 Task: Research Airbnb options in AgÃ­a ParaskevÃ­, Greece from 6th December, 2023 to 10th December, 2023 for 1 adult.1  bedroom having 1 bed and 1 bathroom. Property type can be hotel. Amenities needed are: washing machine. Look for 3 properties as per requirement.
Action: Mouse moved to (518, 112)
Screenshot: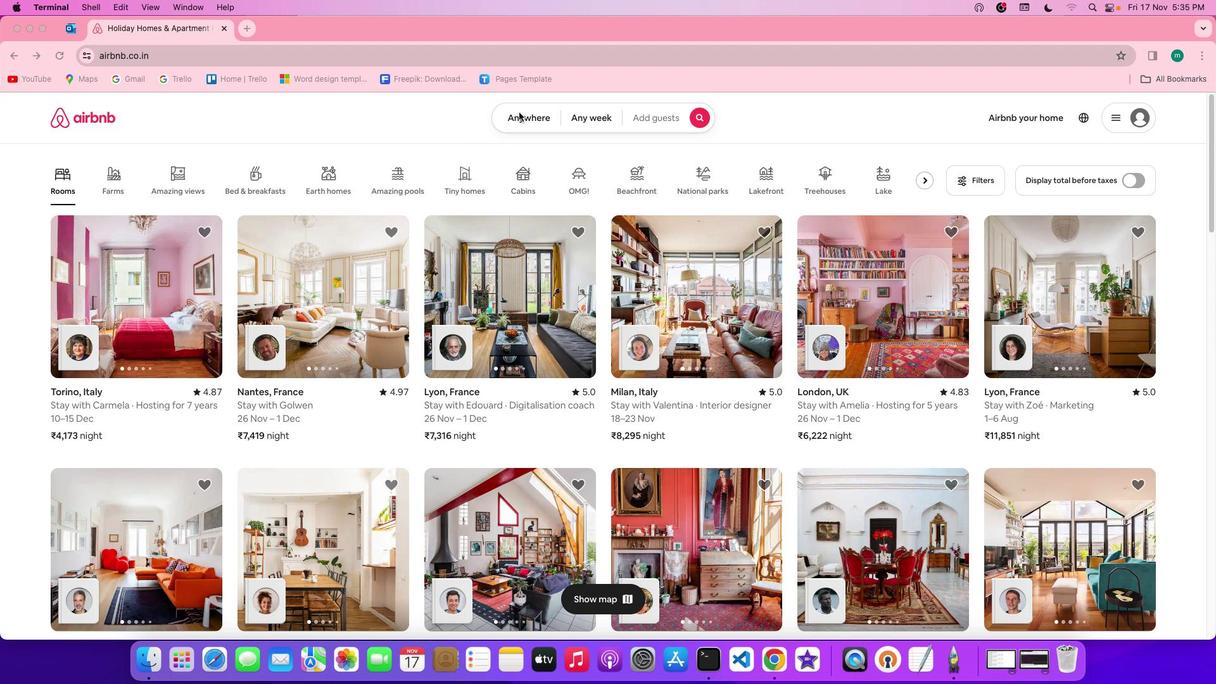 
Action: Mouse pressed left at (518, 112)
Screenshot: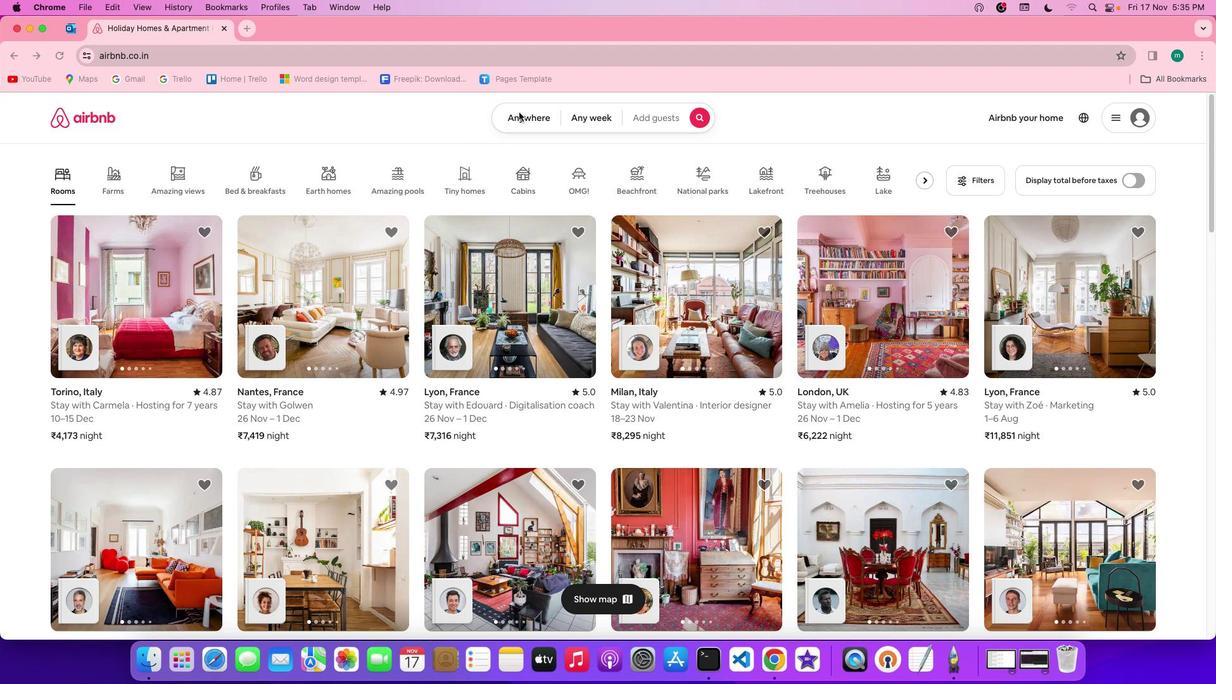 
Action: Mouse pressed left at (518, 112)
Screenshot: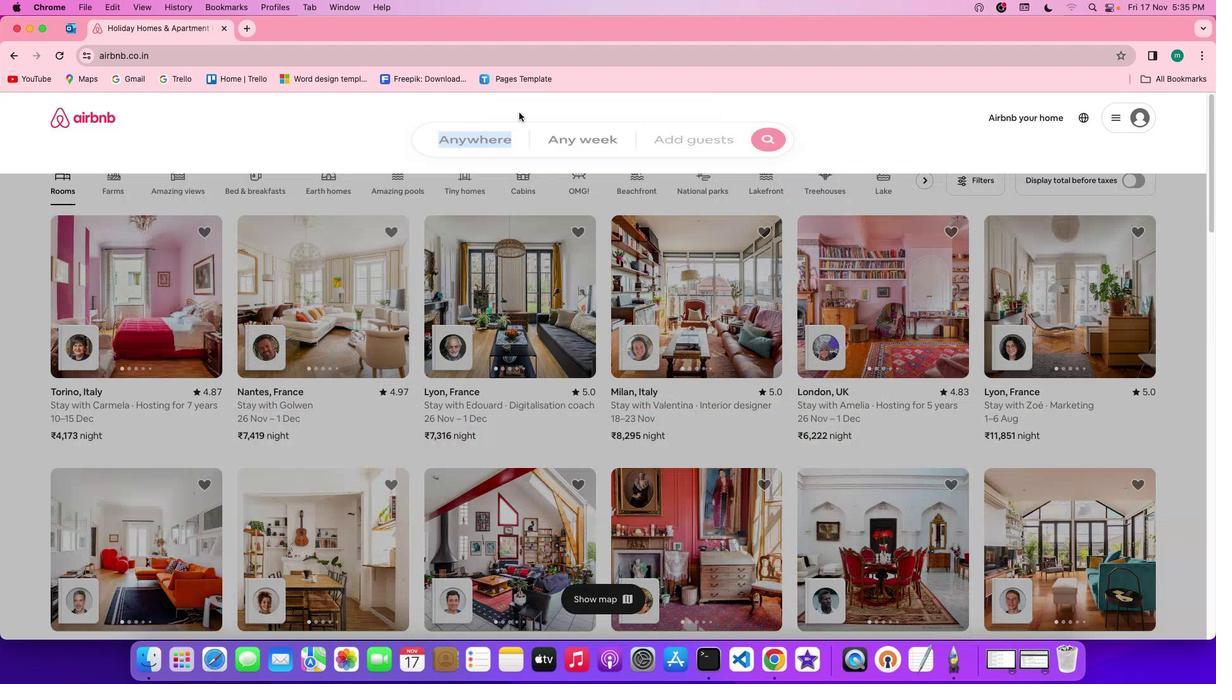 
Action: Mouse moved to (465, 167)
Screenshot: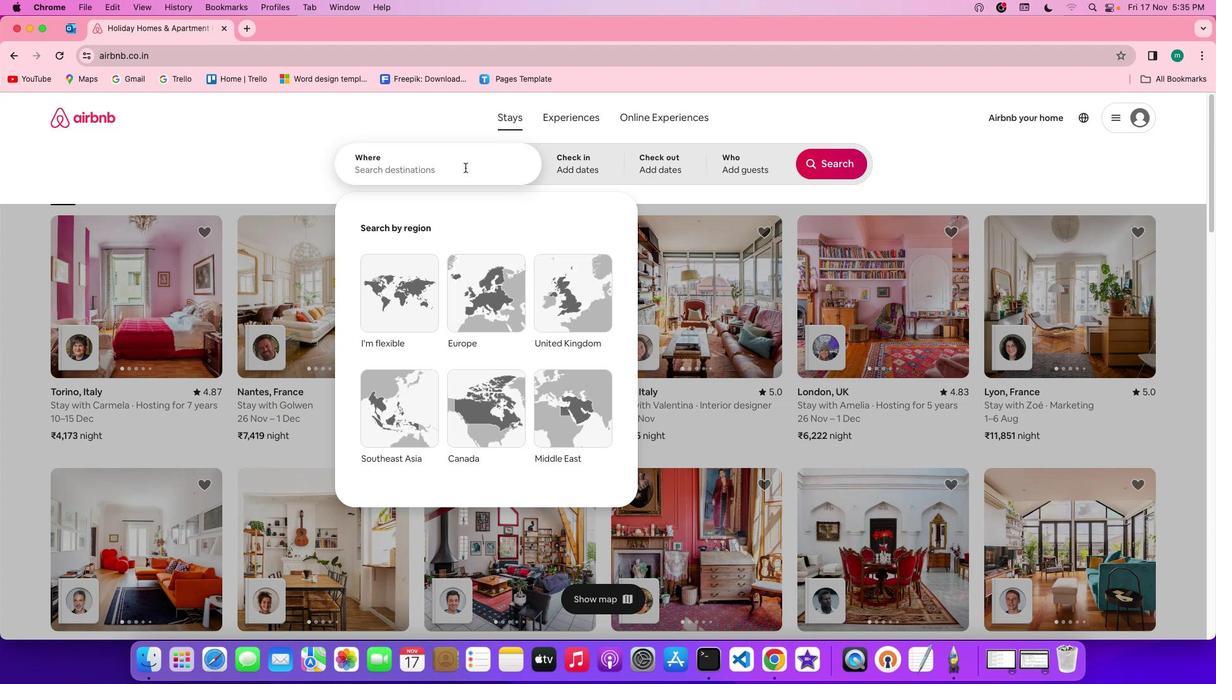 
Action: Mouse pressed left at (465, 167)
Screenshot: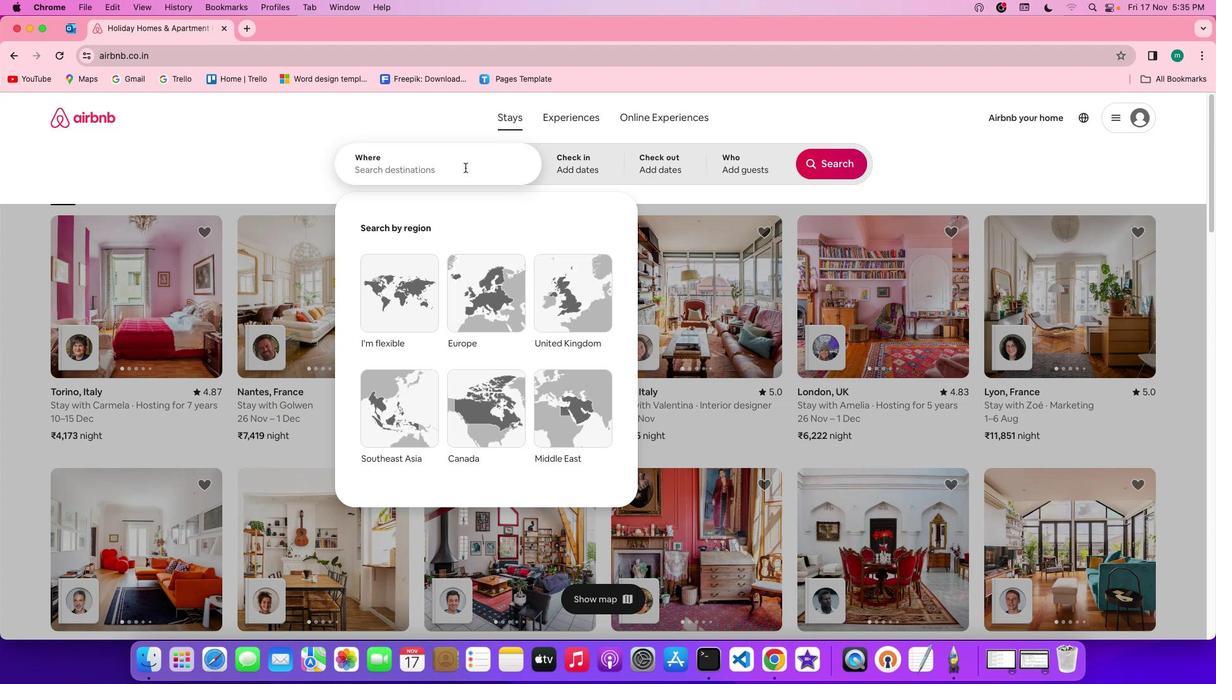 
Action: Key pressed Key.shift'A''g''i''a'Key.spaceKey.shift'p''a''r''a''s''k''e''v''i'','Key.shift'G''r''e''e''c''e'
Screenshot: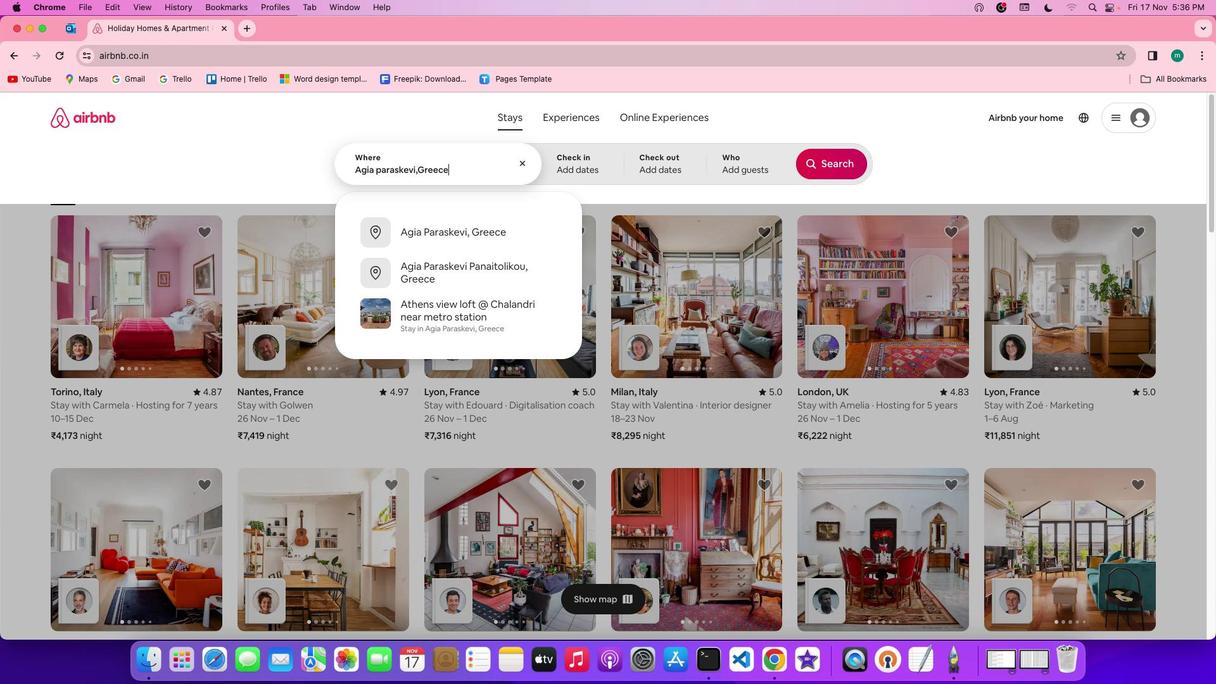 
Action: Mouse moved to (579, 164)
Screenshot: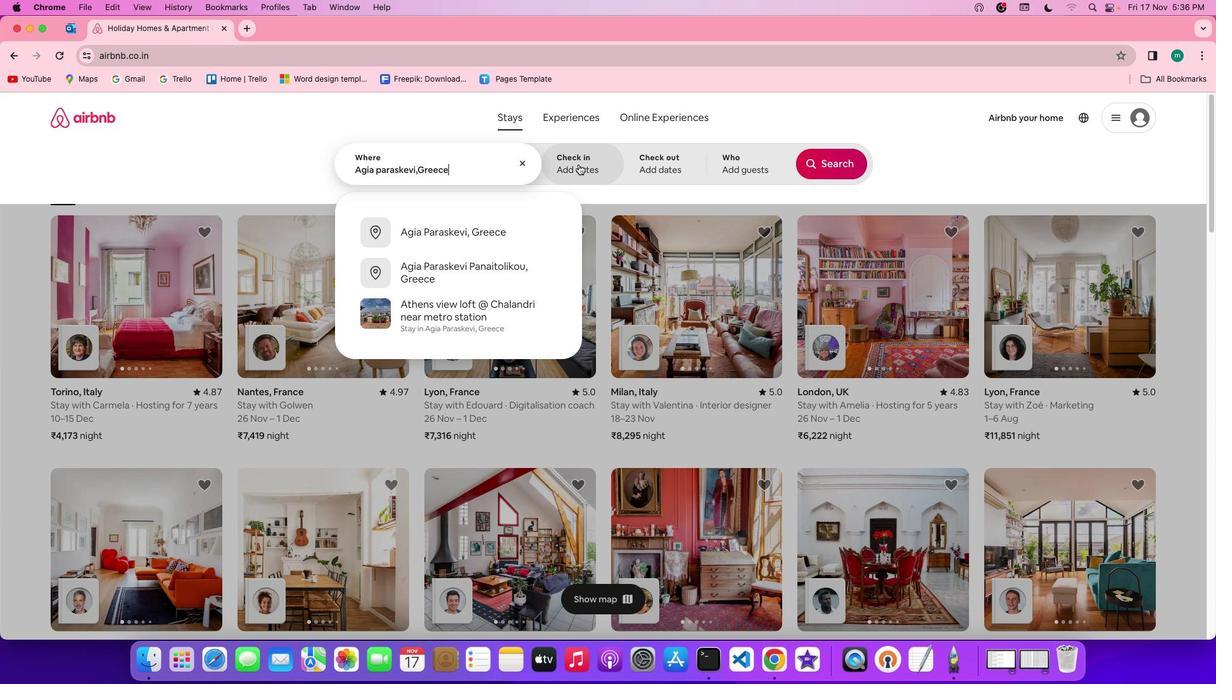 
Action: Mouse pressed left at (579, 164)
Screenshot: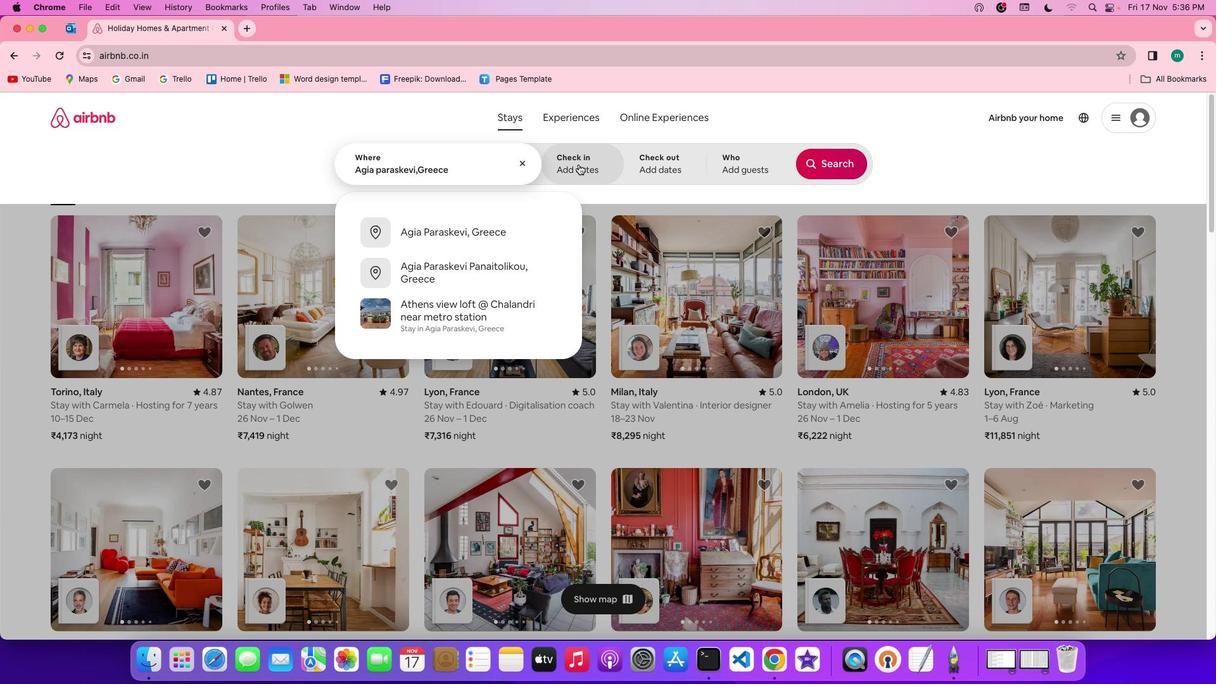 
Action: Mouse moved to (735, 346)
Screenshot: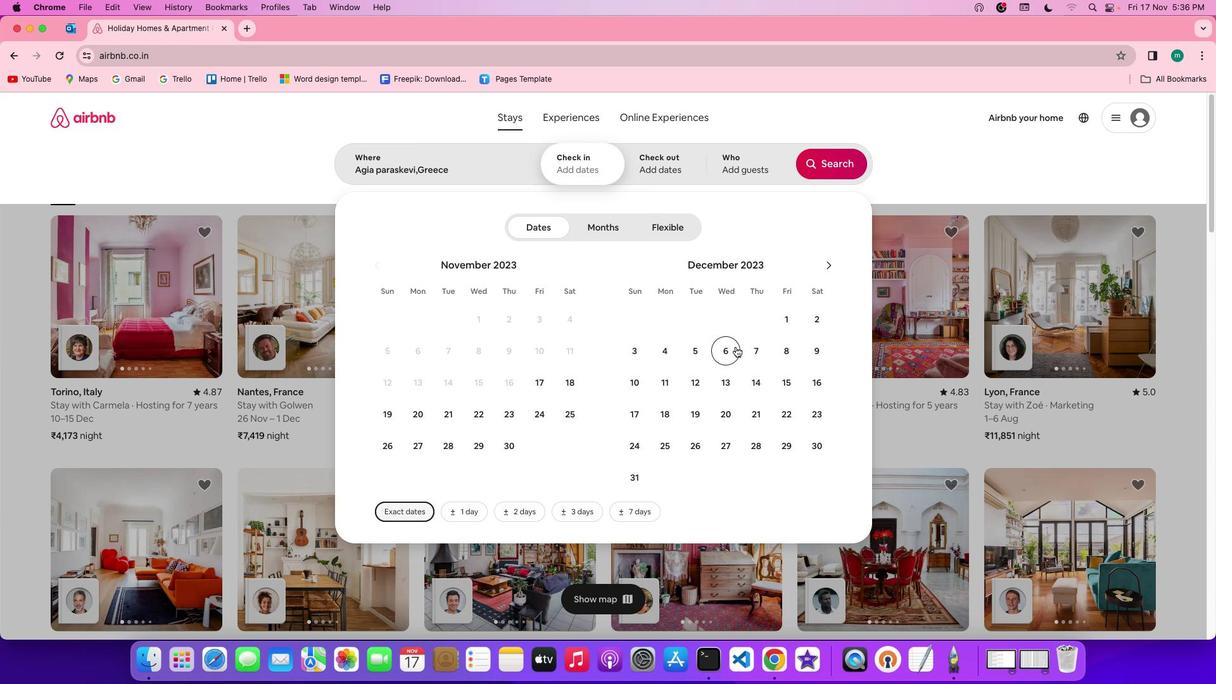 
Action: Mouse pressed left at (735, 346)
Screenshot: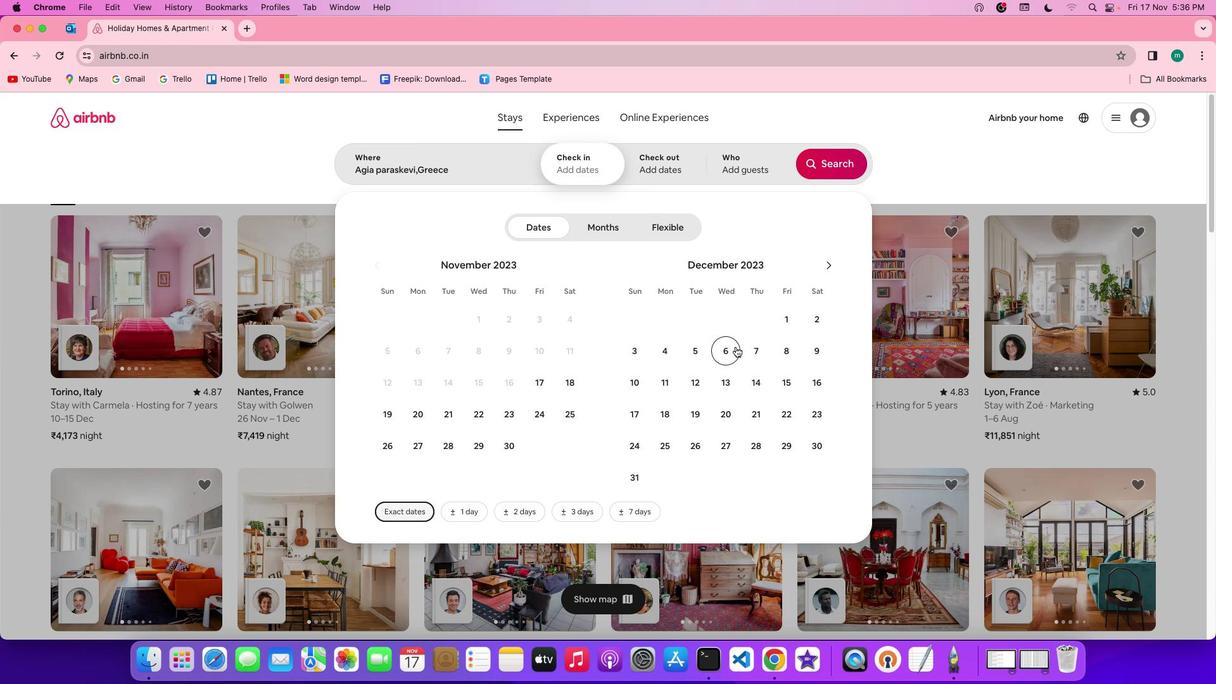 
Action: Mouse moved to (627, 392)
Screenshot: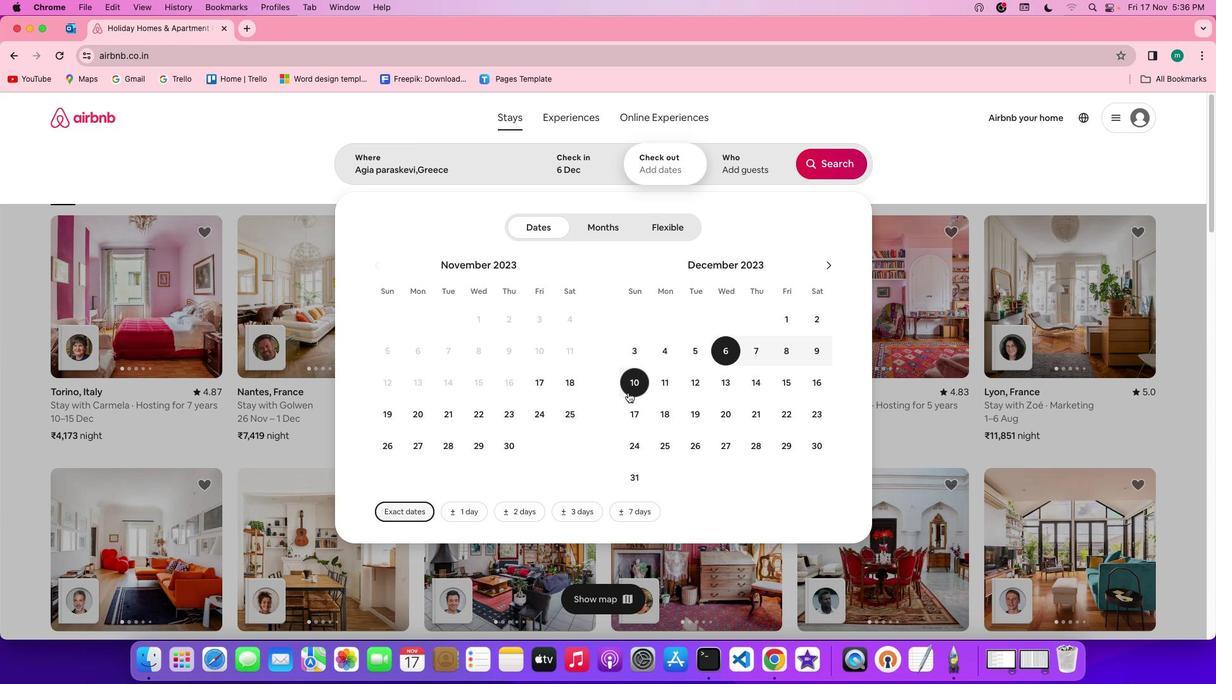 
Action: Mouse pressed left at (627, 392)
Screenshot: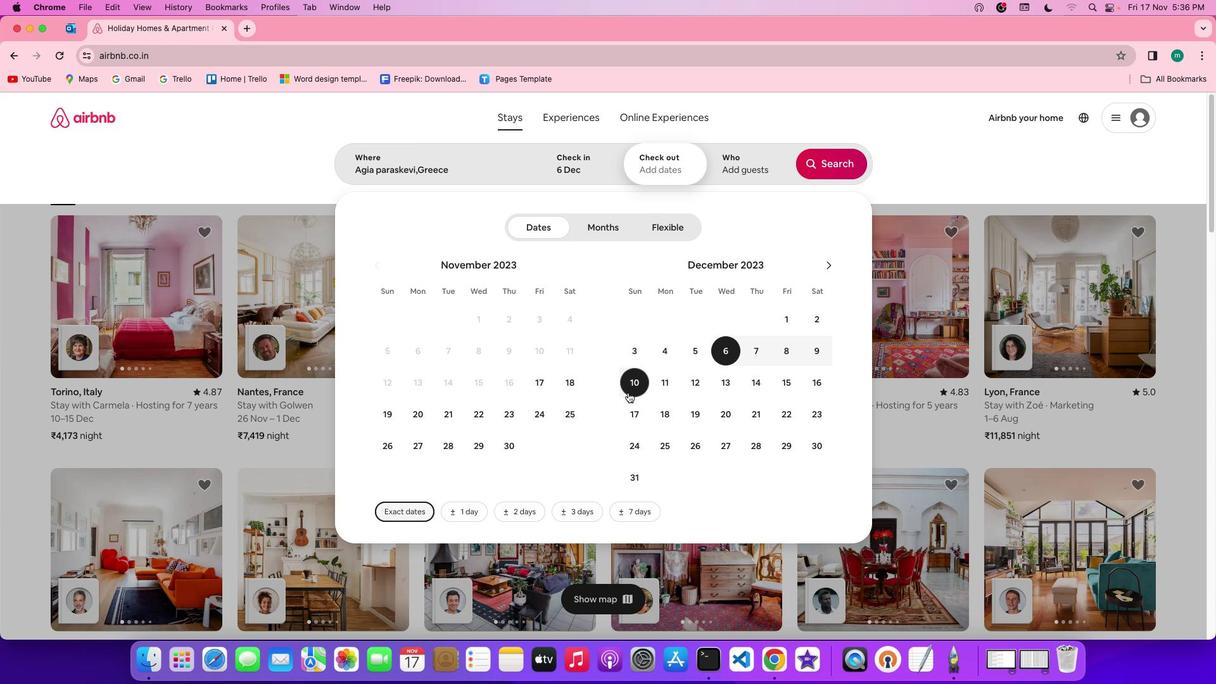 
Action: Mouse moved to (763, 152)
Screenshot: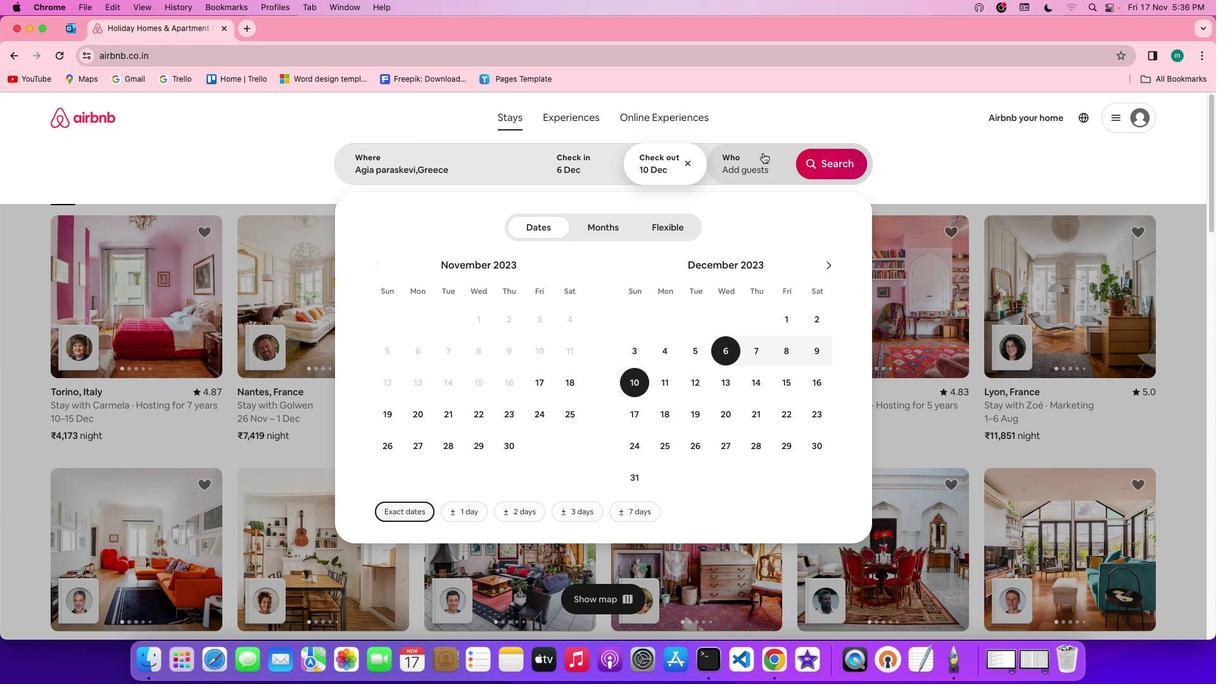 
Action: Mouse pressed left at (763, 152)
Screenshot: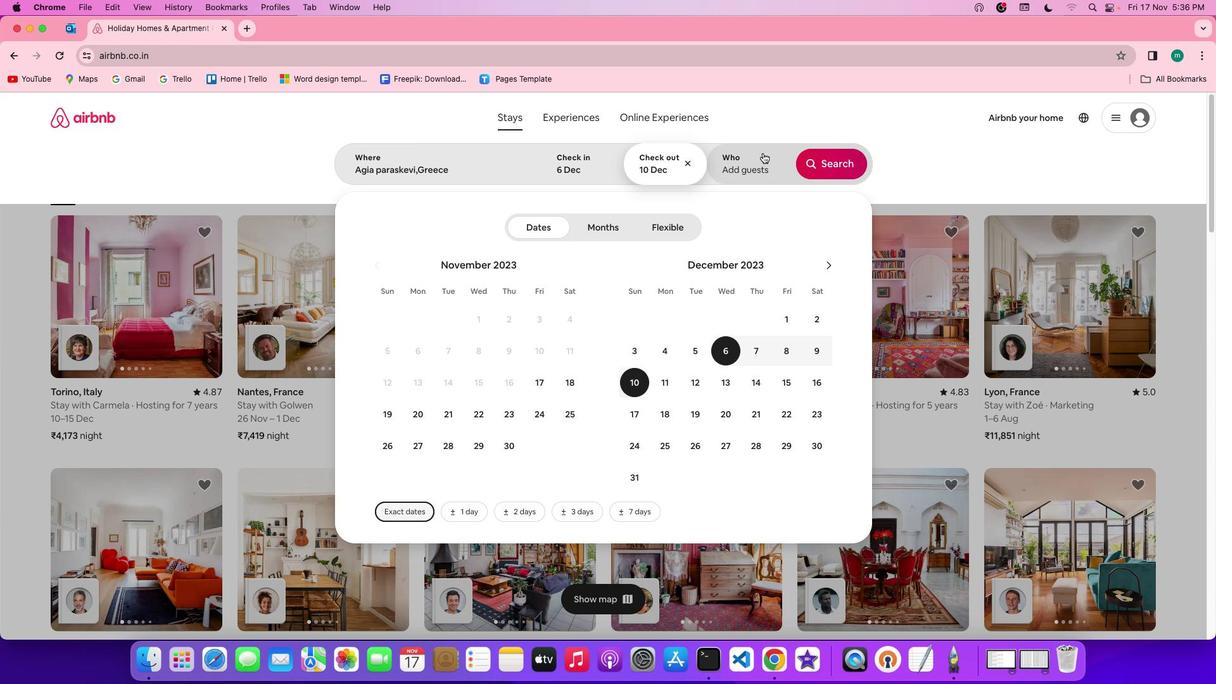 
Action: Mouse moved to (834, 235)
Screenshot: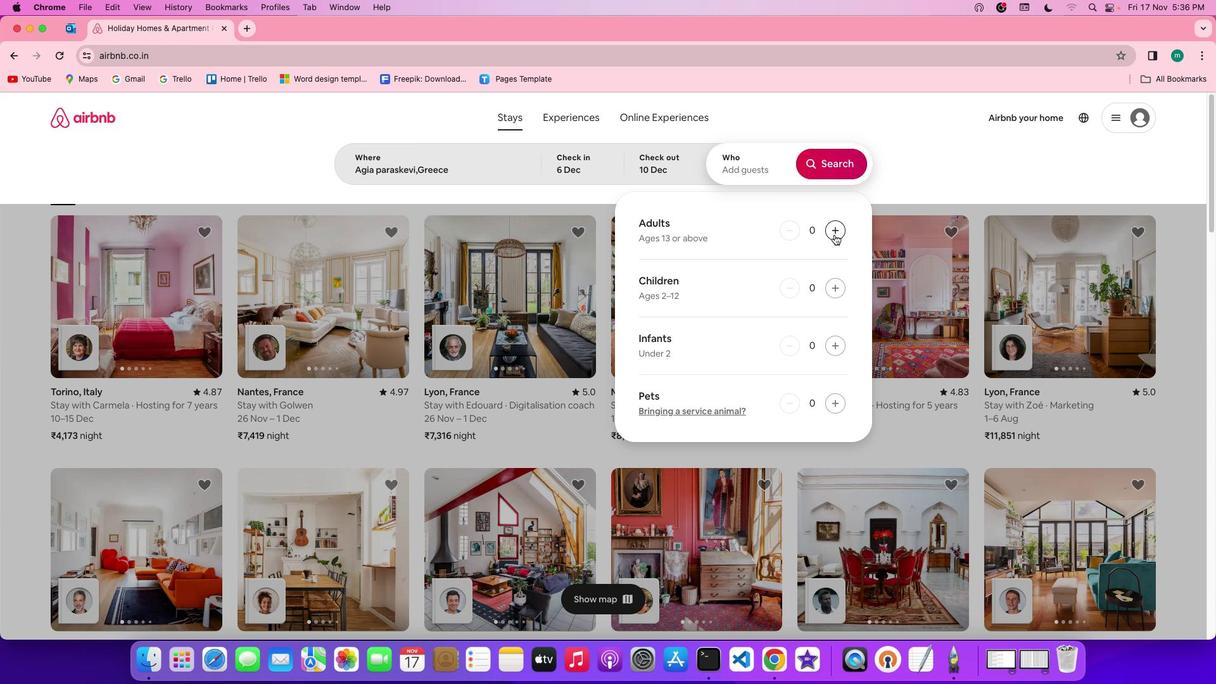 
Action: Mouse pressed left at (834, 235)
Screenshot: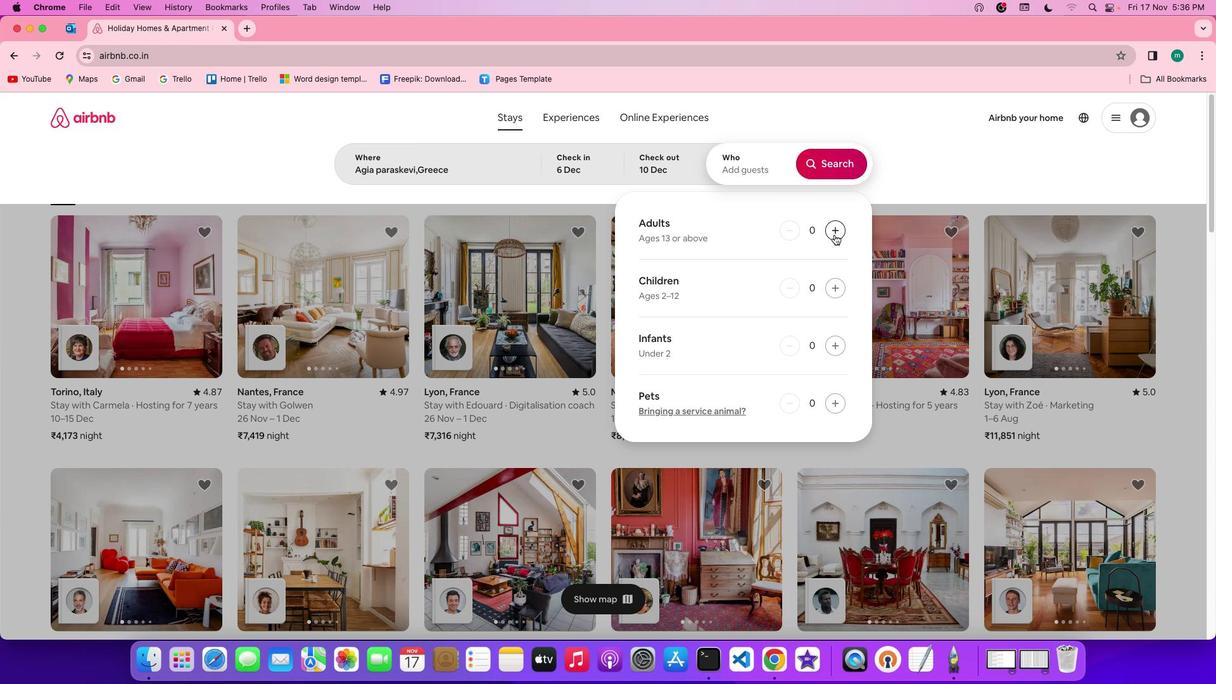 
Action: Mouse moved to (833, 153)
Screenshot: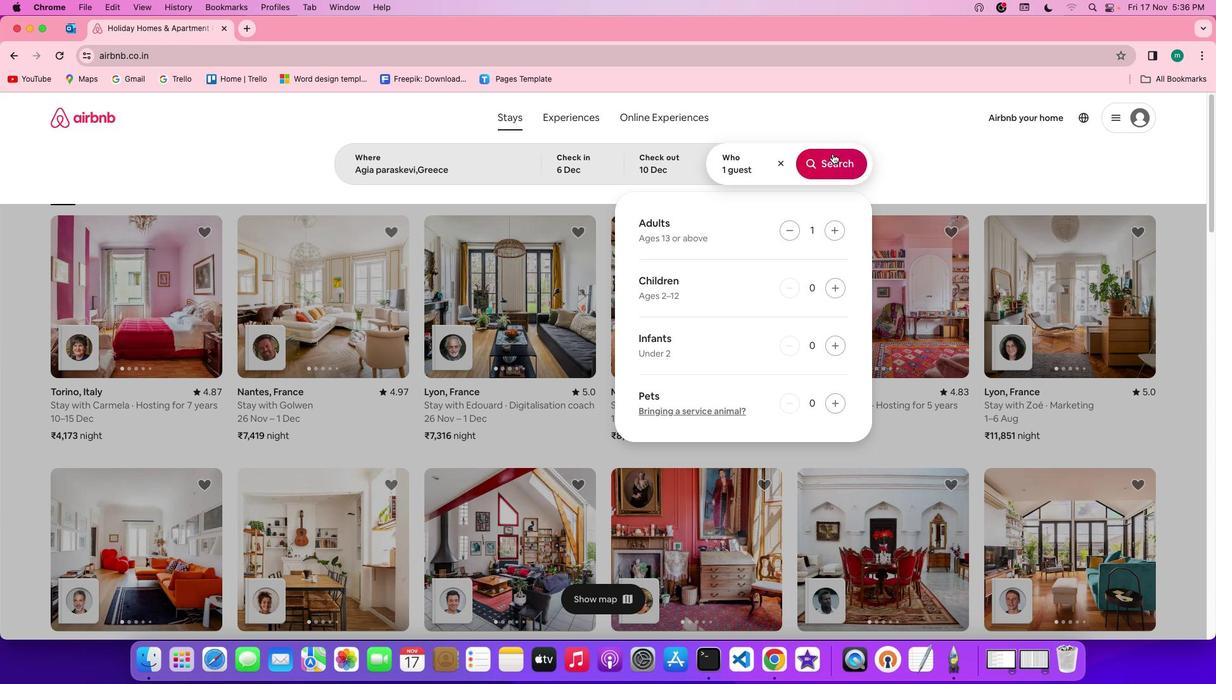 
Action: Mouse pressed left at (833, 153)
Screenshot: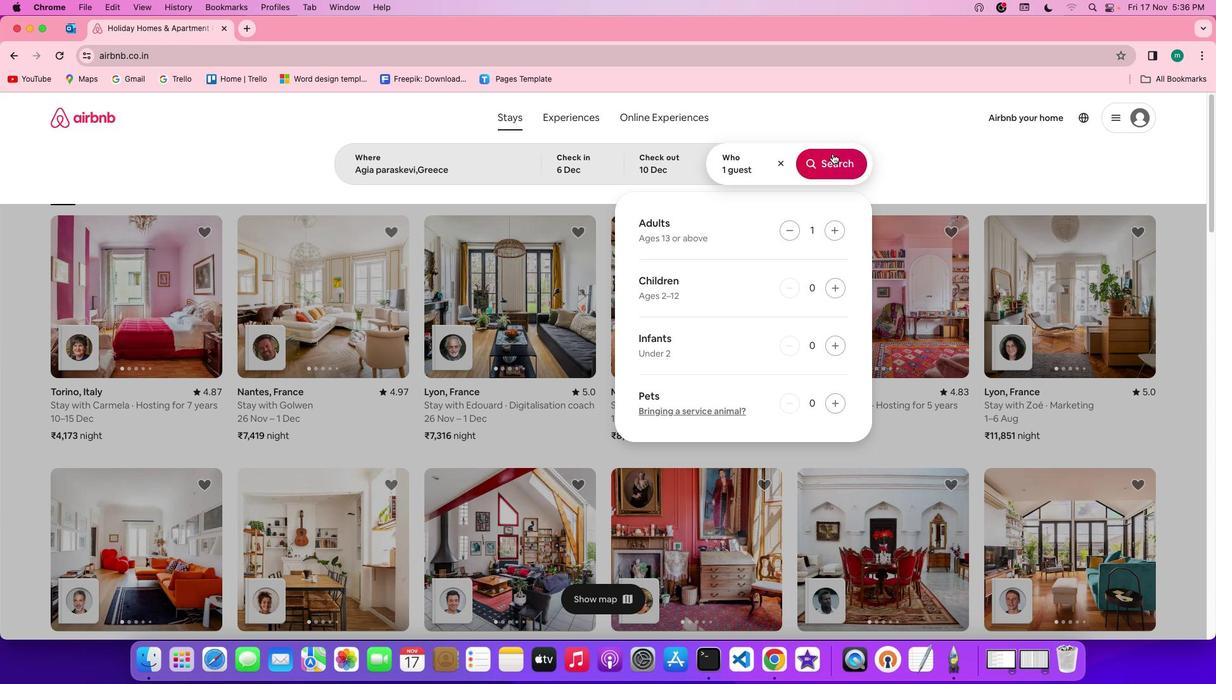 
Action: Mouse moved to (1007, 160)
Screenshot: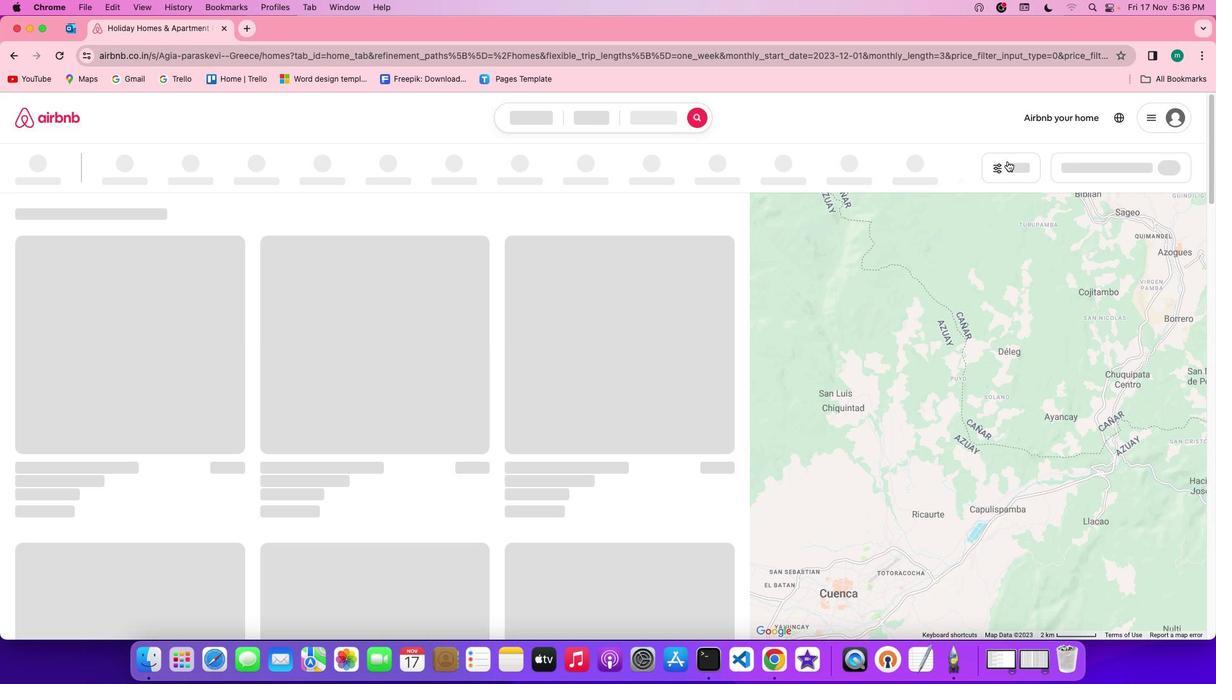 
Action: Mouse pressed left at (1007, 160)
Screenshot: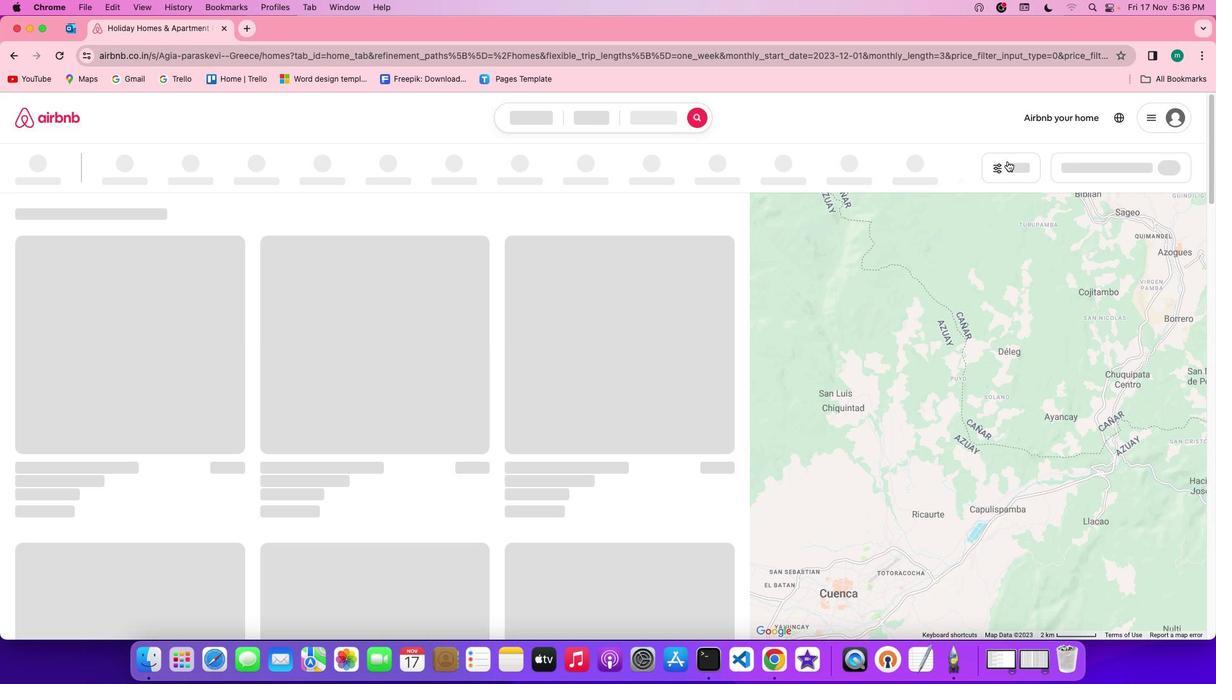 
Action: Mouse moved to (552, 369)
Screenshot: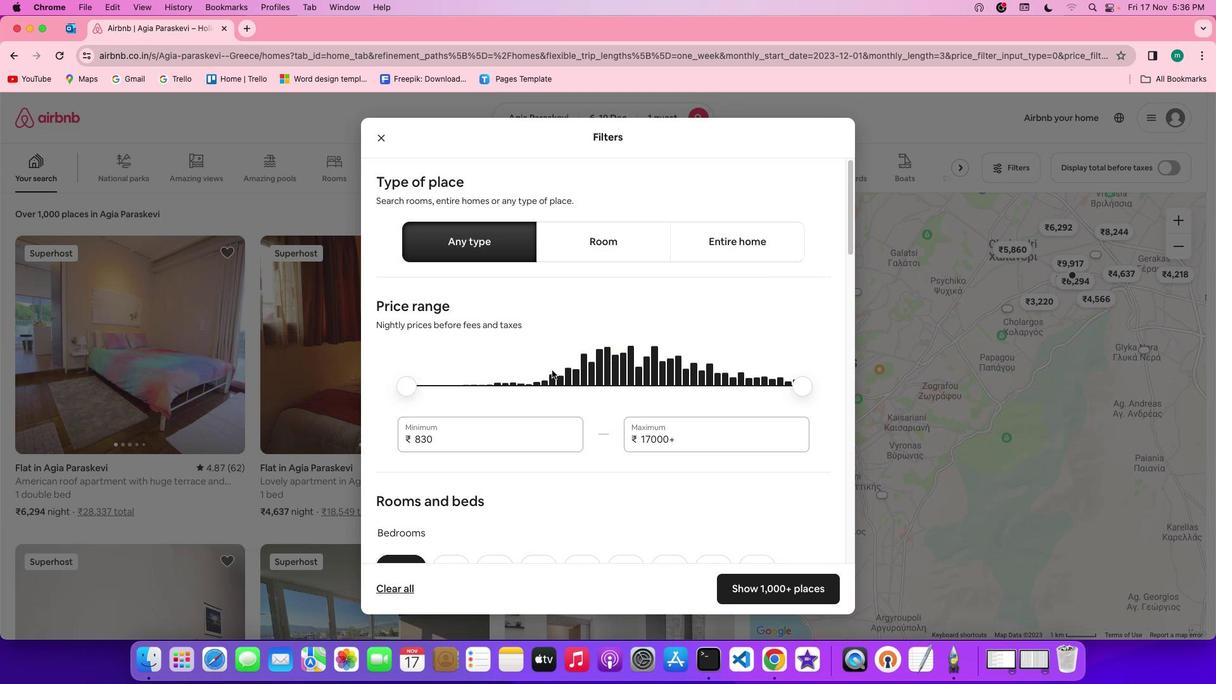 
Action: Mouse scrolled (552, 369) with delta (0, 0)
Screenshot: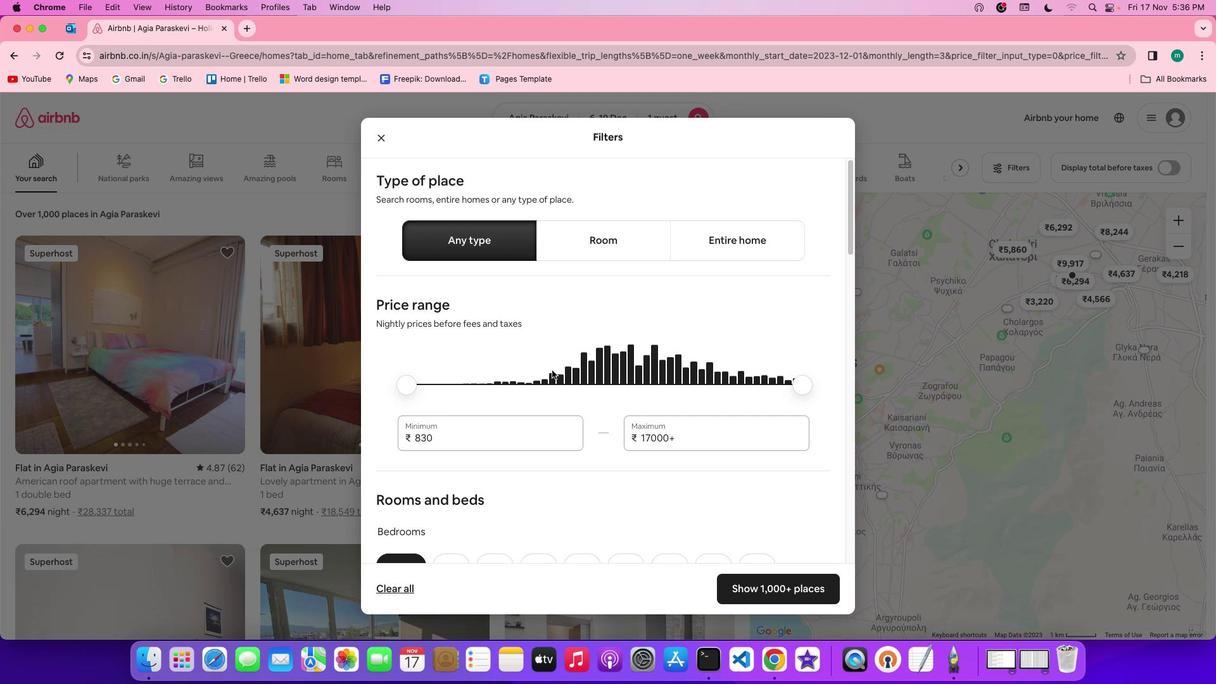 
Action: Mouse scrolled (552, 369) with delta (0, 0)
Screenshot: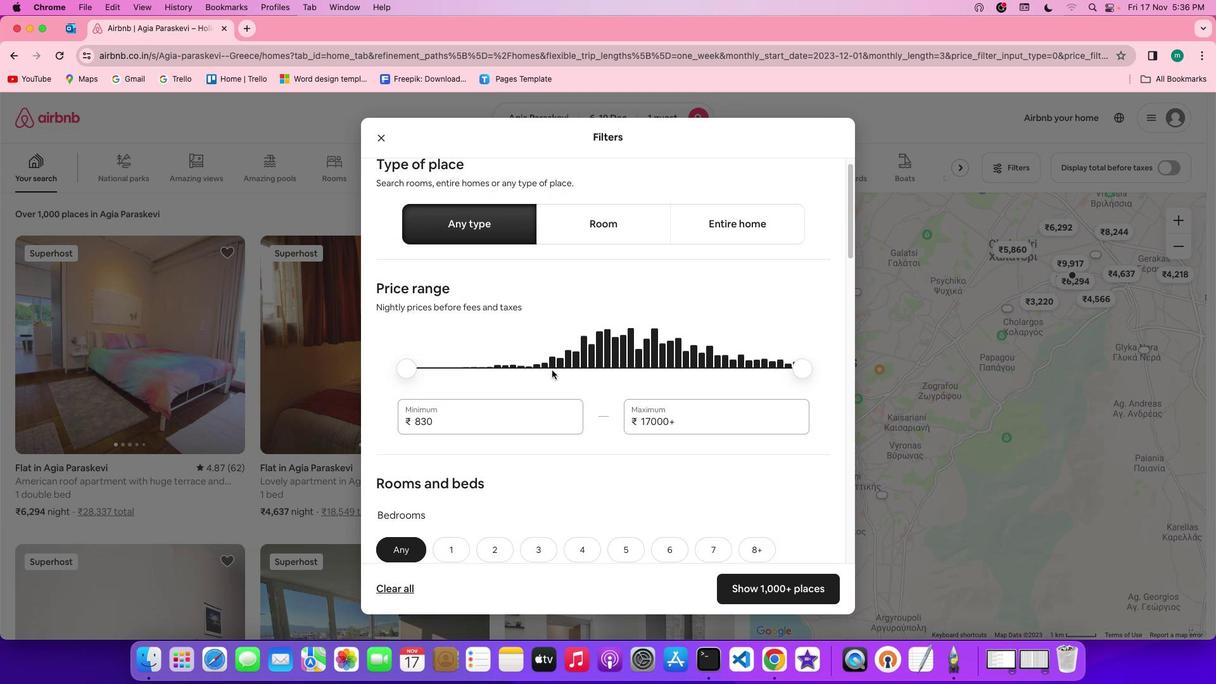 
Action: Mouse scrolled (552, 369) with delta (0, 0)
Screenshot: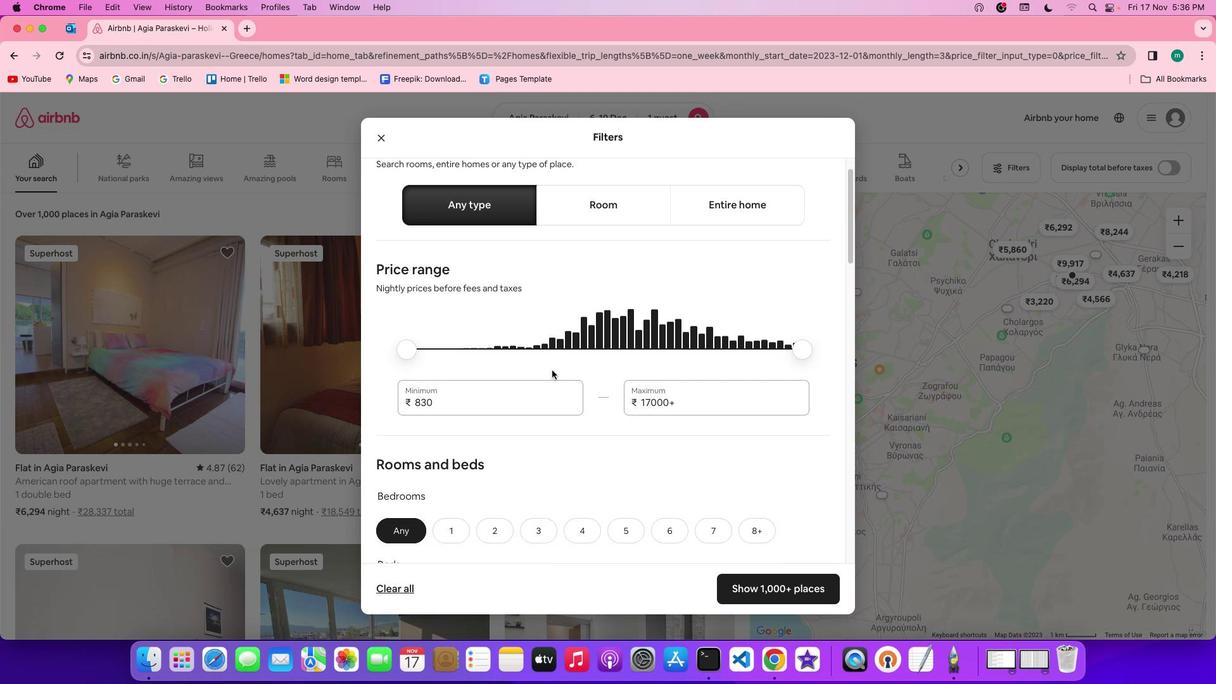 
Action: Mouse scrolled (552, 369) with delta (0, -1)
Screenshot: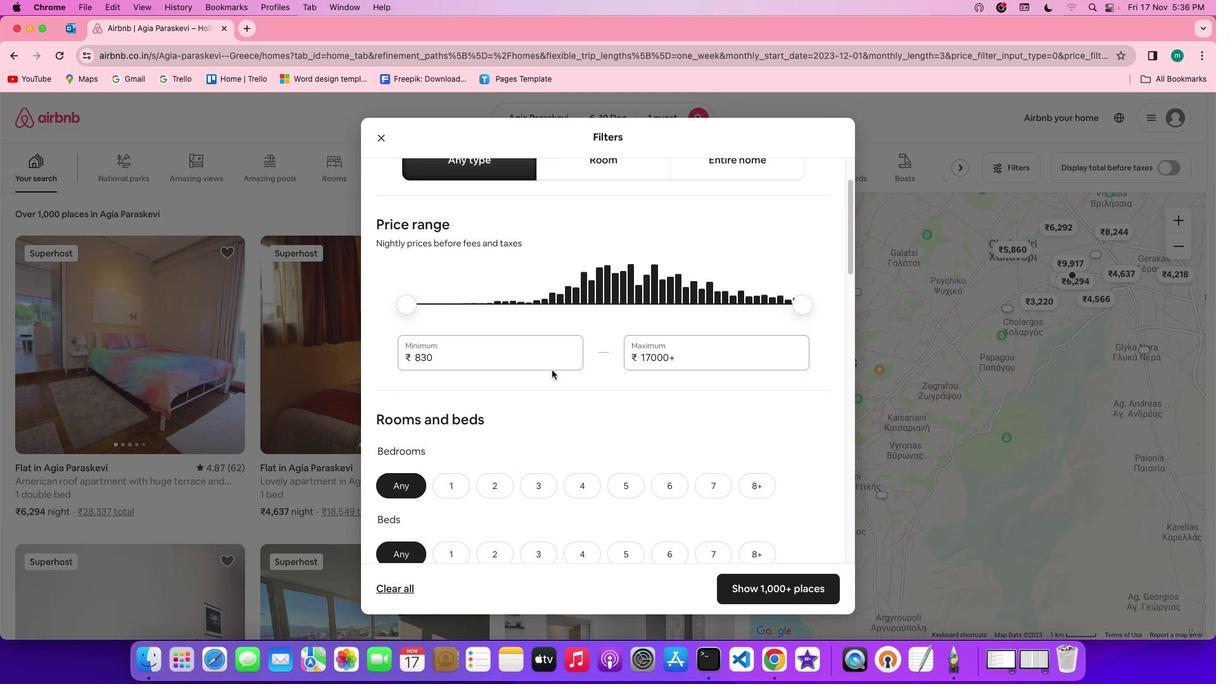 
Action: Mouse scrolled (552, 369) with delta (0, 0)
Screenshot: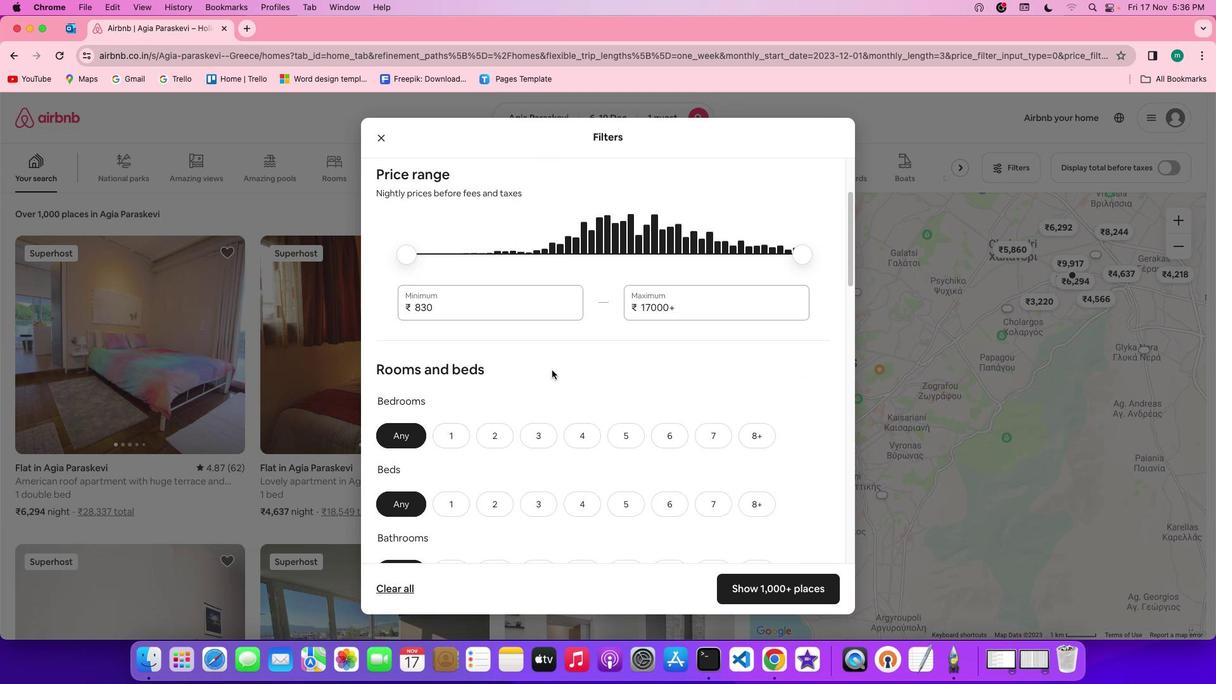 
Action: Mouse scrolled (552, 369) with delta (0, 0)
Screenshot: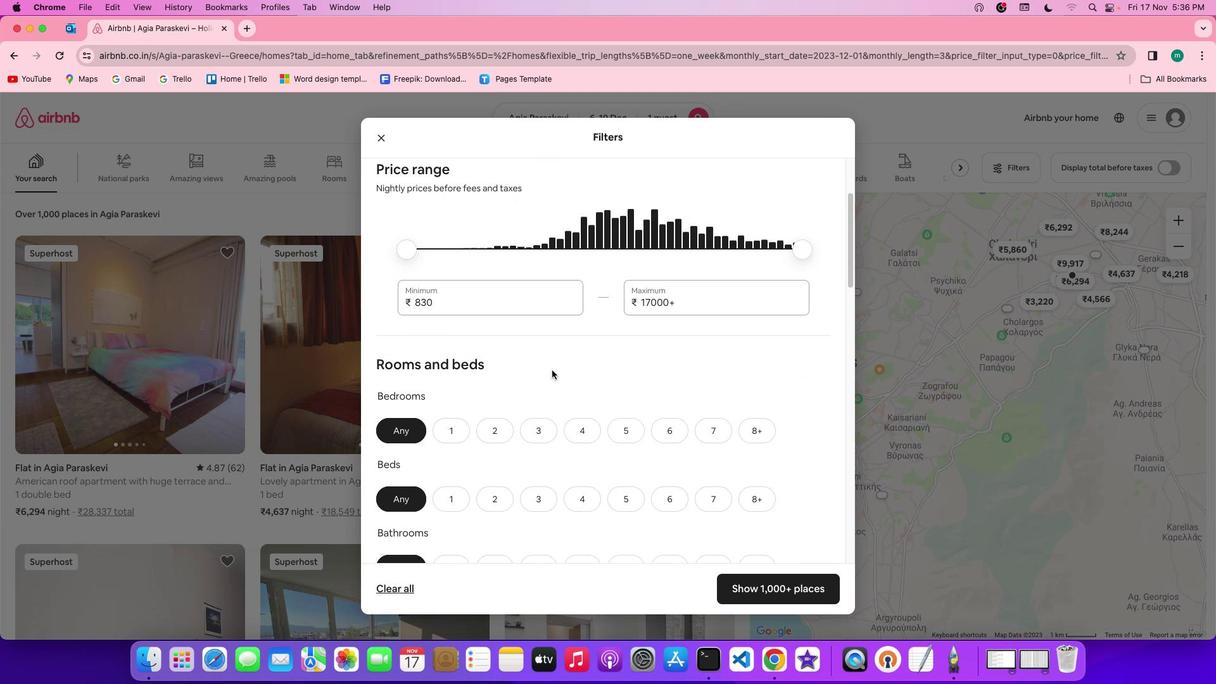 
Action: Mouse scrolled (552, 369) with delta (0, 0)
Screenshot: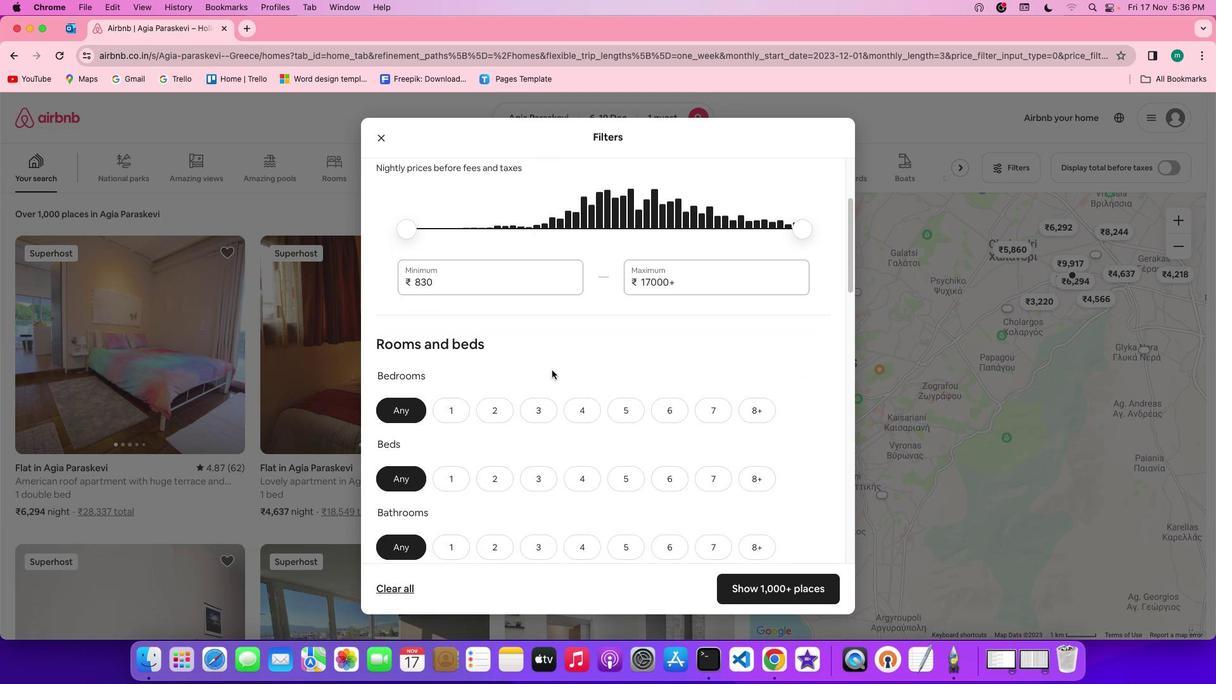 
Action: Mouse scrolled (552, 369) with delta (0, -1)
Screenshot: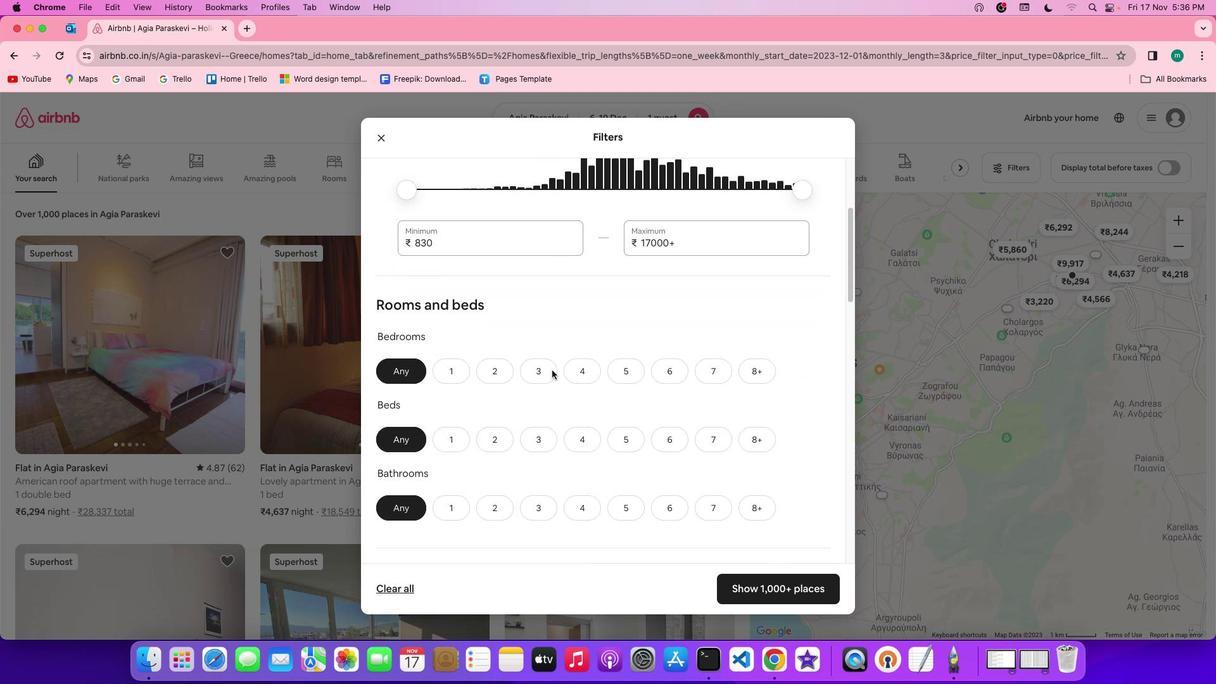 
Action: Mouse moved to (447, 329)
Screenshot: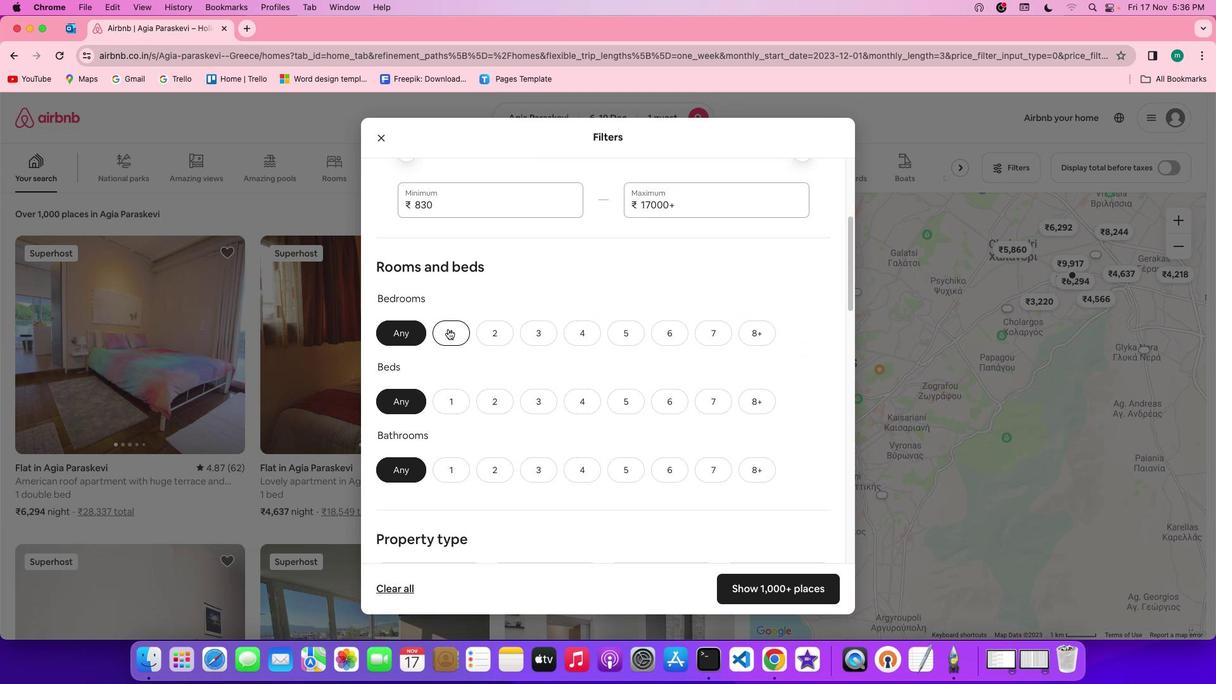 
Action: Mouse pressed left at (447, 329)
Screenshot: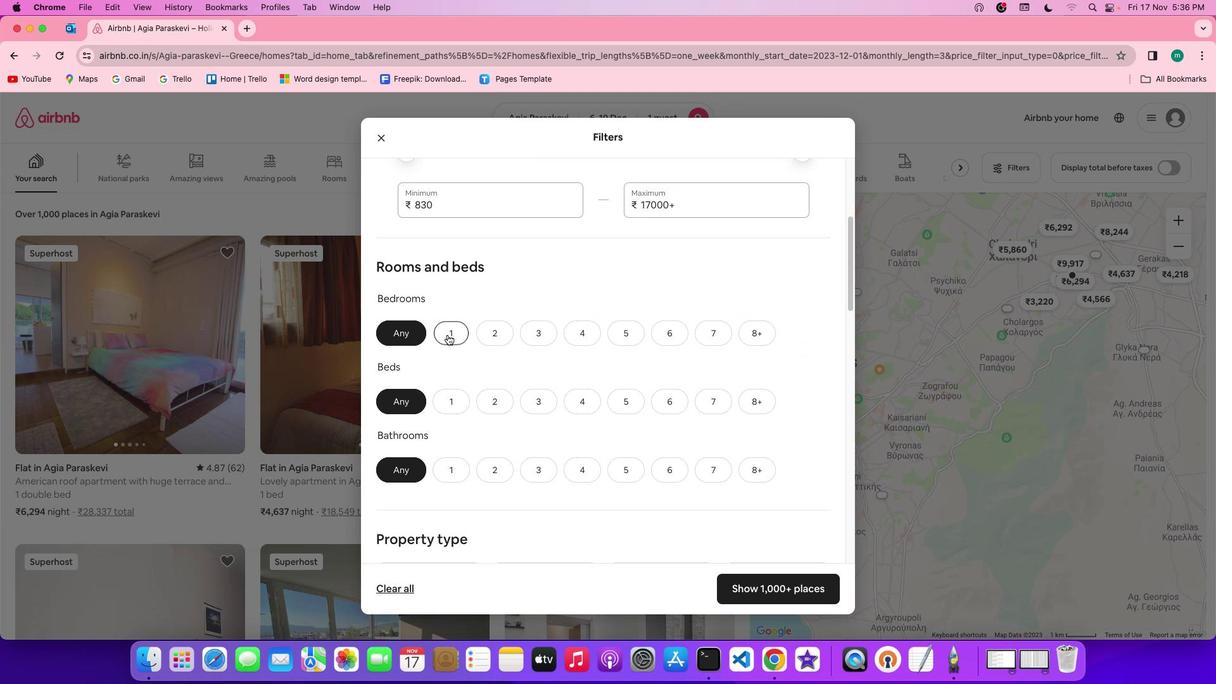 
Action: Mouse moved to (437, 405)
Screenshot: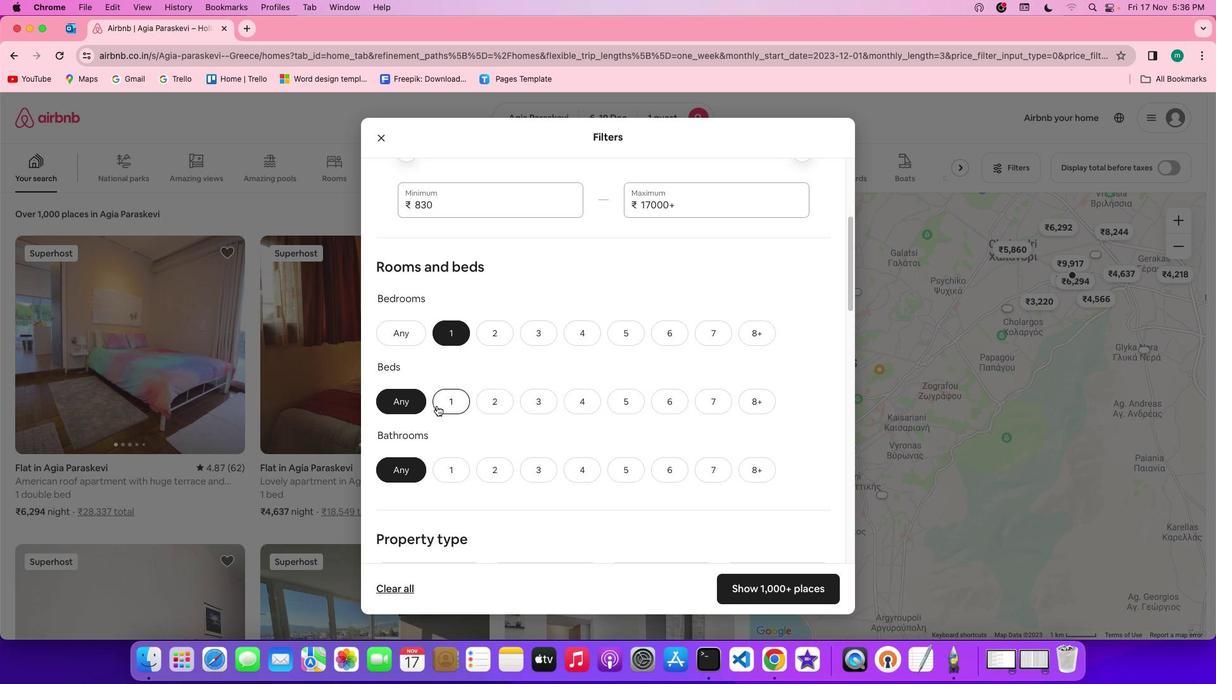 
Action: Mouse pressed left at (437, 405)
Screenshot: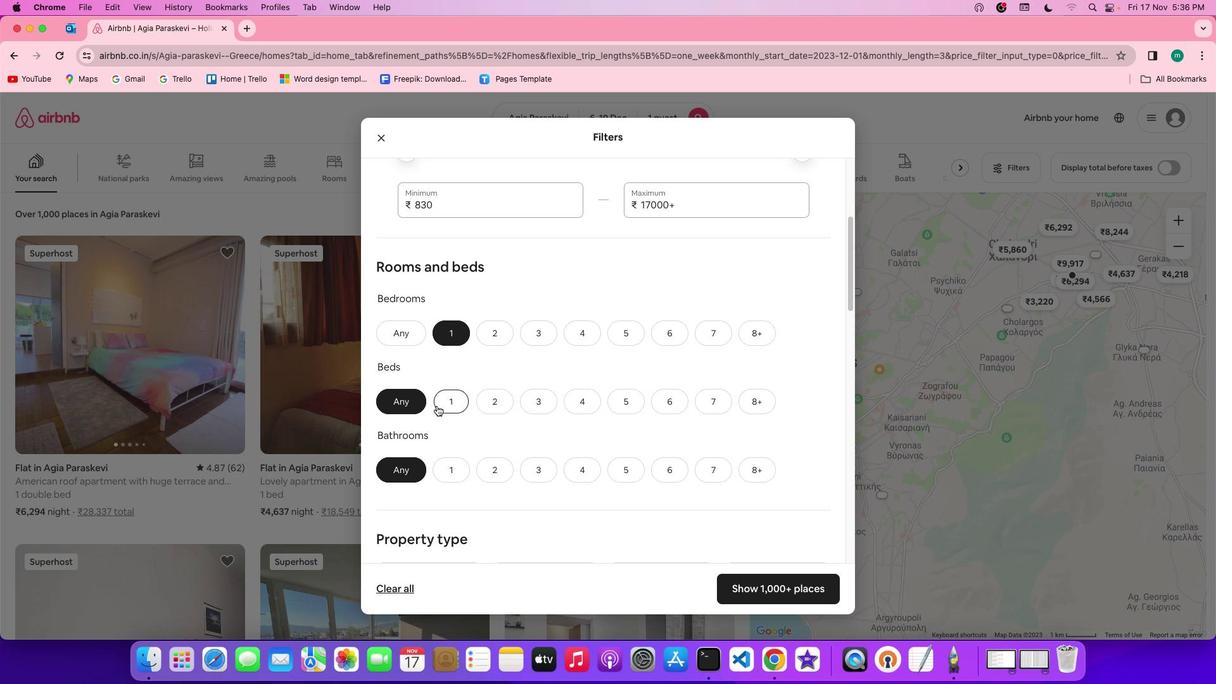 
Action: Mouse moved to (452, 475)
Screenshot: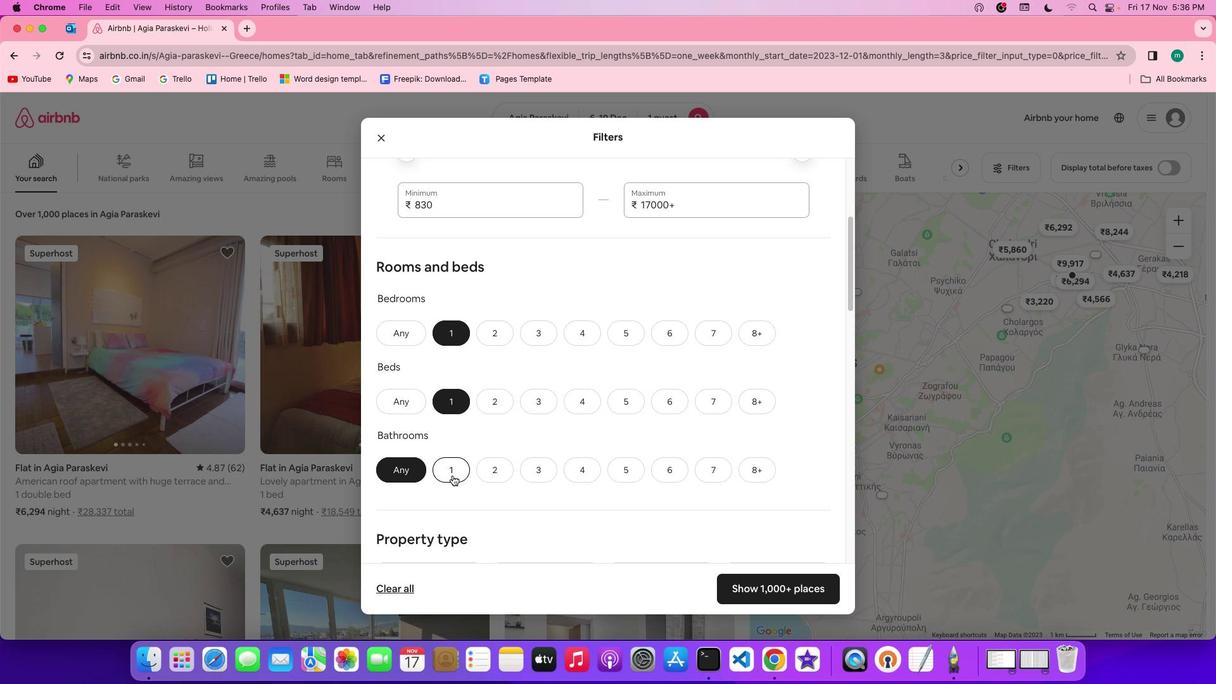 
Action: Mouse pressed left at (452, 475)
Screenshot: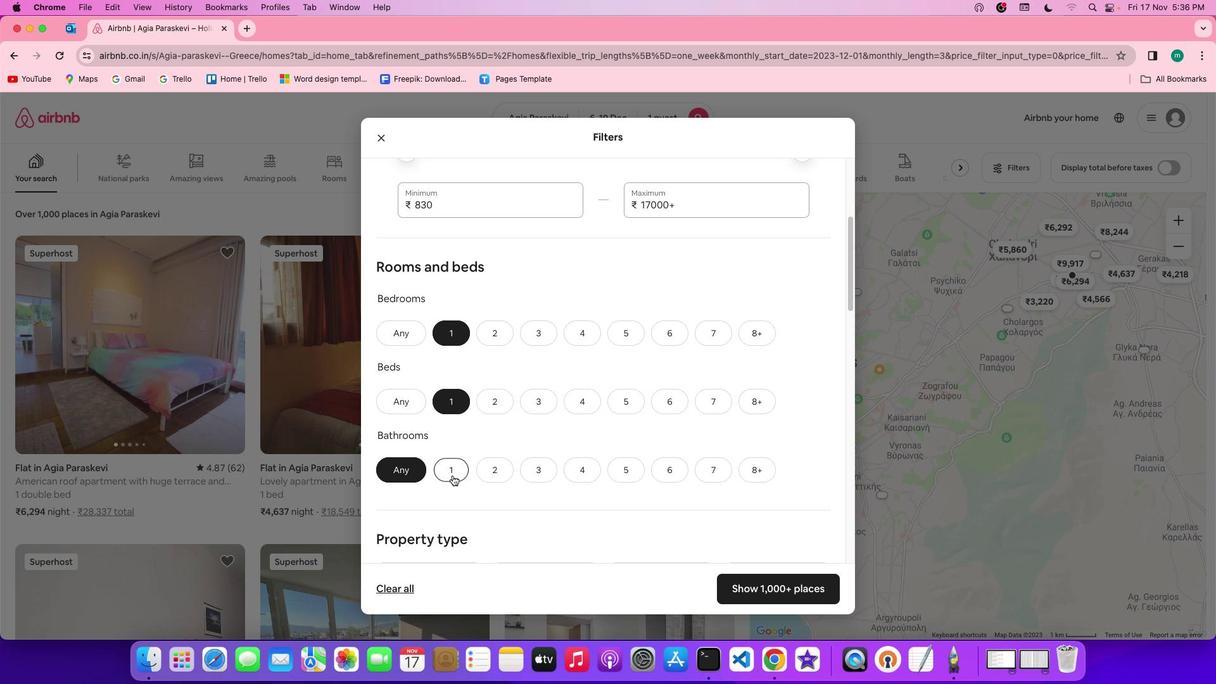 
Action: Mouse moved to (705, 467)
Screenshot: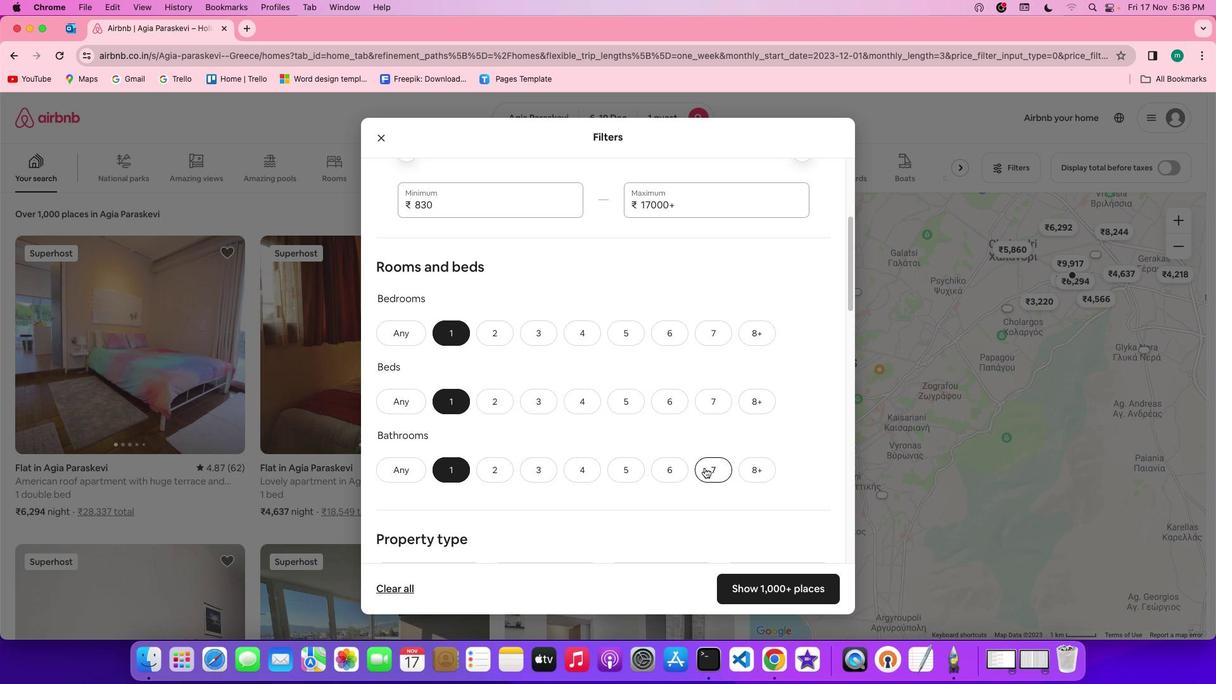 
Action: Mouse scrolled (705, 467) with delta (0, 0)
Screenshot: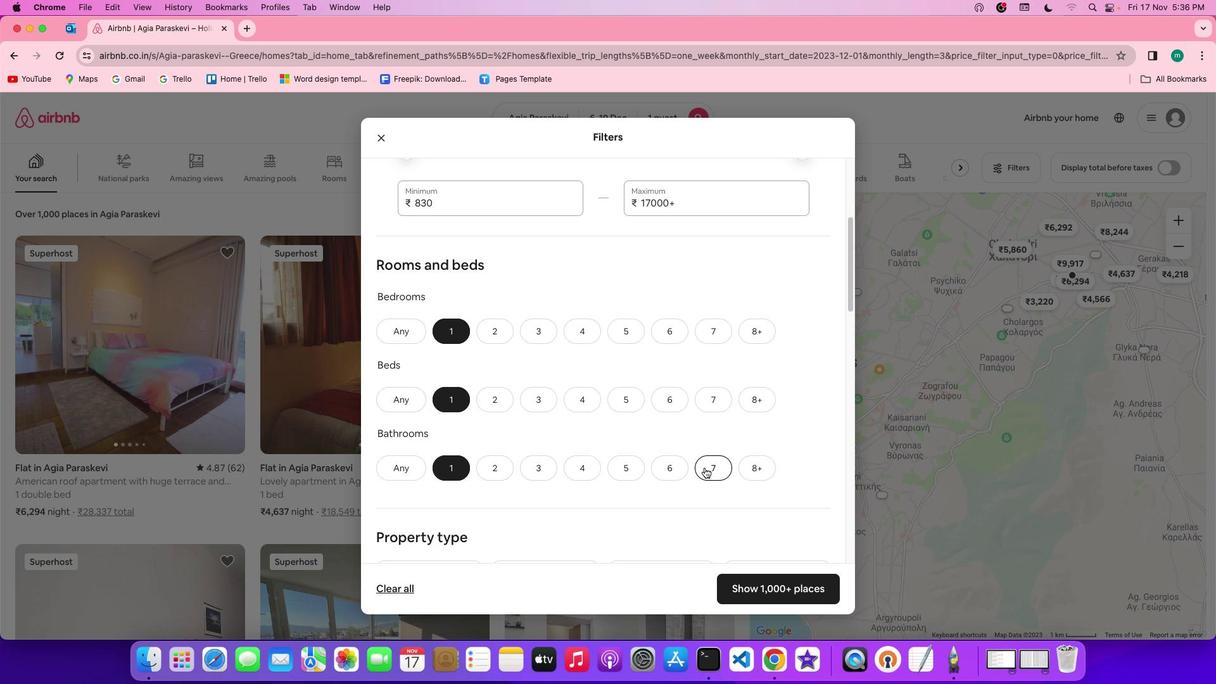 
Action: Mouse scrolled (705, 467) with delta (0, 0)
Screenshot: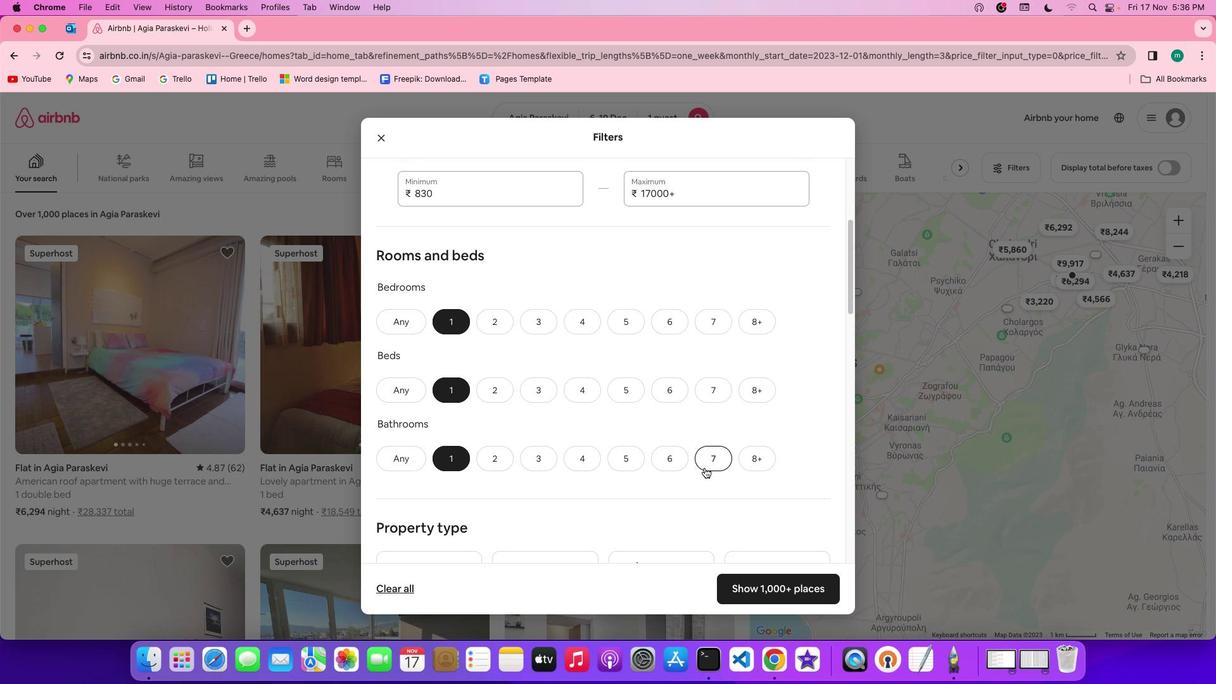 
Action: Mouse scrolled (705, 467) with delta (0, 0)
Screenshot: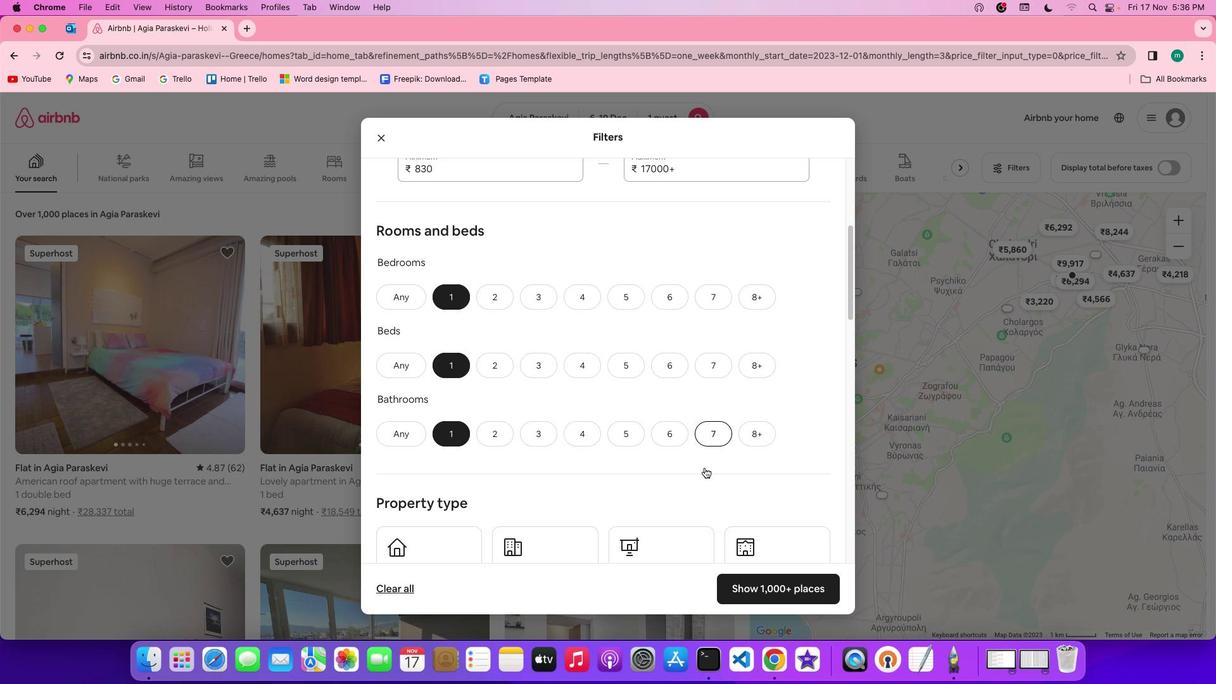 
Action: Mouse scrolled (705, 467) with delta (0, -1)
Screenshot: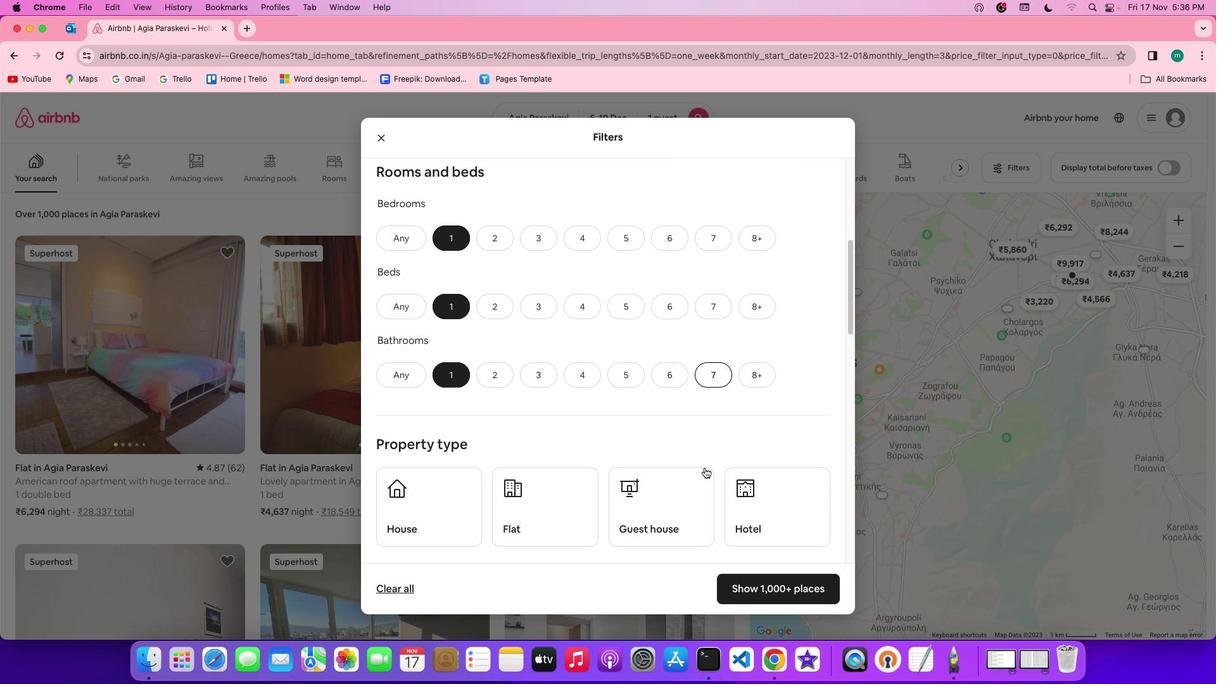
Action: Mouse scrolled (705, 467) with delta (0, 0)
Screenshot: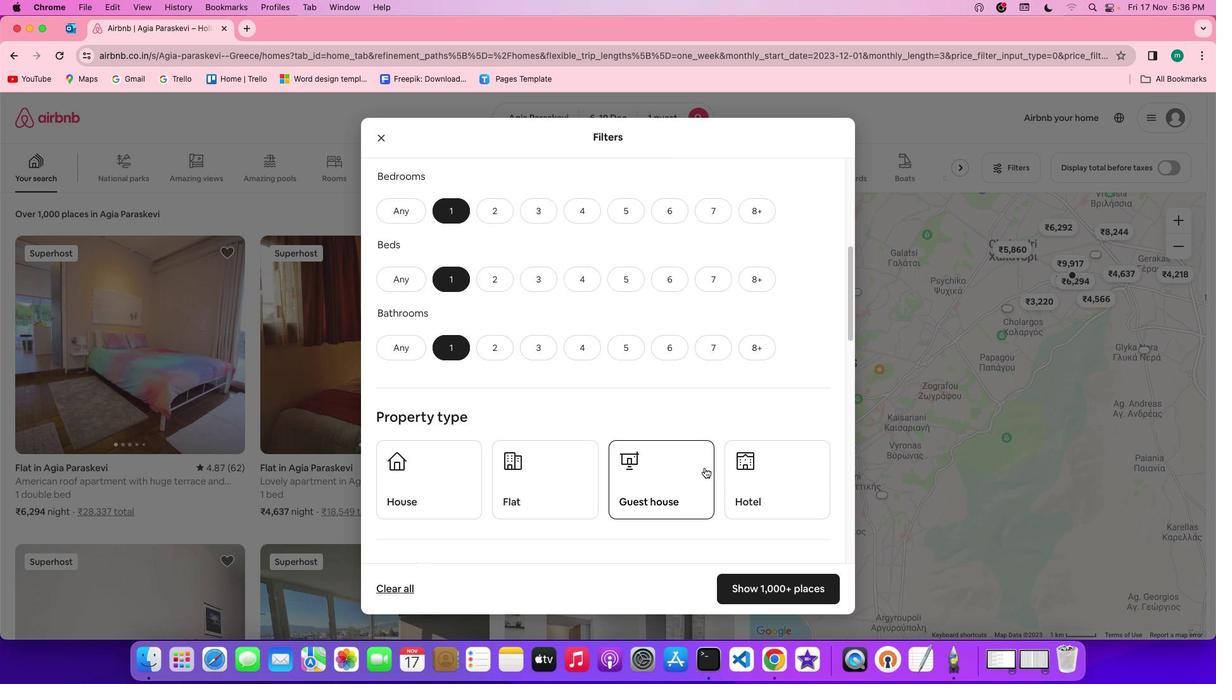 
Action: Mouse scrolled (705, 467) with delta (0, 0)
Screenshot: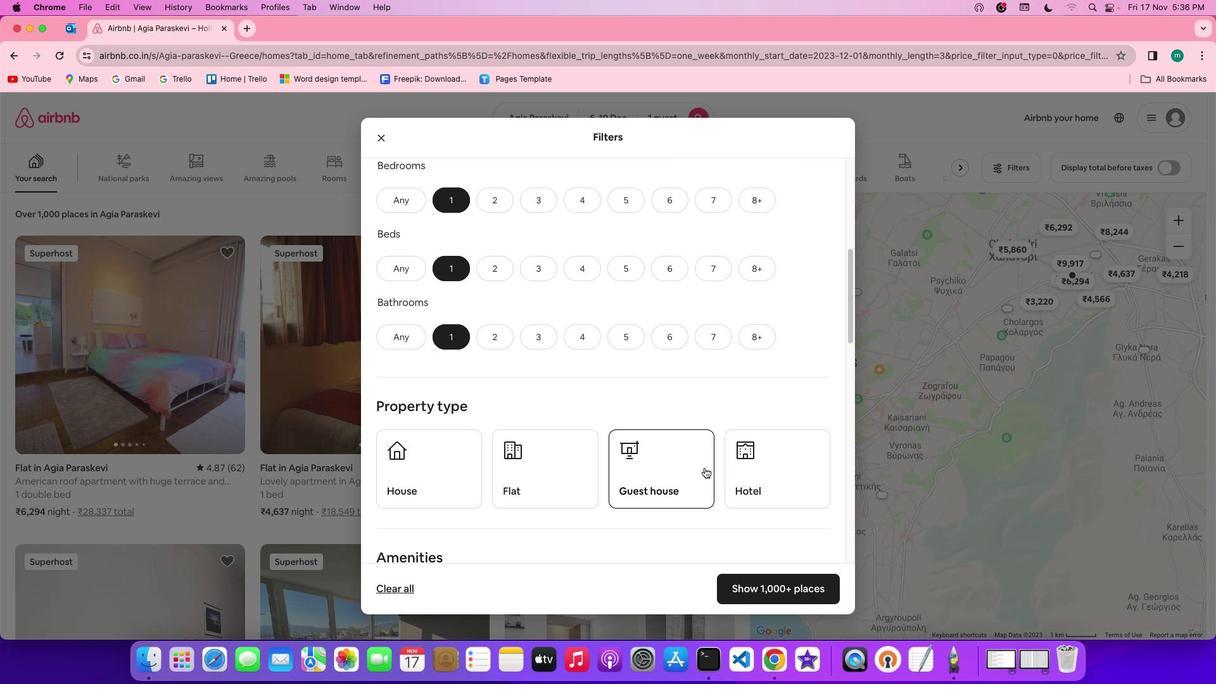 
Action: Mouse scrolled (705, 467) with delta (0, 0)
Screenshot: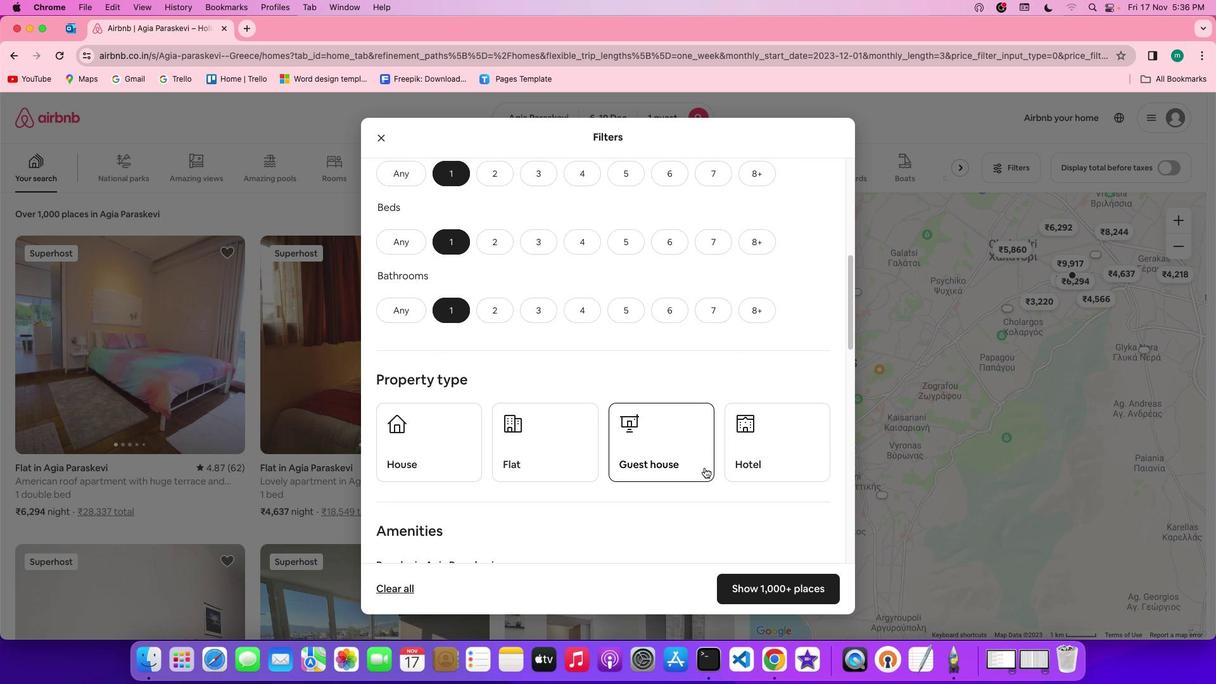
Action: Mouse scrolled (705, 467) with delta (0, 0)
Screenshot: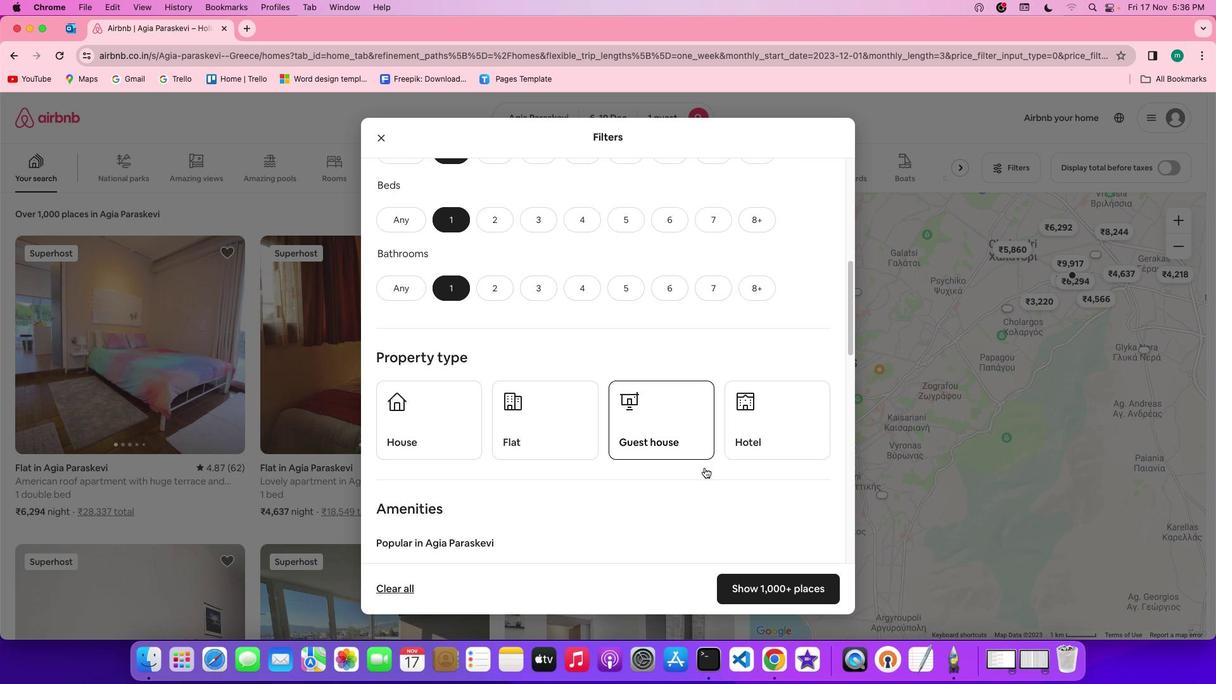 
Action: Mouse scrolled (705, 467) with delta (0, 0)
Screenshot: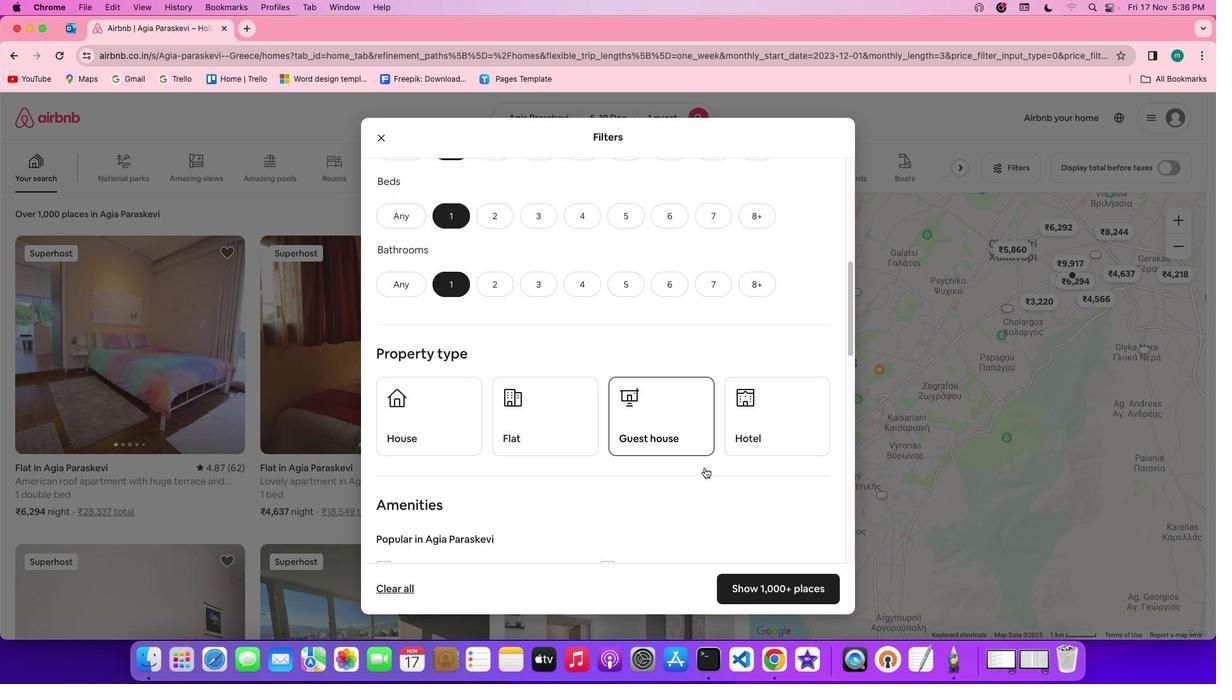 
Action: Mouse scrolled (705, 467) with delta (0, 0)
Screenshot: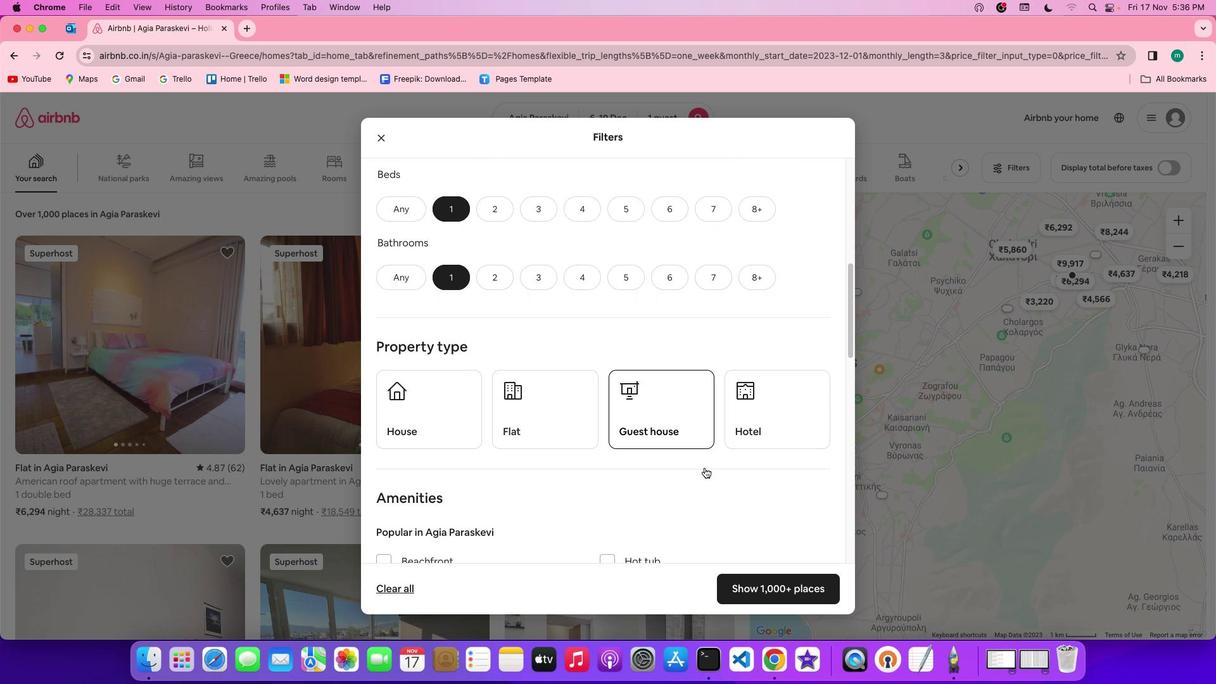 
Action: Mouse scrolled (705, 467) with delta (0, 0)
Screenshot: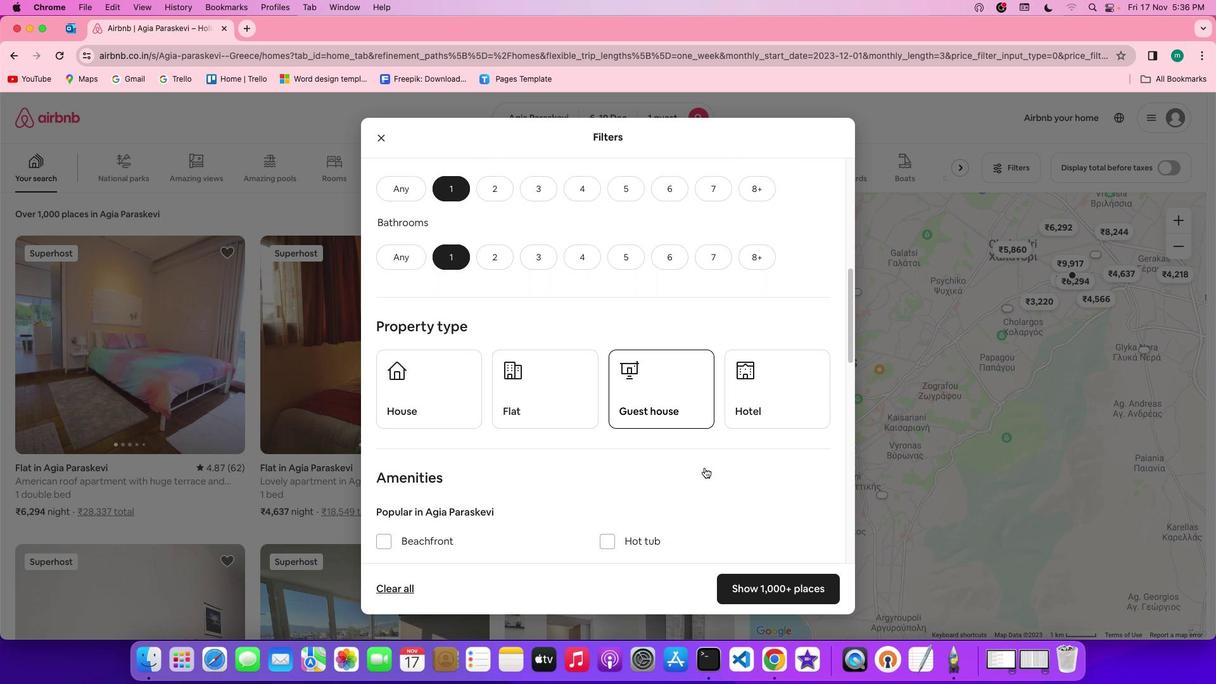 
Action: Mouse moved to (739, 373)
Screenshot: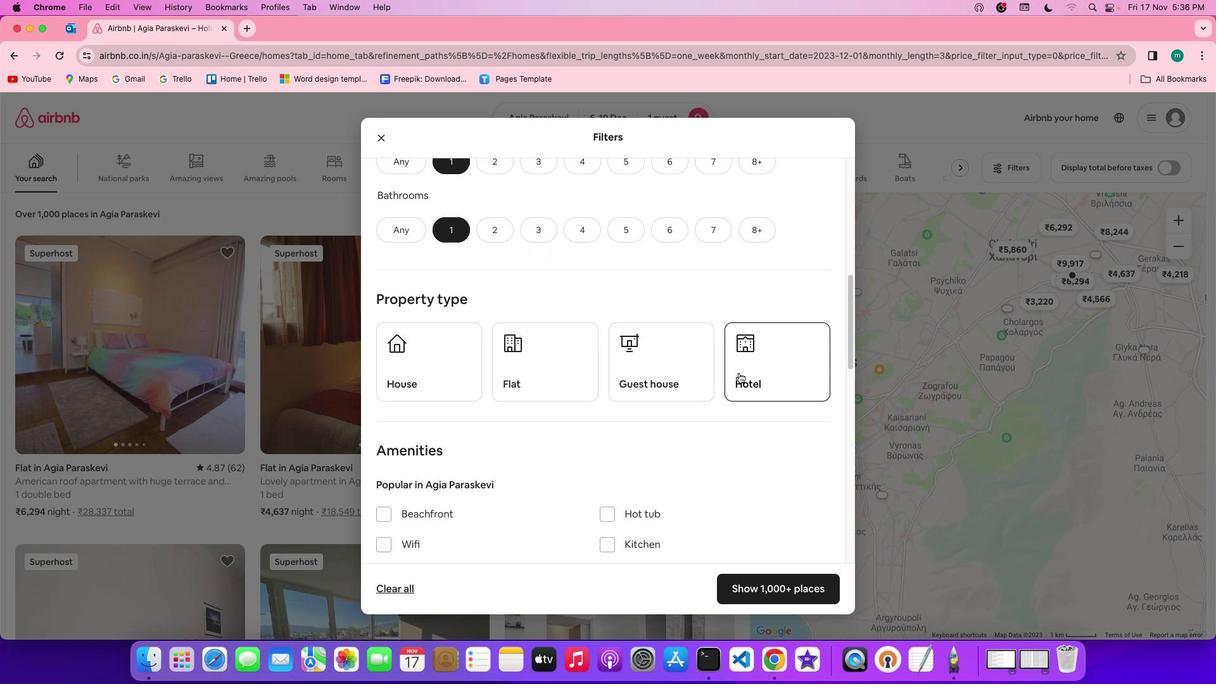 
Action: Mouse pressed left at (739, 373)
Screenshot: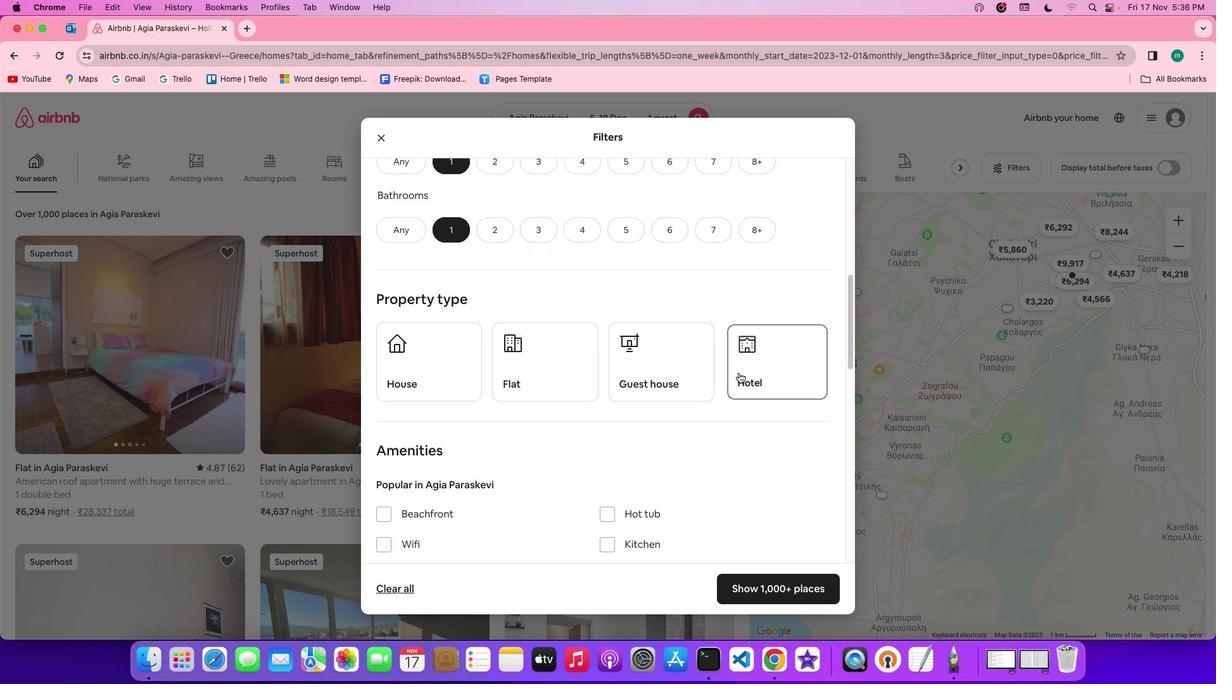 
Action: Mouse moved to (774, 473)
Screenshot: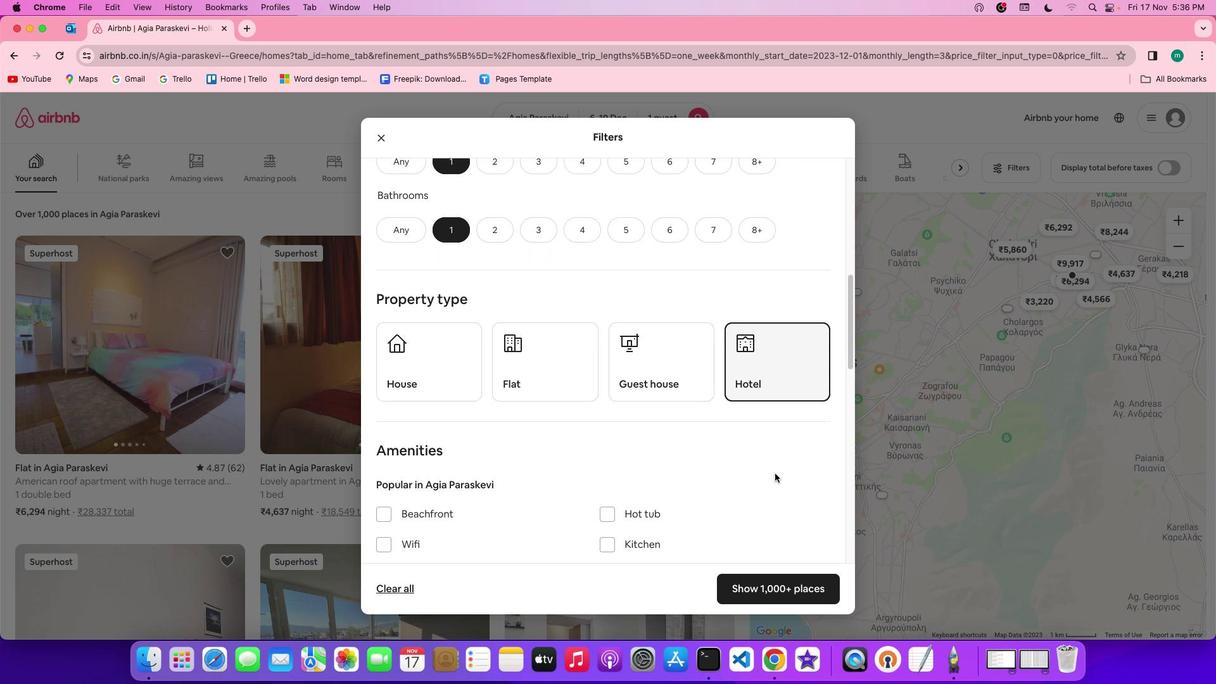 
Action: Mouse scrolled (774, 473) with delta (0, 0)
Screenshot: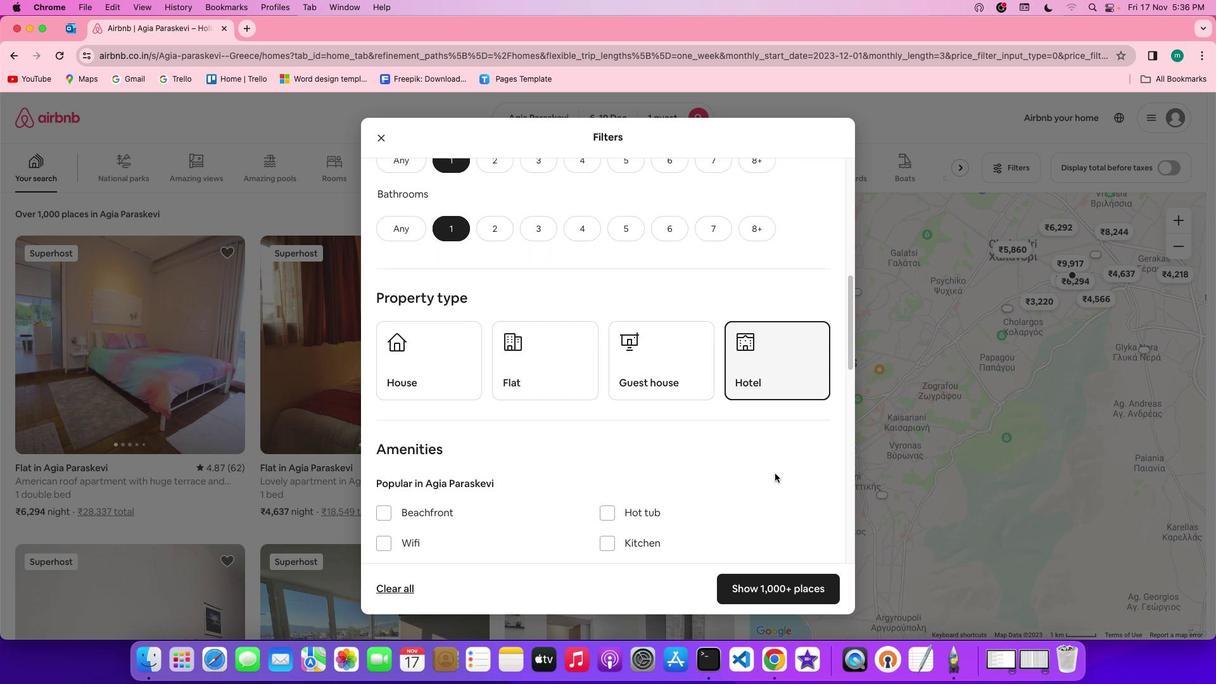 
Action: Mouse scrolled (774, 473) with delta (0, 0)
Screenshot: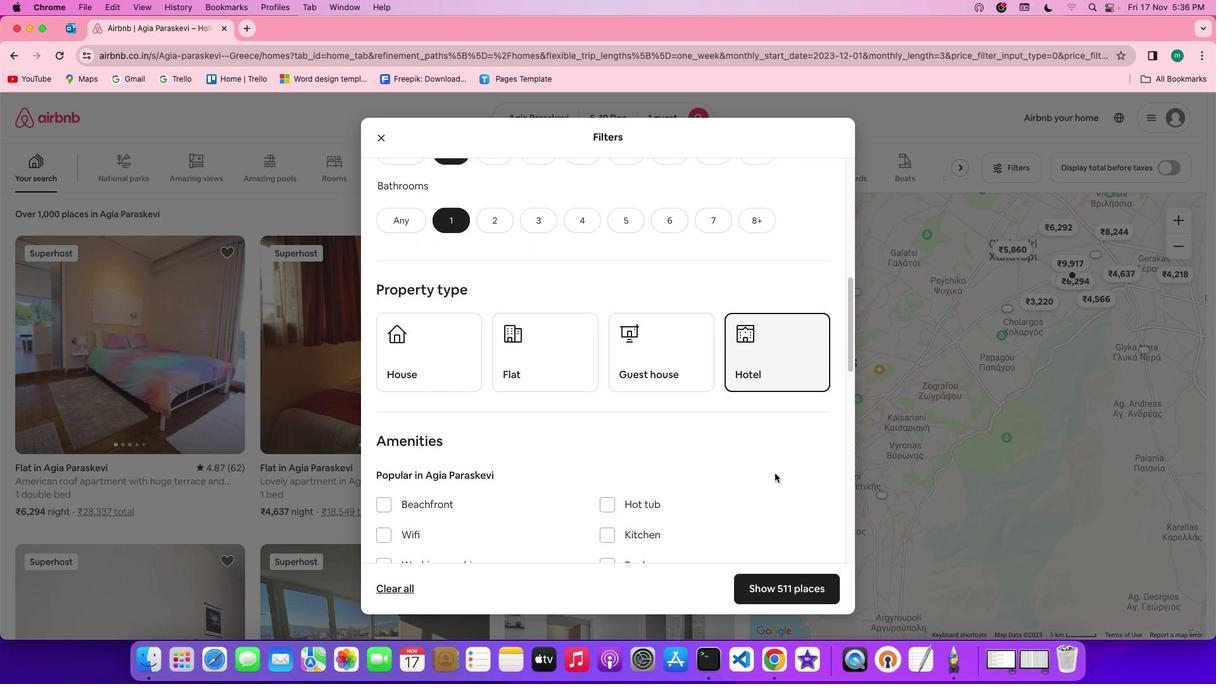 
Action: Mouse scrolled (774, 473) with delta (0, 0)
Screenshot: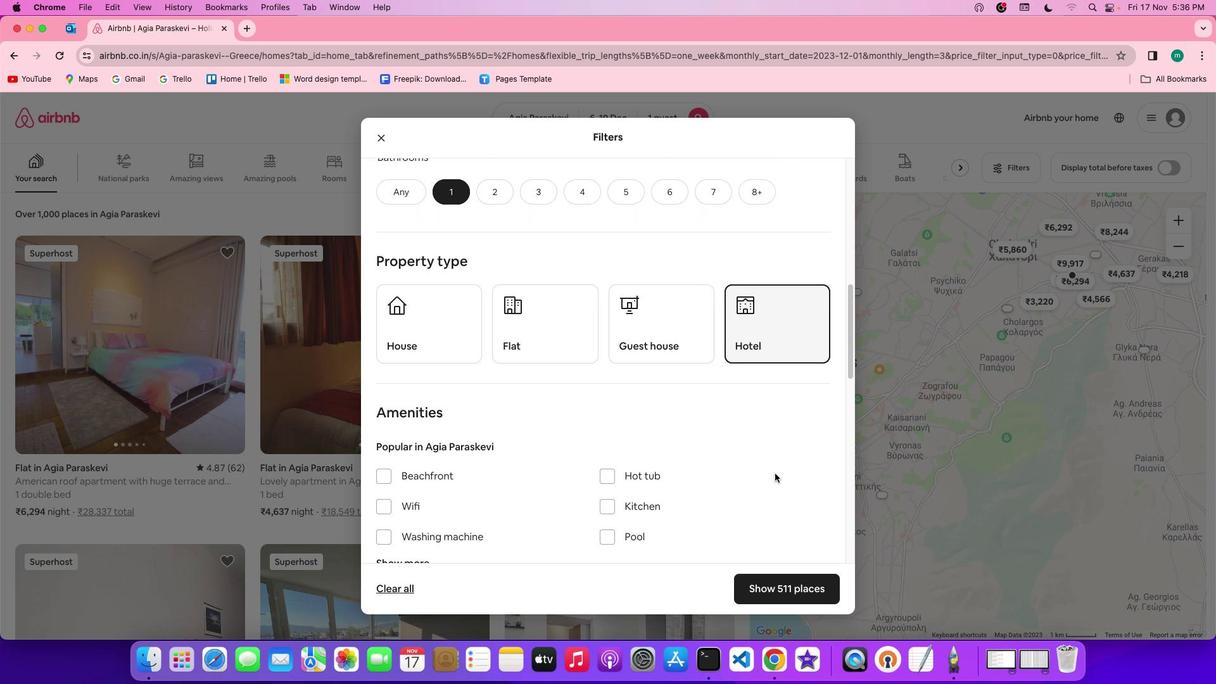 
Action: Mouse scrolled (774, 473) with delta (0, 0)
Screenshot: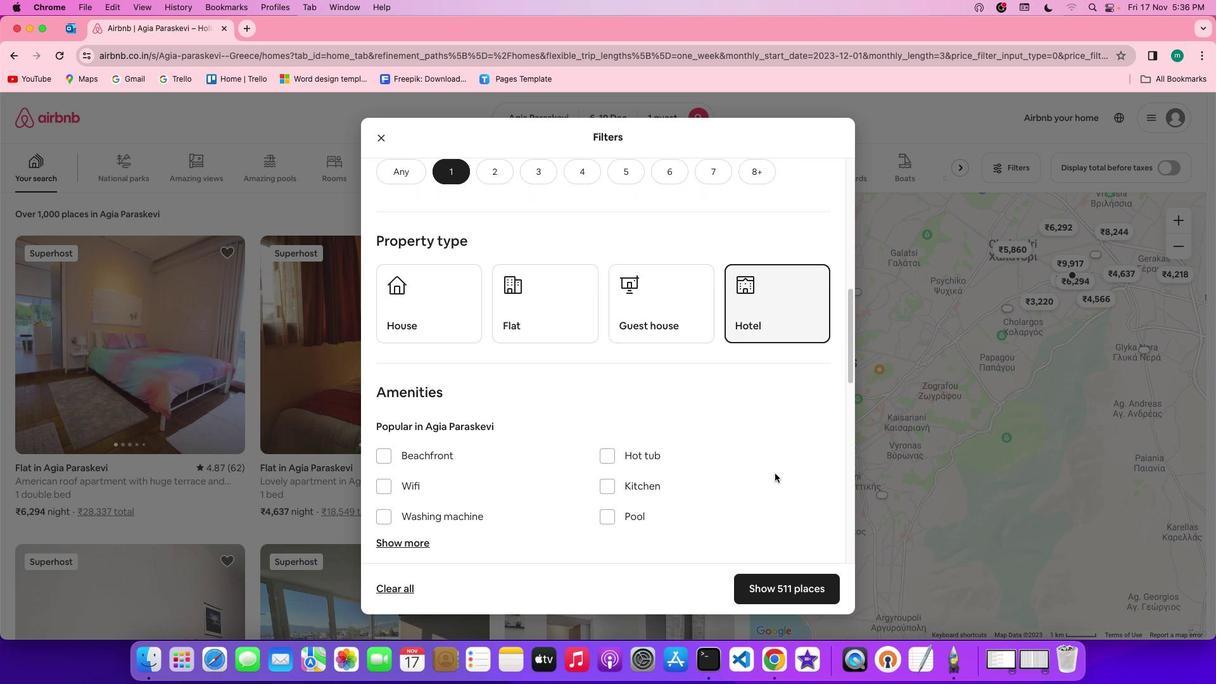 
Action: Mouse scrolled (774, 473) with delta (0, 0)
Screenshot: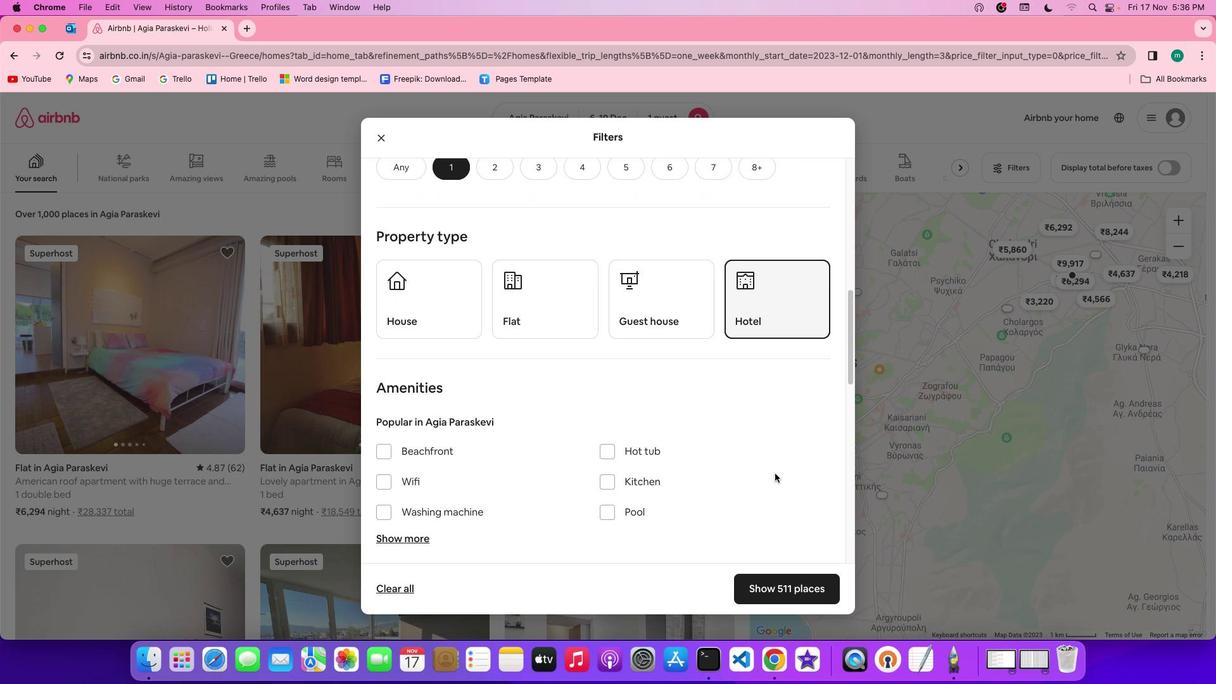 
Action: Mouse scrolled (774, 473) with delta (0, 0)
Screenshot: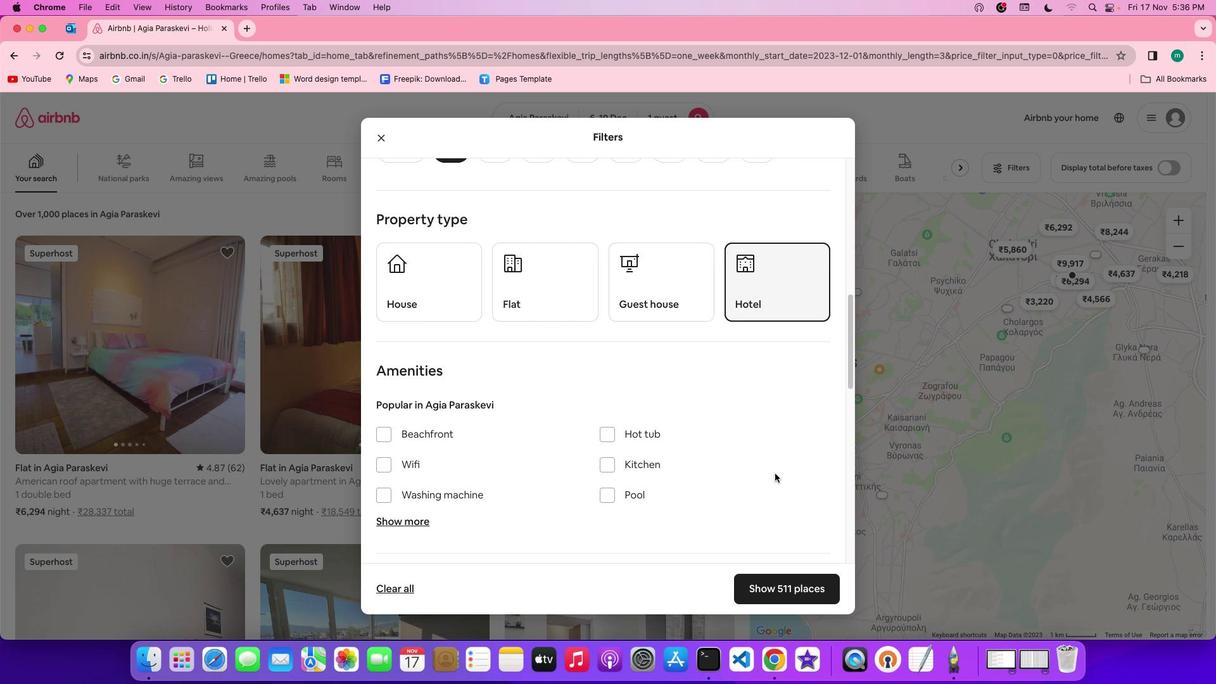 
Action: Mouse scrolled (774, 473) with delta (0, 0)
Screenshot: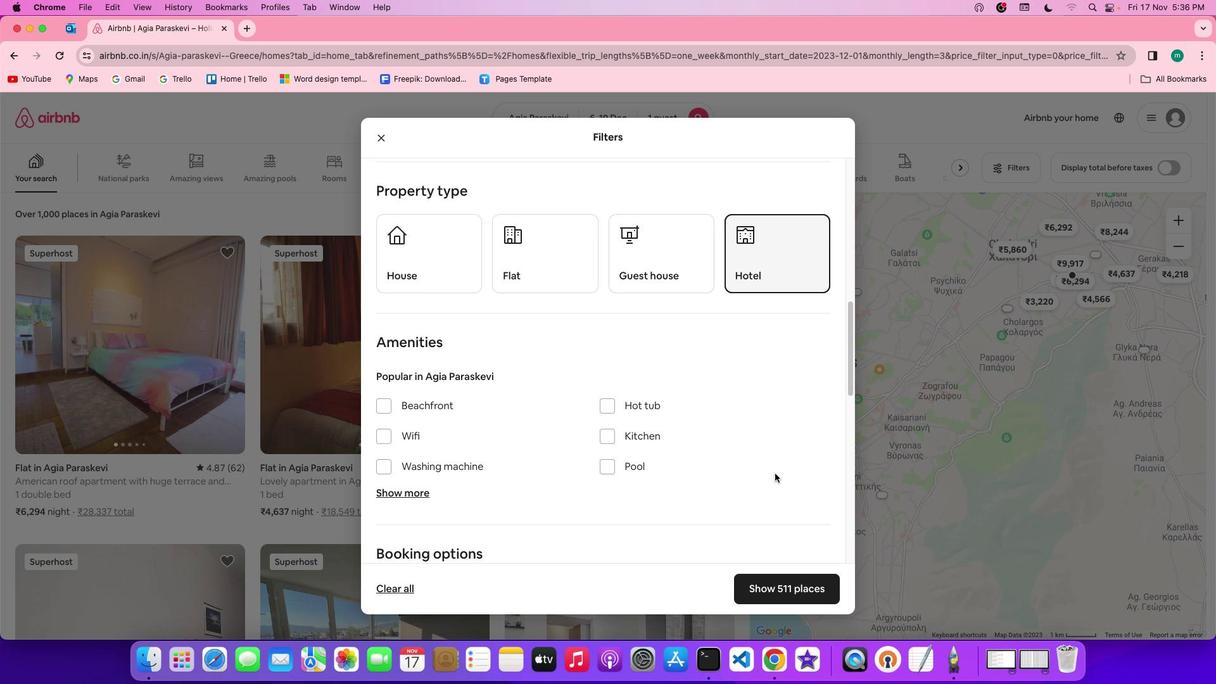 
Action: Mouse scrolled (774, 473) with delta (0, 0)
Screenshot: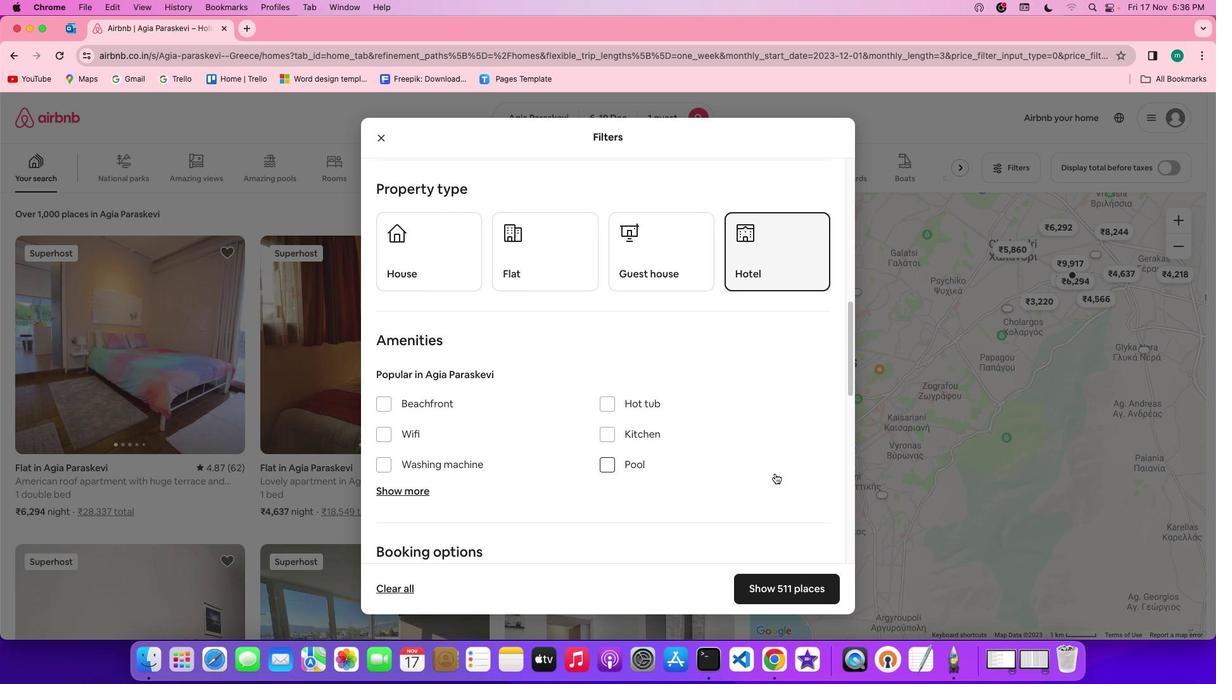 
Action: Mouse scrolled (774, 473) with delta (0, 0)
Screenshot: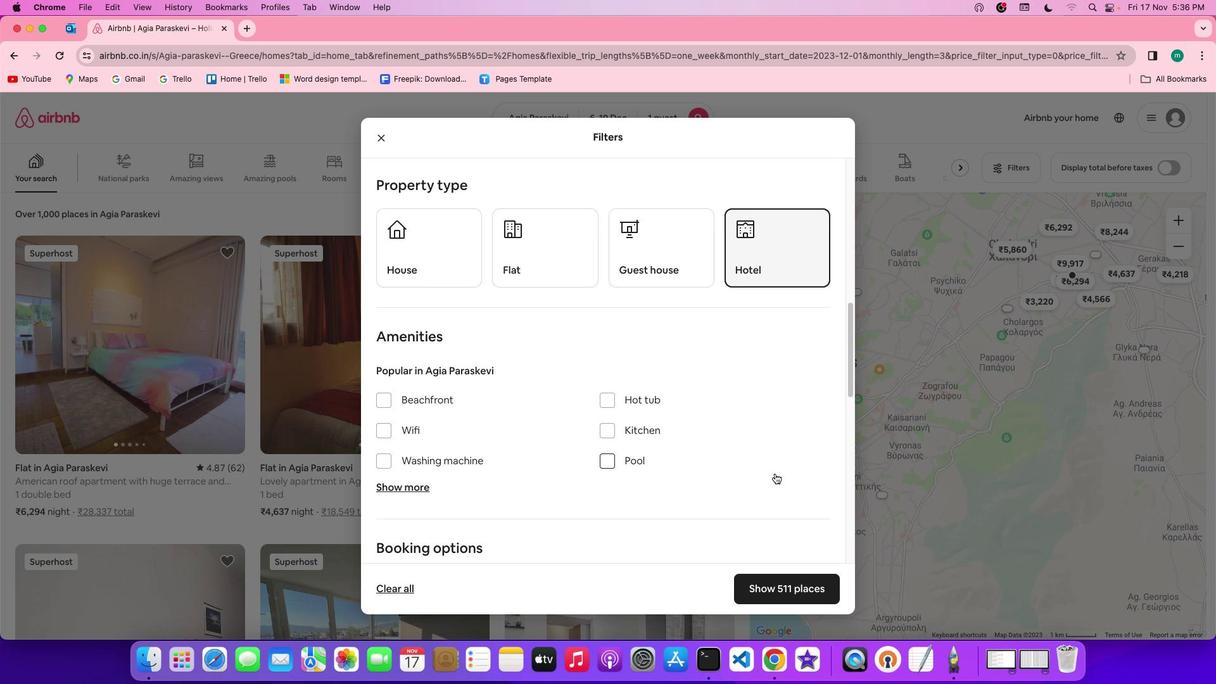 
Action: Mouse scrolled (774, 473) with delta (0, 0)
Screenshot: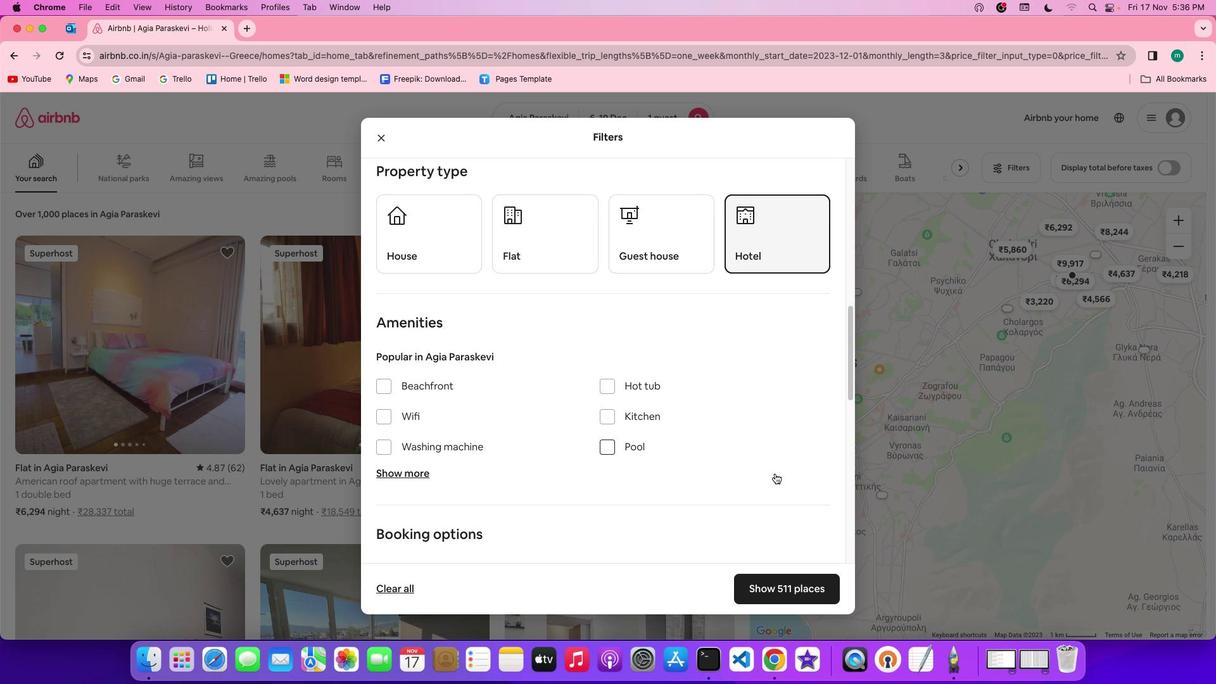 
Action: Mouse scrolled (774, 473) with delta (0, 0)
Screenshot: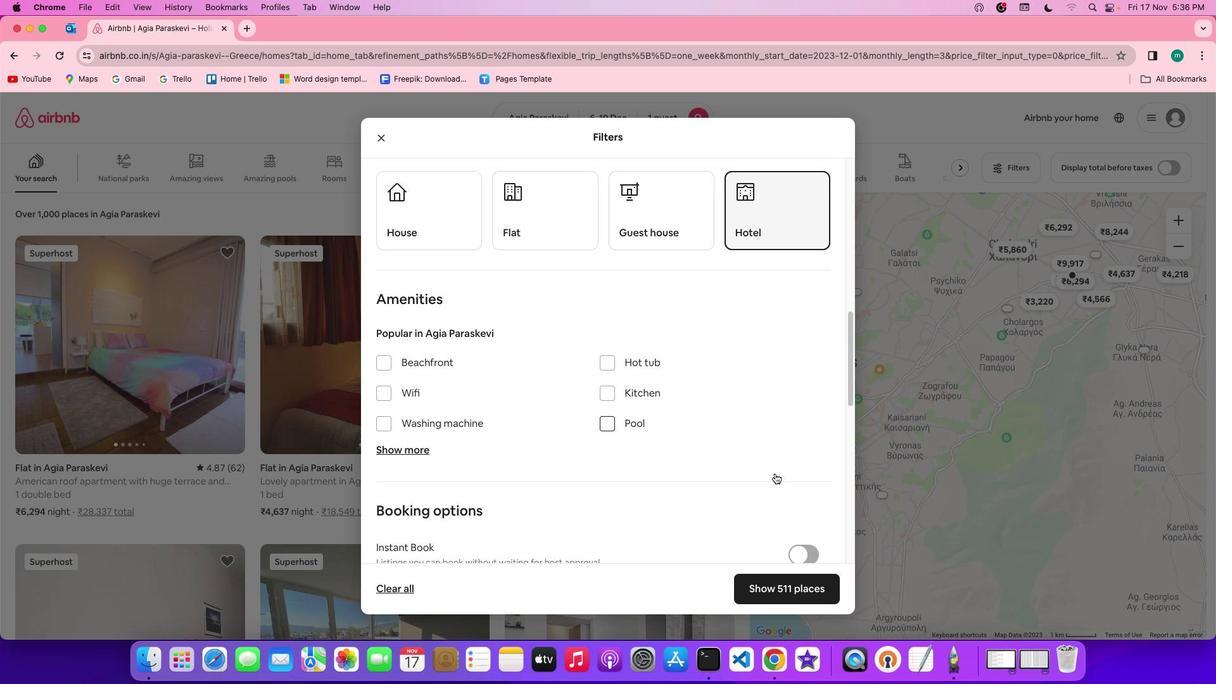 
Action: Mouse scrolled (774, 473) with delta (0, 0)
Screenshot: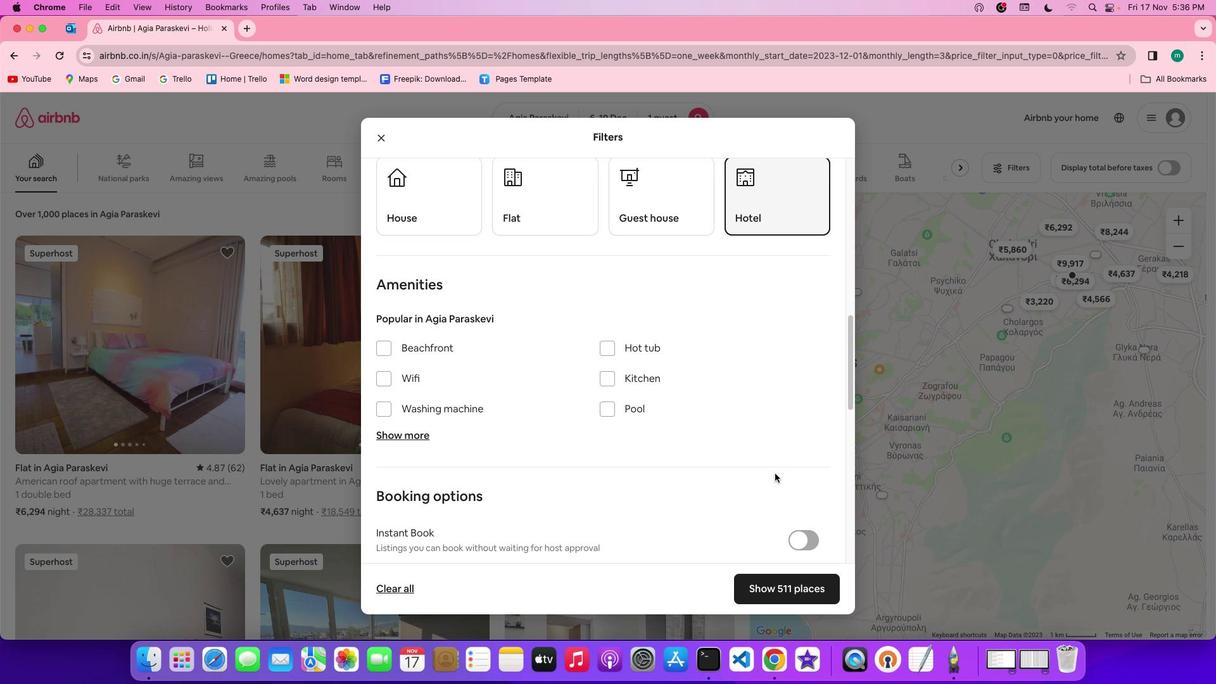 
Action: Mouse scrolled (774, 473) with delta (0, 0)
Screenshot: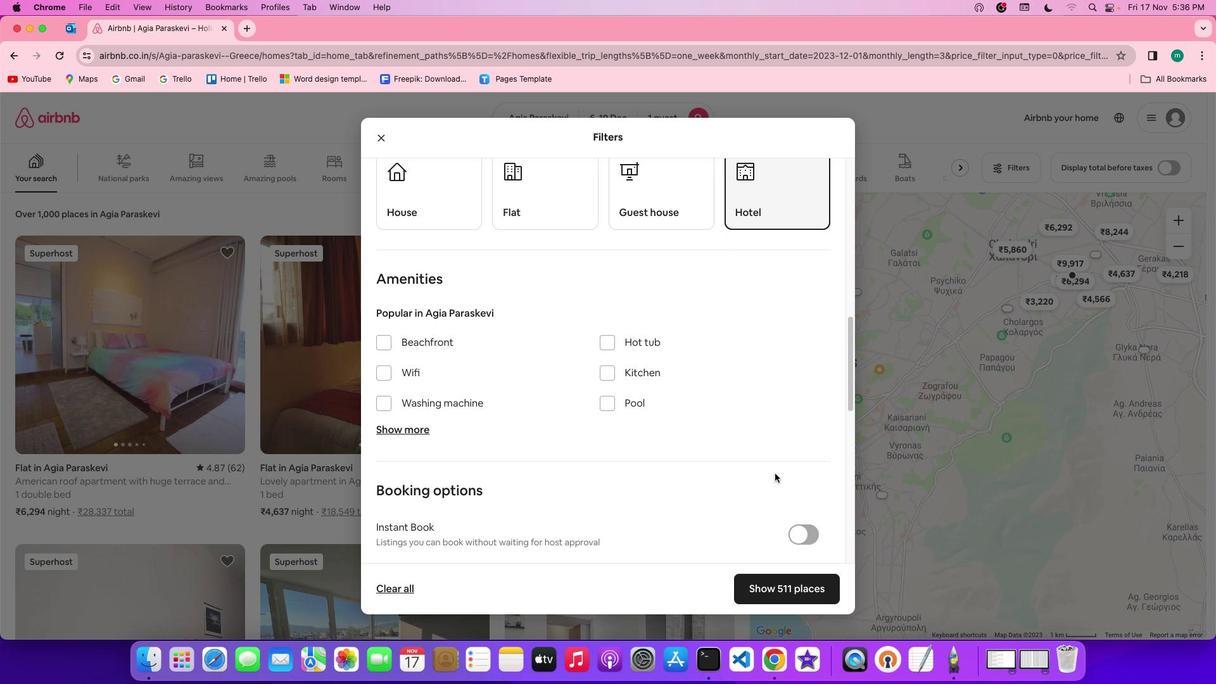 
Action: Mouse scrolled (774, 473) with delta (0, 0)
Screenshot: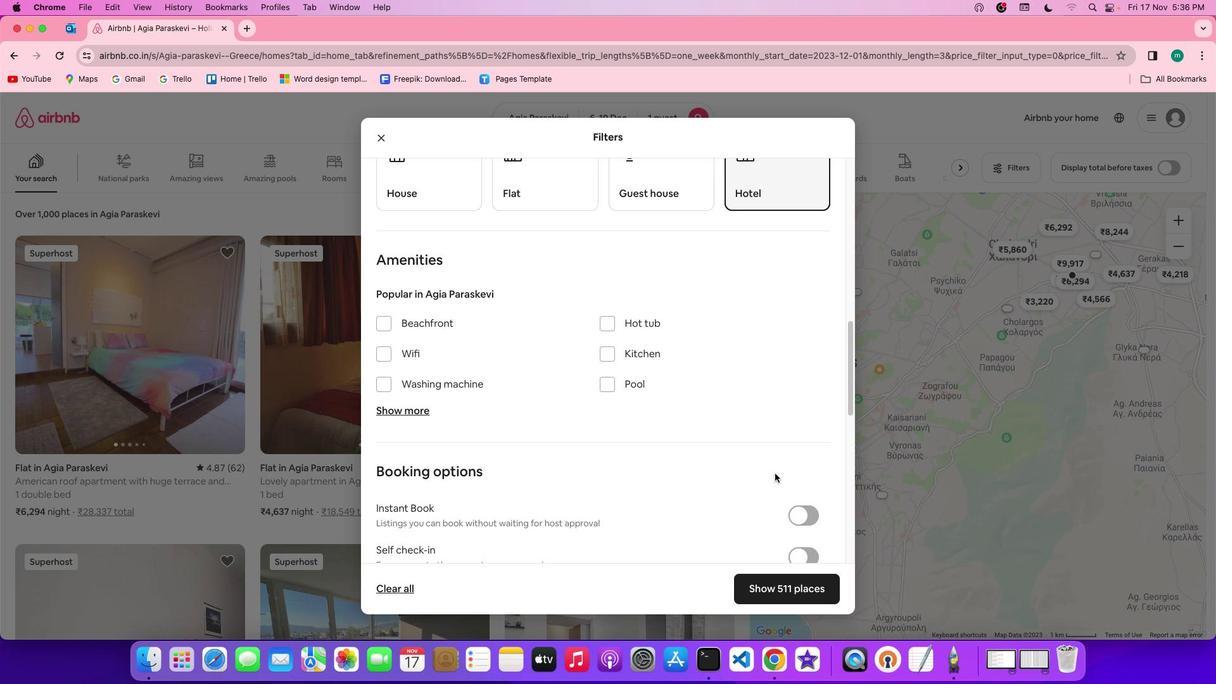 
Action: Mouse moved to (413, 363)
Screenshot: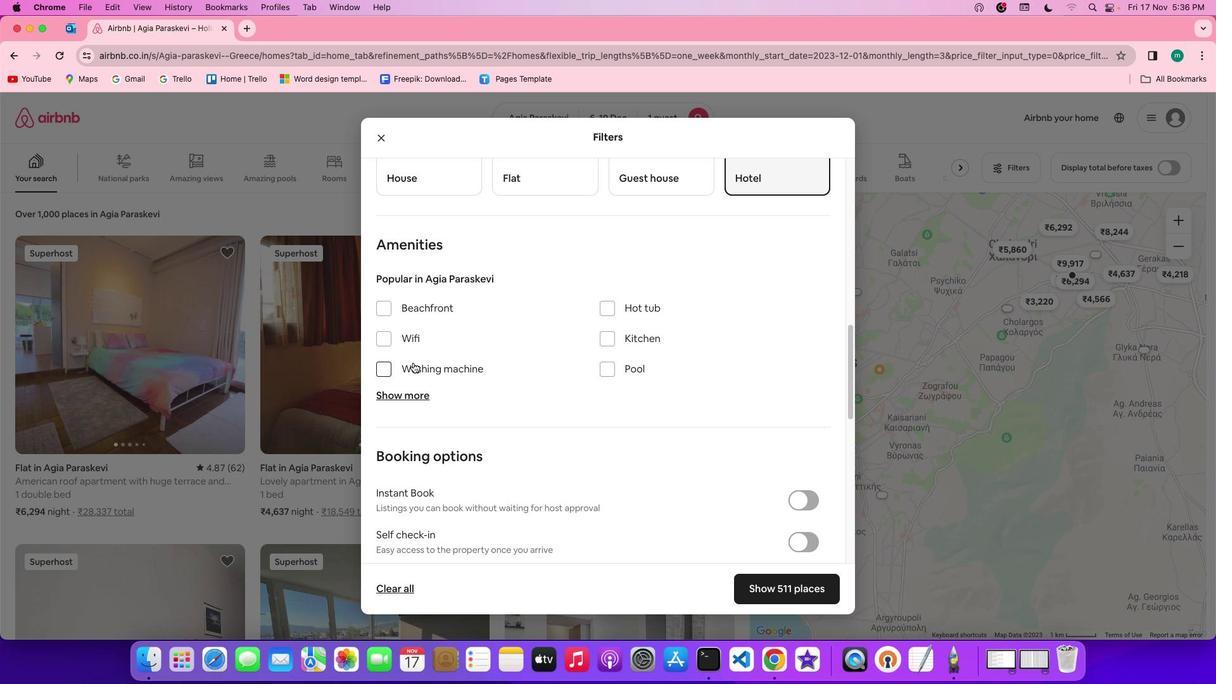 
Action: Mouse pressed left at (413, 363)
Screenshot: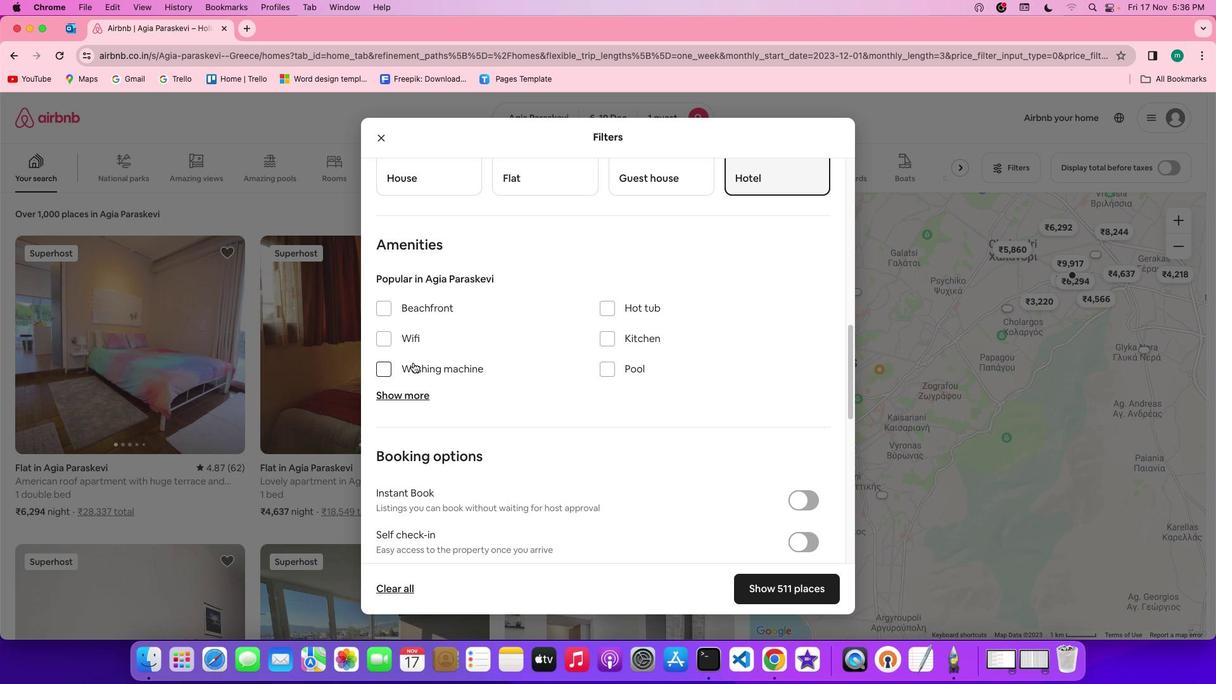
Action: Mouse moved to (575, 423)
Screenshot: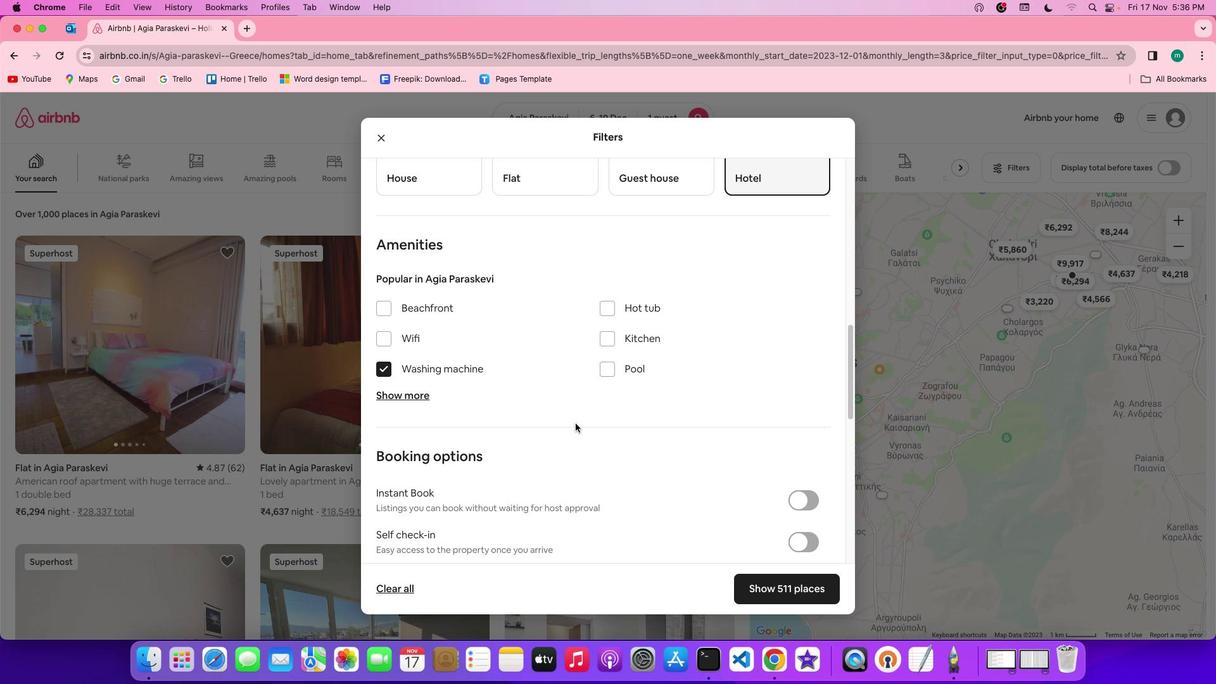
Action: Mouse scrolled (575, 423) with delta (0, 0)
Screenshot: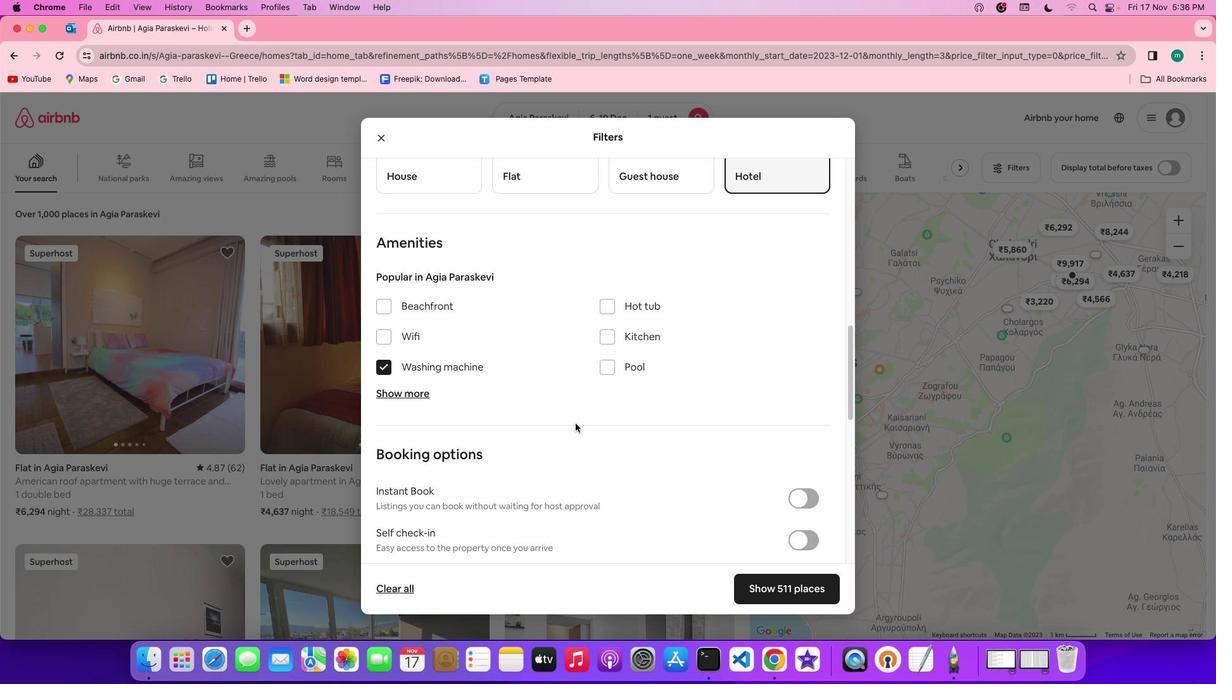 
Action: Mouse scrolled (575, 423) with delta (0, 0)
Screenshot: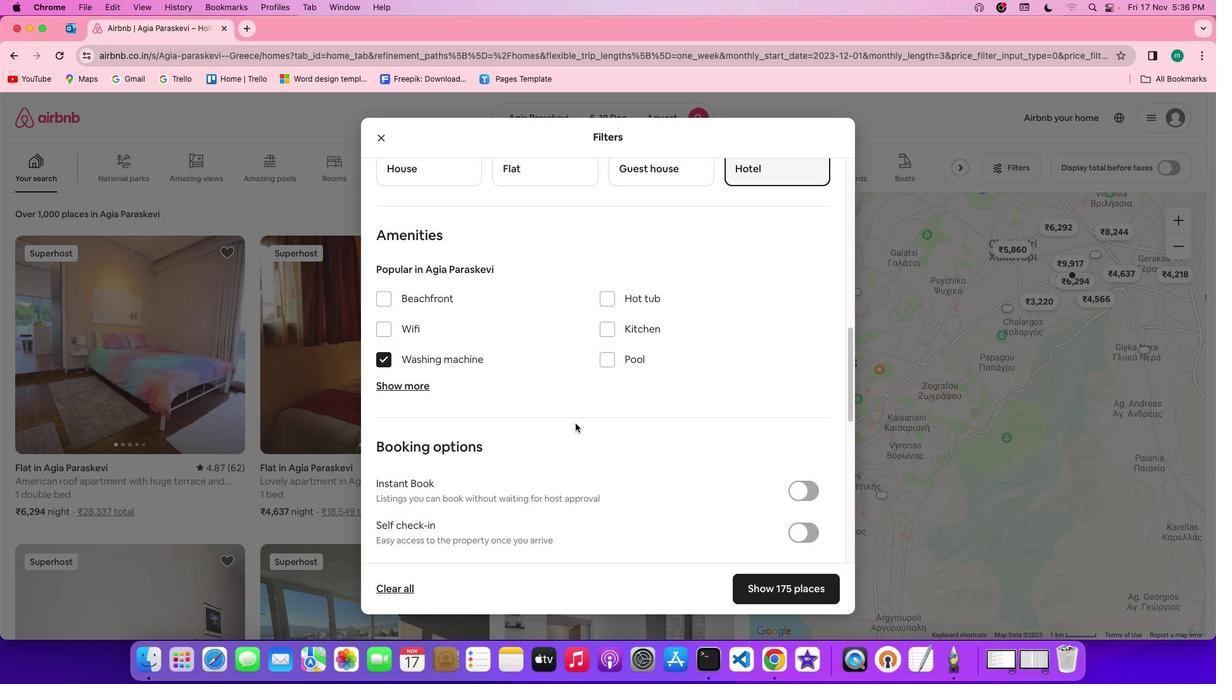 
Action: Mouse scrolled (575, 423) with delta (0, 0)
Screenshot: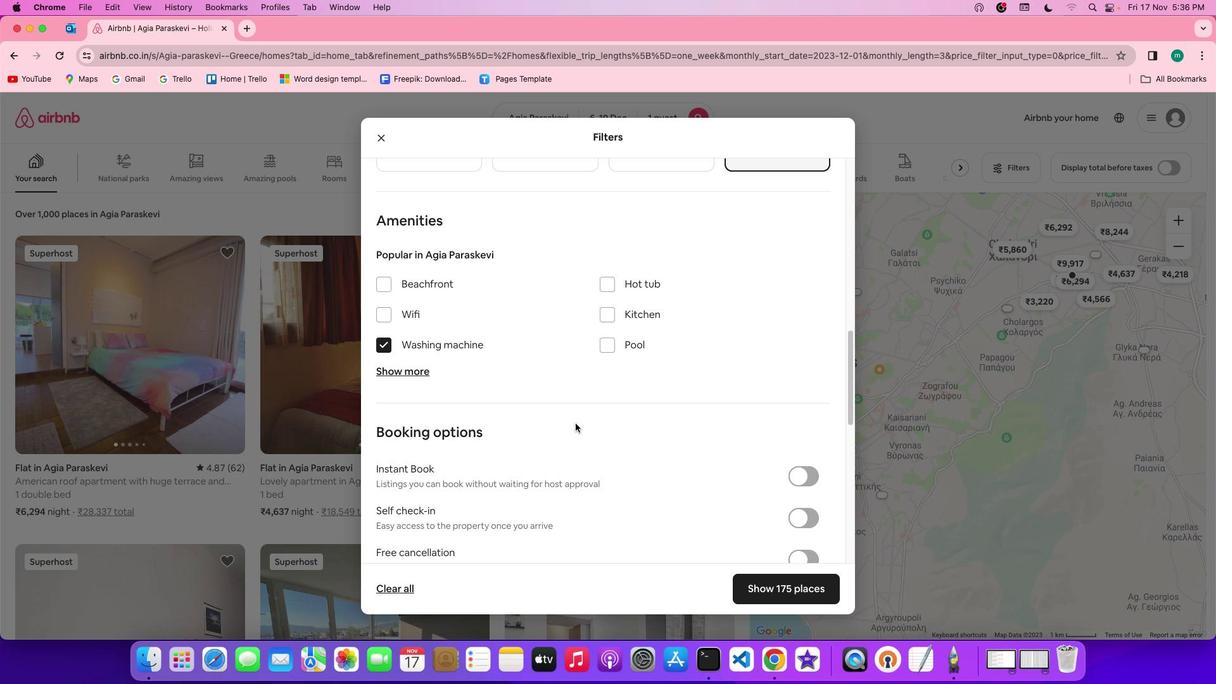 
Action: Mouse scrolled (575, 423) with delta (0, 0)
Screenshot: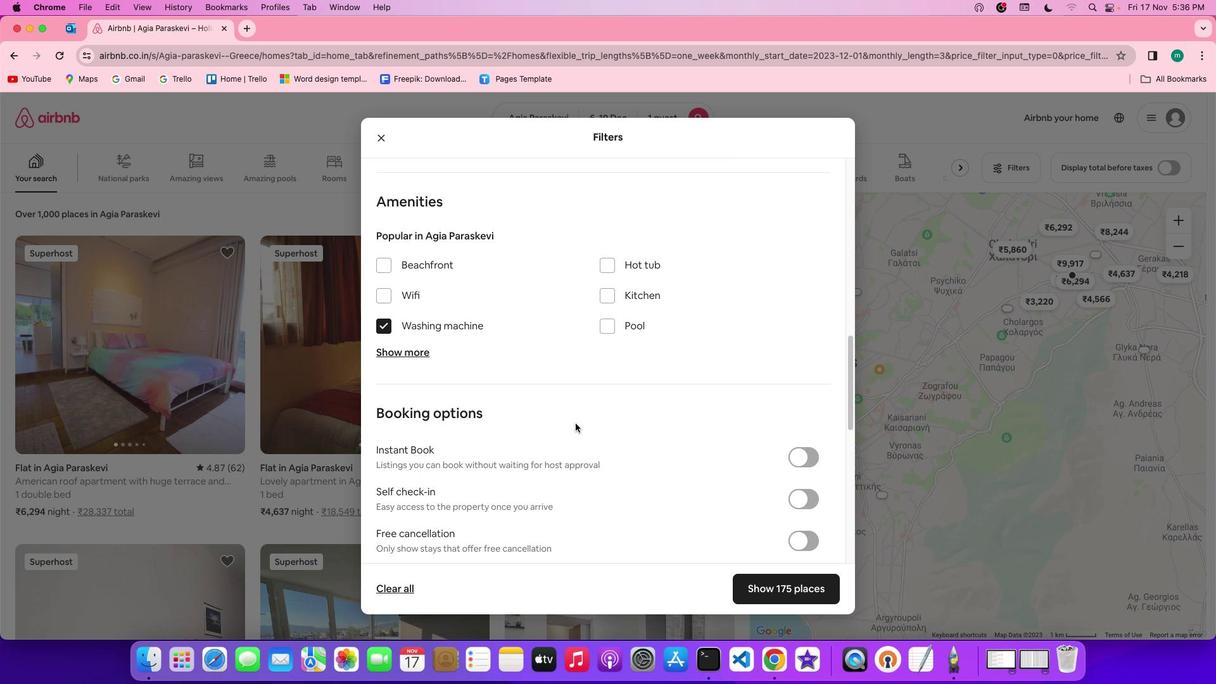 
Action: Mouse scrolled (575, 423) with delta (0, 0)
Screenshot: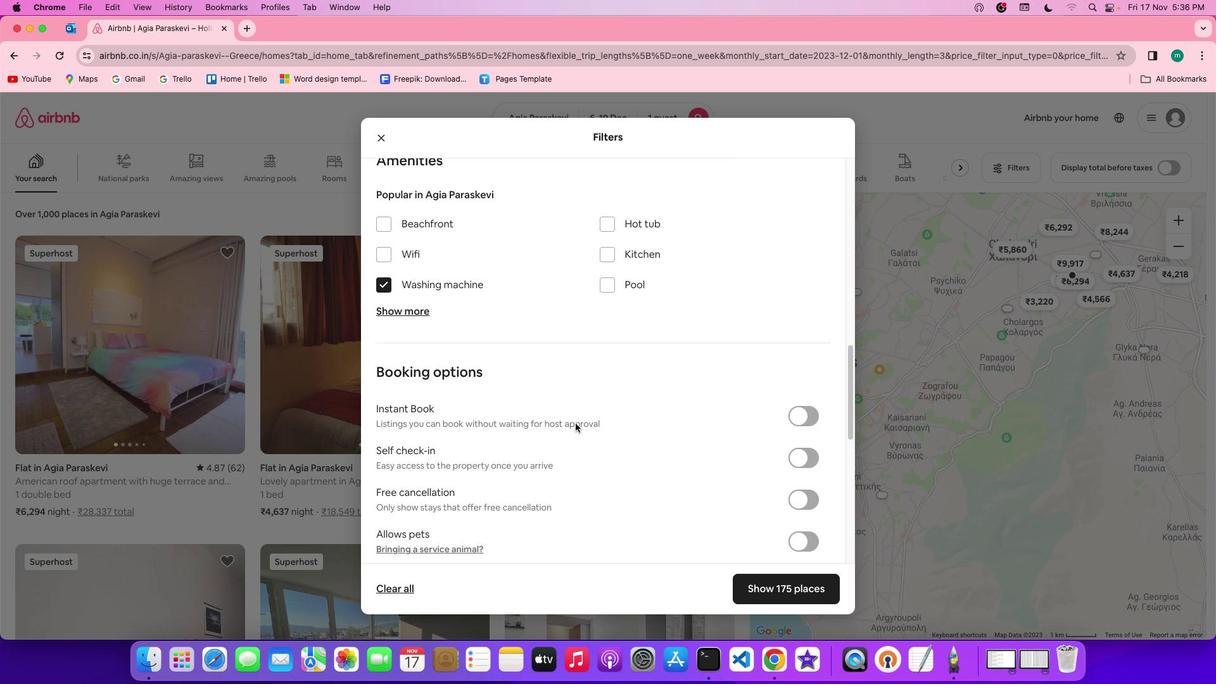 
Action: Mouse scrolled (575, 423) with delta (0, -1)
Screenshot: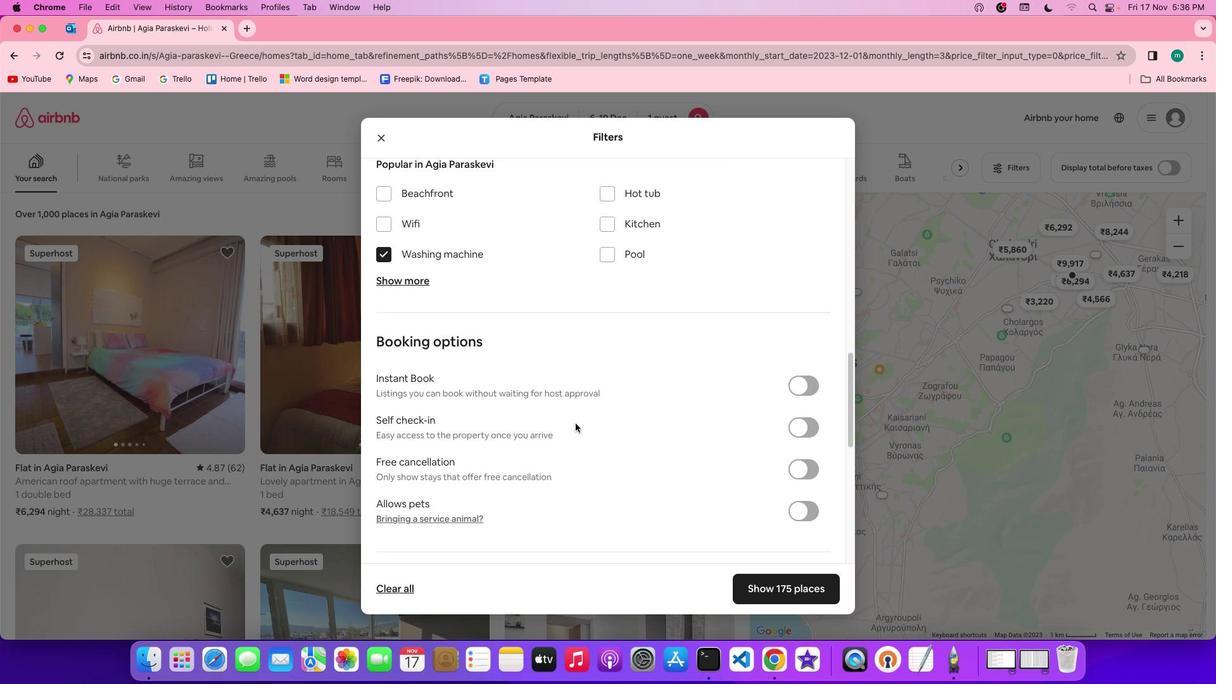 
Action: Mouse scrolled (575, 423) with delta (0, -1)
Screenshot: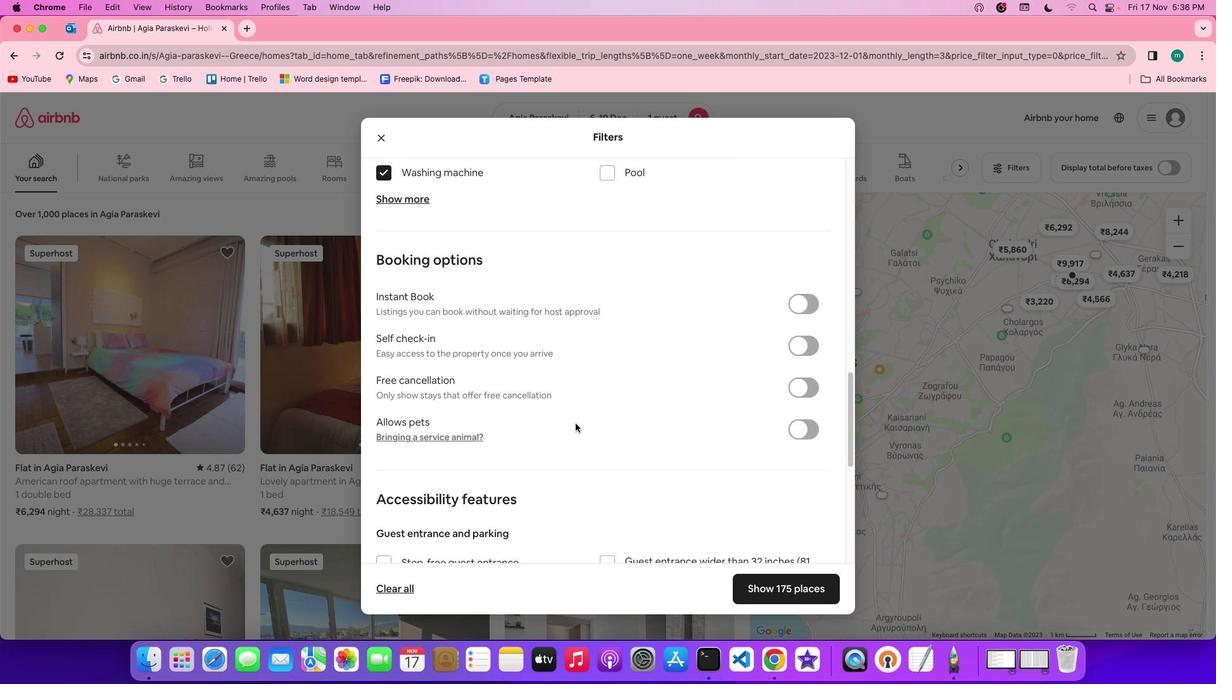 
Action: Mouse scrolled (575, 423) with delta (0, 0)
Screenshot: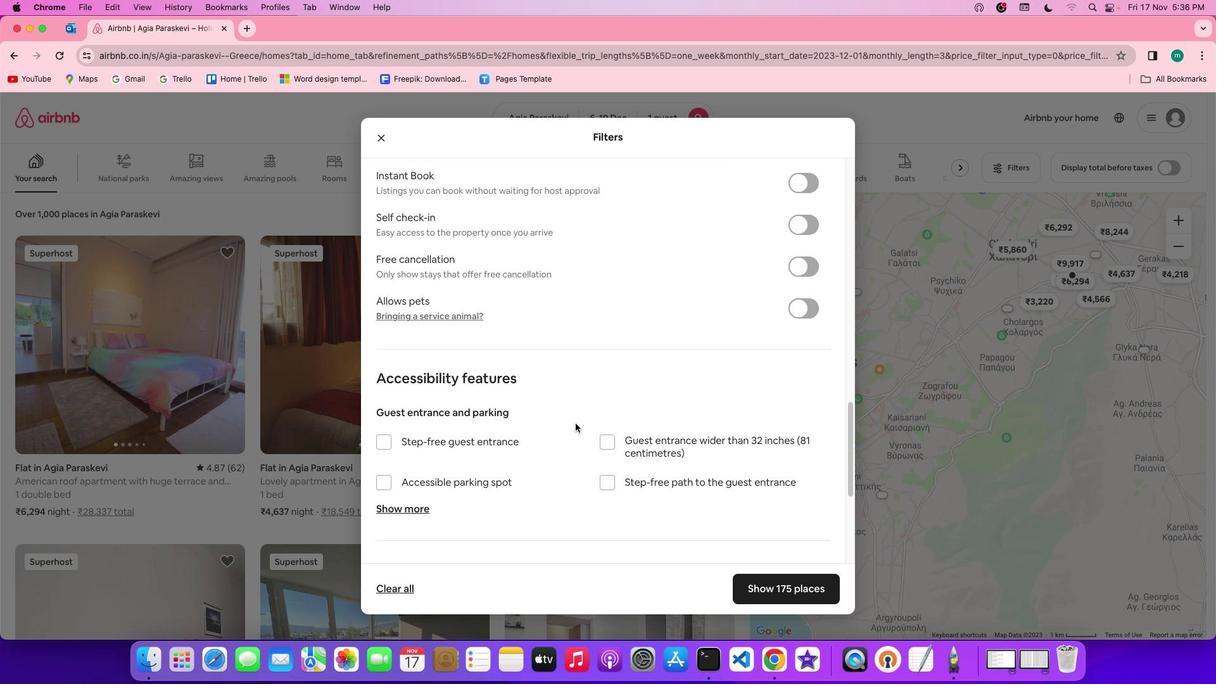 
Action: Mouse scrolled (575, 423) with delta (0, 0)
Screenshot: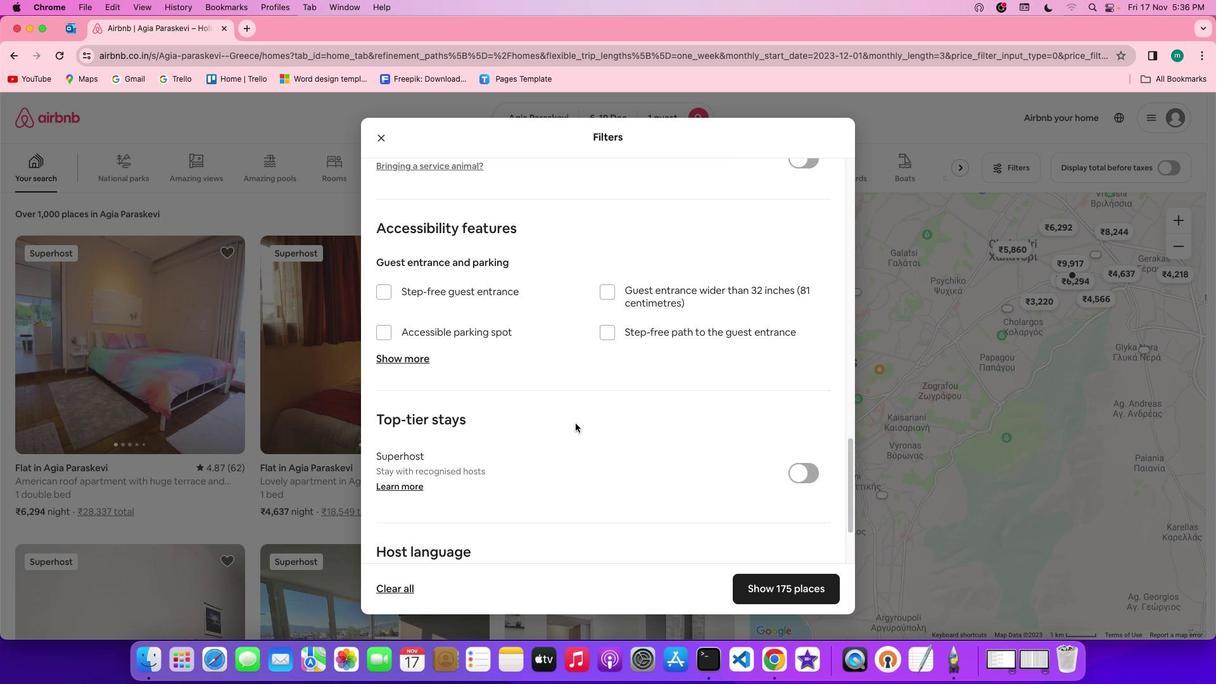 
Action: Mouse scrolled (575, 423) with delta (0, -1)
Screenshot: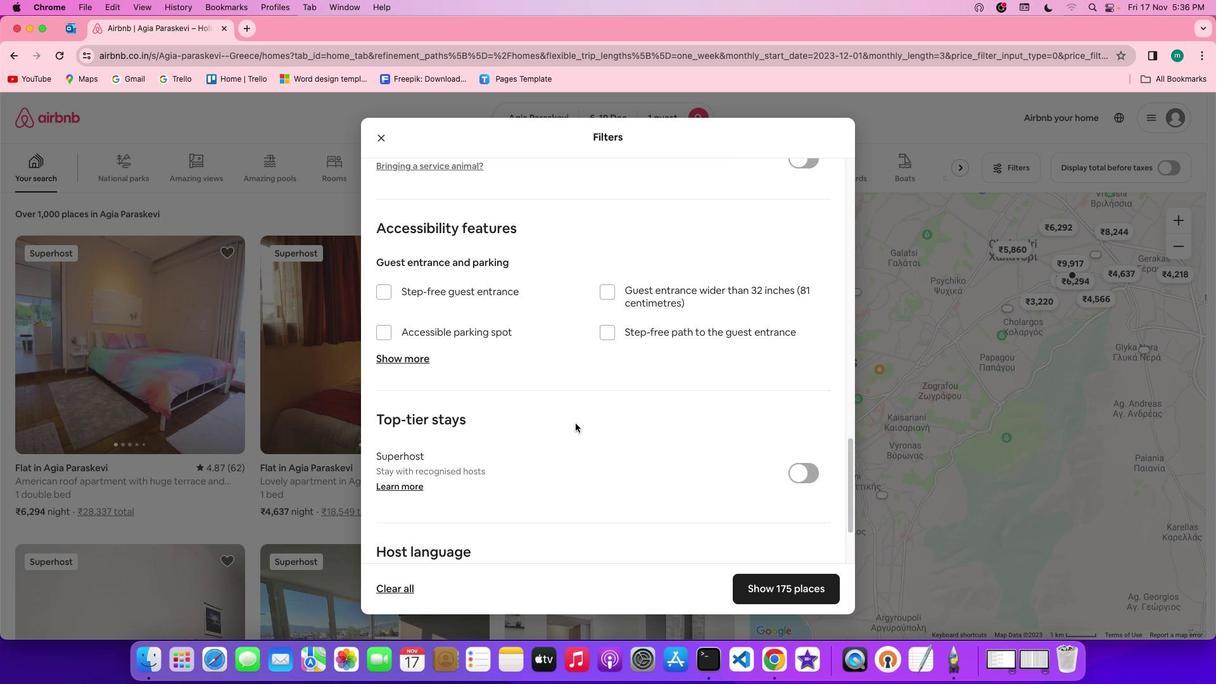 
Action: Mouse scrolled (575, 423) with delta (0, -3)
Screenshot: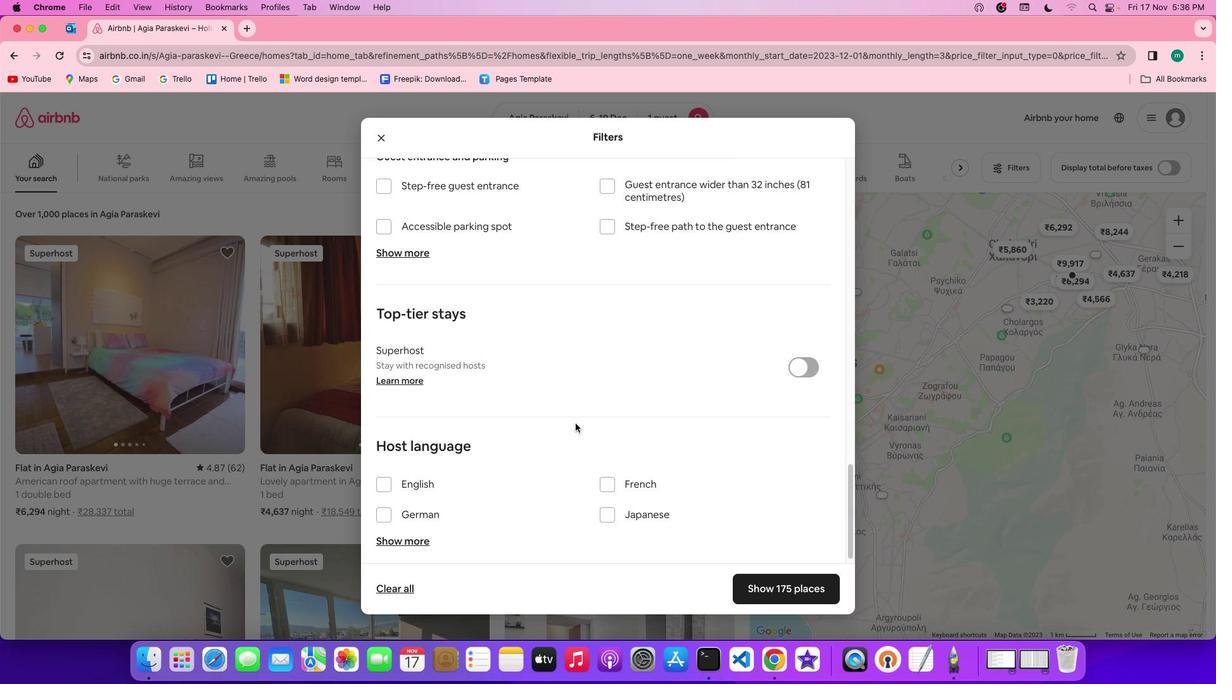 
Action: Mouse scrolled (575, 423) with delta (0, -3)
Screenshot: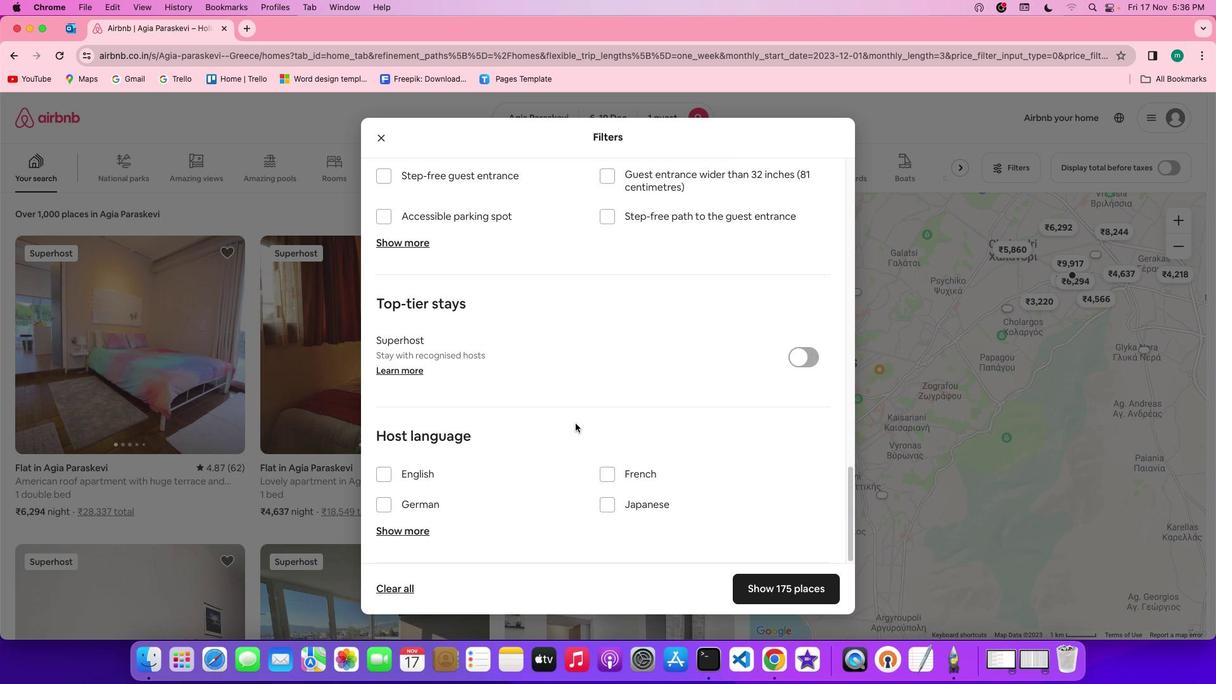 
Action: Mouse scrolled (575, 423) with delta (0, -3)
Screenshot: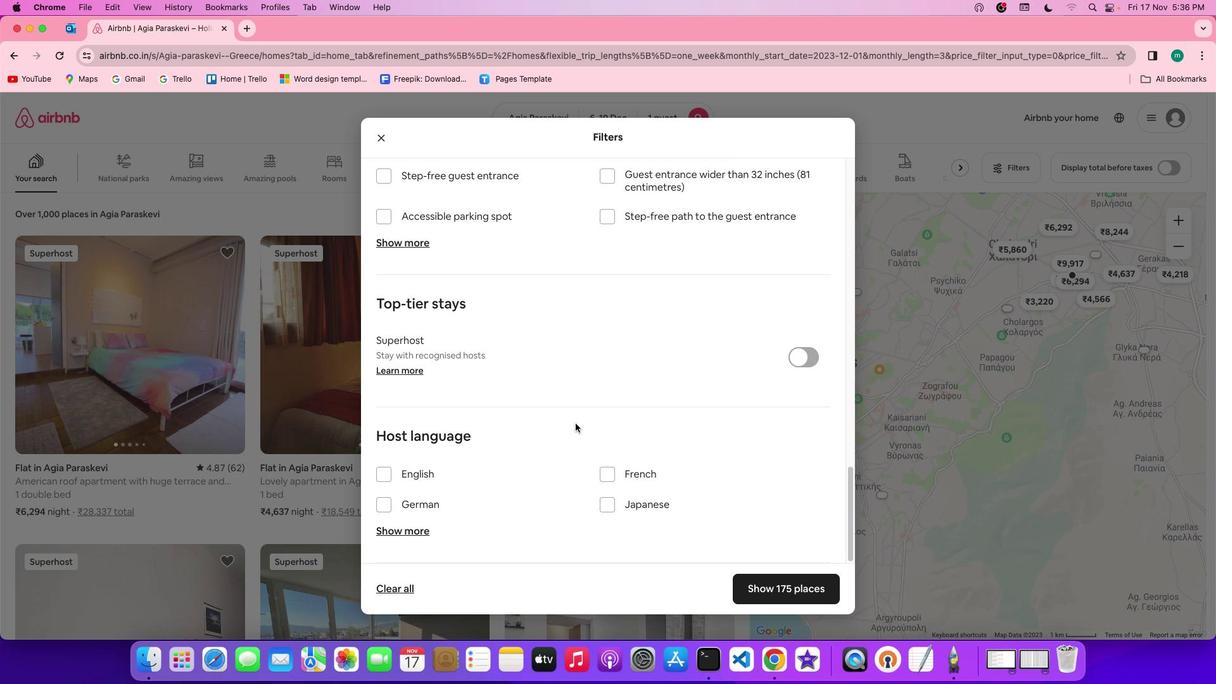 
Action: Mouse scrolled (575, 423) with delta (0, 0)
Screenshot: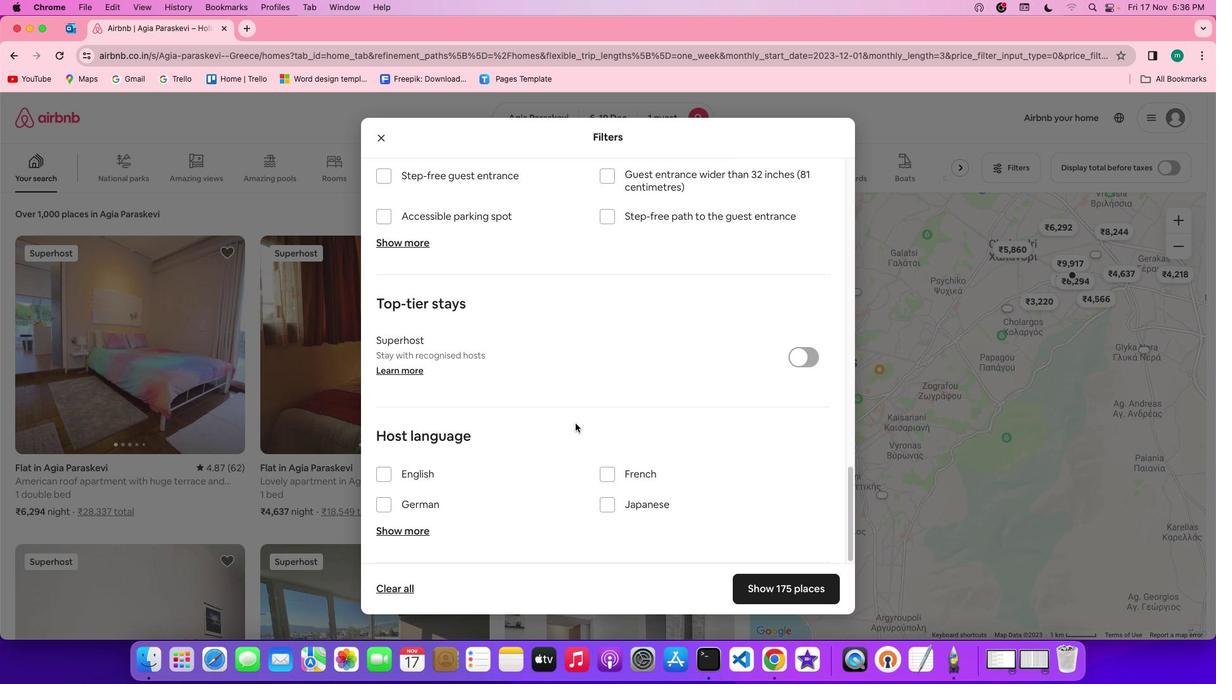 
Action: Mouse scrolled (575, 423) with delta (0, 0)
Screenshot: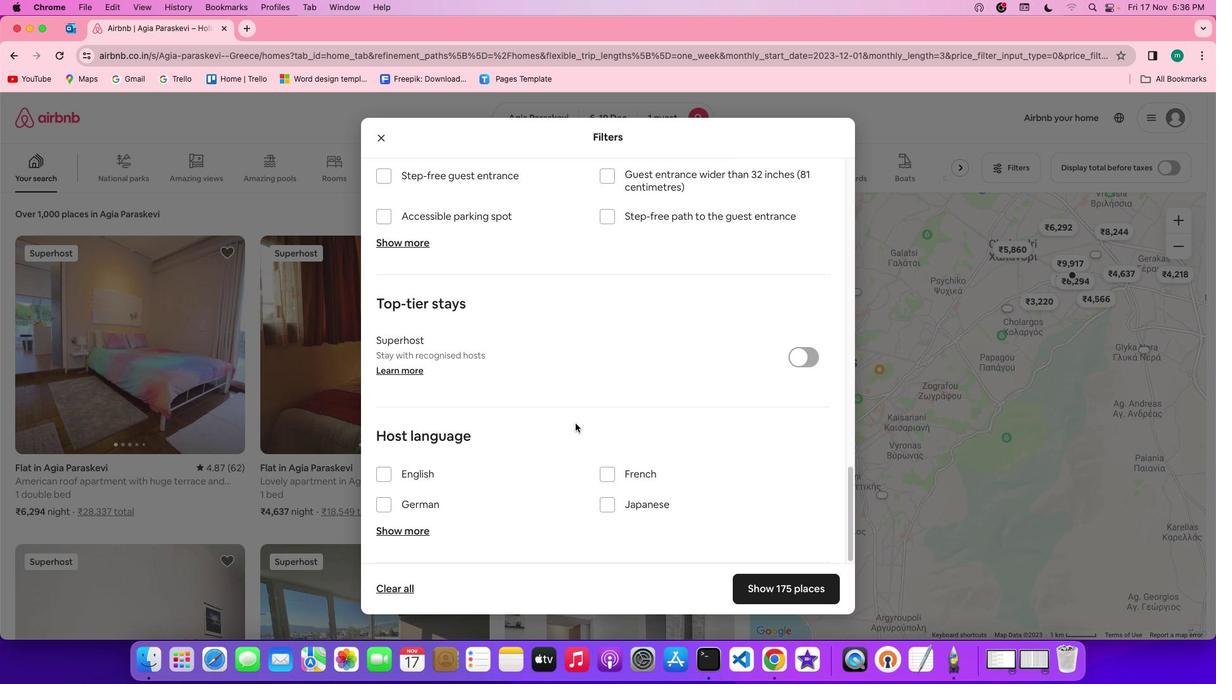
Action: Mouse scrolled (575, 423) with delta (0, -1)
Screenshot: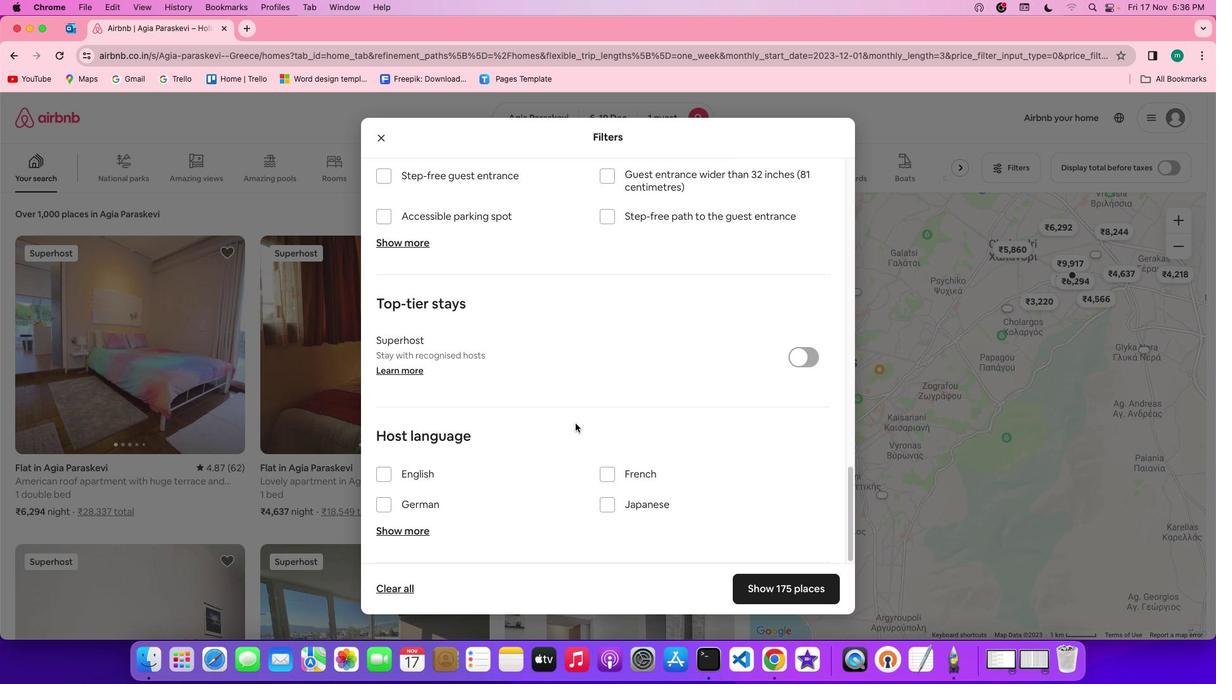 
Action: Mouse scrolled (575, 423) with delta (0, -3)
Screenshot: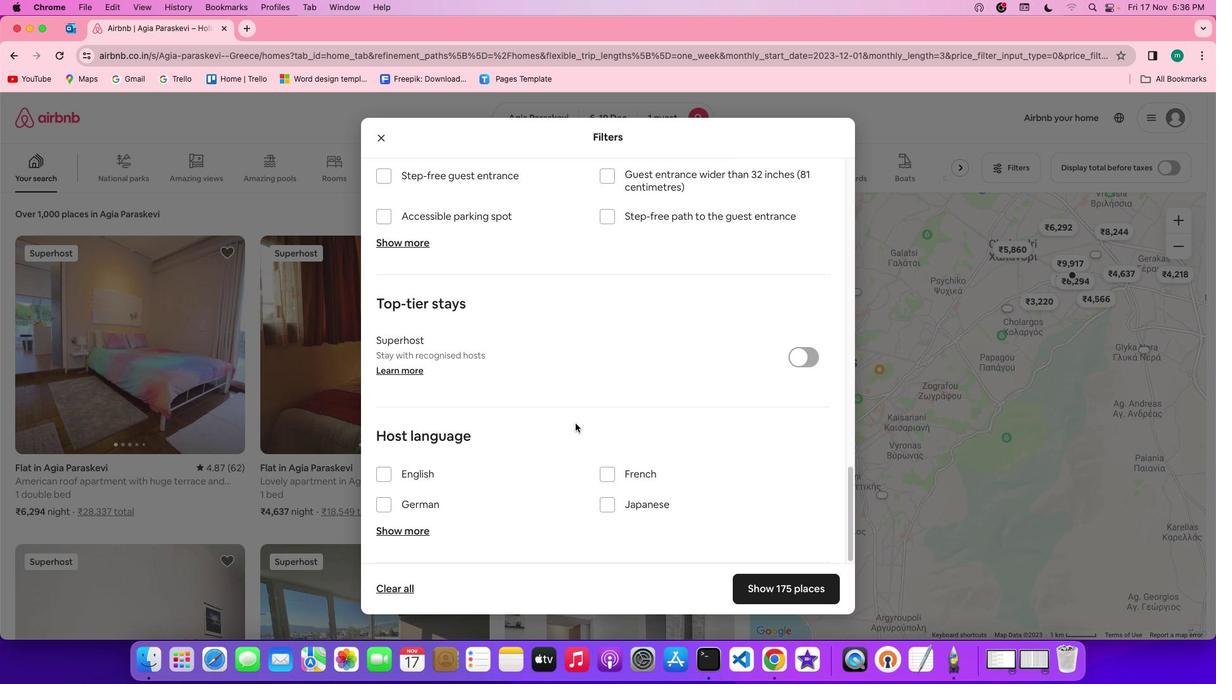 
Action: Mouse scrolled (575, 423) with delta (0, -3)
Screenshot: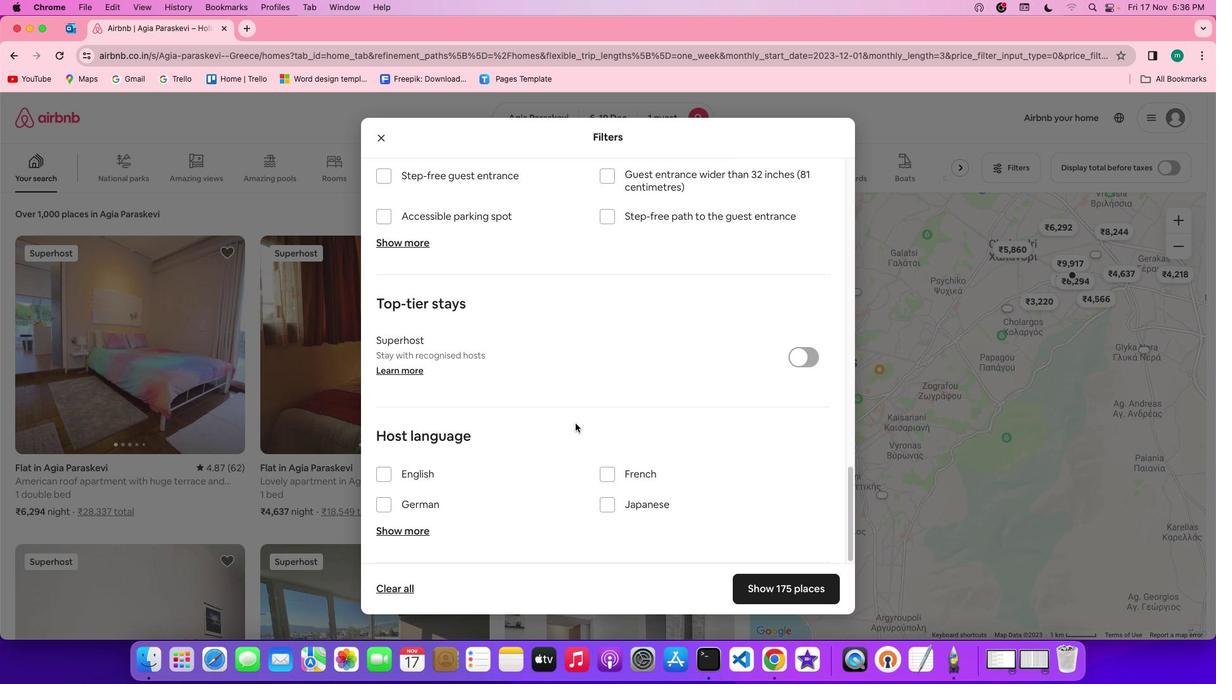 
Action: Mouse scrolled (575, 423) with delta (0, -3)
Screenshot: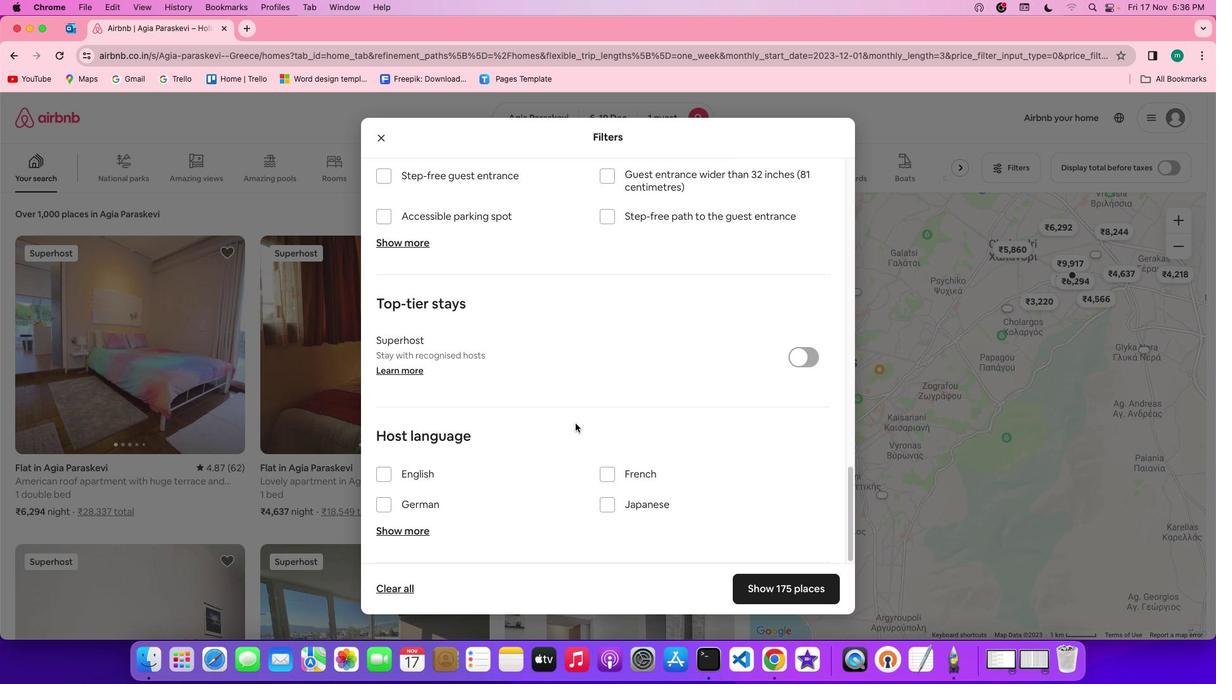 
Action: Mouse moved to (786, 587)
Screenshot: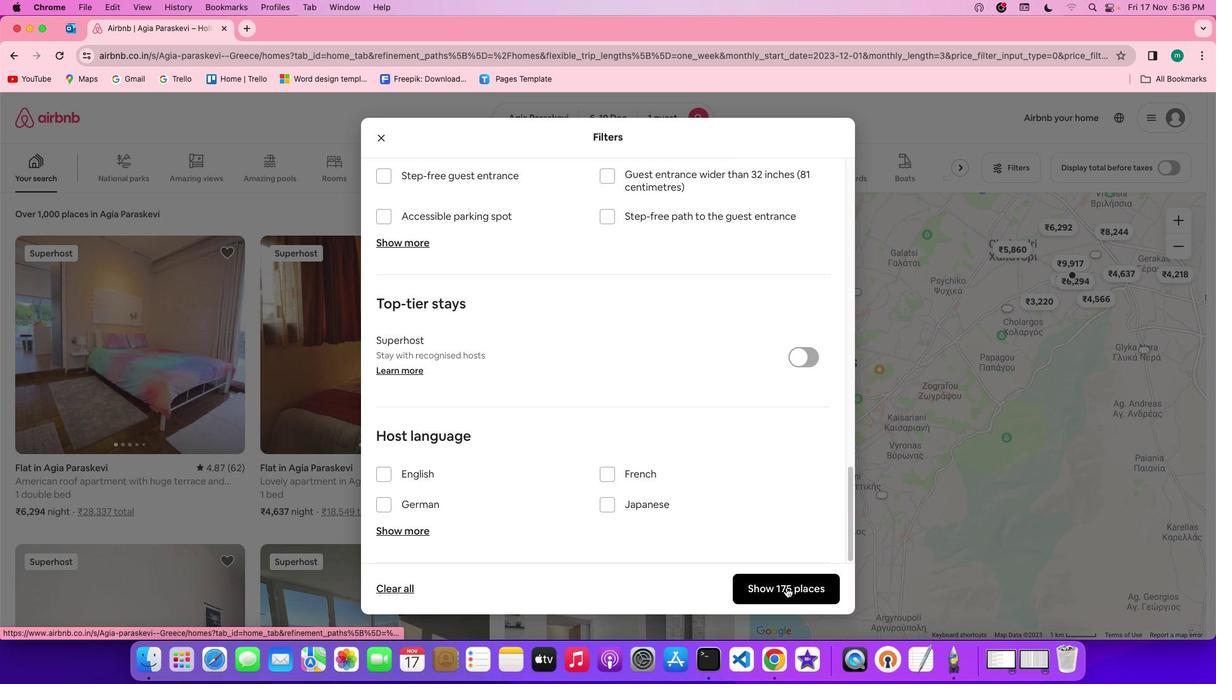 
Action: Mouse pressed left at (786, 587)
Screenshot: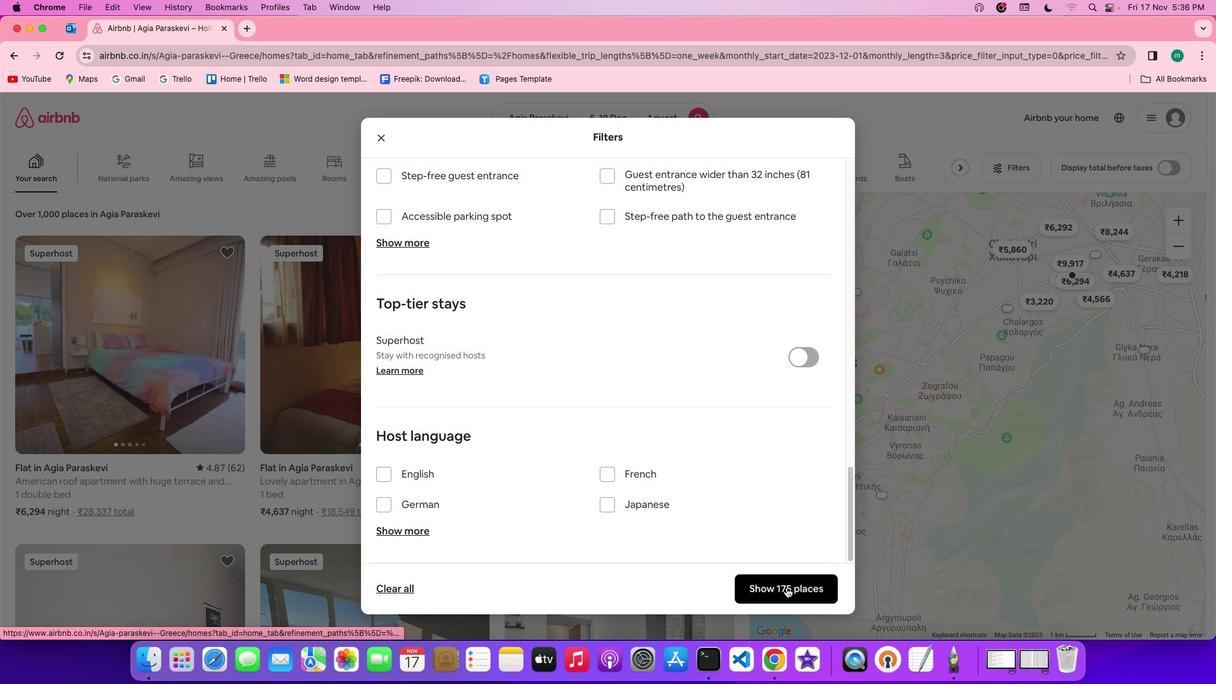 
Action: Mouse moved to (516, 440)
Screenshot: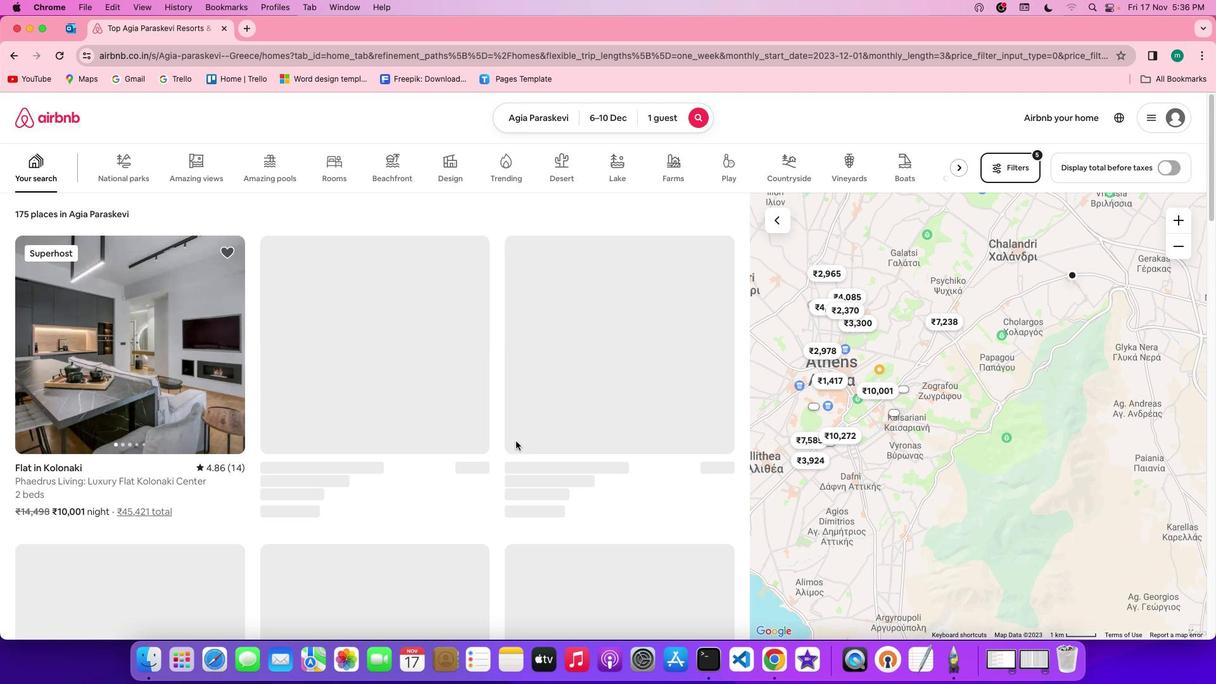 
Action: Mouse scrolled (516, 440) with delta (0, 0)
Screenshot: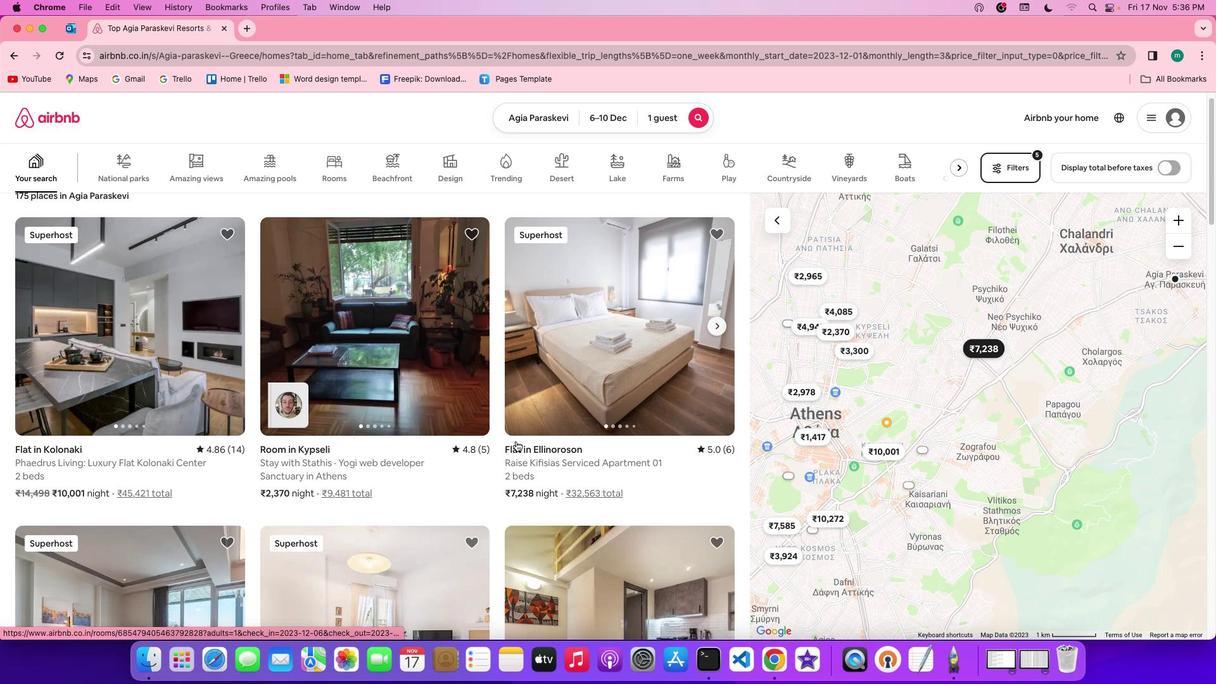 
Action: Mouse scrolled (516, 440) with delta (0, 0)
Screenshot: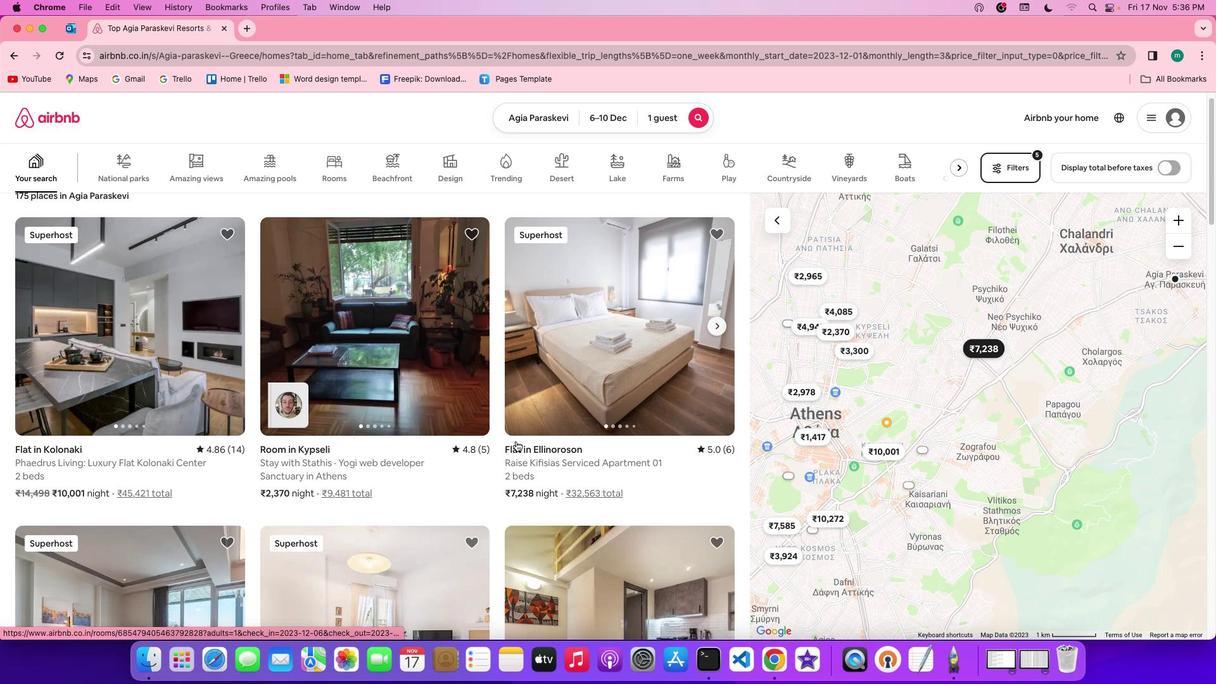 
Action: Mouse scrolled (516, 440) with delta (0, -1)
Screenshot: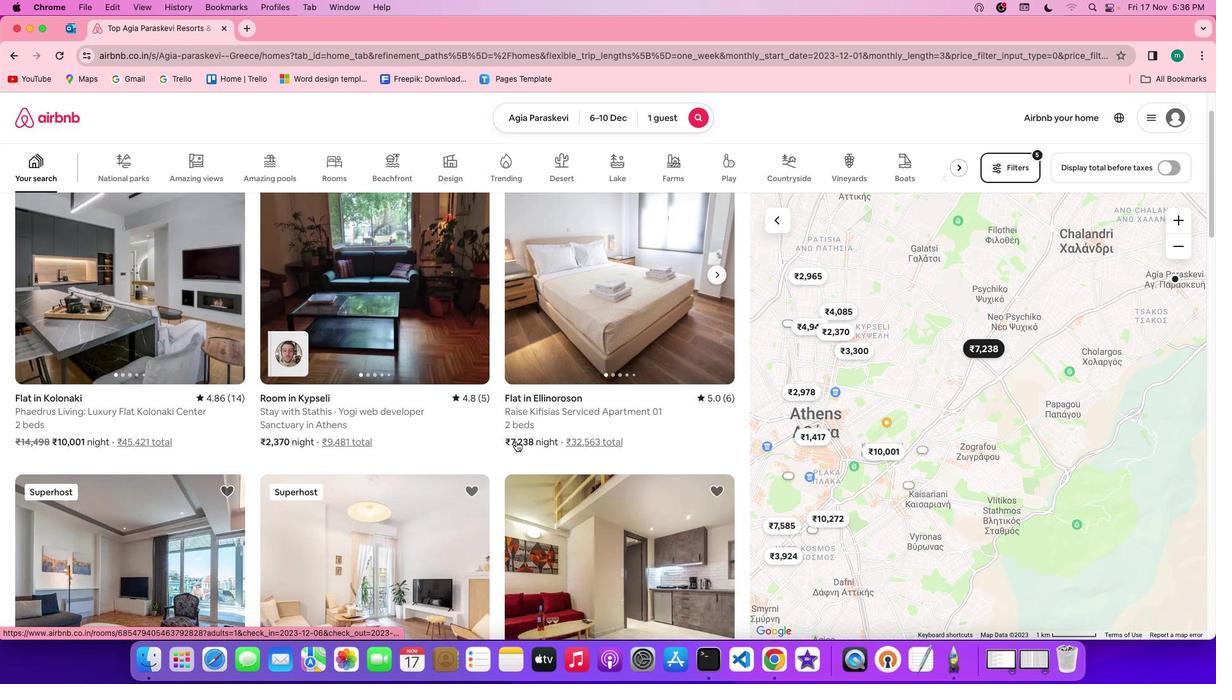 
Action: Mouse scrolled (516, 440) with delta (0, 0)
Screenshot: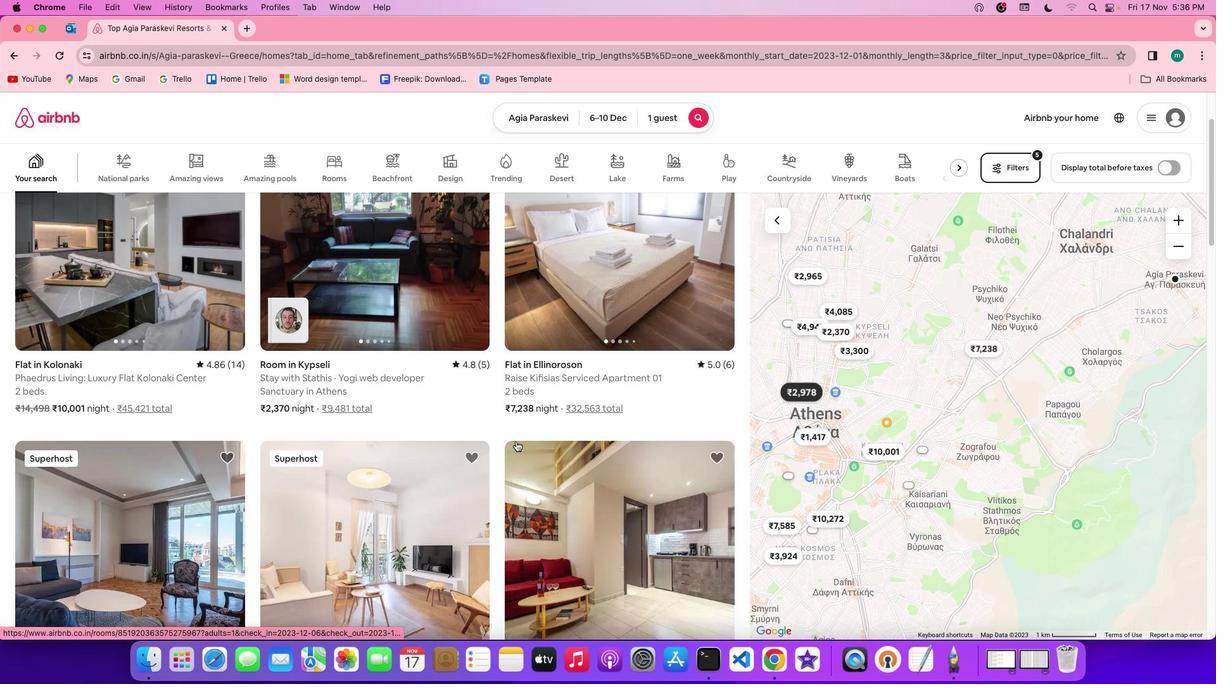 
Action: Mouse scrolled (516, 440) with delta (0, 0)
Screenshot: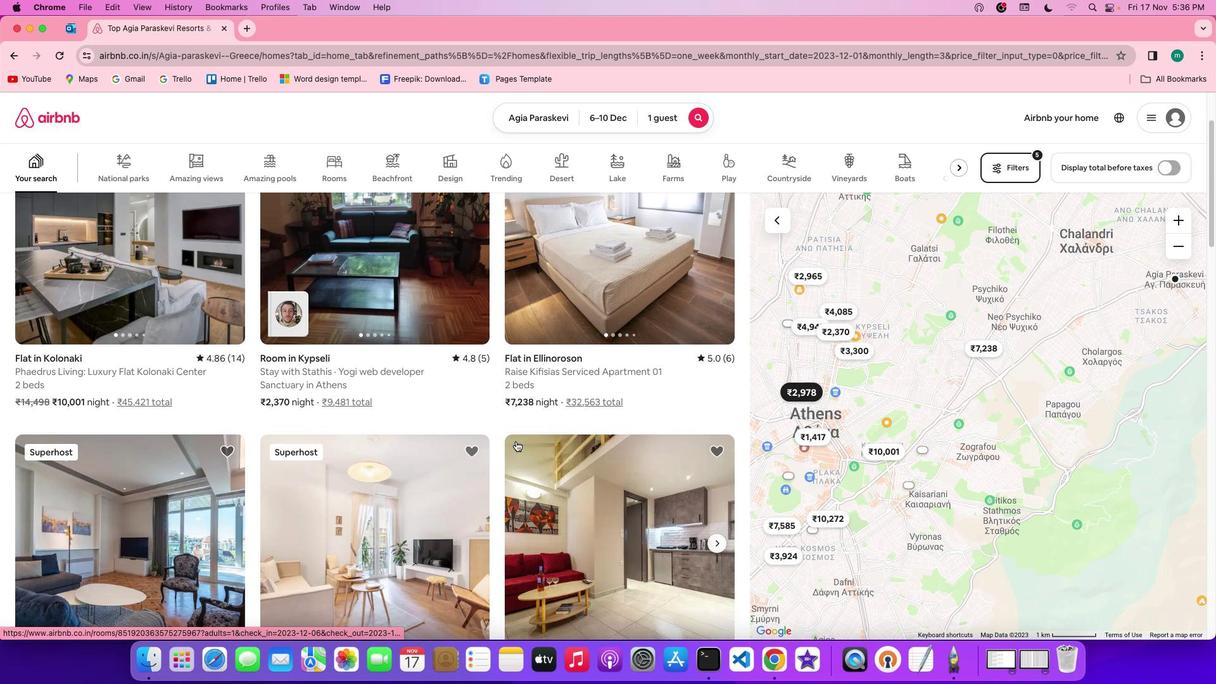
Action: Mouse scrolled (516, 440) with delta (0, 0)
Screenshot: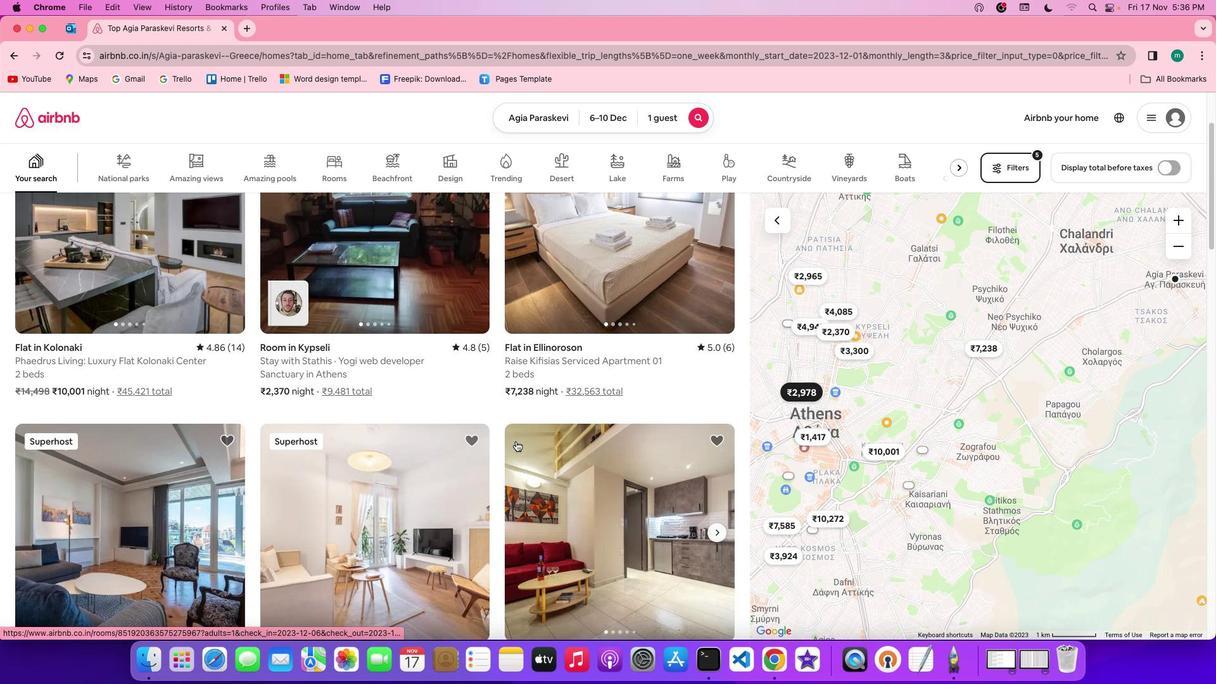 
Action: Mouse scrolled (516, 440) with delta (0, -1)
Screenshot: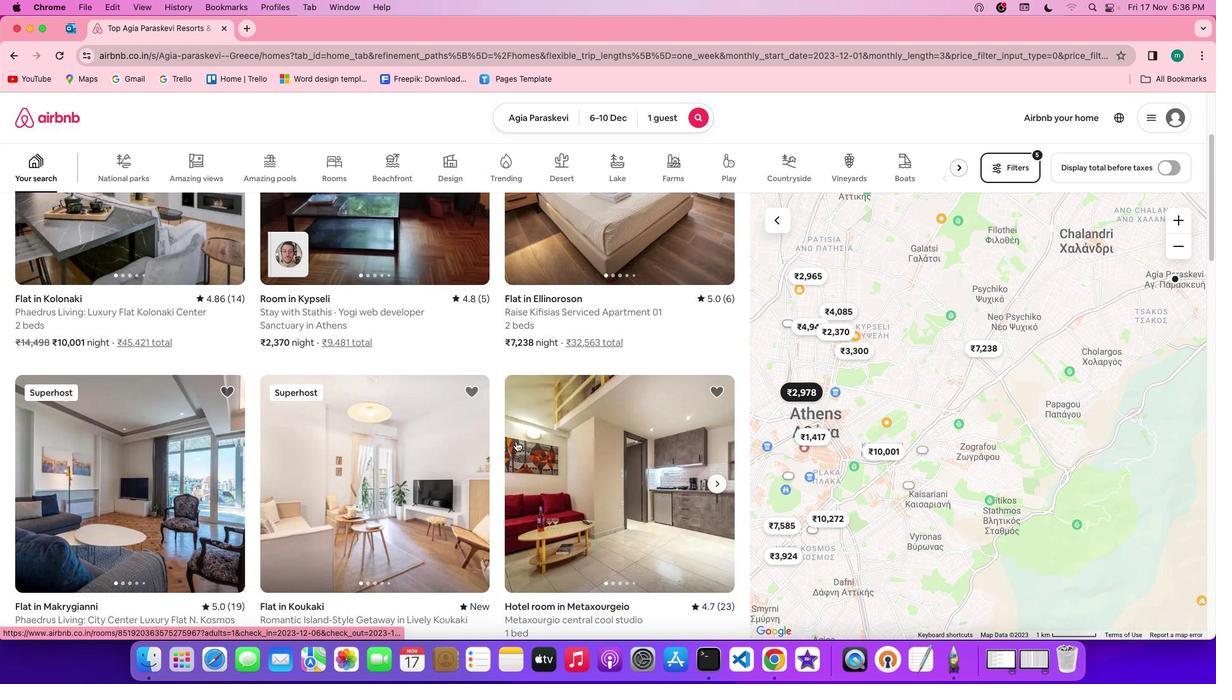 
Action: Mouse scrolled (516, 440) with delta (0, 0)
Screenshot: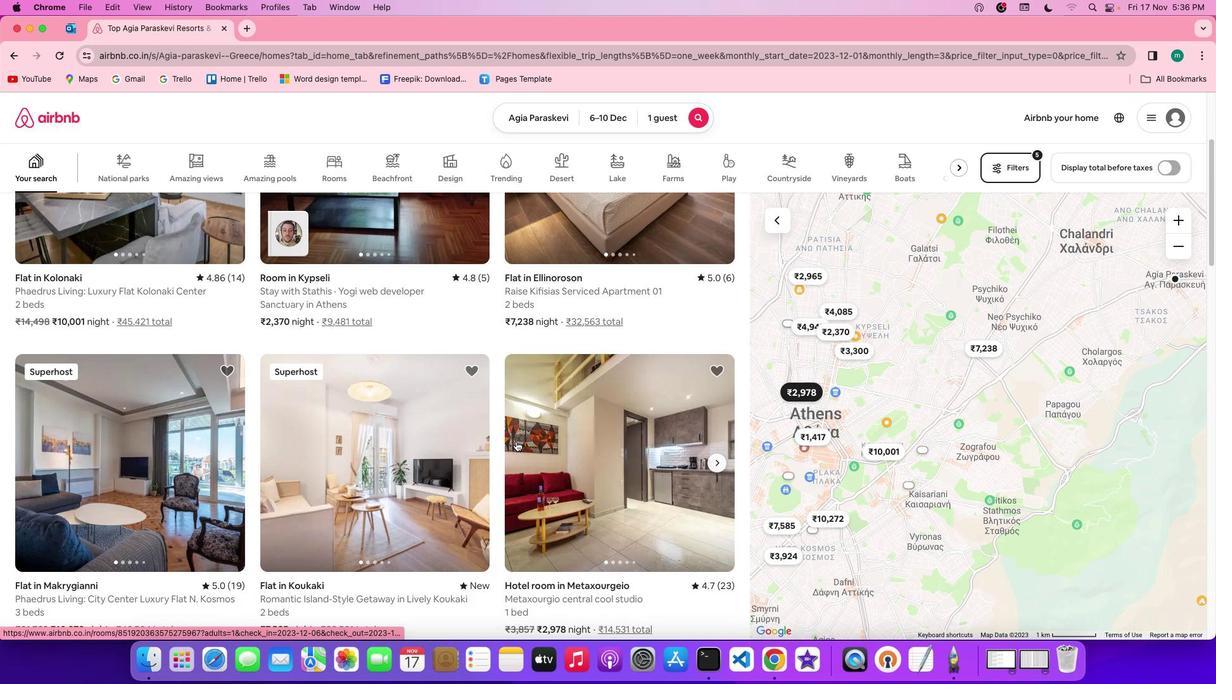 
Action: Mouse scrolled (516, 440) with delta (0, 0)
Screenshot: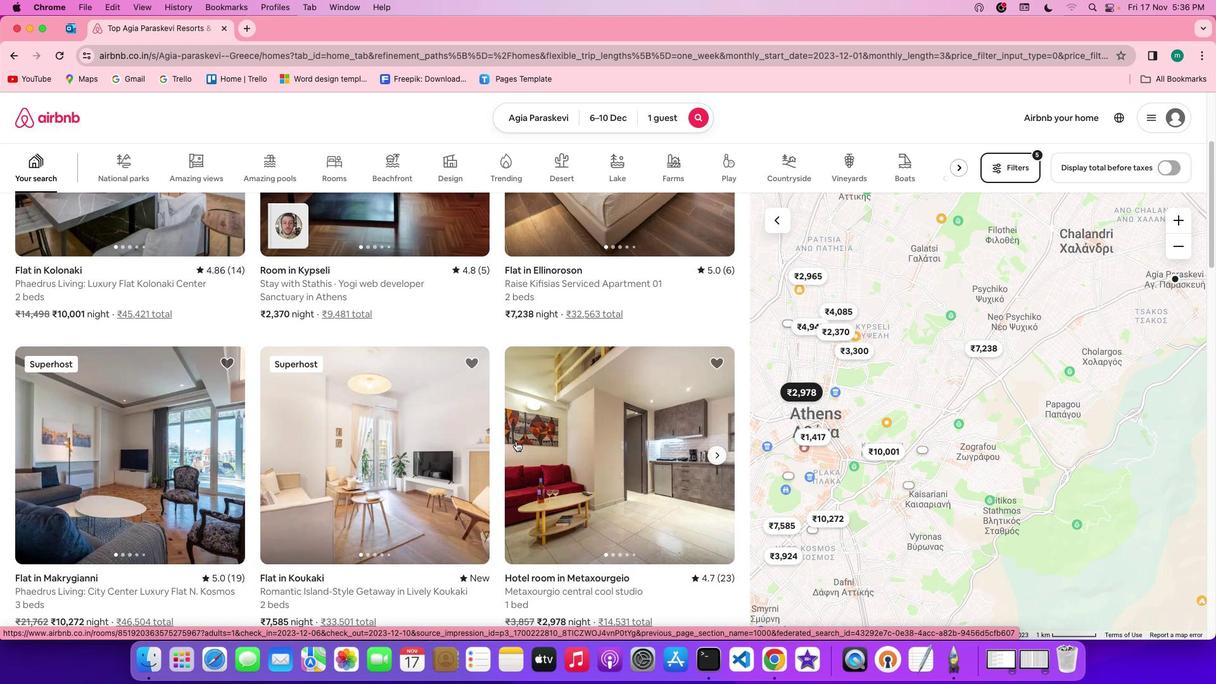 
Action: Mouse scrolled (516, 440) with delta (0, 0)
Screenshot: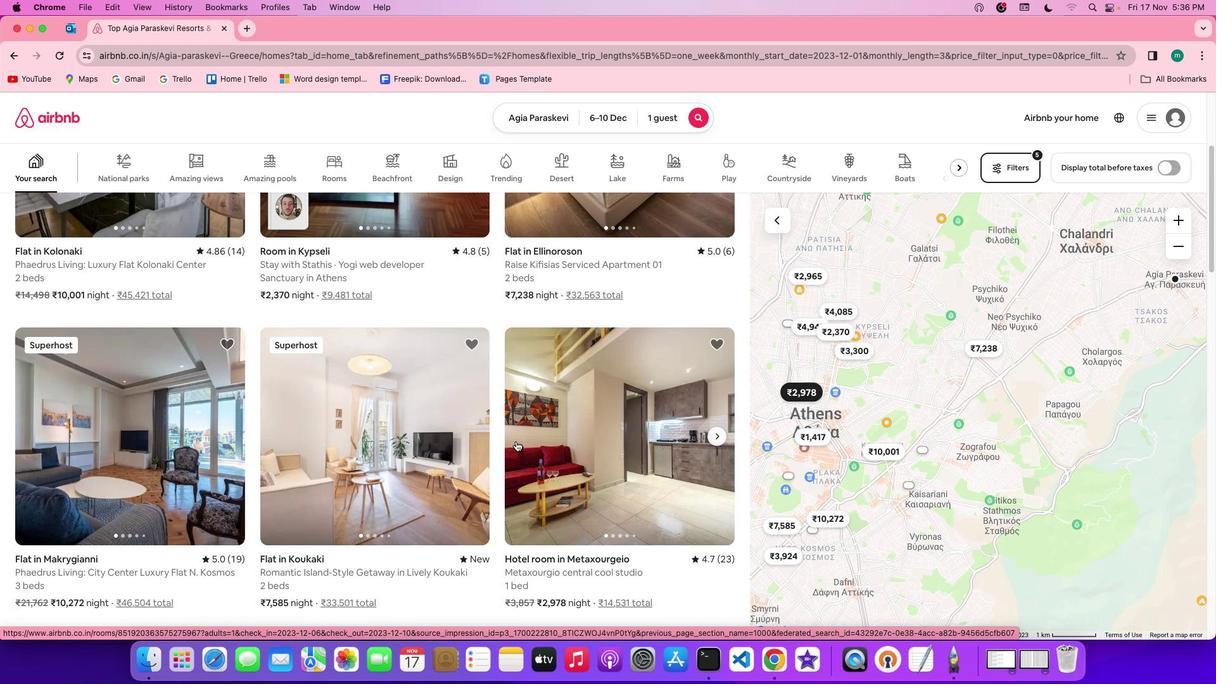 
Action: Mouse scrolled (516, 440) with delta (0, -1)
Screenshot: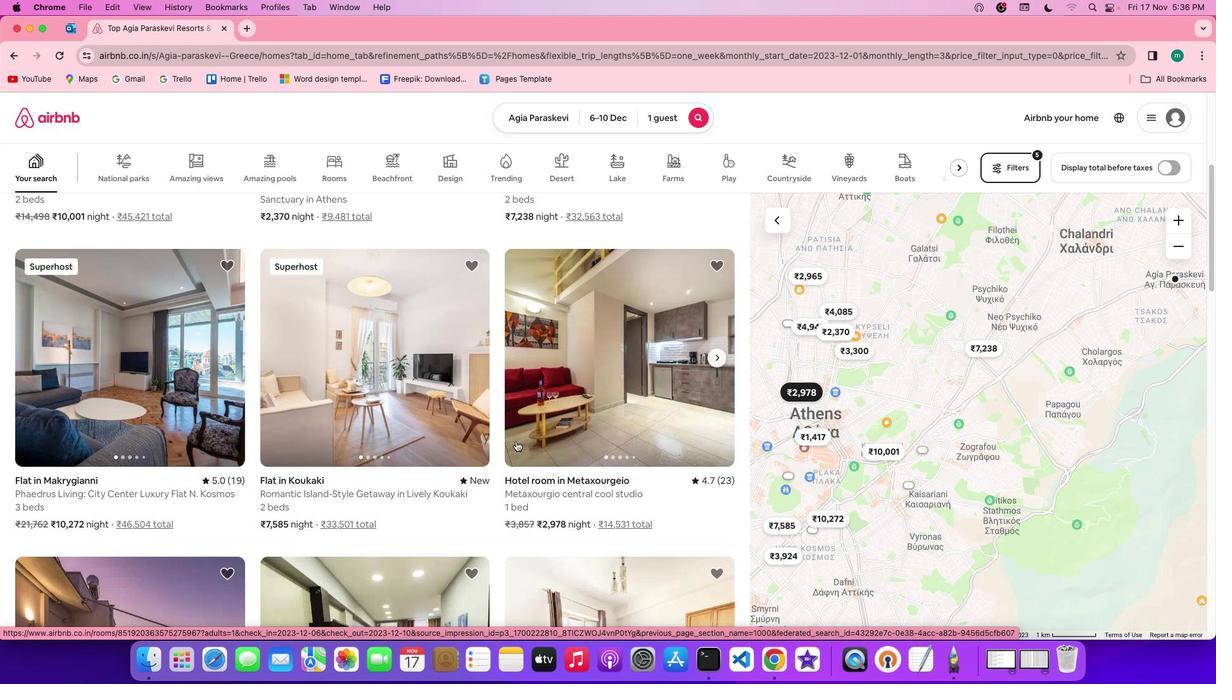 
Action: Mouse scrolled (516, 440) with delta (0, -2)
Screenshot: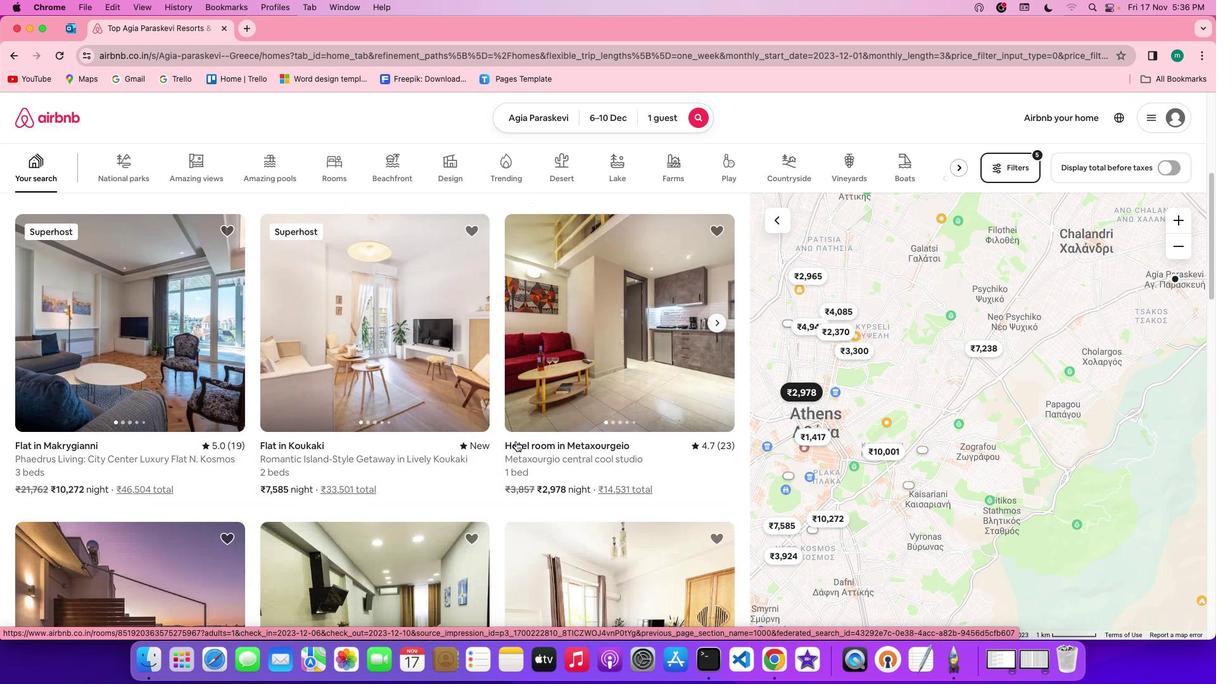 
Action: Mouse scrolled (516, 440) with delta (0, -2)
Screenshot: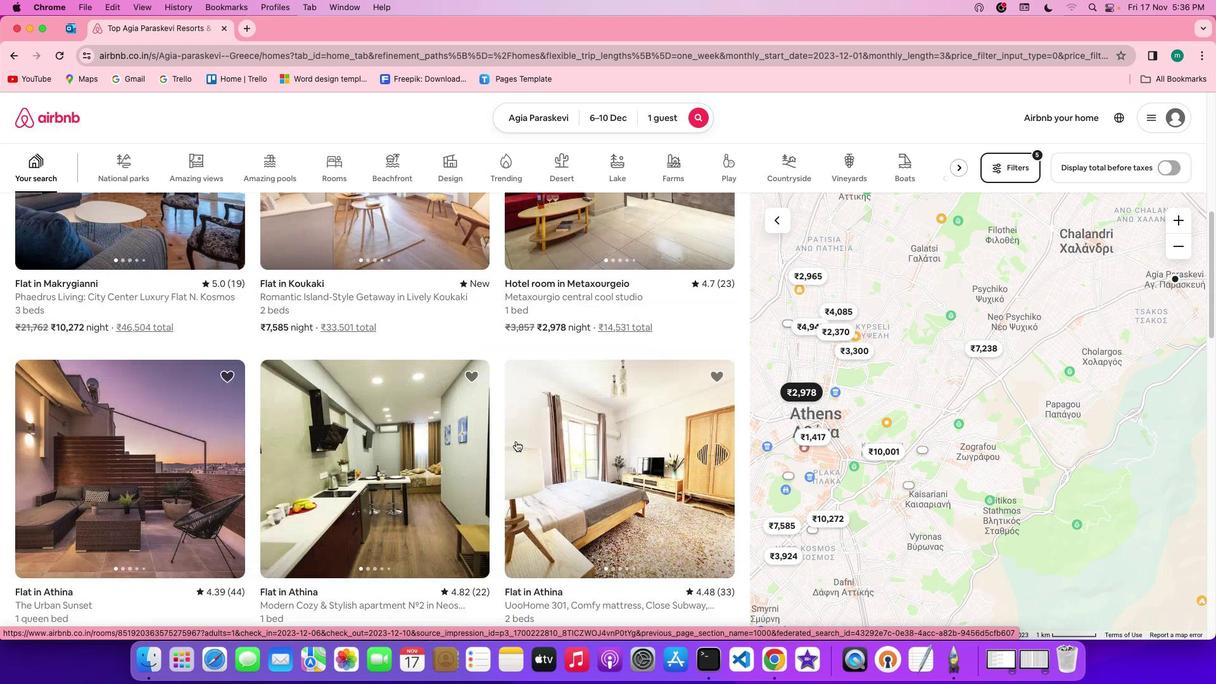 
Action: Mouse scrolled (516, 440) with delta (0, 0)
Screenshot: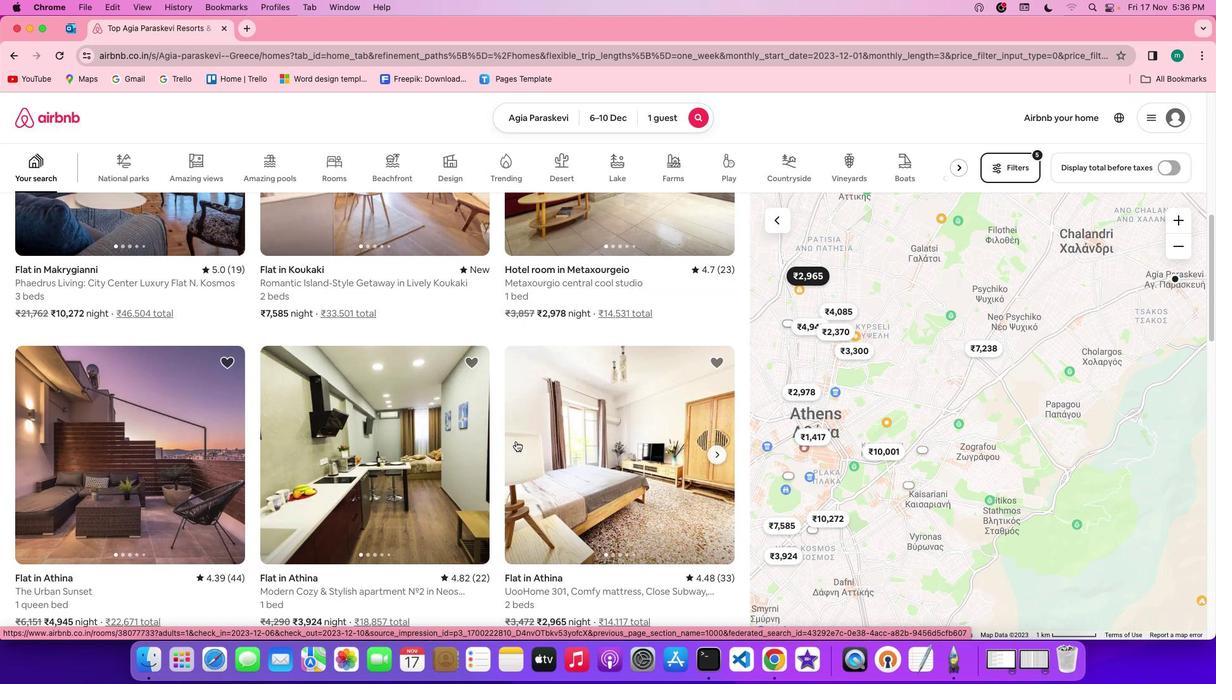 
Action: Mouse scrolled (516, 440) with delta (0, 0)
Screenshot: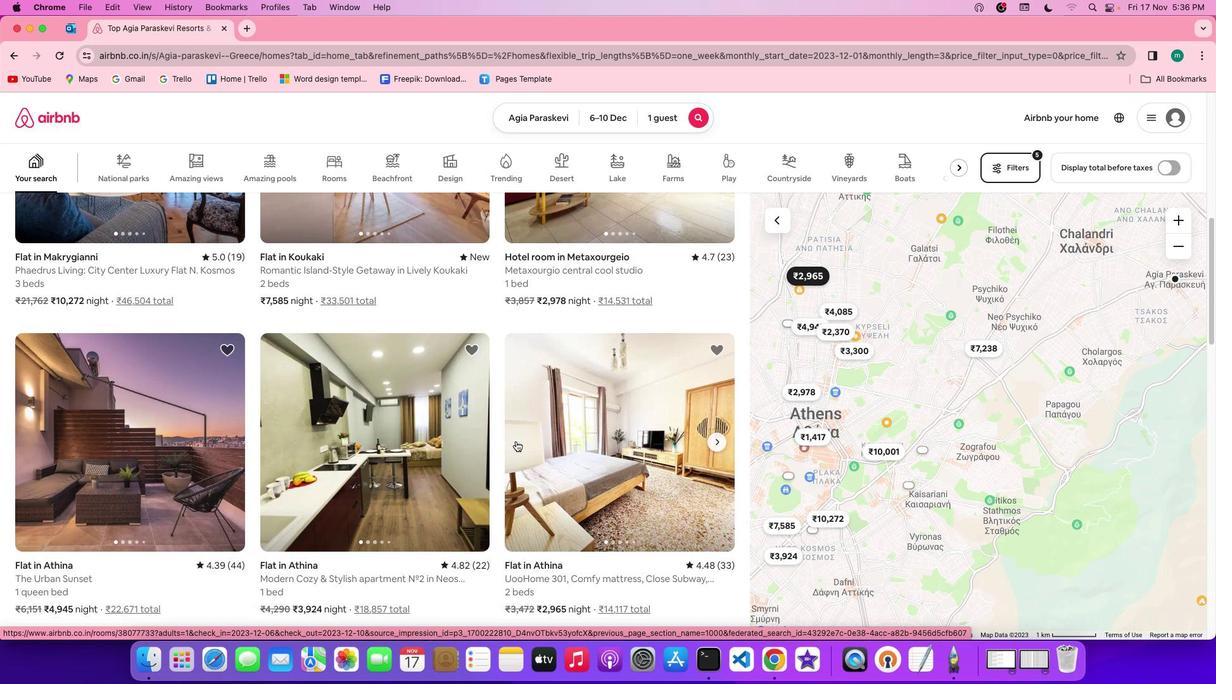 
Action: Mouse scrolled (516, 440) with delta (0, -1)
Screenshot: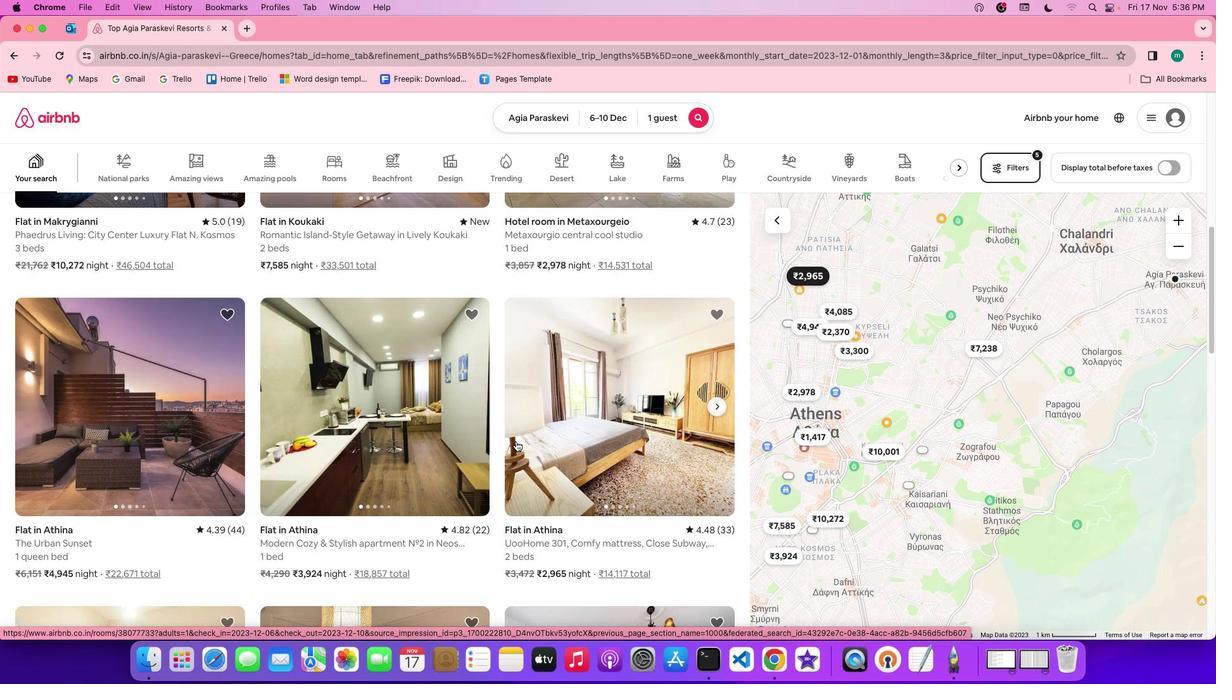 
Action: Mouse scrolled (516, 440) with delta (0, -1)
Screenshot: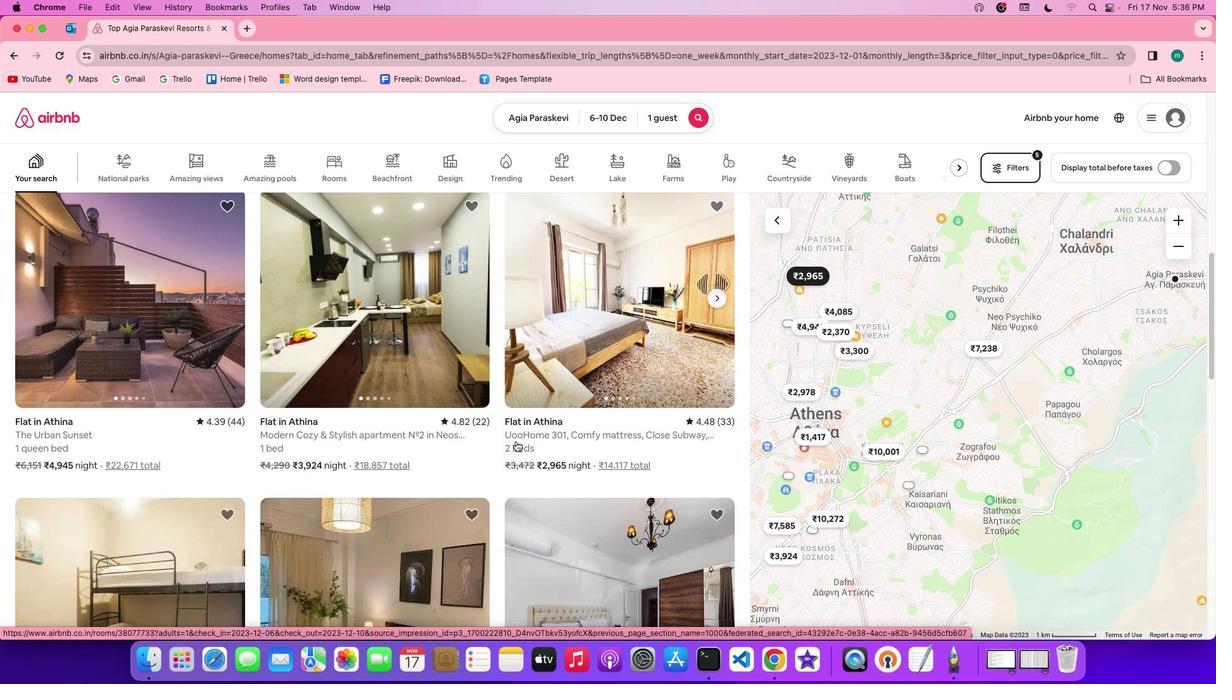 
Action: Mouse scrolled (516, 440) with delta (0, 0)
Screenshot: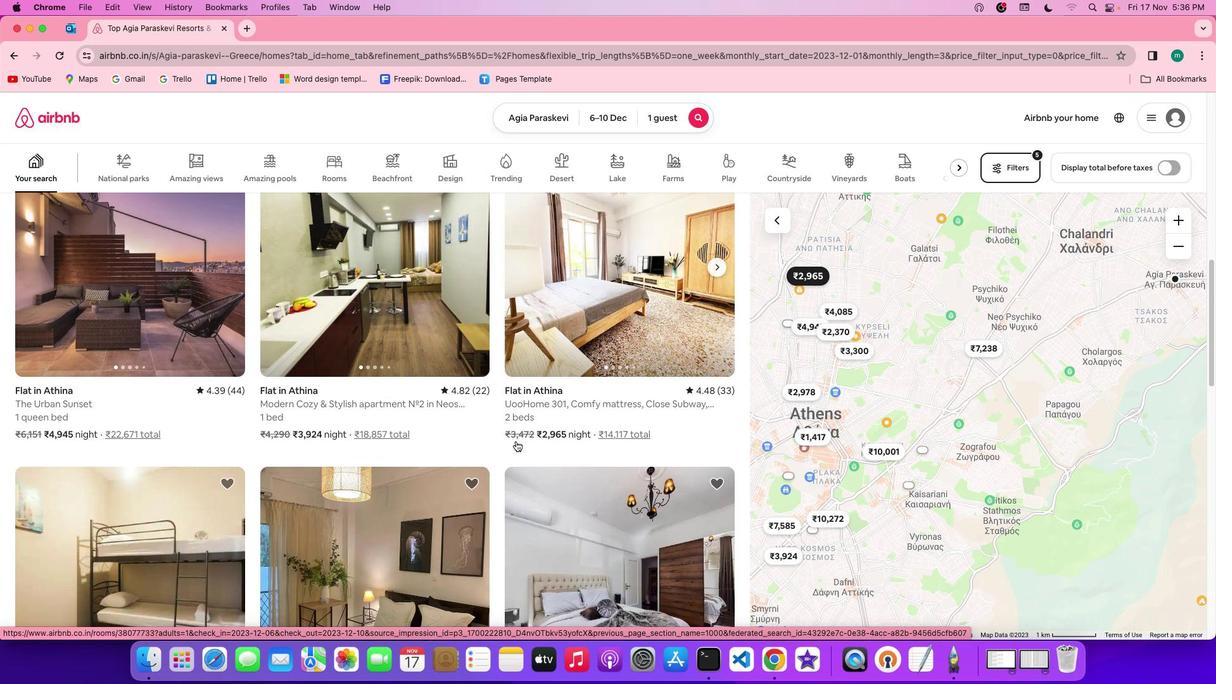 
Action: Mouse scrolled (516, 440) with delta (0, 0)
Screenshot: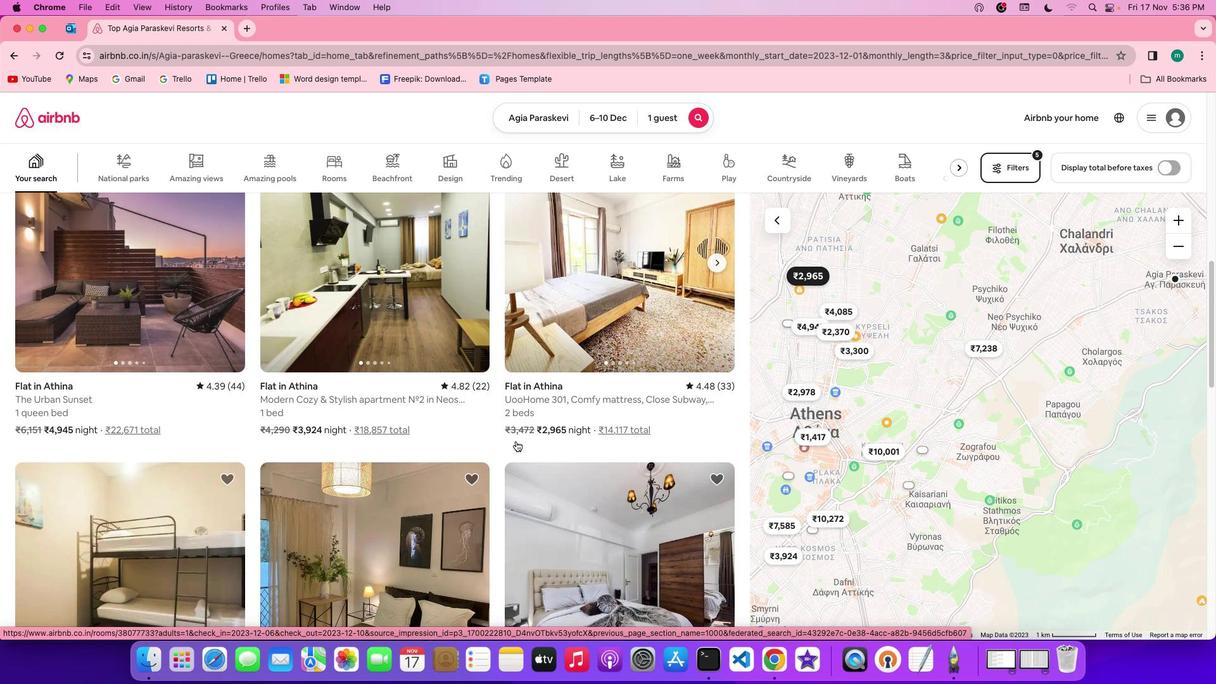 
Action: Mouse scrolled (516, 440) with delta (0, 0)
Screenshot: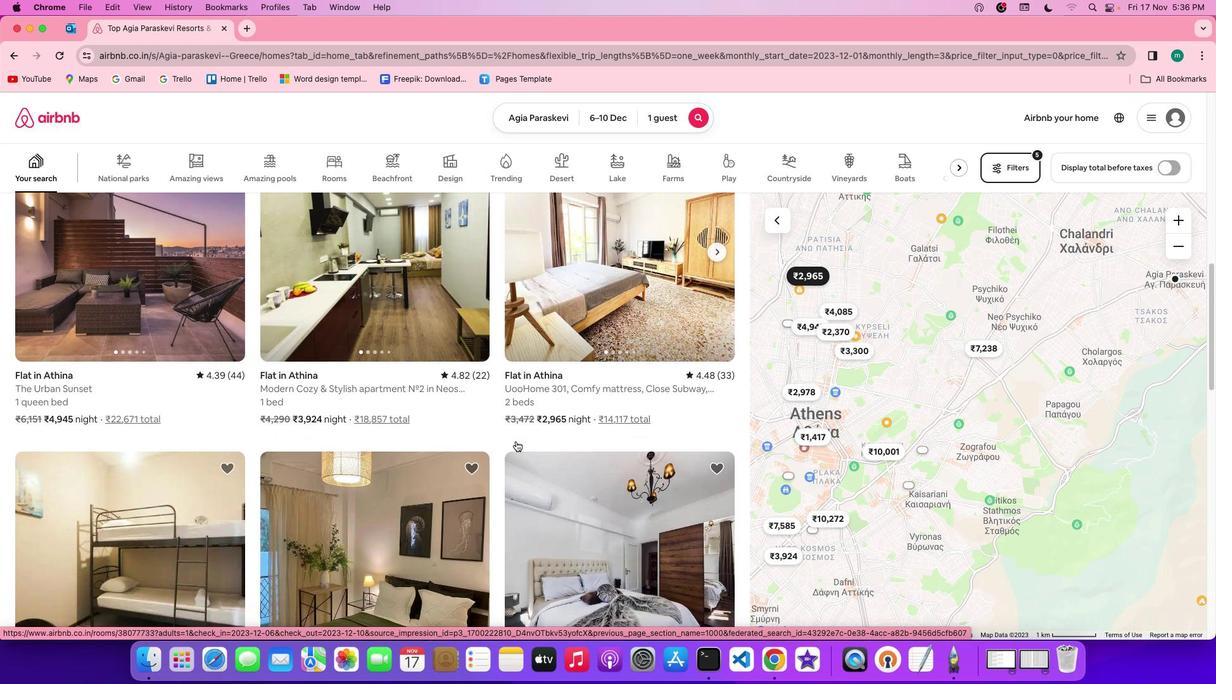 
Action: Mouse scrolled (516, 440) with delta (0, -1)
Screenshot: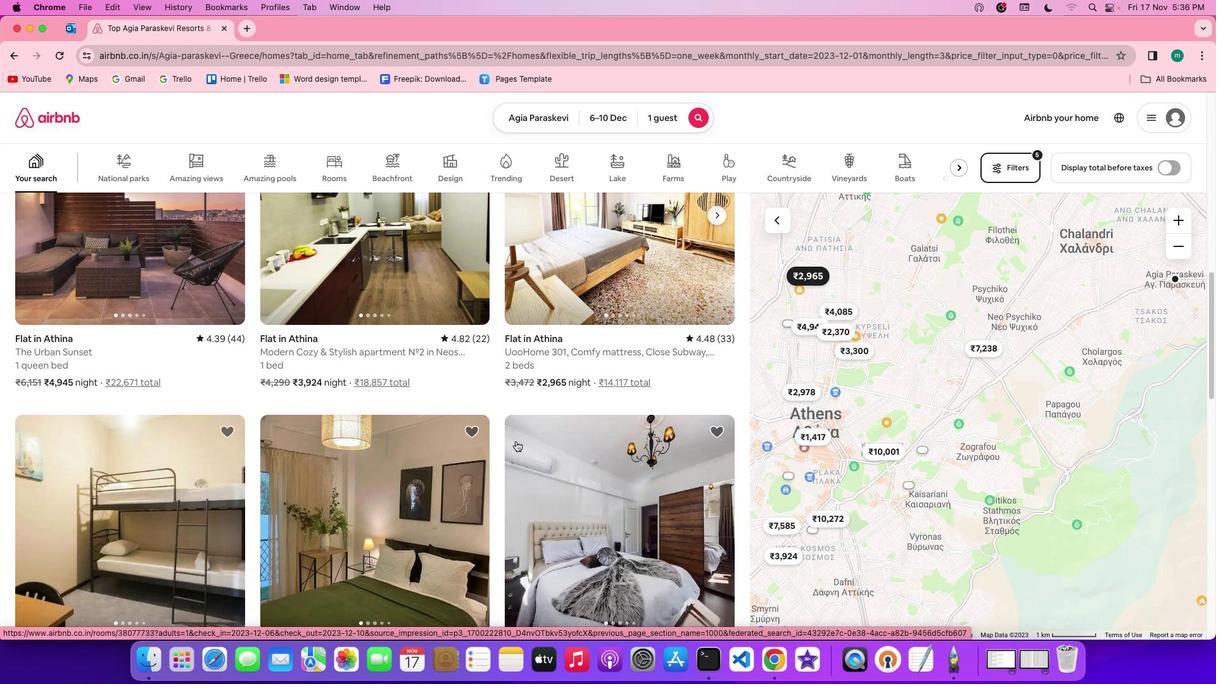 
Action: Mouse scrolled (516, 440) with delta (0, -1)
Screenshot: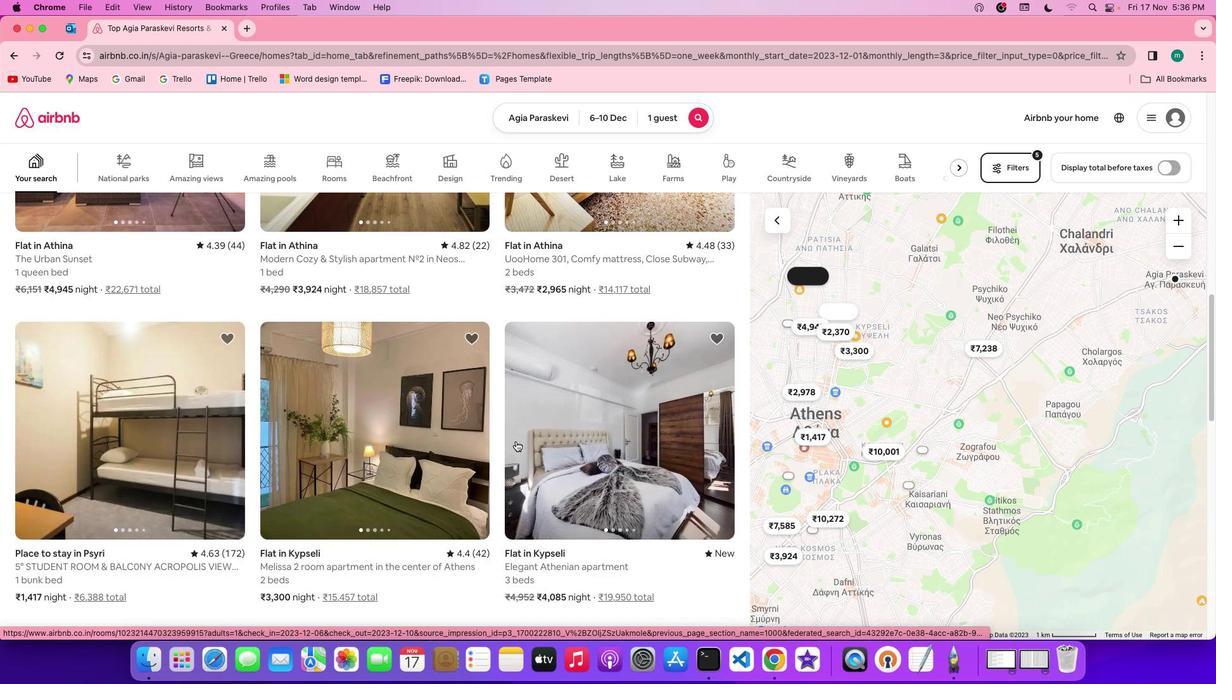 
Action: Mouse scrolled (516, 440) with delta (0, 0)
Screenshot: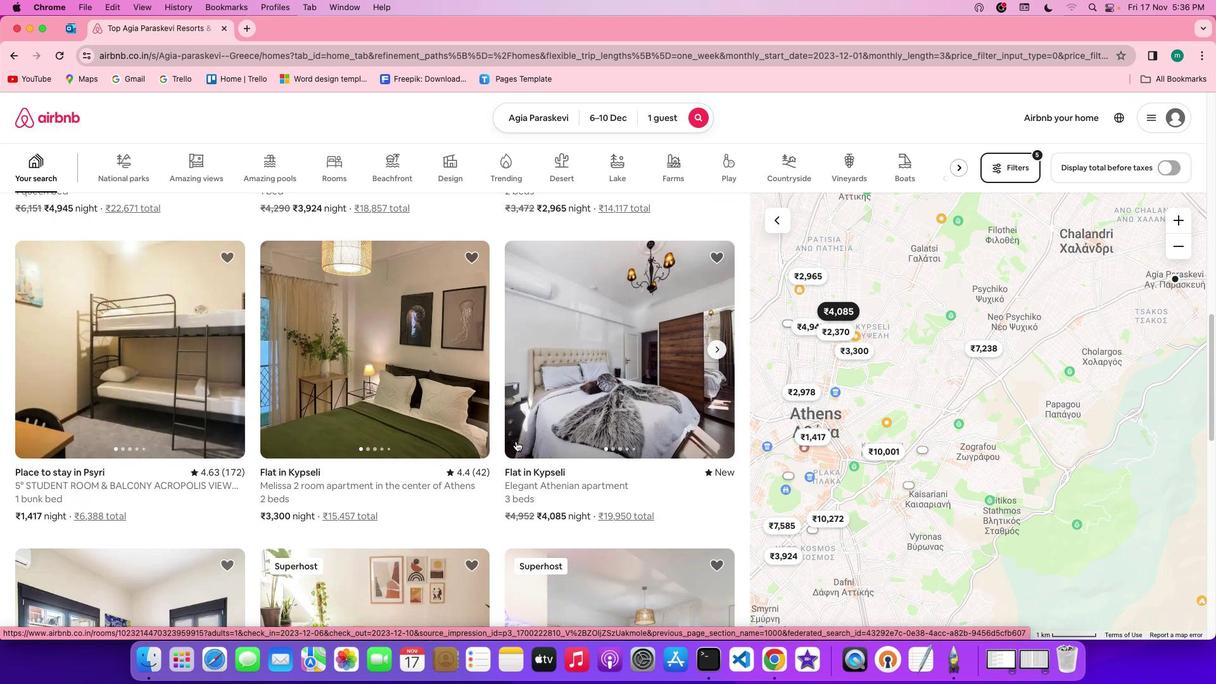 
Action: Mouse scrolled (516, 440) with delta (0, 0)
Screenshot: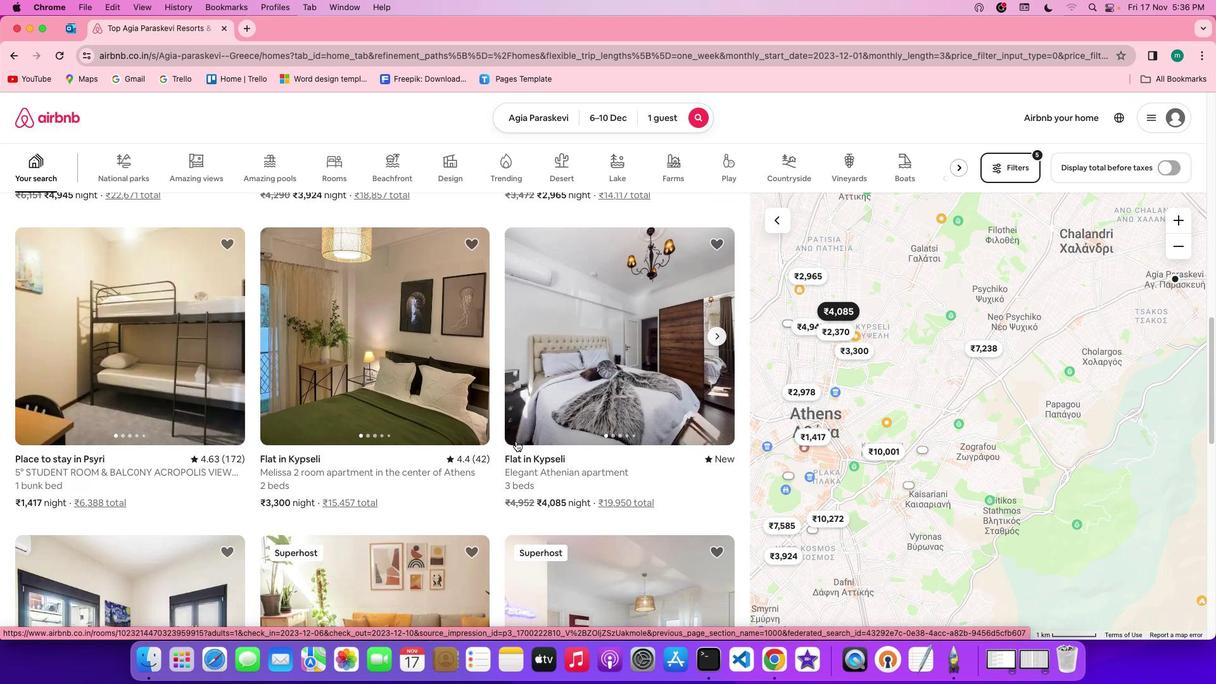 
Action: Mouse scrolled (516, 440) with delta (0, -1)
Screenshot: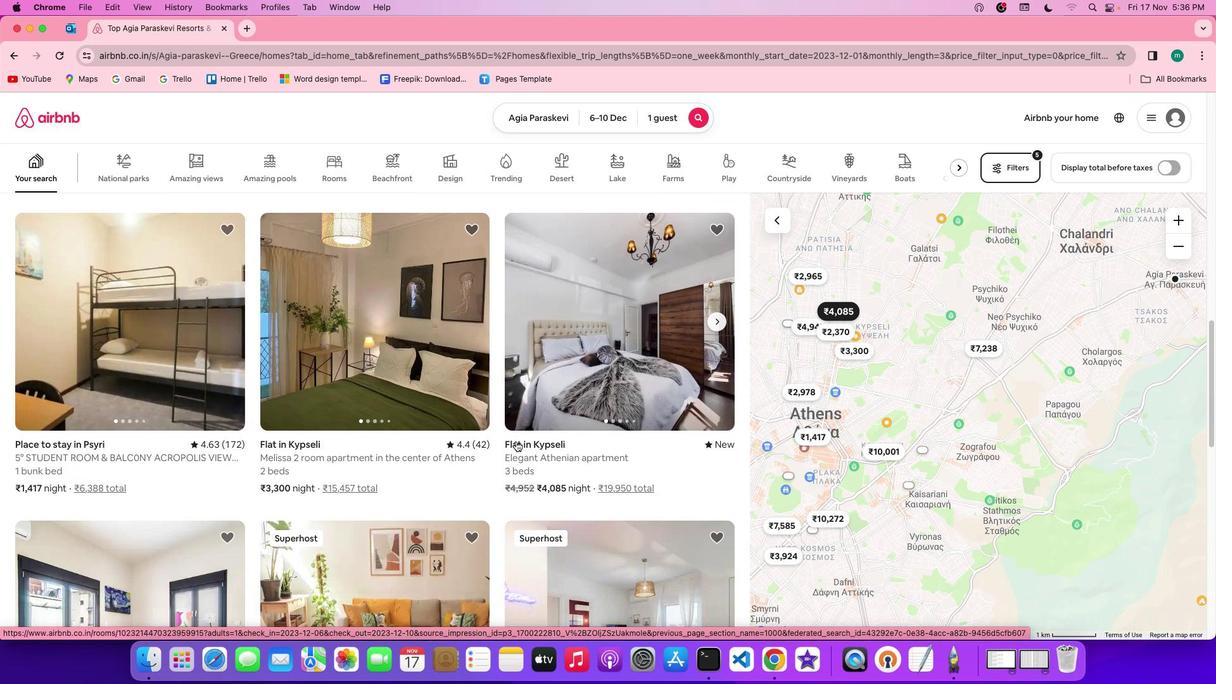 
Action: Mouse scrolled (516, 440) with delta (0, -2)
Screenshot: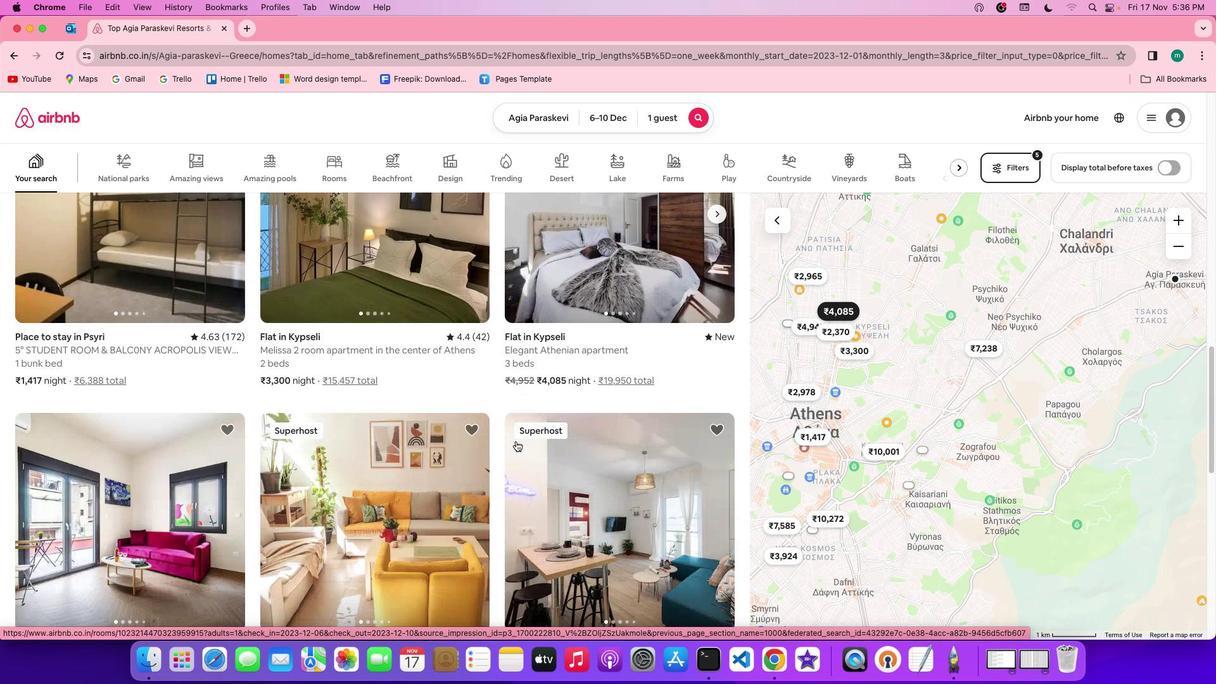 
Action: Mouse scrolled (516, 440) with delta (0, 0)
Screenshot: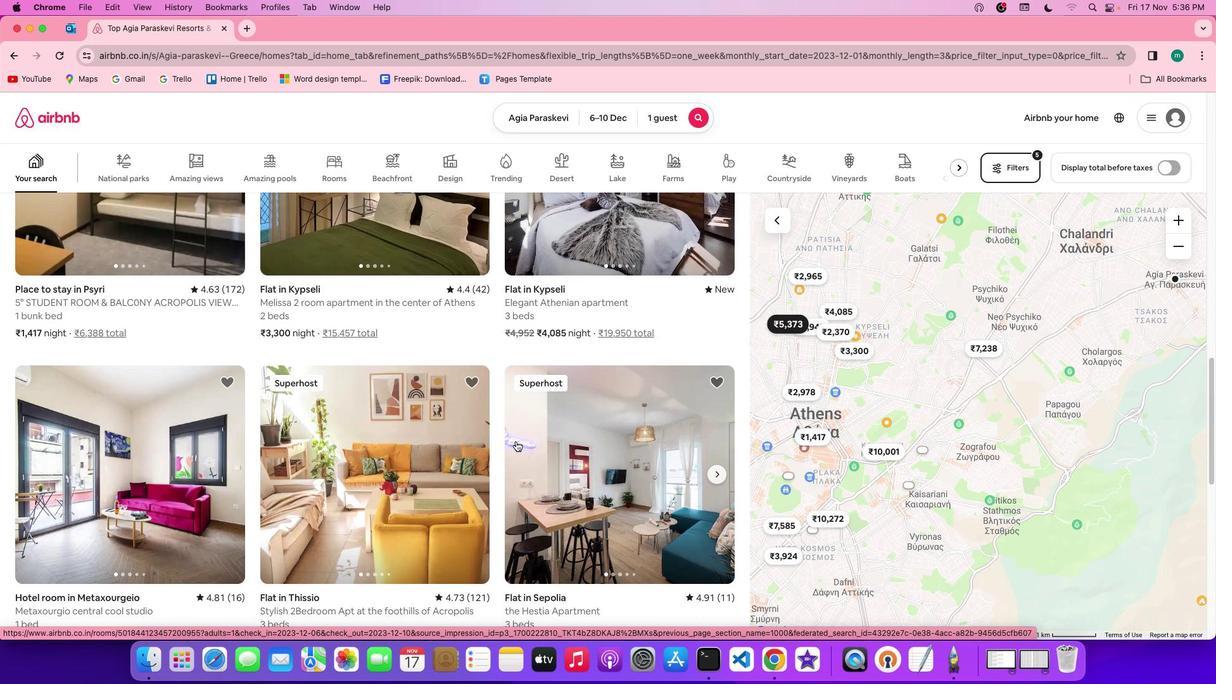 
Action: Mouse scrolled (516, 440) with delta (0, 0)
Screenshot: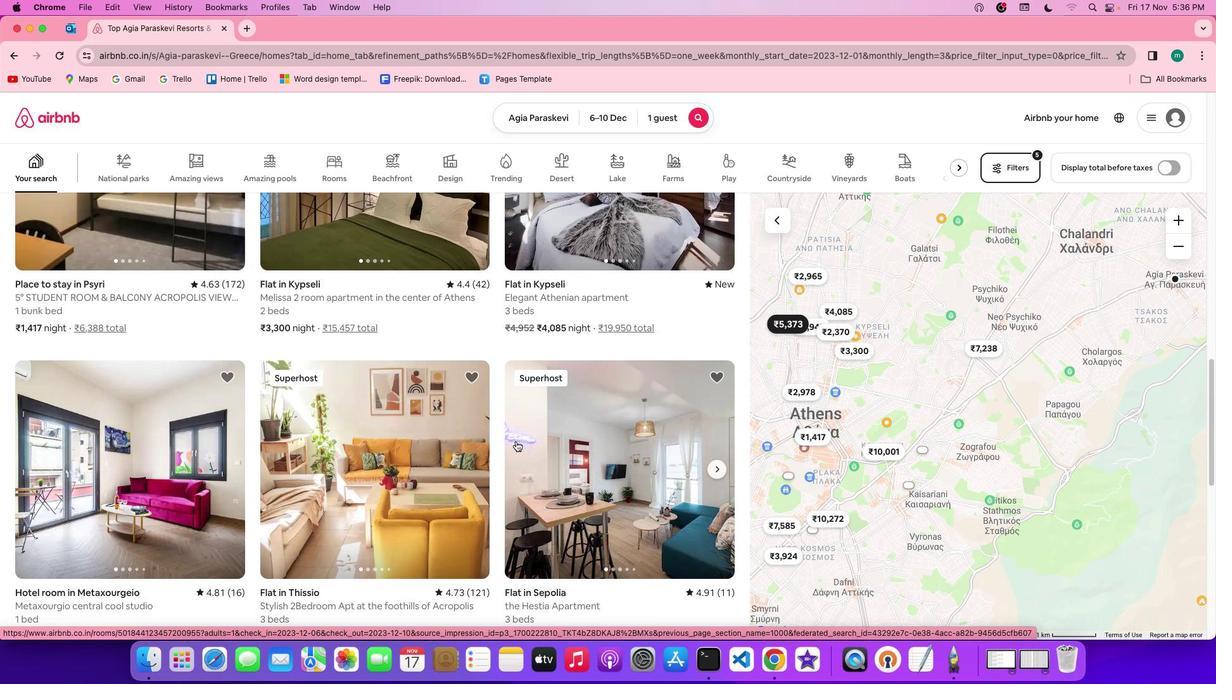 
Action: Mouse scrolled (516, 440) with delta (0, -1)
Screenshot: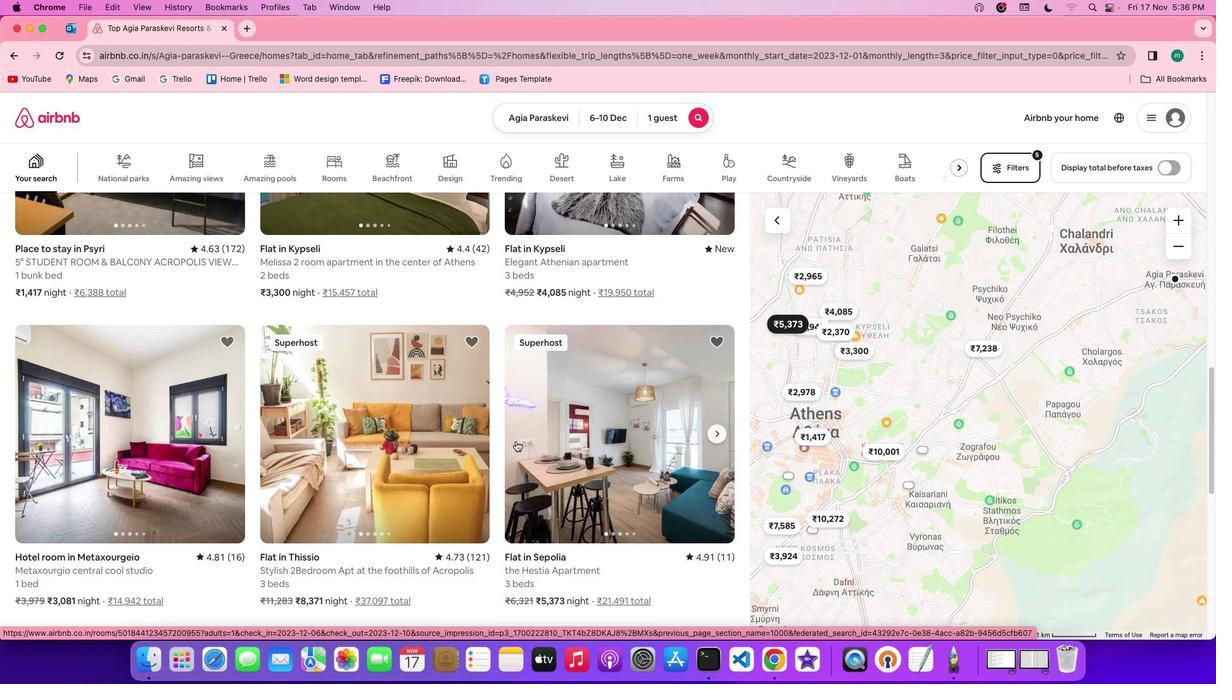 
Action: Mouse scrolled (516, 440) with delta (0, -1)
Screenshot: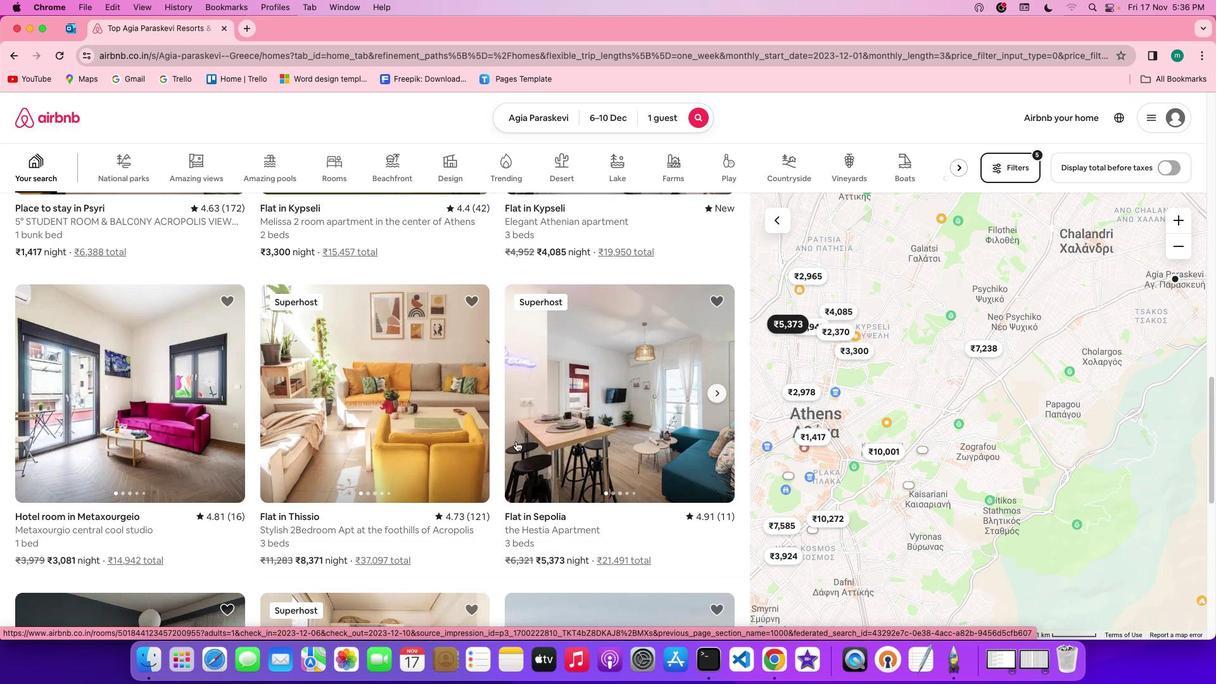 
Action: Mouse scrolled (516, 440) with delta (0, -1)
Screenshot: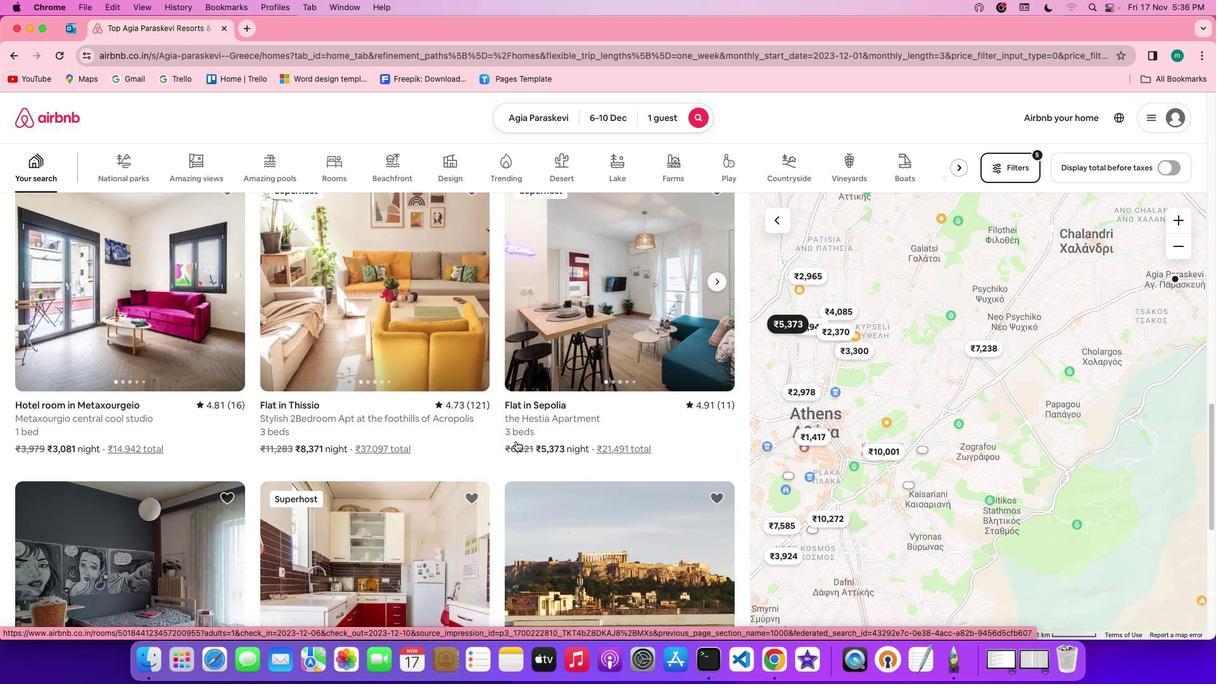 
Action: Mouse scrolled (516, 440) with delta (0, 0)
Screenshot: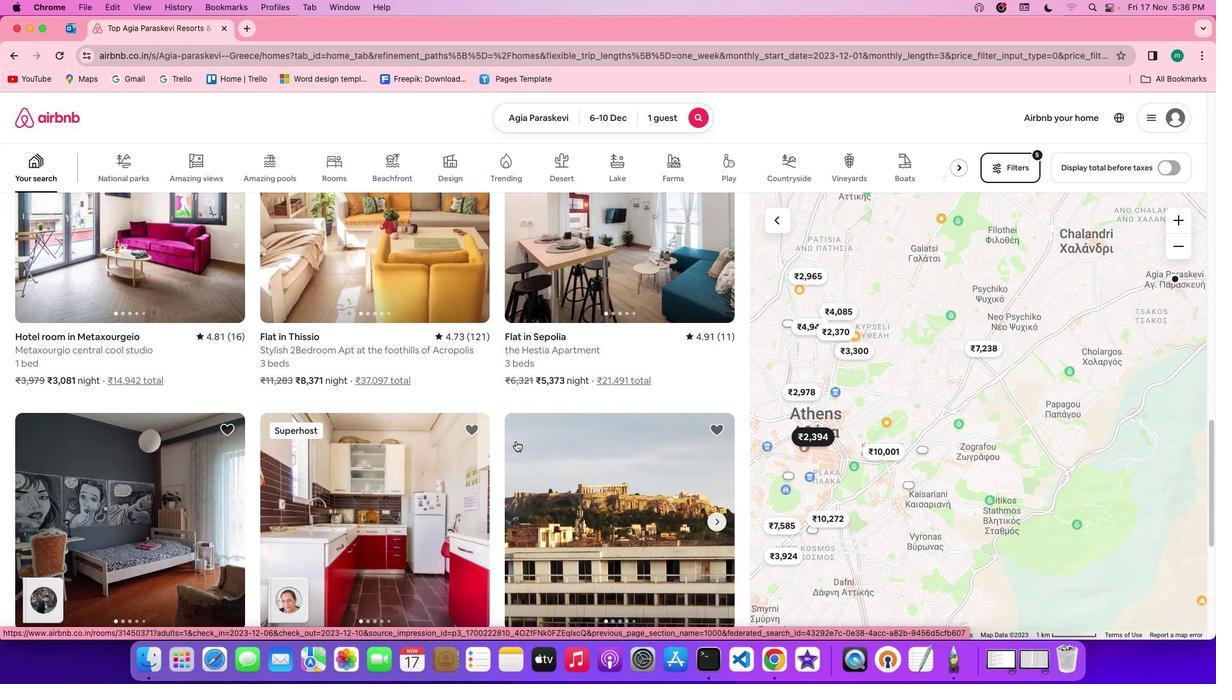
Action: Mouse scrolled (516, 440) with delta (0, 0)
Screenshot: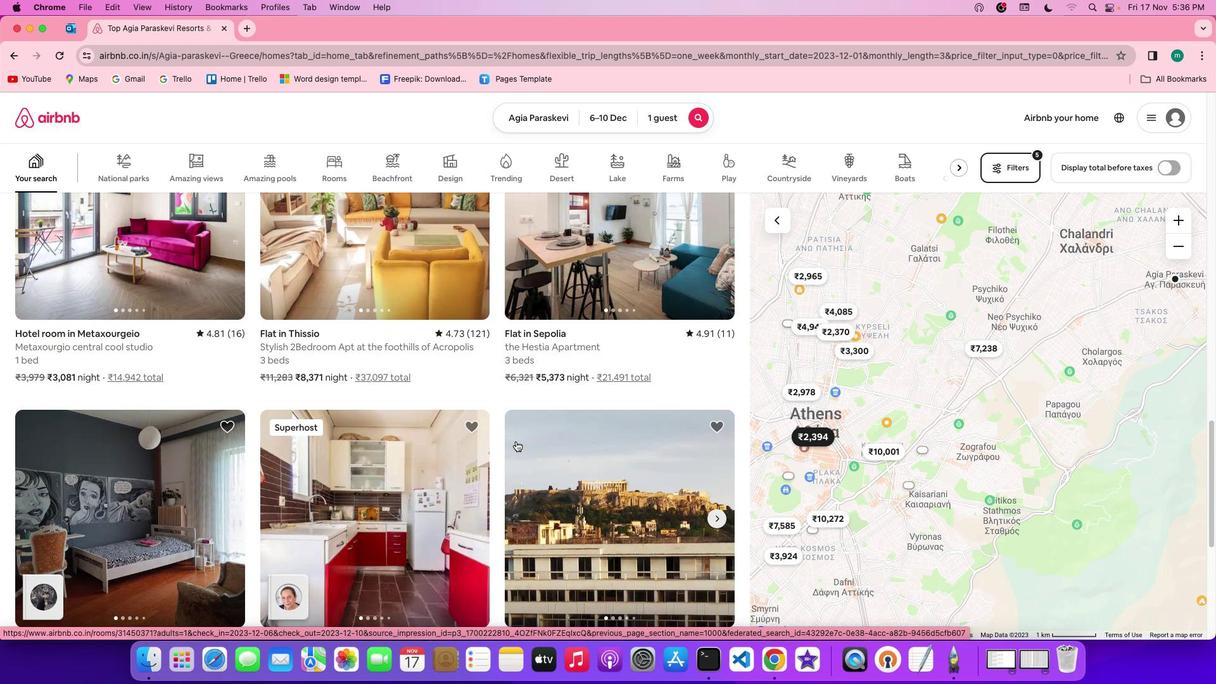 
Action: Mouse scrolled (516, 440) with delta (0, -1)
Screenshot: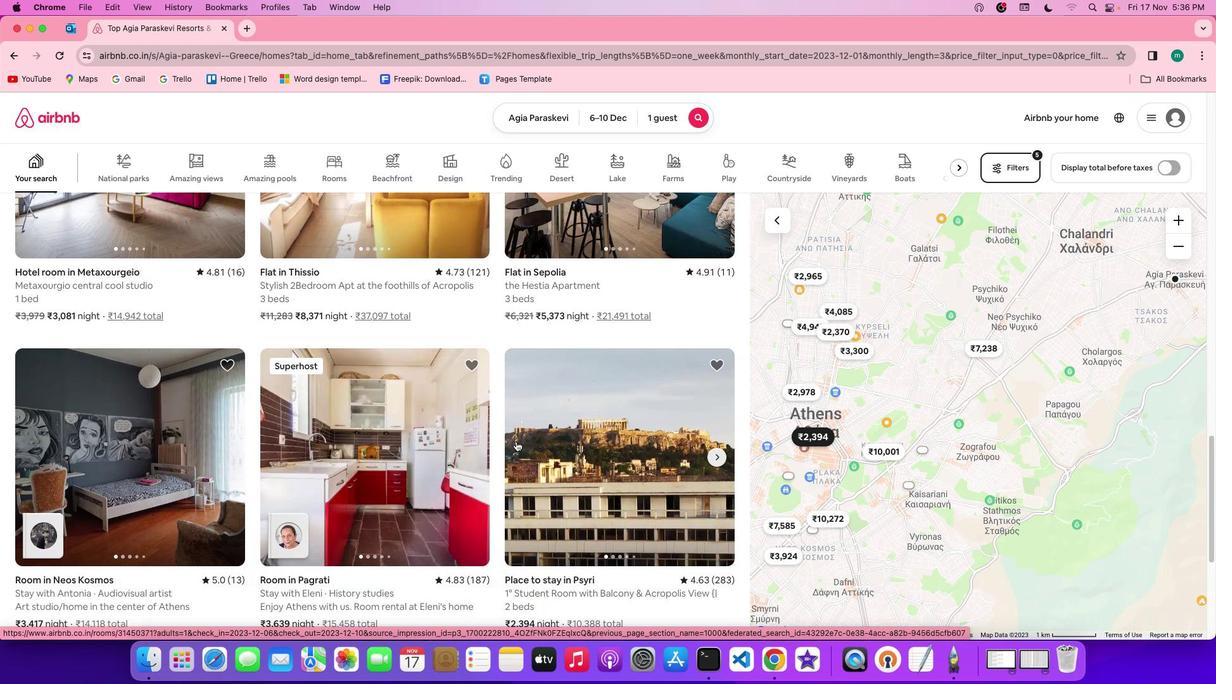 
Action: Mouse scrolled (516, 440) with delta (0, -1)
Screenshot: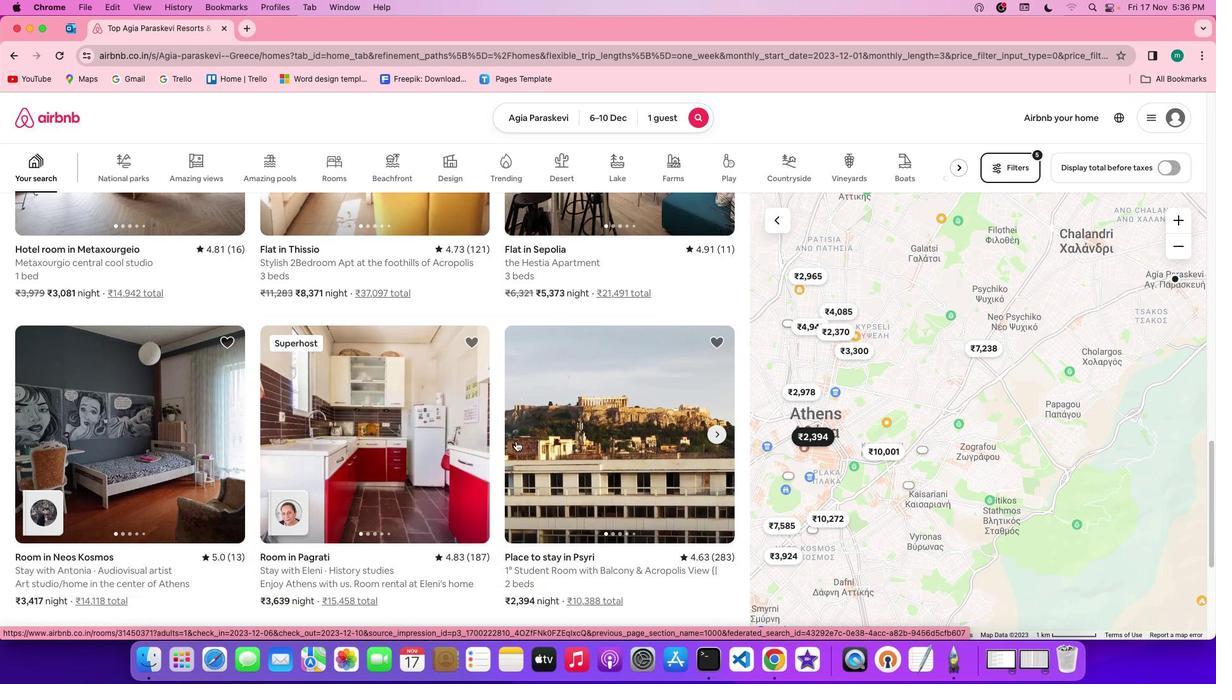 
Action: Mouse scrolled (516, 440) with delta (0, -1)
Screenshot: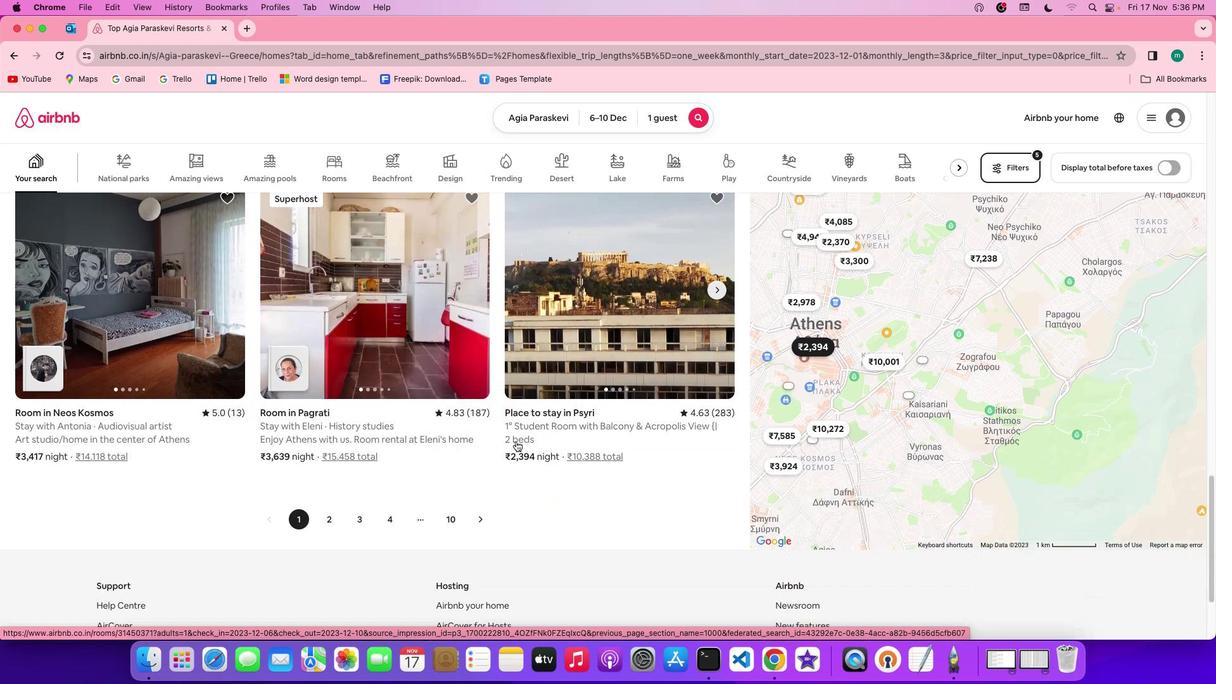 
Action: Mouse moved to (325, 490)
Screenshot: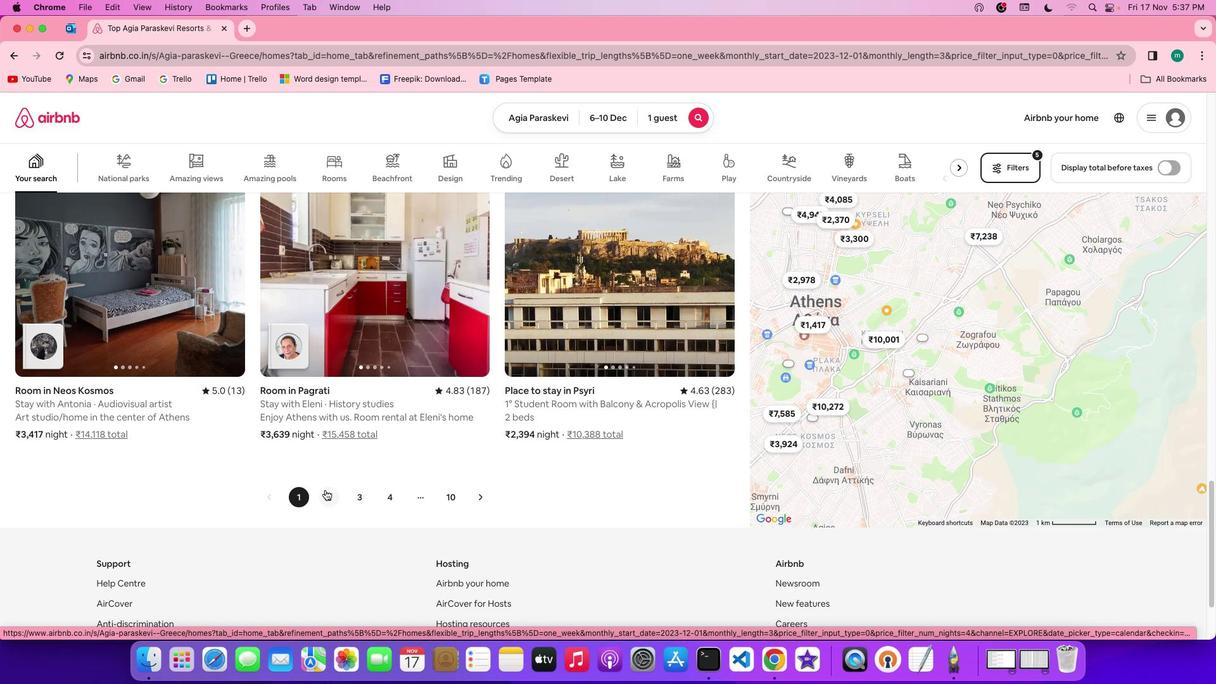 
Action: Mouse pressed left at (325, 490)
Screenshot: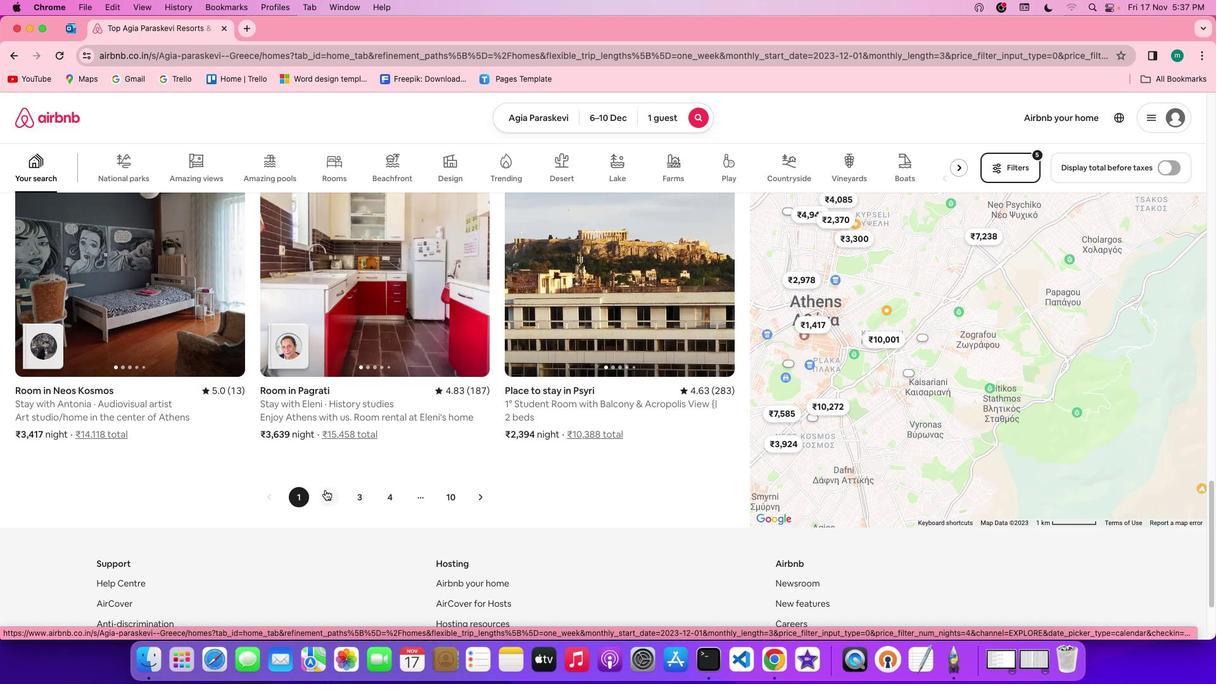 
Action: Mouse moved to (503, 473)
Screenshot: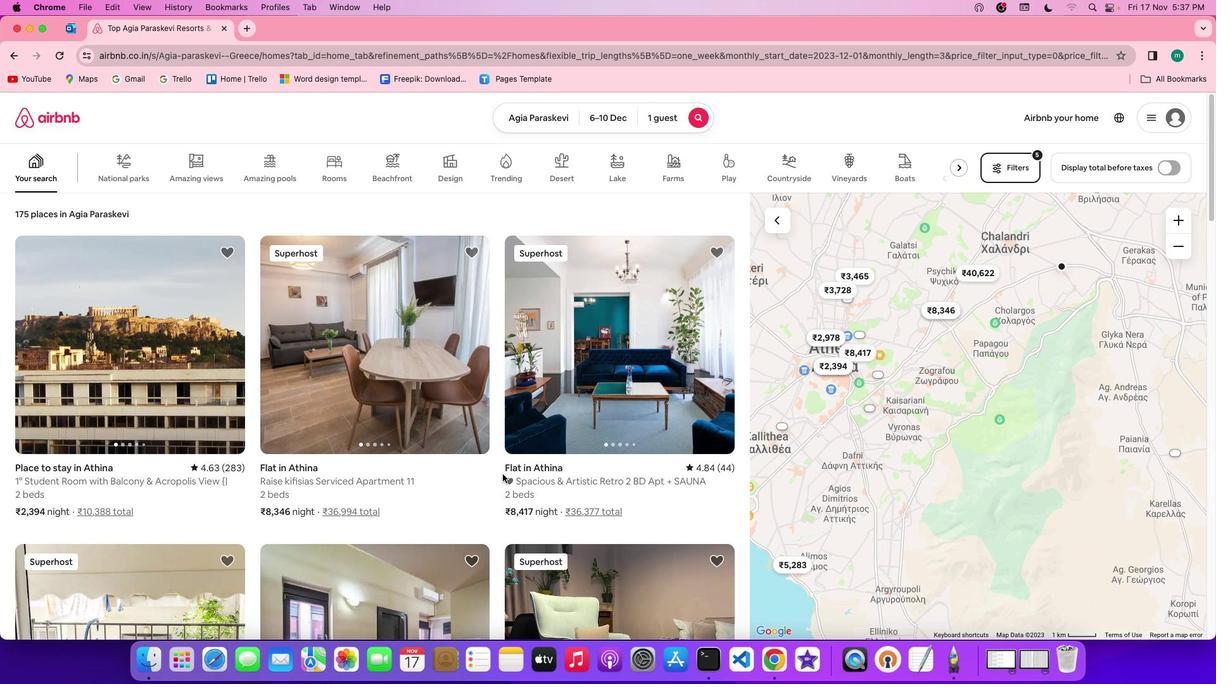 
Action: Mouse scrolled (503, 473) with delta (0, 0)
Screenshot: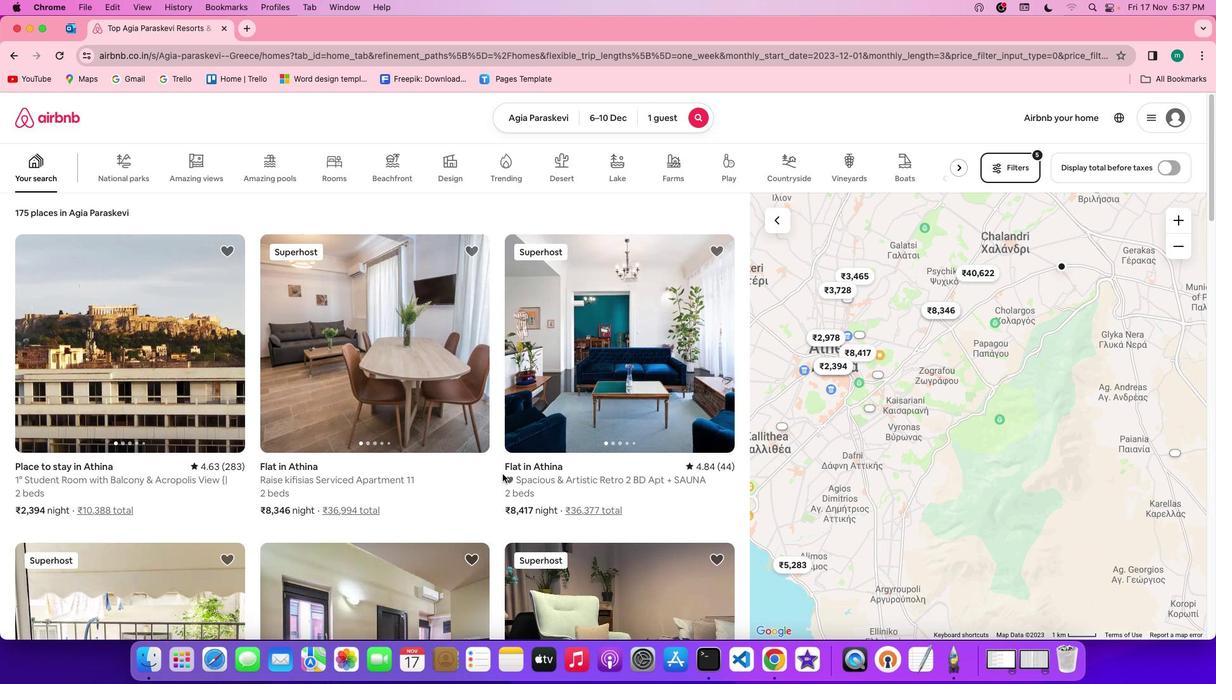 
Action: Mouse scrolled (503, 473) with delta (0, 0)
Screenshot: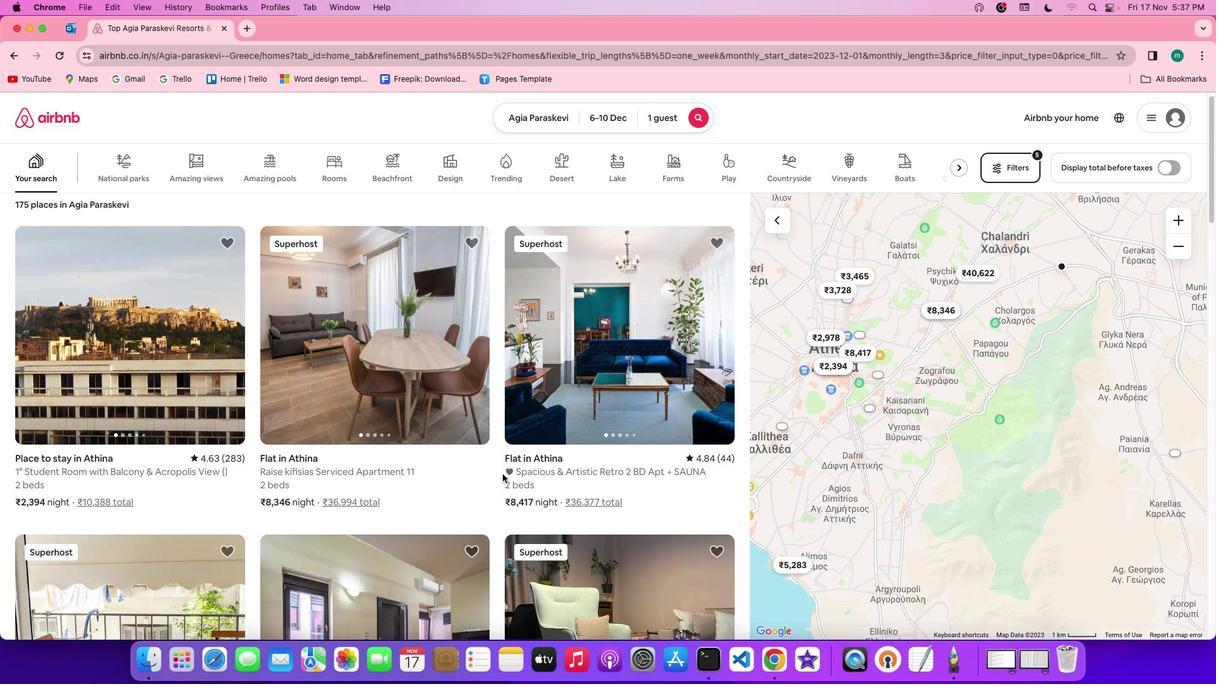 
Action: Mouse scrolled (503, 473) with delta (0, 0)
Screenshot: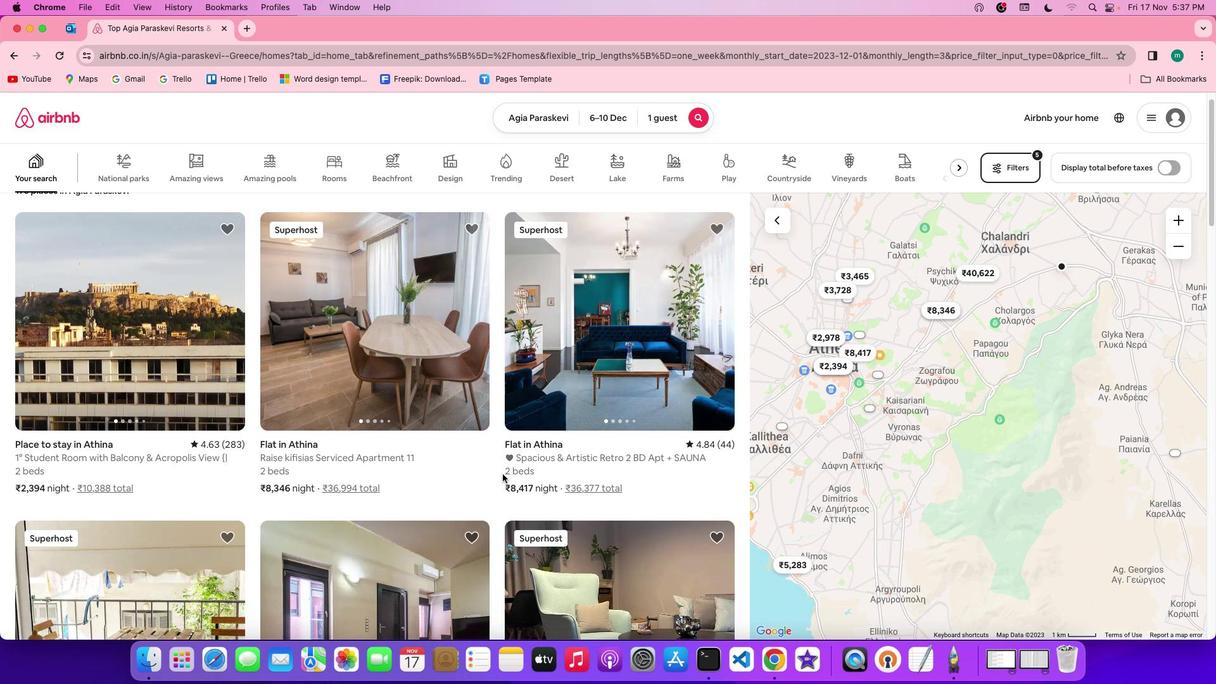 
Action: Mouse scrolled (503, 473) with delta (0, 0)
Screenshot: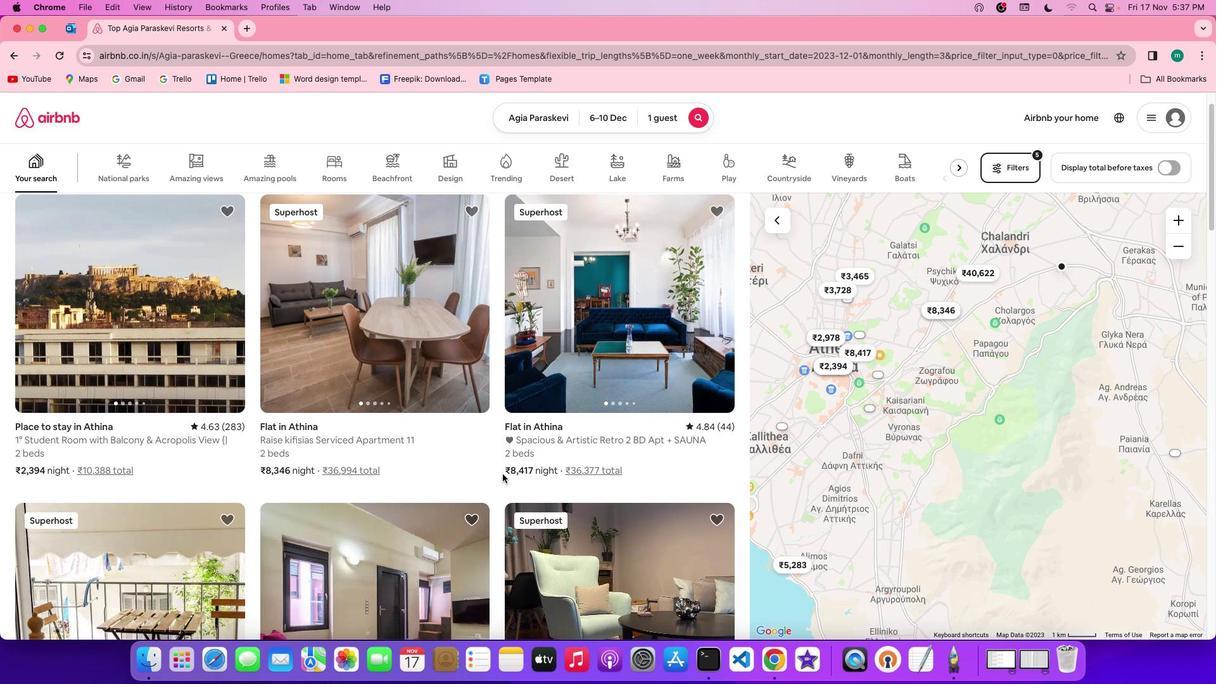 
Action: Mouse scrolled (503, 473) with delta (0, 0)
Screenshot: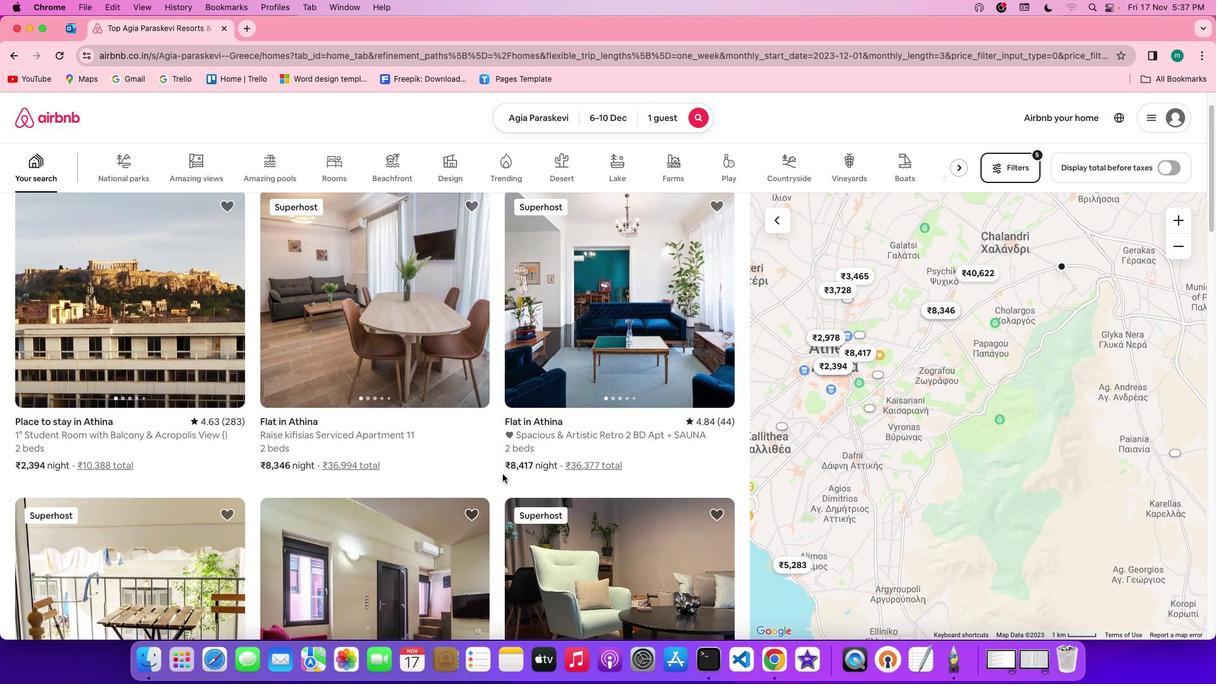 
Action: Mouse scrolled (503, 473) with delta (0, 0)
Screenshot: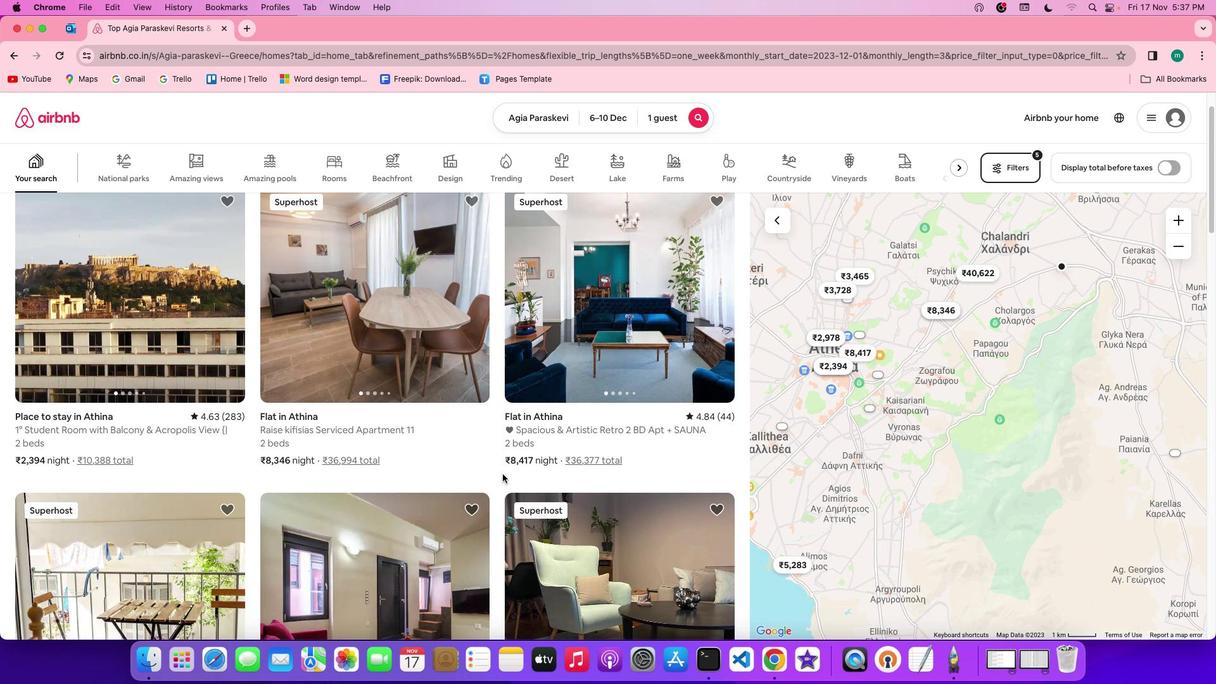 
Action: Mouse scrolled (503, 473) with delta (0, 0)
Screenshot: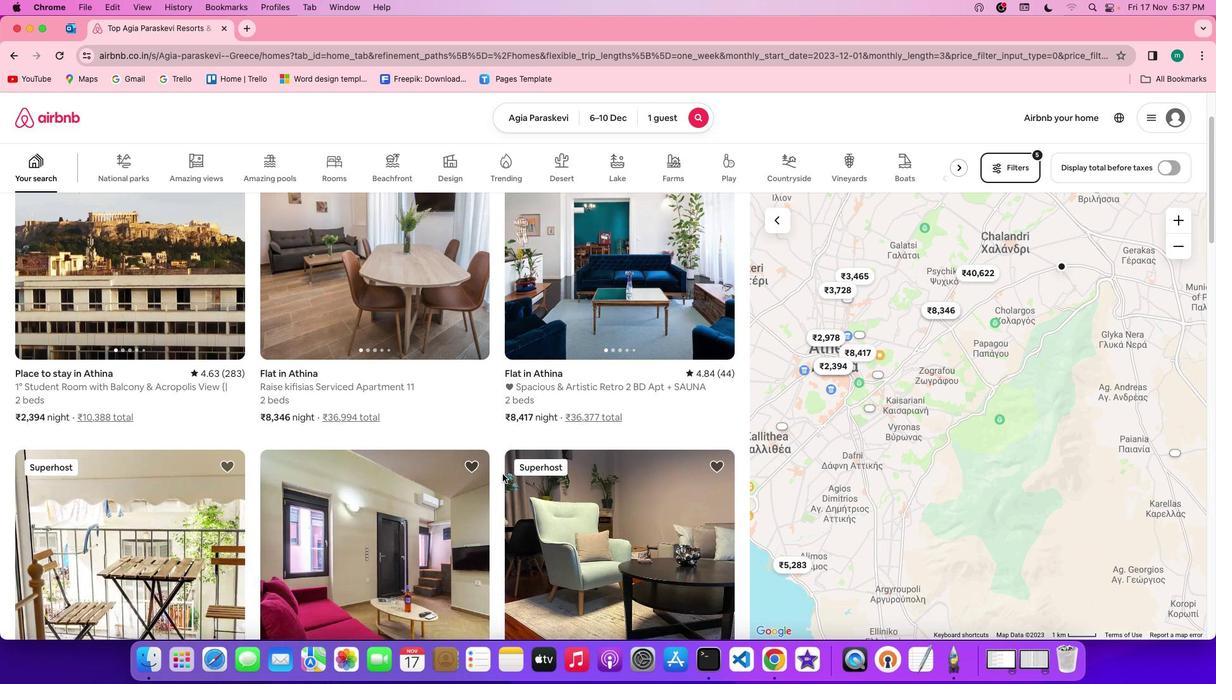 
Action: Mouse scrolled (503, 473) with delta (0, -1)
Screenshot: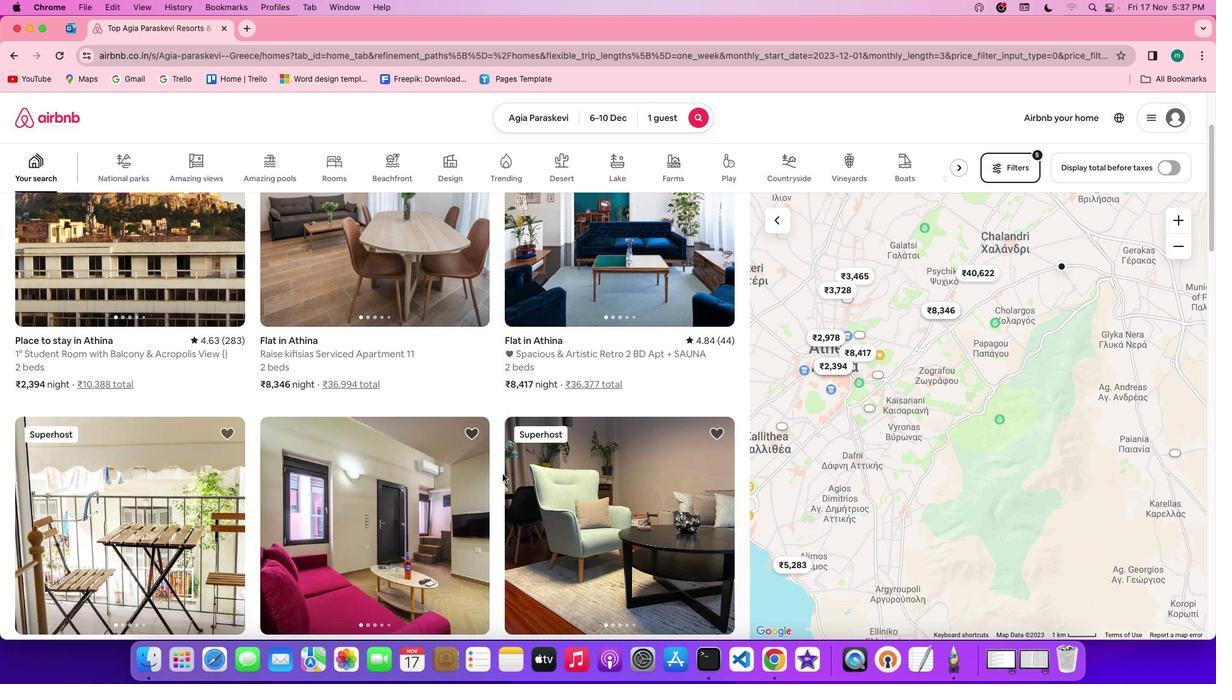 
Action: Mouse scrolled (503, 473) with delta (0, -1)
Screenshot: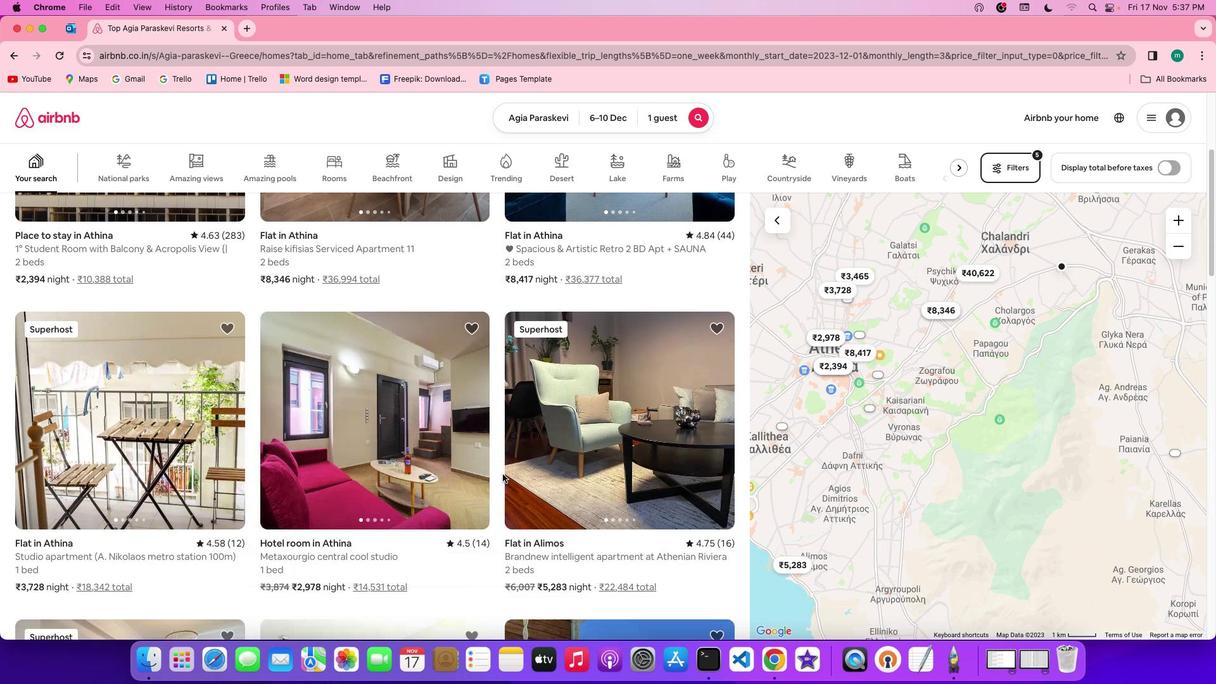 
Action: Mouse scrolled (503, 473) with delta (0, 0)
Screenshot: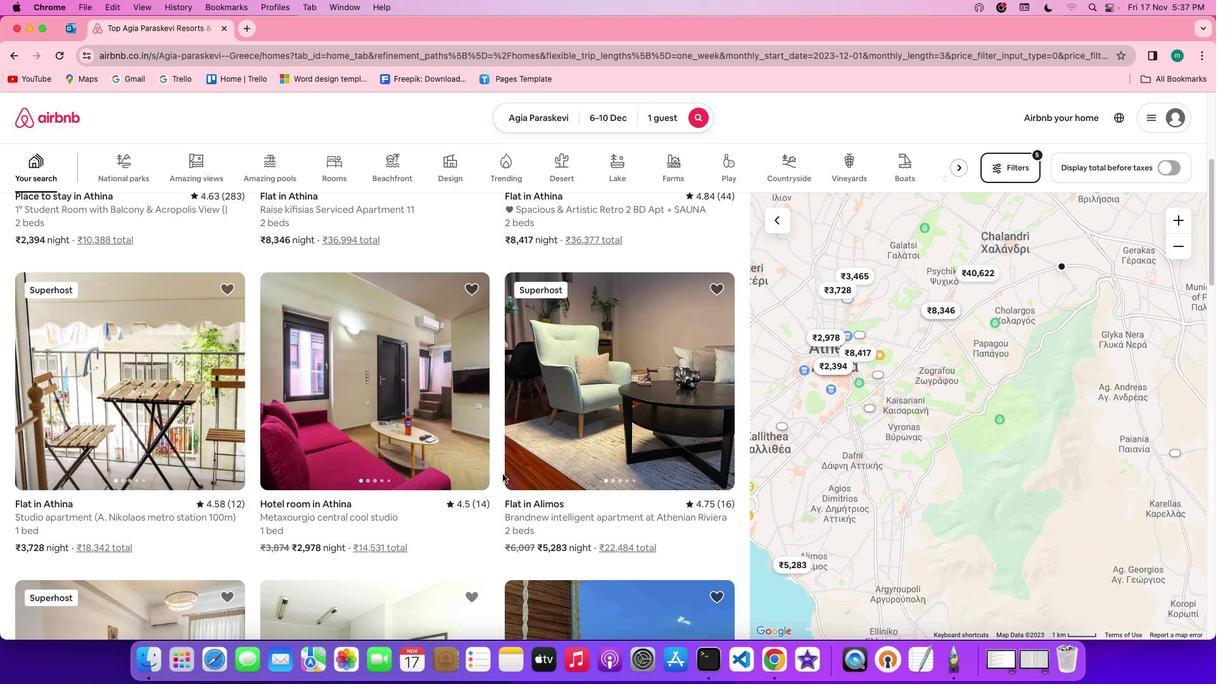
Action: Mouse scrolled (503, 473) with delta (0, 0)
Screenshot: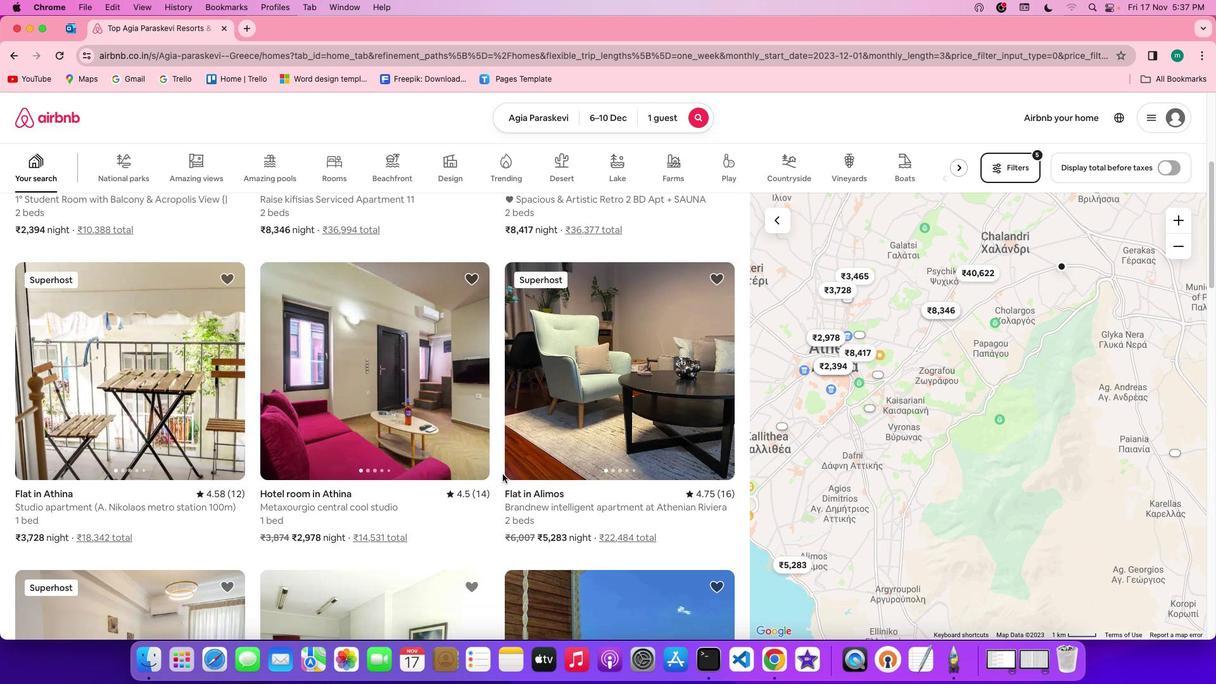 
Action: Mouse scrolled (503, 473) with delta (0, -1)
Screenshot: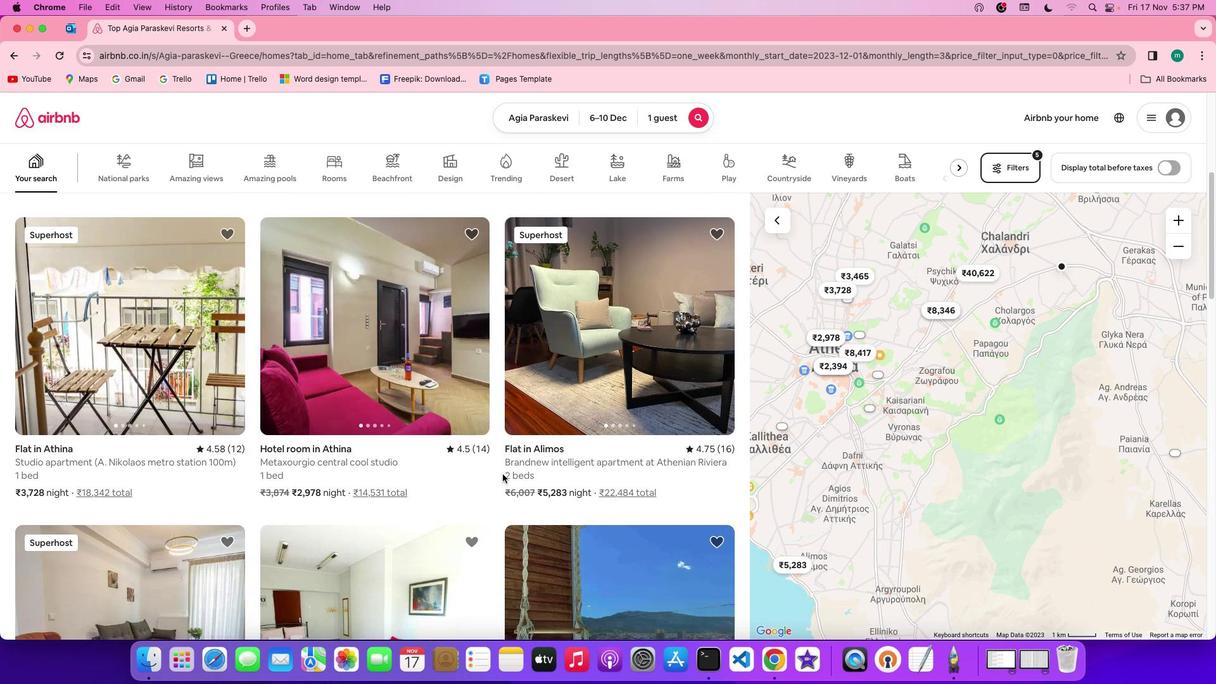 
Action: Mouse scrolled (503, 473) with delta (0, 0)
Screenshot: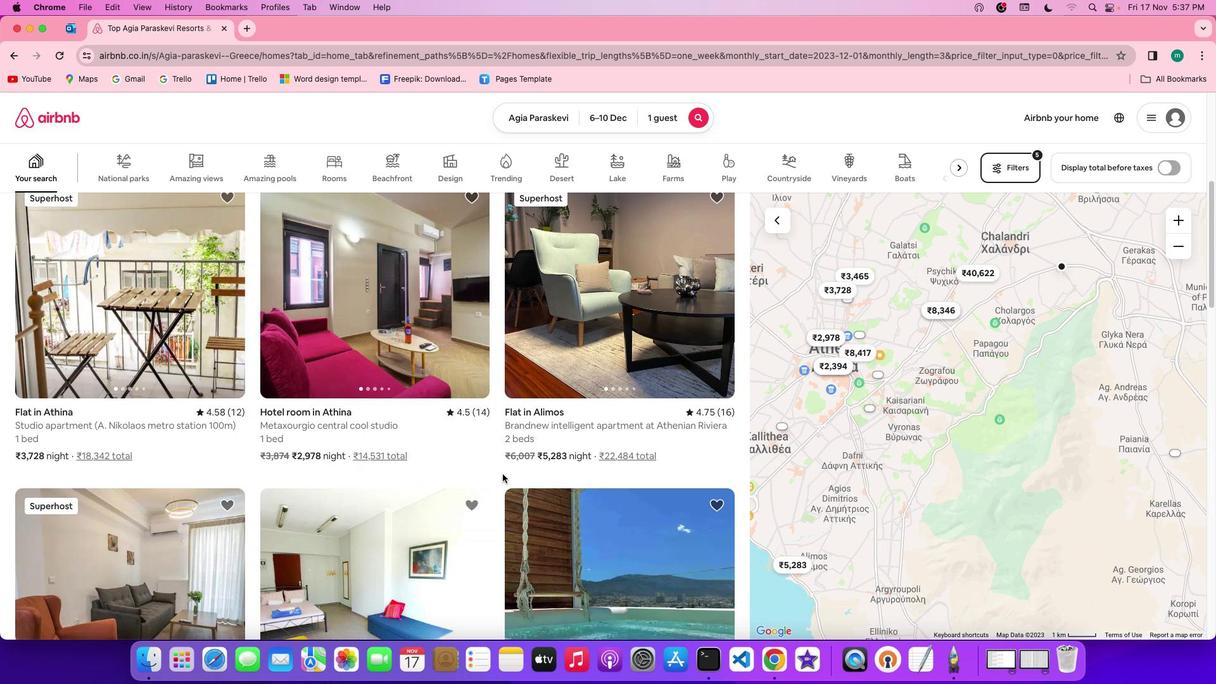 
Action: Mouse scrolled (503, 473) with delta (0, 0)
Screenshot: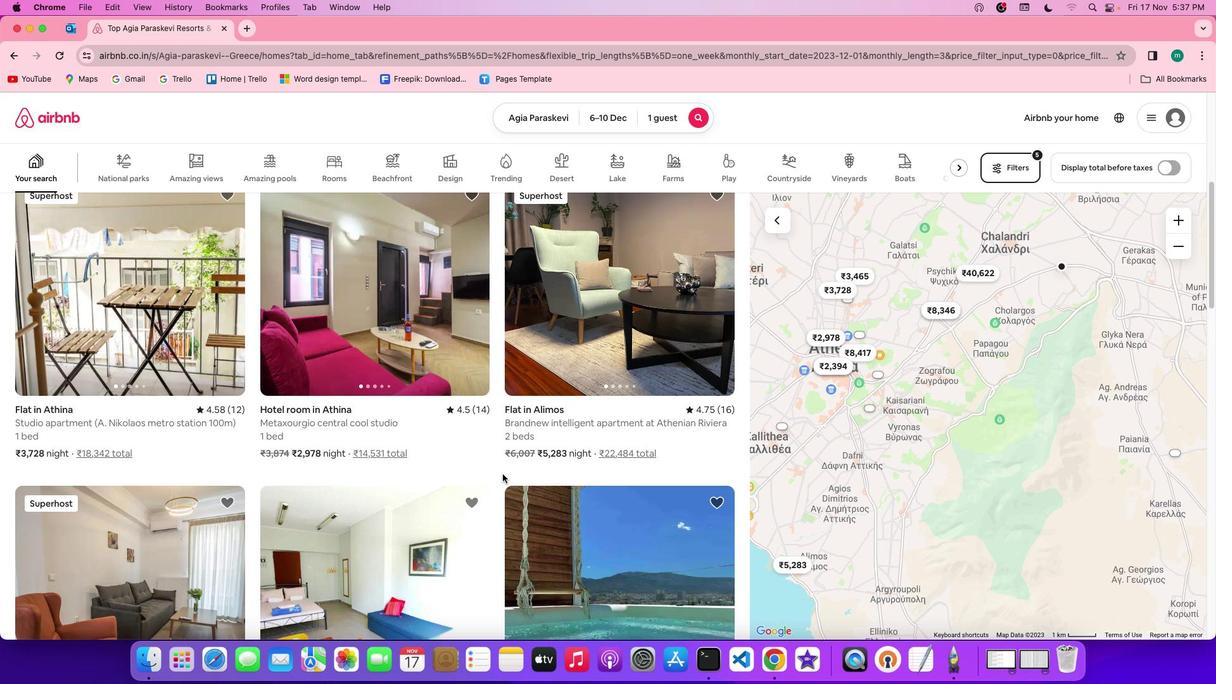 
Action: Mouse scrolled (503, 473) with delta (0, 0)
Screenshot: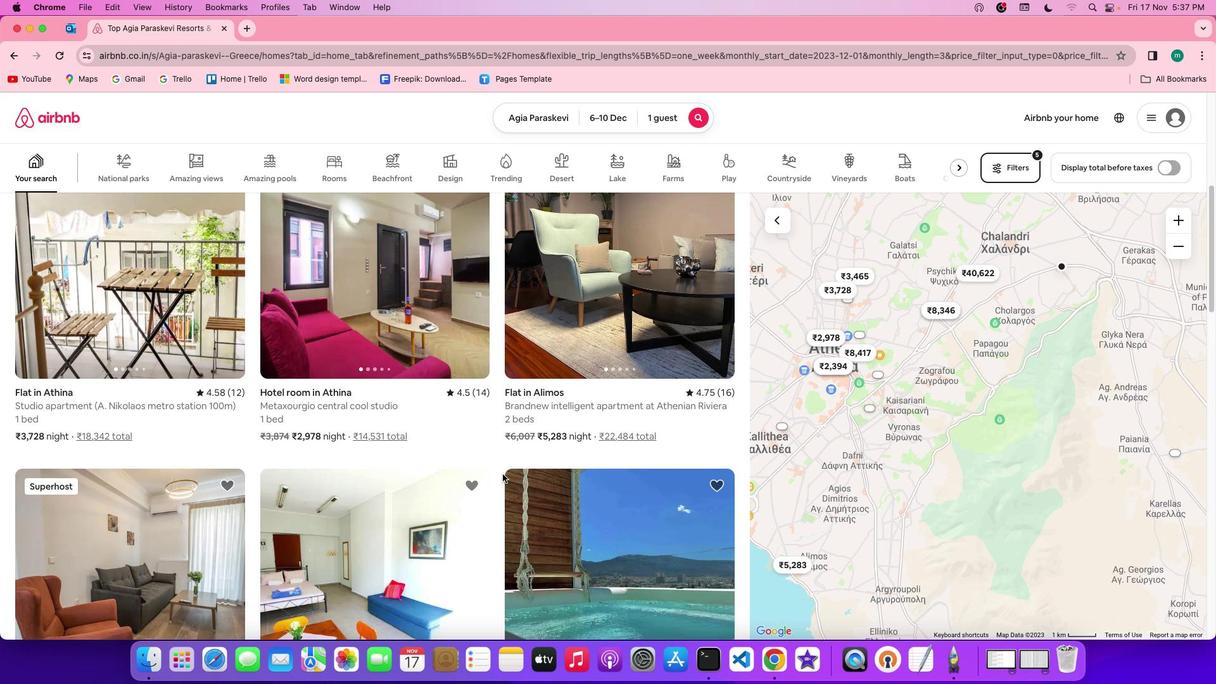 
Action: Mouse scrolled (503, 473) with delta (0, -1)
Screenshot: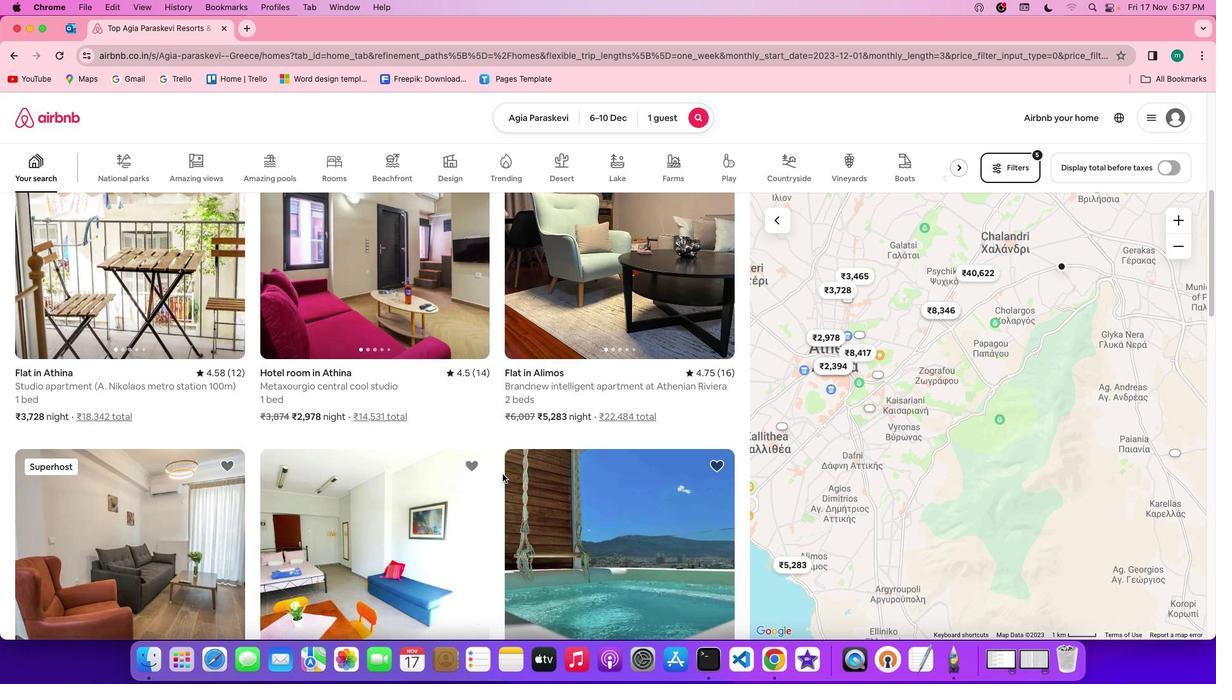 
Action: Mouse scrolled (503, 473) with delta (0, 0)
Screenshot: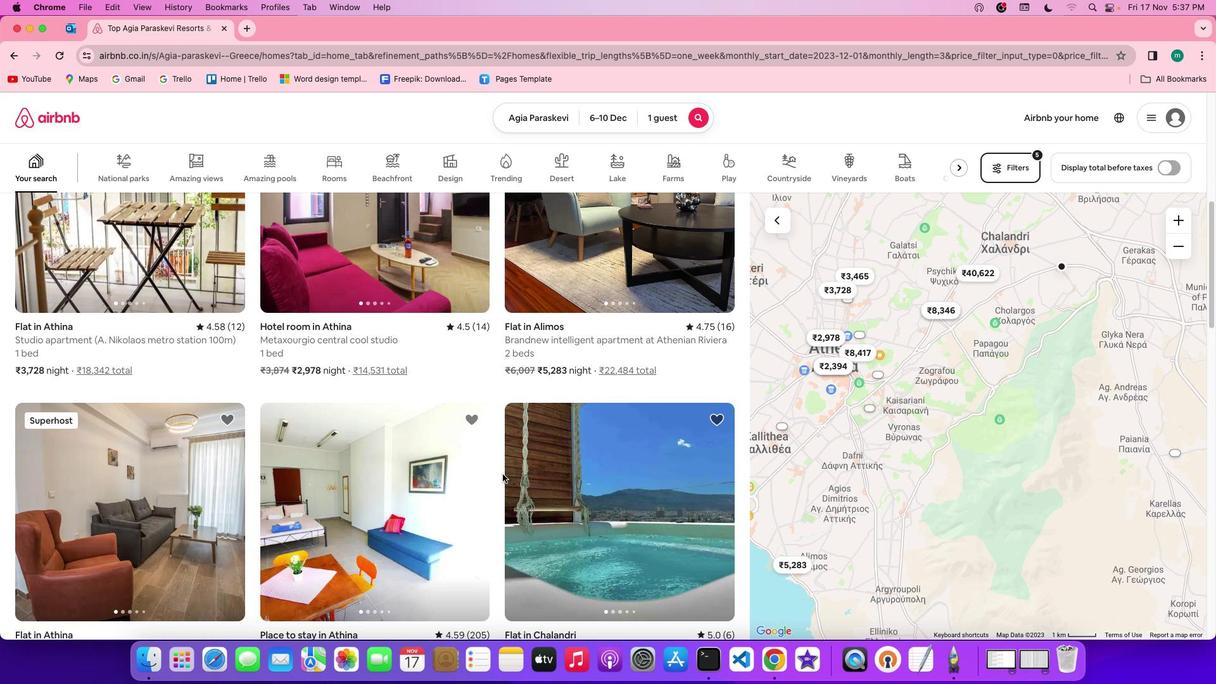 
Action: Mouse scrolled (503, 473) with delta (0, 0)
Screenshot: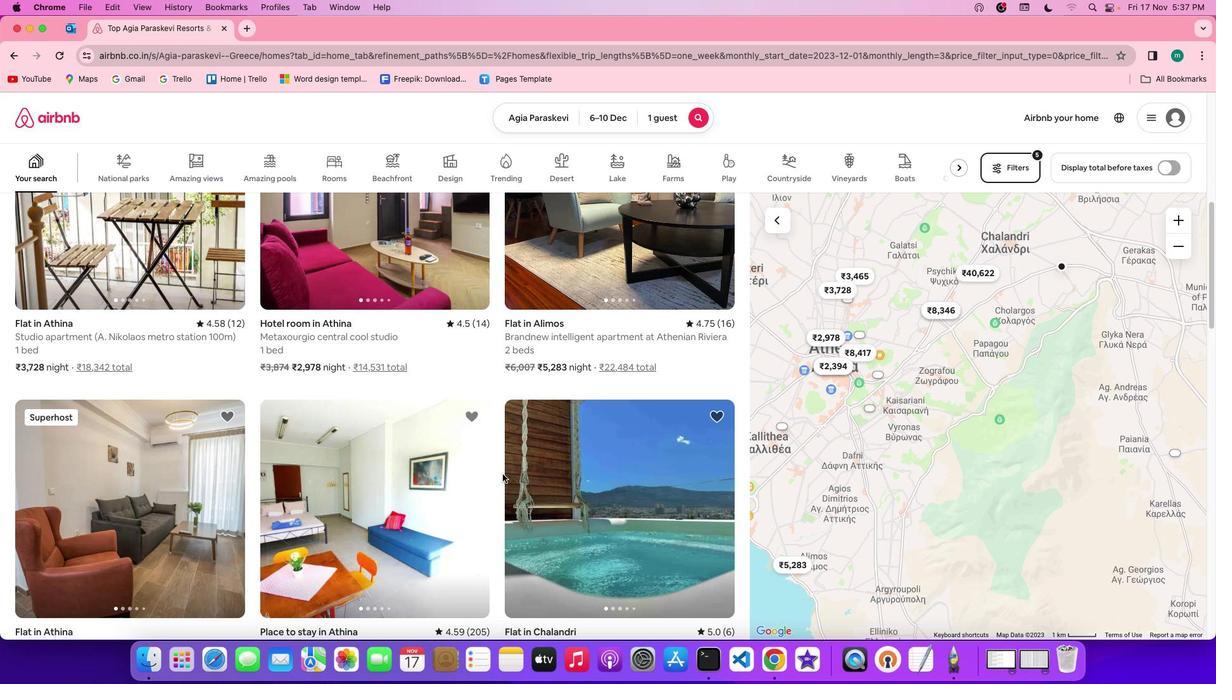 
Action: Mouse scrolled (503, 473) with delta (0, 0)
Screenshot: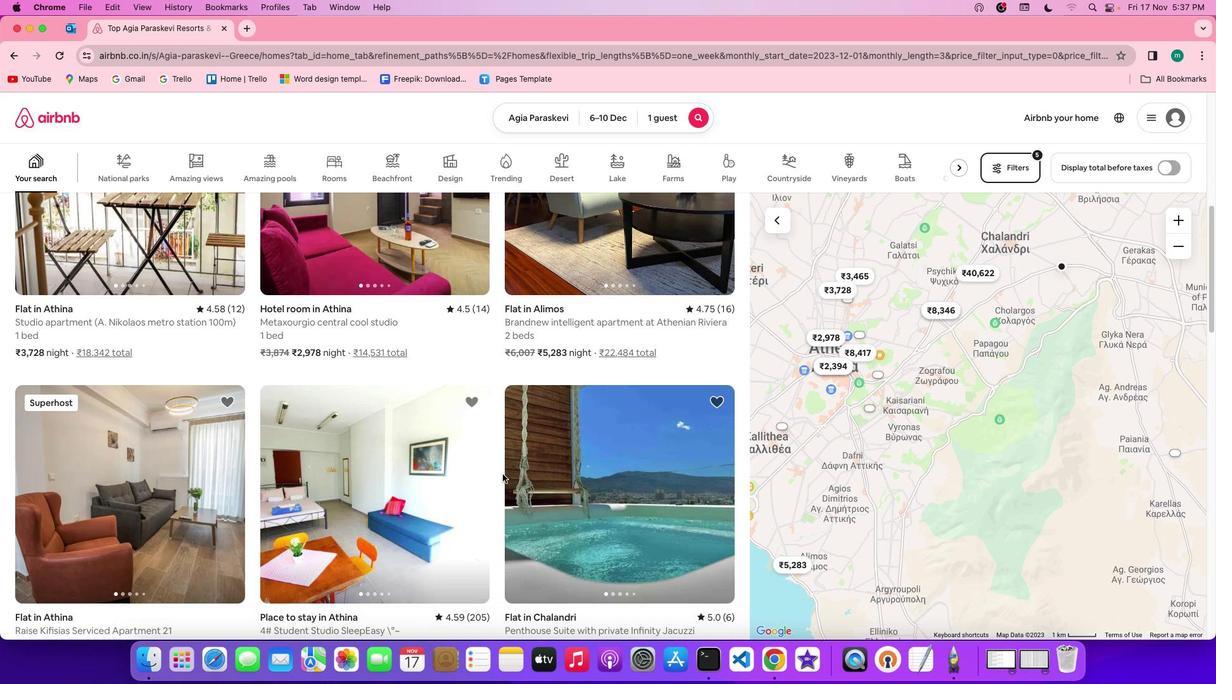 
Action: Mouse scrolled (503, 473) with delta (0, -1)
Screenshot: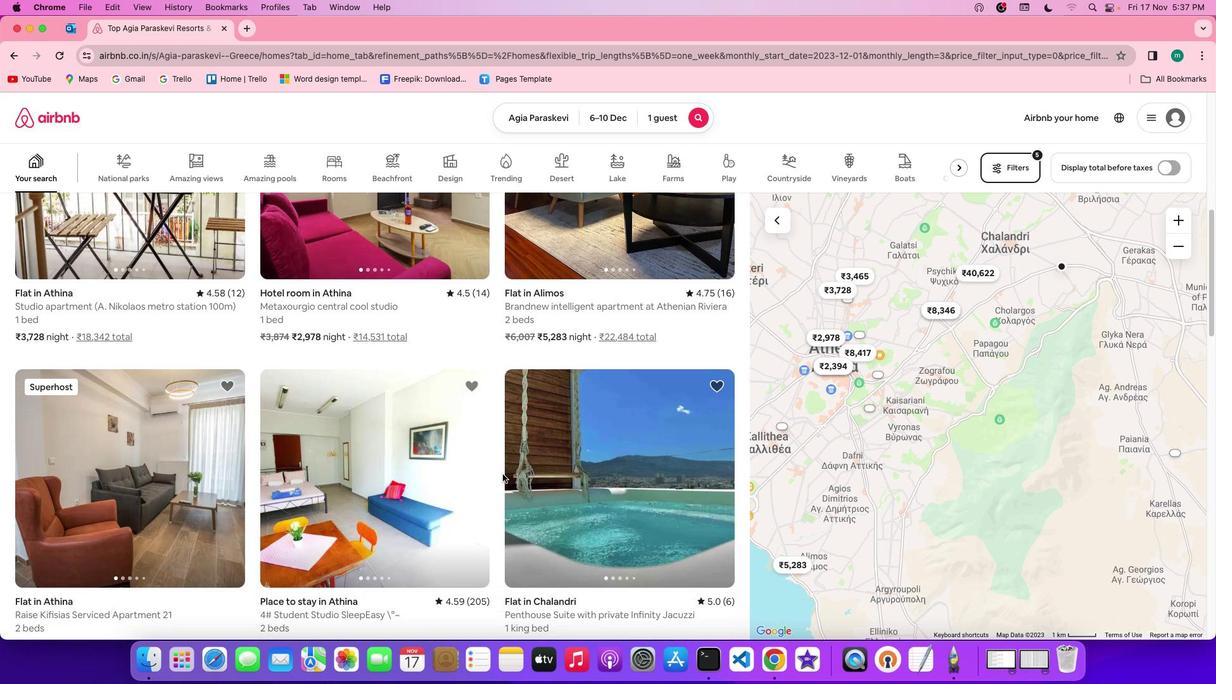 
Action: Mouse moved to (531, 471)
Screenshot: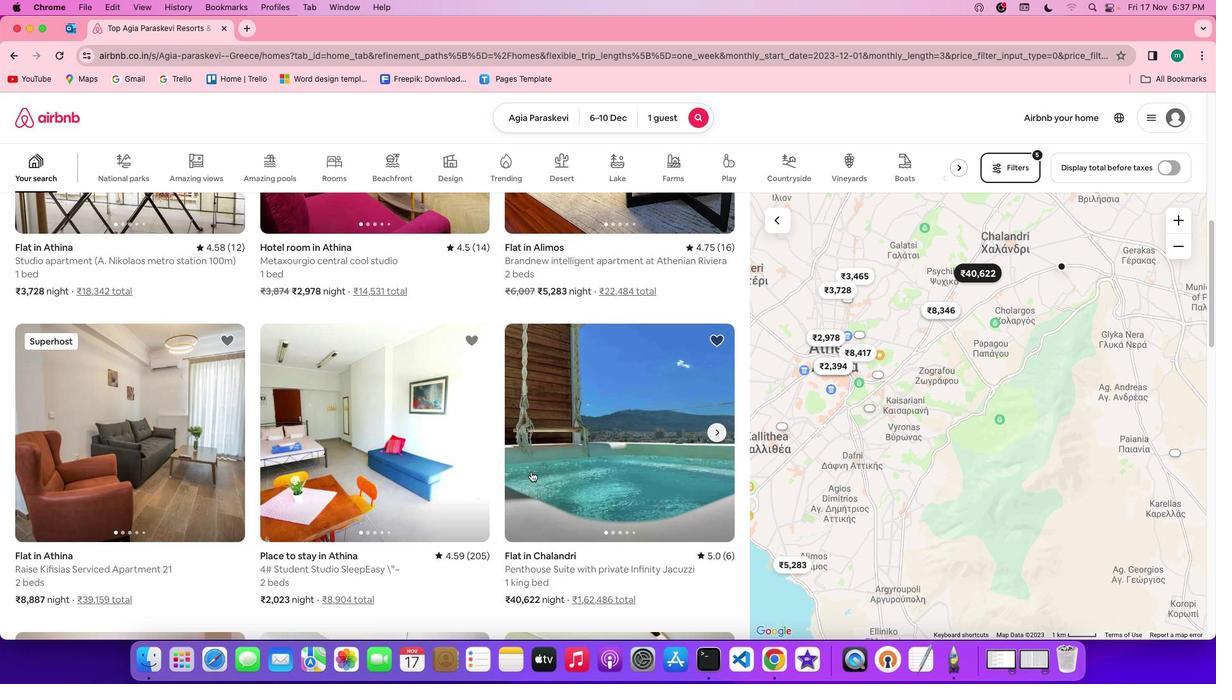 
Action: Mouse pressed left at (531, 471)
Screenshot: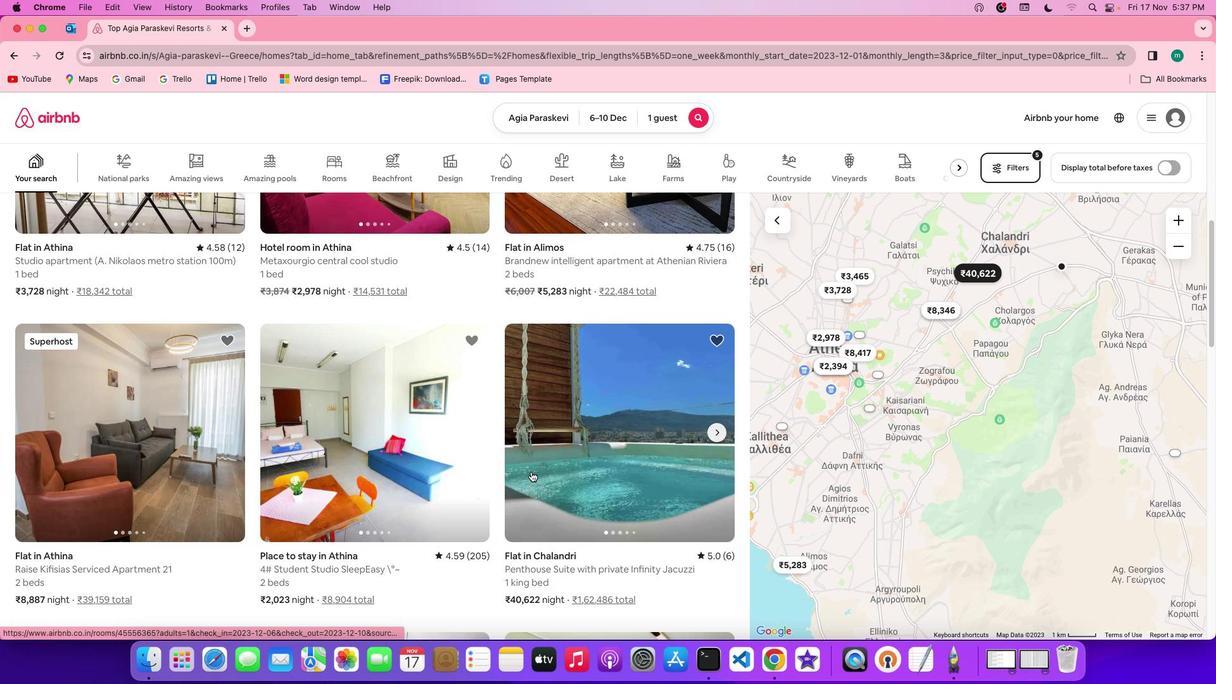
Action: Mouse moved to (890, 476)
Screenshot: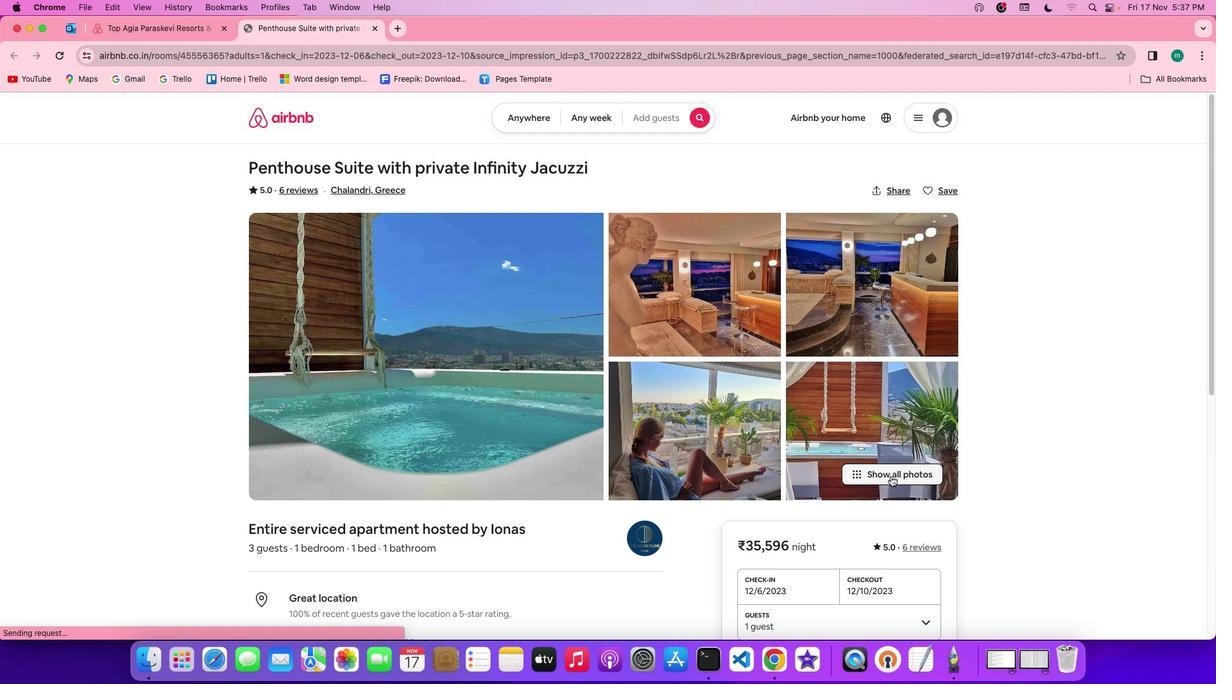 
Action: Mouse pressed left at (890, 476)
Screenshot: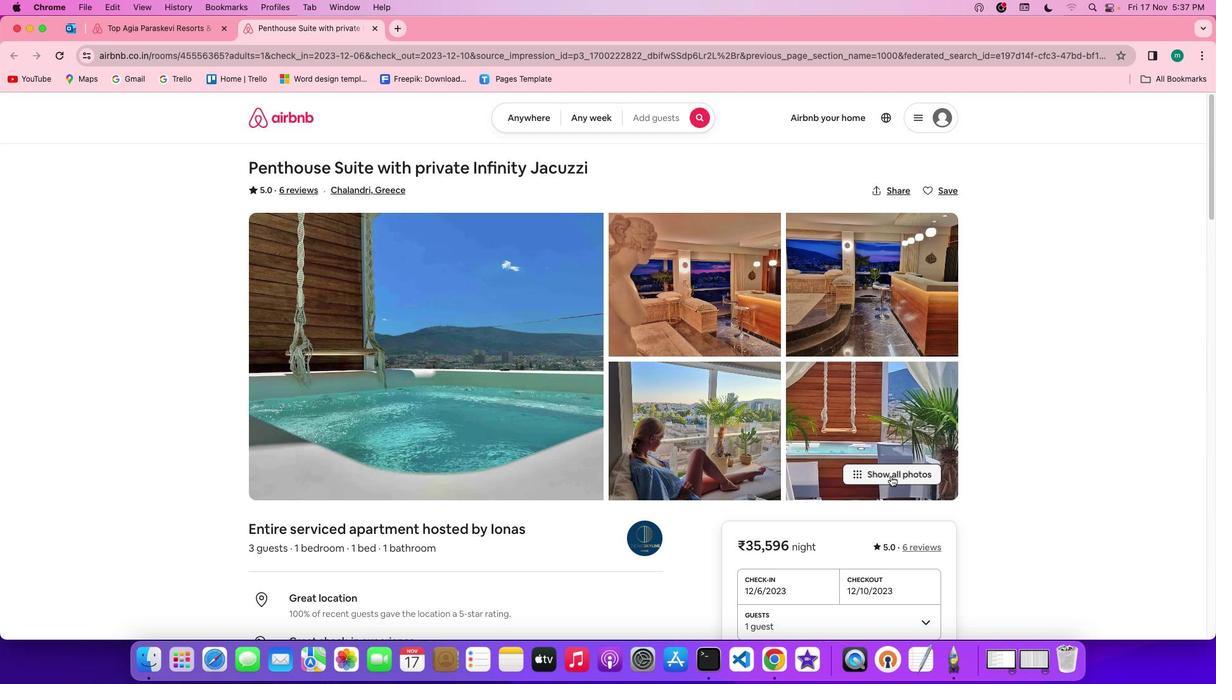 
Action: Mouse moved to (615, 533)
Screenshot: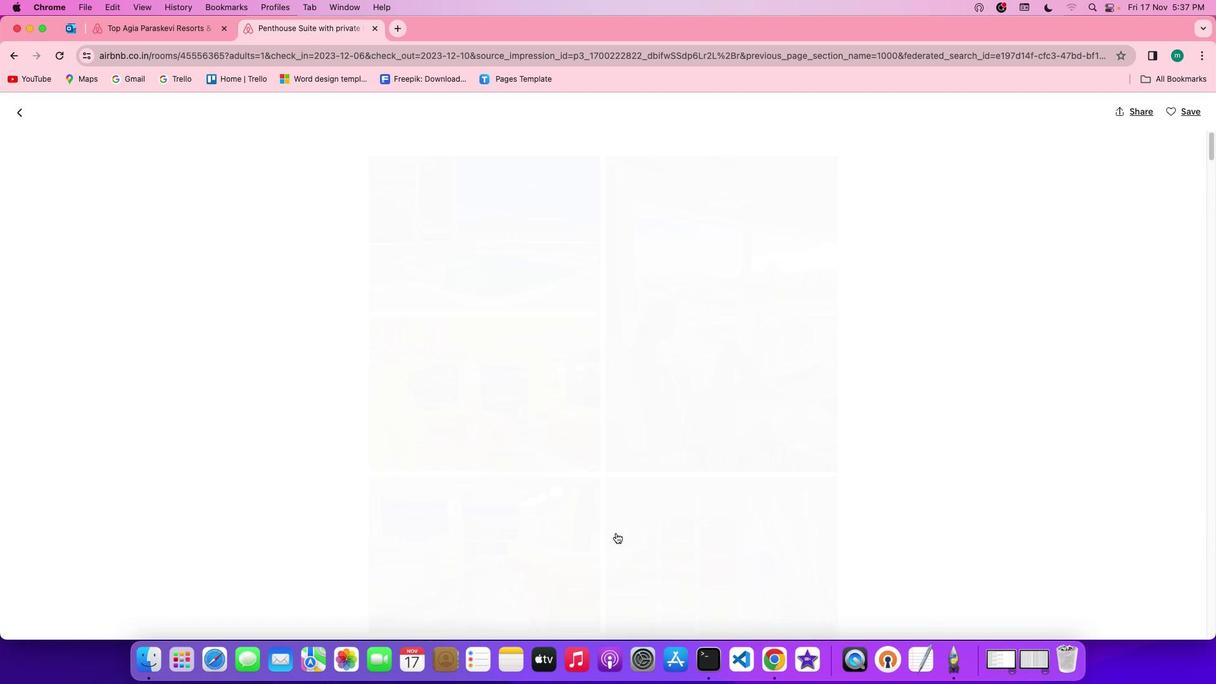 
Action: Mouse scrolled (615, 533) with delta (0, 0)
Screenshot: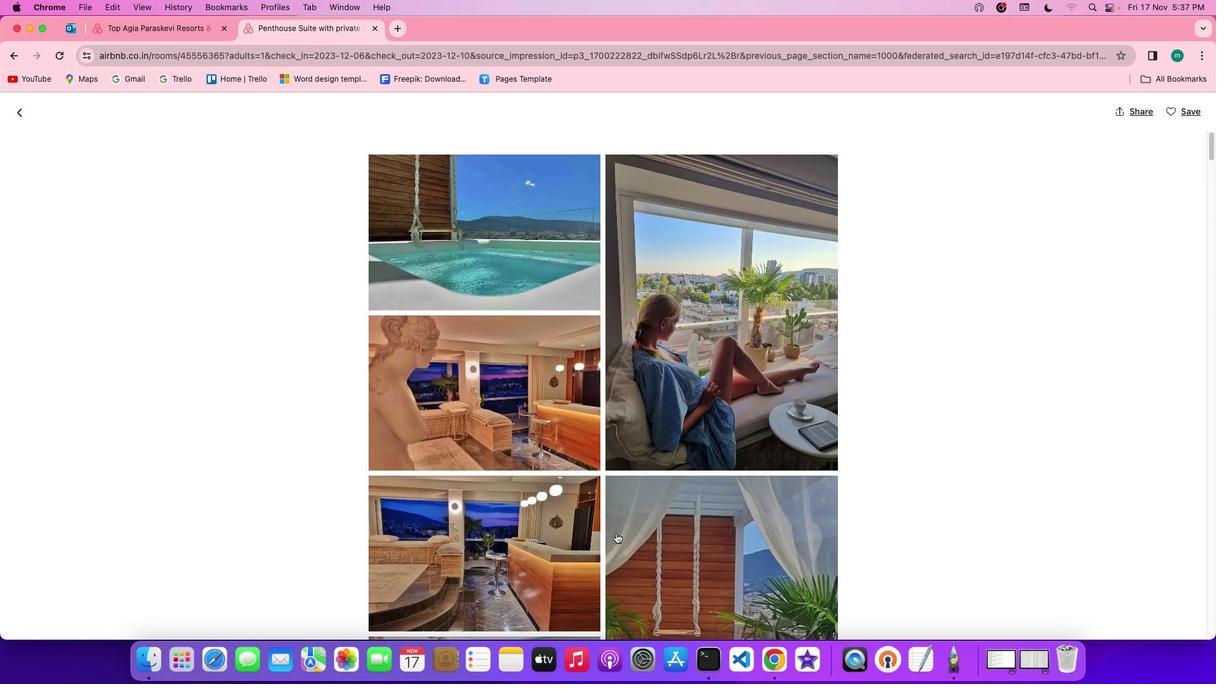 
Action: Mouse scrolled (615, 533) with delta (0, 0)
Screenshot: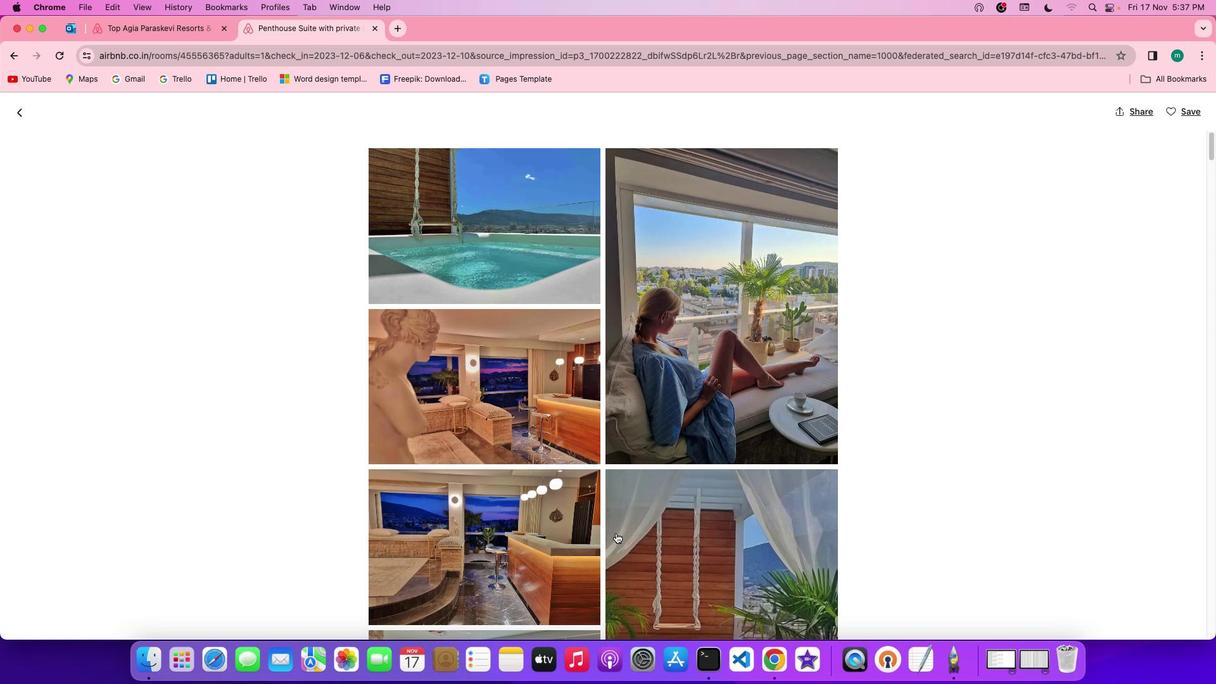 
Action: Mouse scrolled (615, 533) with delta (0, 0)
Screenshot: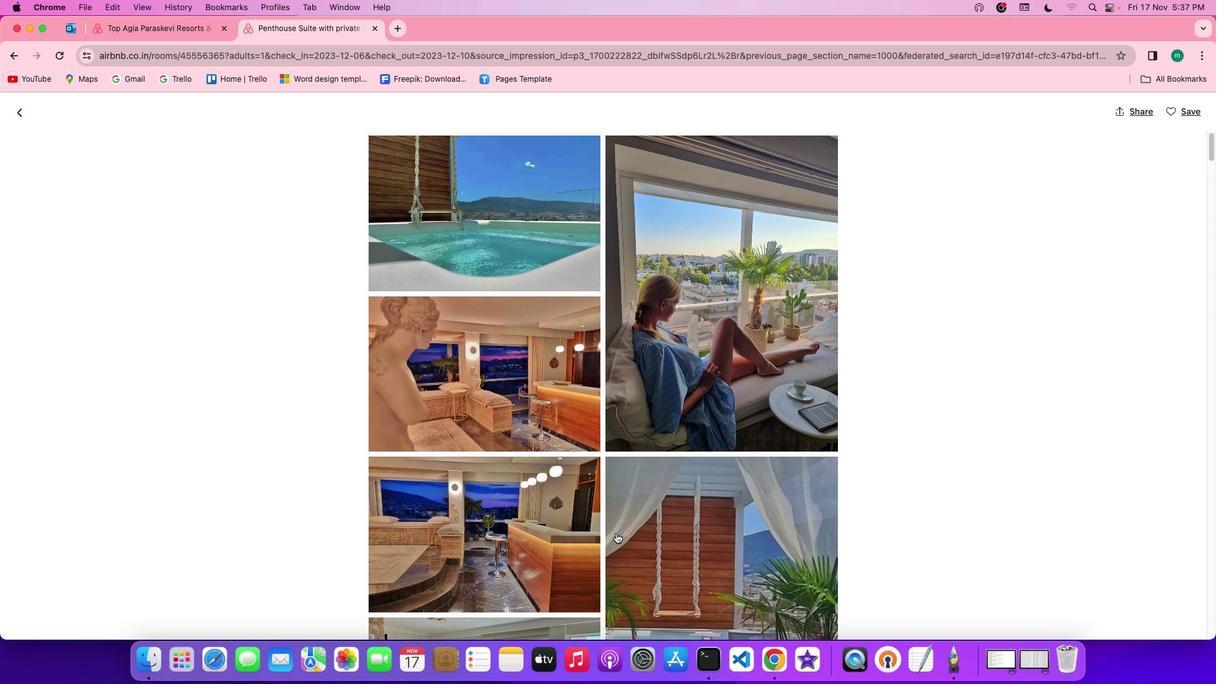 
Action: Mouse scrolled (615, 533) with delta (0, 0)
Screenshot: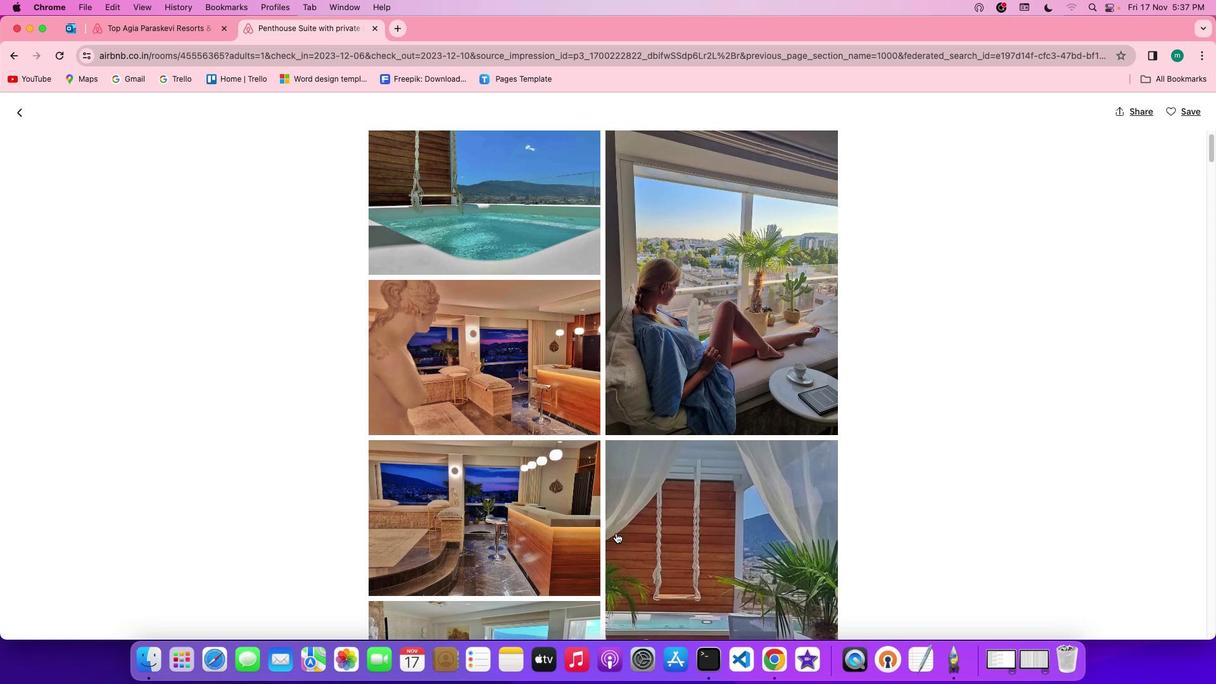 
Action: Mouse scrolled (615, 533) with delta (0, 0)
Screenshot: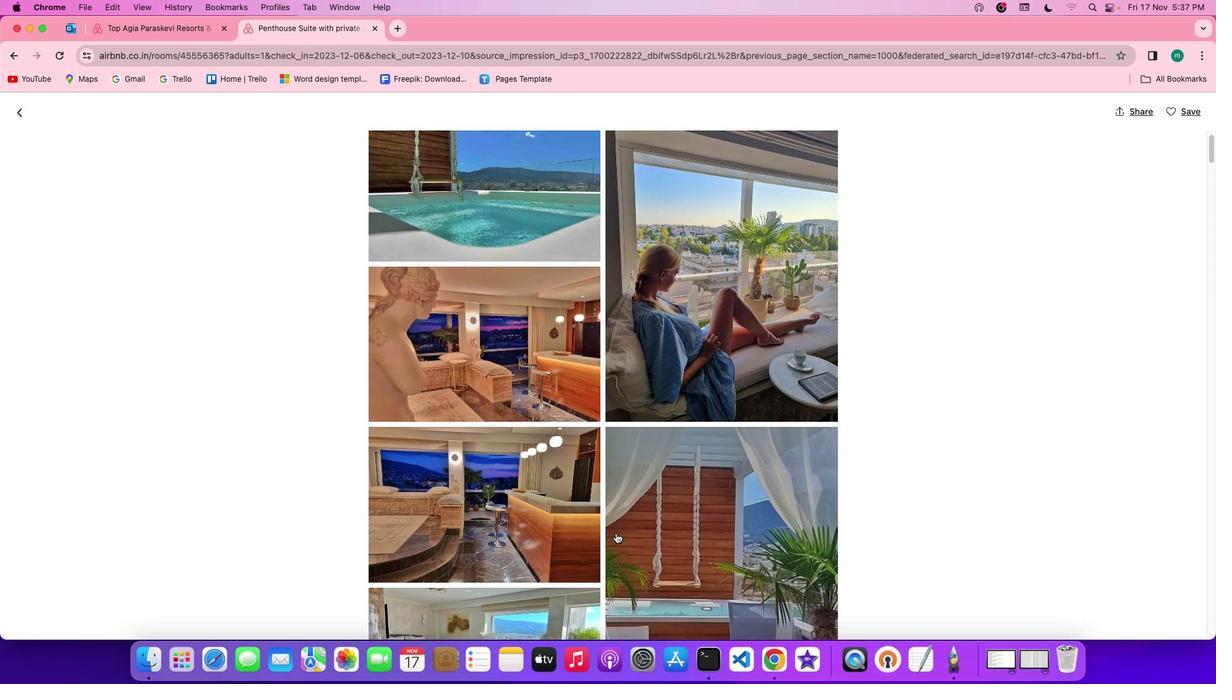 
Action: Mouse scrolled (615, 533) with delta (0, 0)
Screenshot: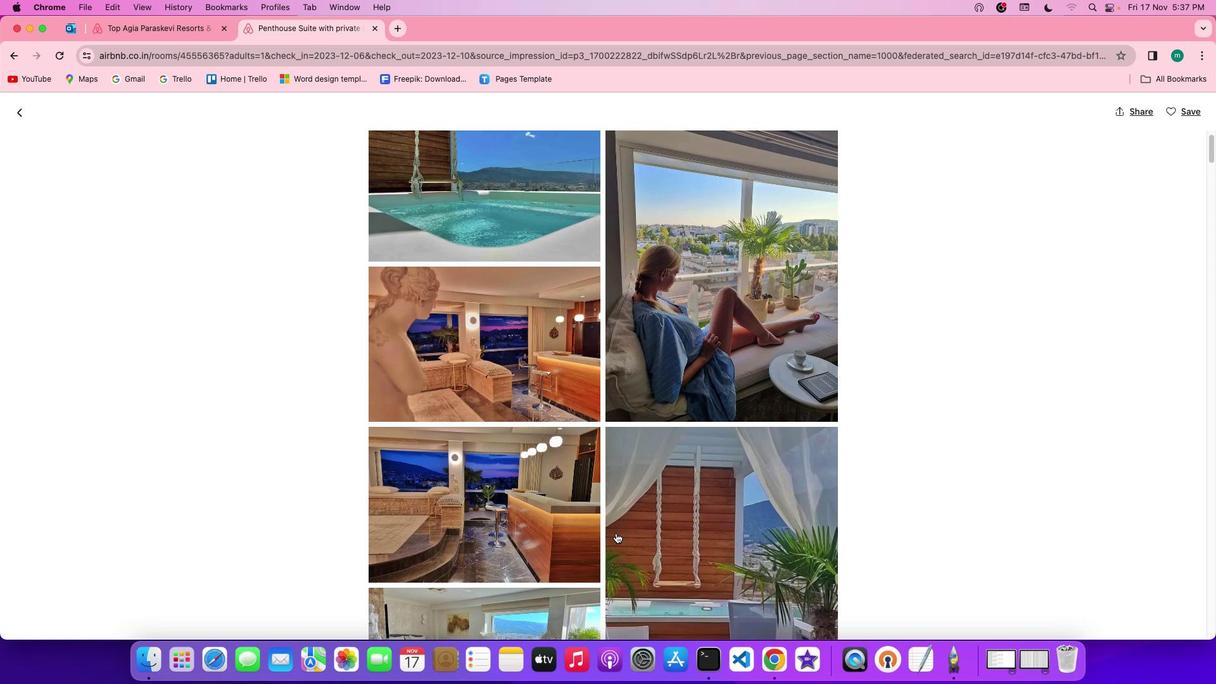 
Action: Mouse scrolled (615, 533) with delta (0, 0)
Screenshot: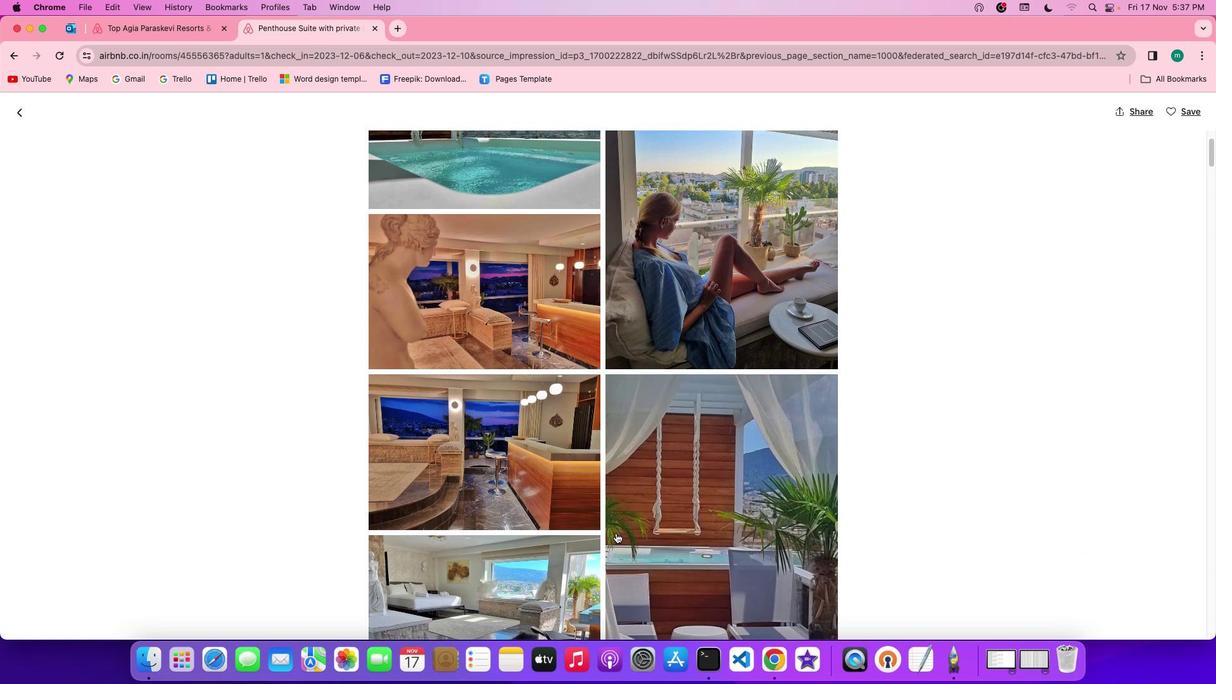 
Action: Mouse scrolled (615, 533) with delta (0, 0)
Screenshot: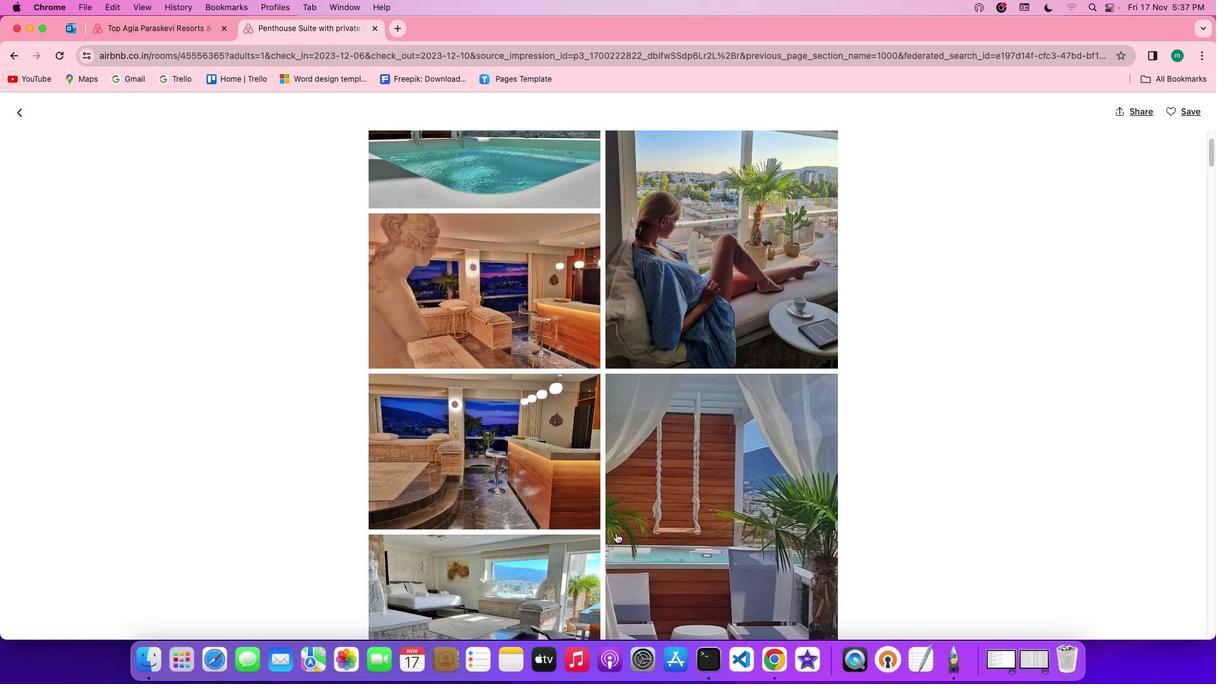 
Action: Mouse scrolled (615, 533) with delta (0, 0)
Screenshot: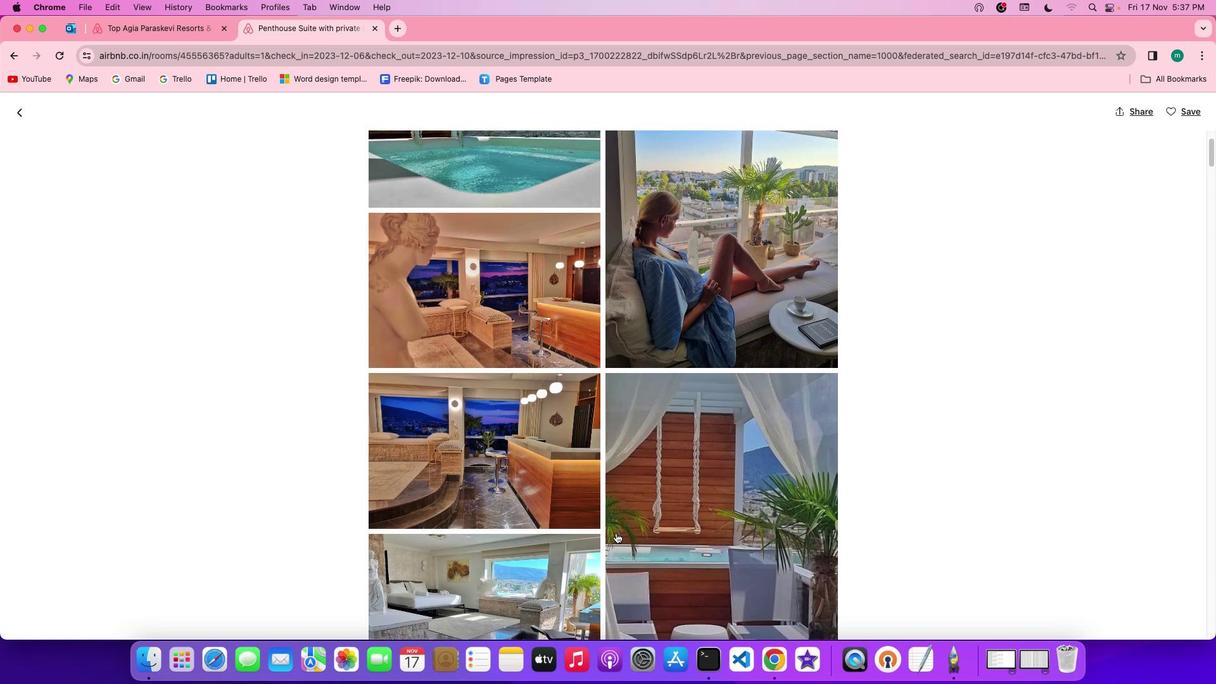 
Action: Mouse scrolled (615, 533) with delta (0, 0)
Screenshot: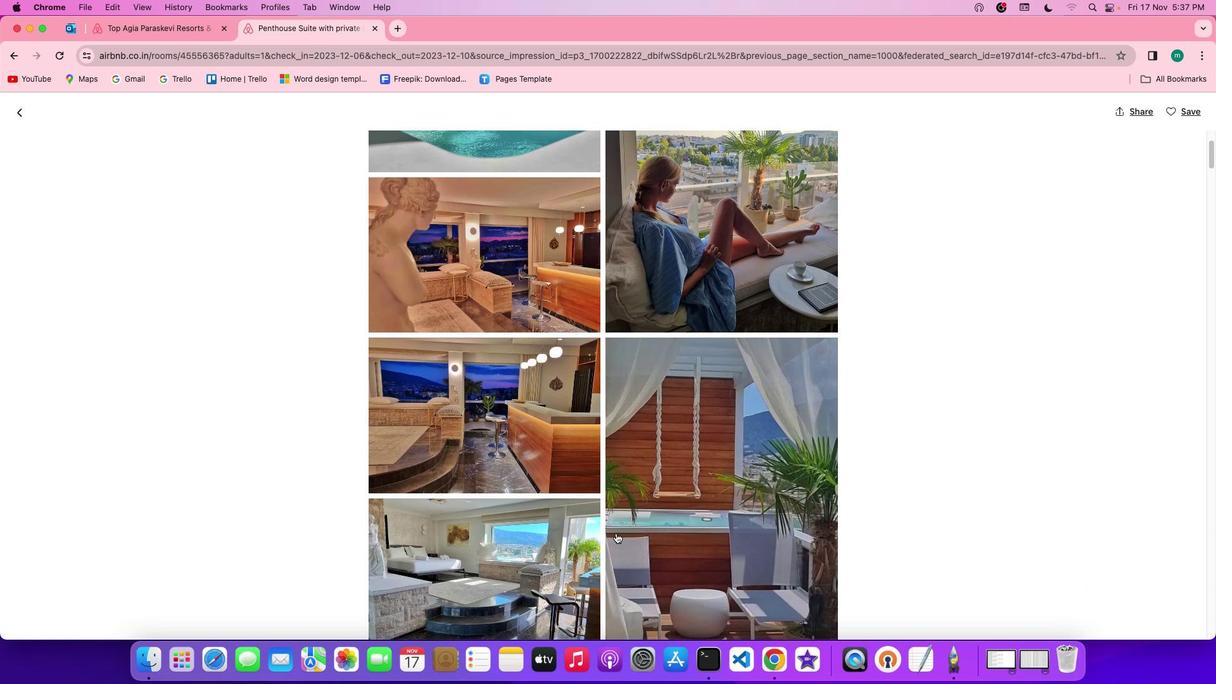 
Action: Mouse scrolled (615, 533) with delta (0, 0)
Screenshot: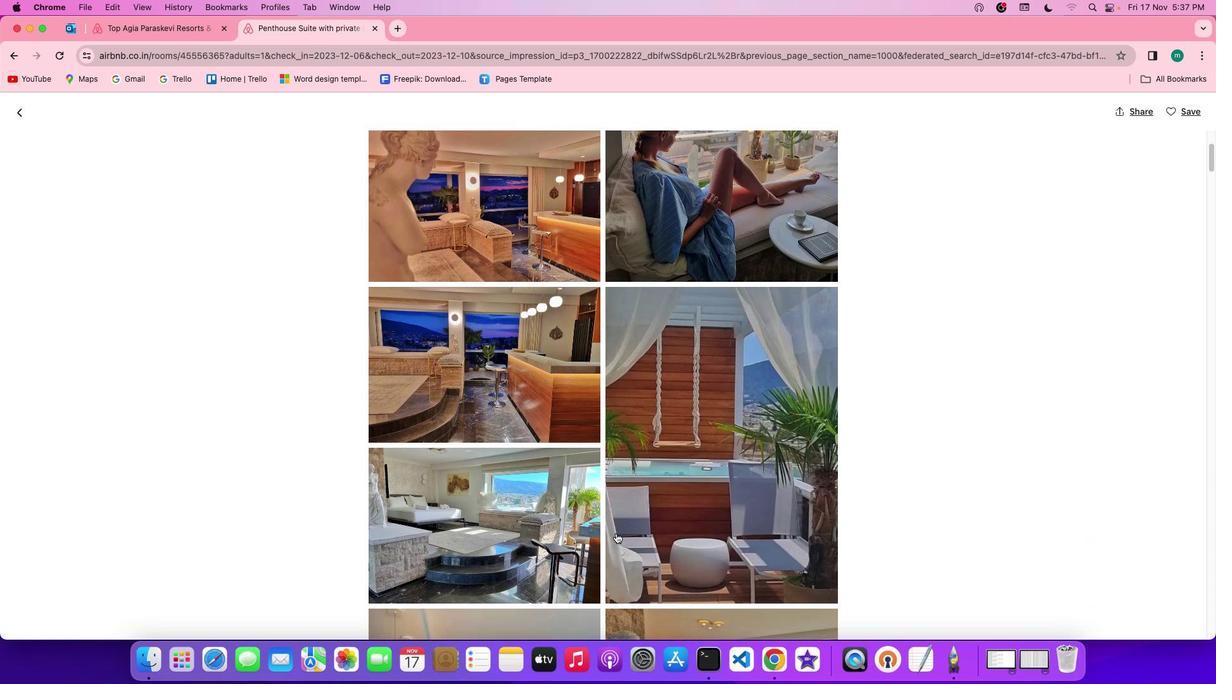 
Action: Mouse scrolled (615, 533) with delta (0, 0)
Screenshot: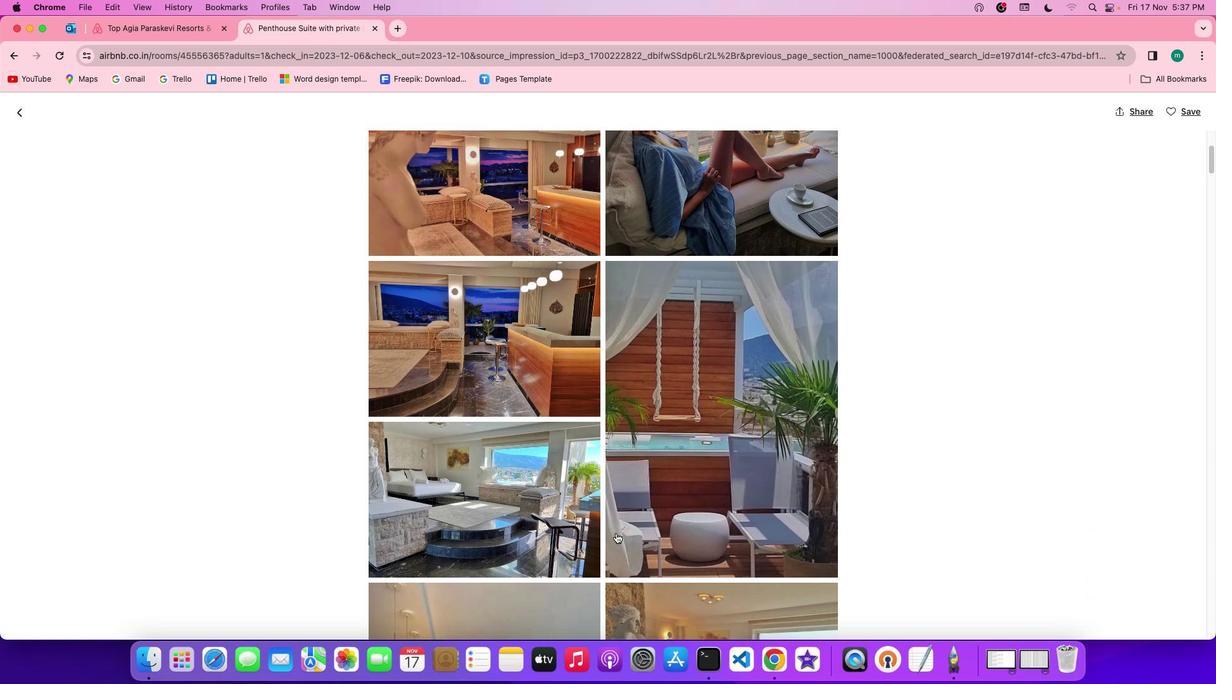 
Action: Mouse scrolled (615, 533) with delta (0, 0)
Screenshot: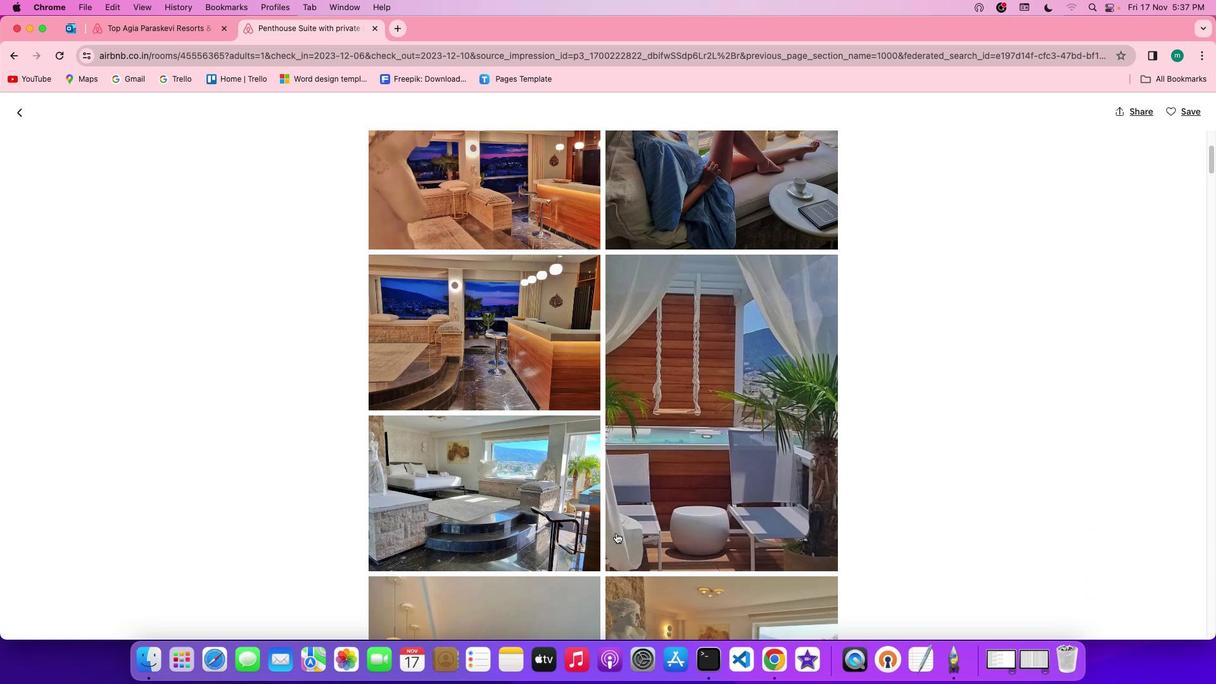 
Action: Mouse scrolled (615, 533) with delta (0, 0)
Screenshot: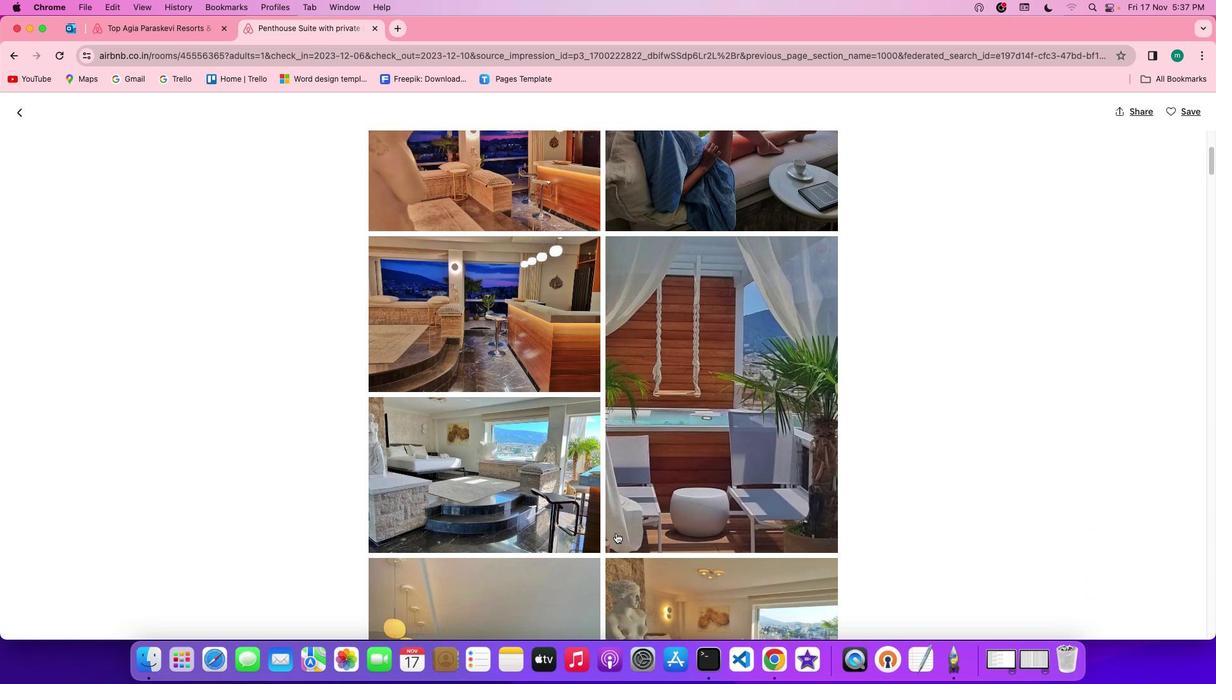 
Action: Mouse scrolled (615, 533) with delta (0, 0)
Screenshot: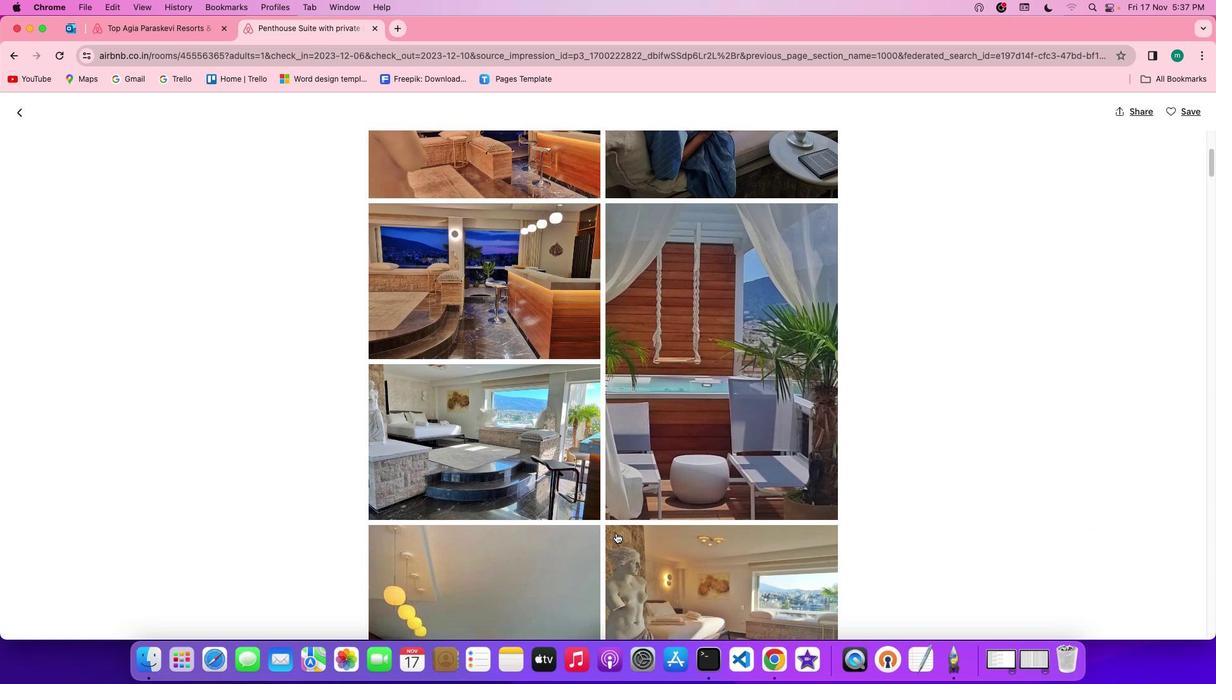 
Action: Mouse scrolled (615, 533) with delta (0, 0)
Screenshot: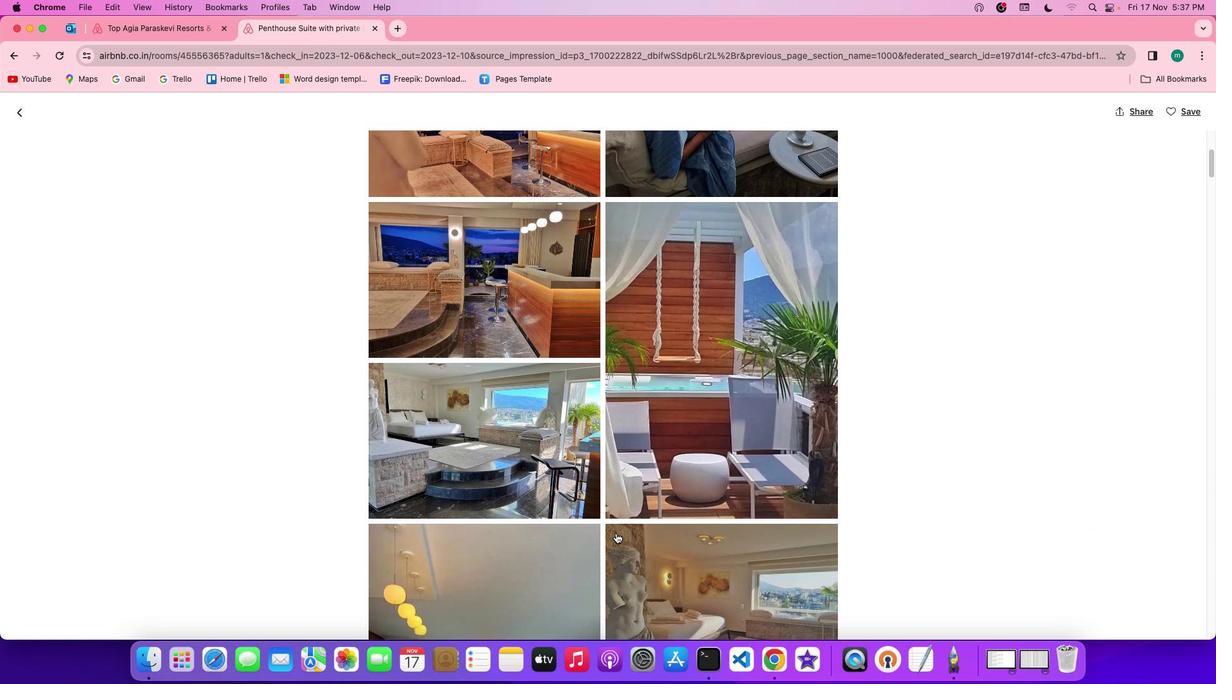 
Action: Mouse scrolled (615, 533) with delta (0, 0)
Screenshot: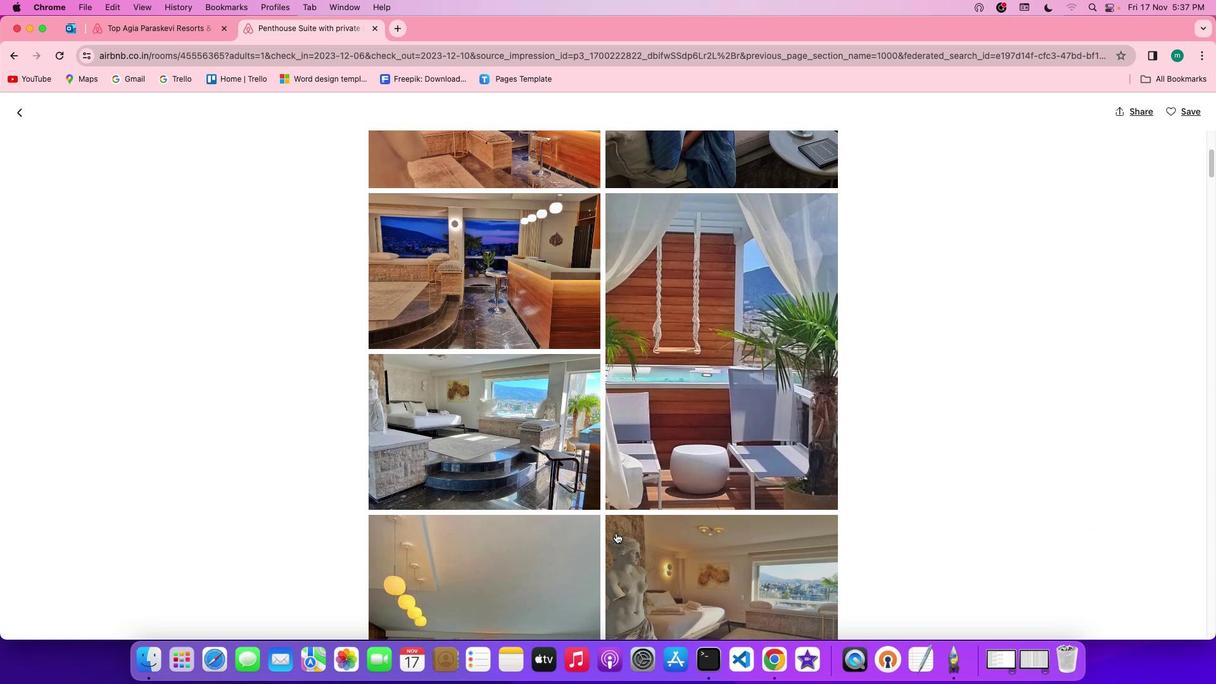 
Action: Mouse scrolled (615, 533) with delta (0, -1)
Screenshot: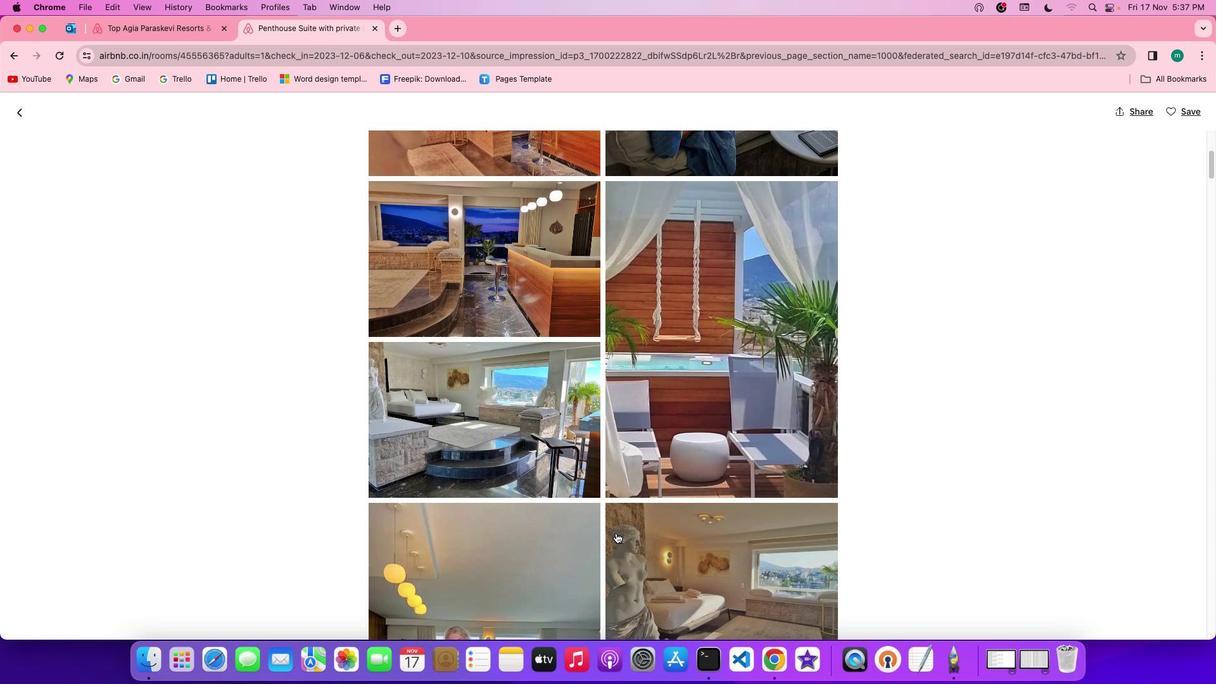 
Action: Mouse scrolled (615, 533) with delta (0, 0)
Screenshot: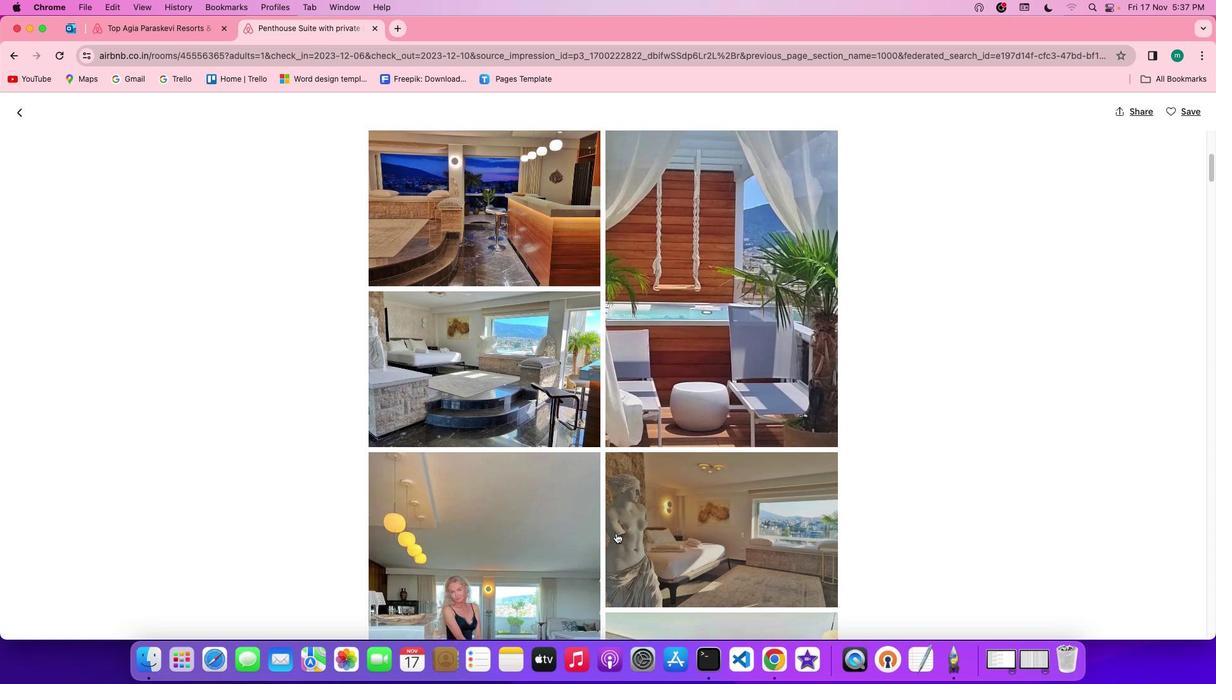 
Action: Mouse scrolled (615, 533) with delta (0, 0)
Screenshot: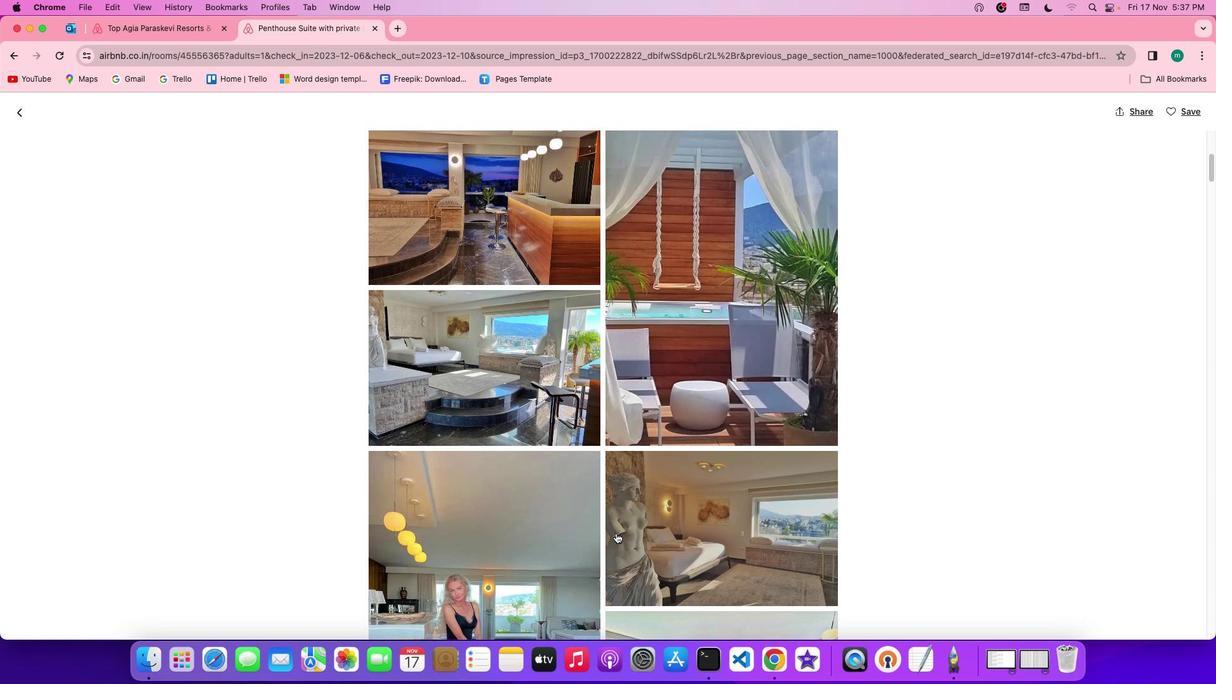 
Action: Mouse scrolled (615, 533) with delta (0, 0)
Screenshot: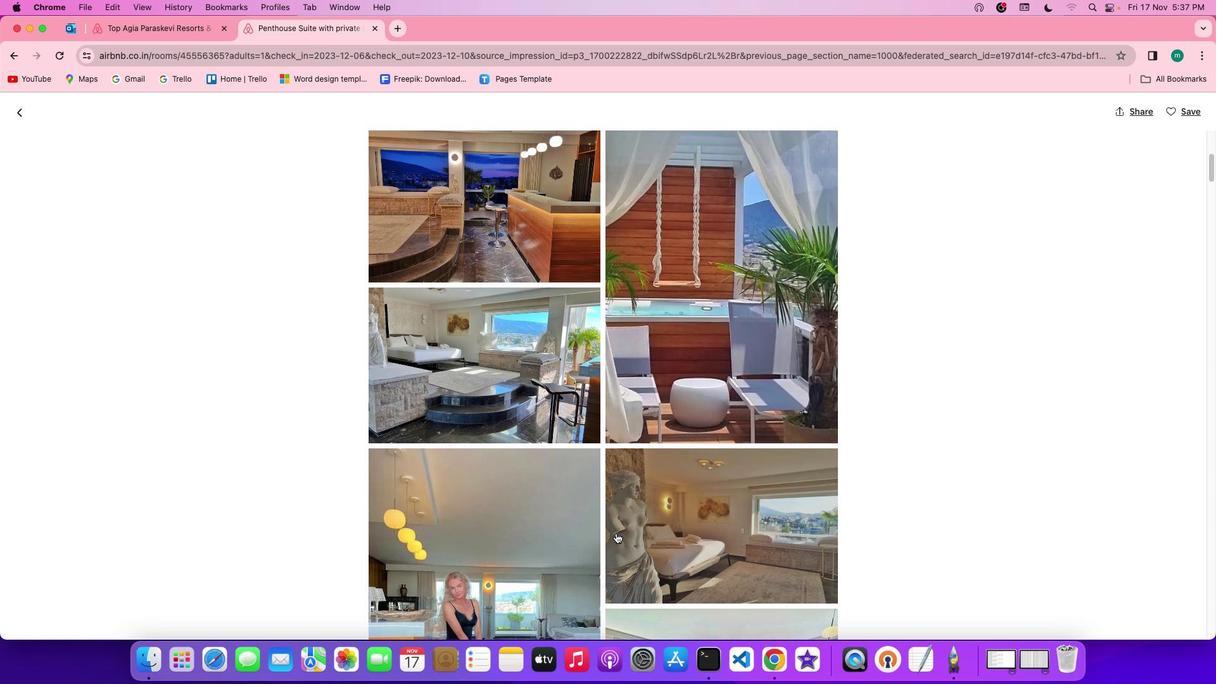 
Action: Mouse scrolled (615, 533) with delta (0, 0)
Screenshot: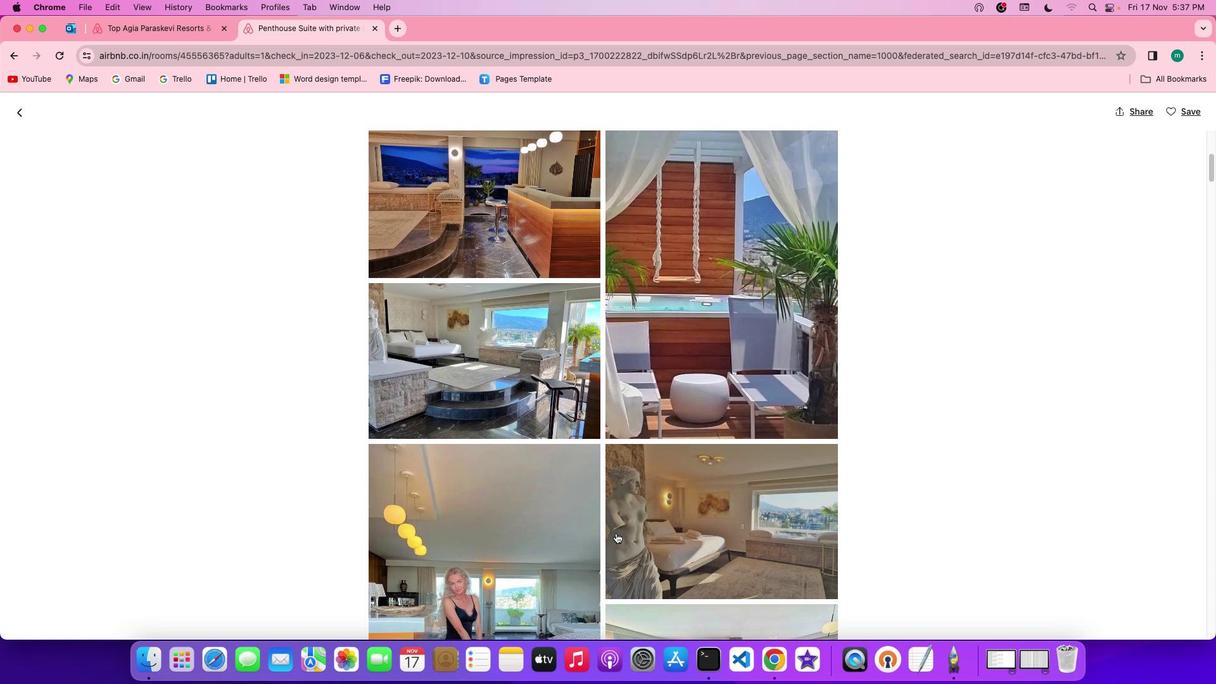 
Action: Mouse scrolled (615, 533) with delta (0, -1)
Screenshot: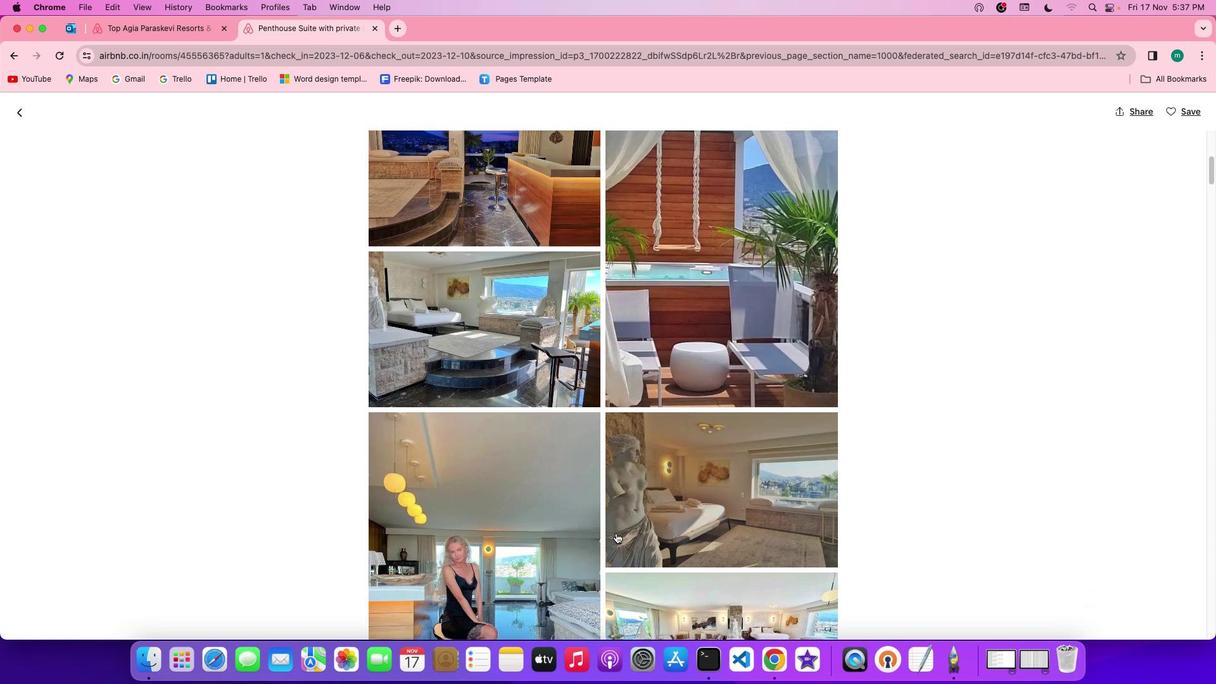 
Action: Mouse scrolled (615, 533) with delta (0, 0)
Screenshot: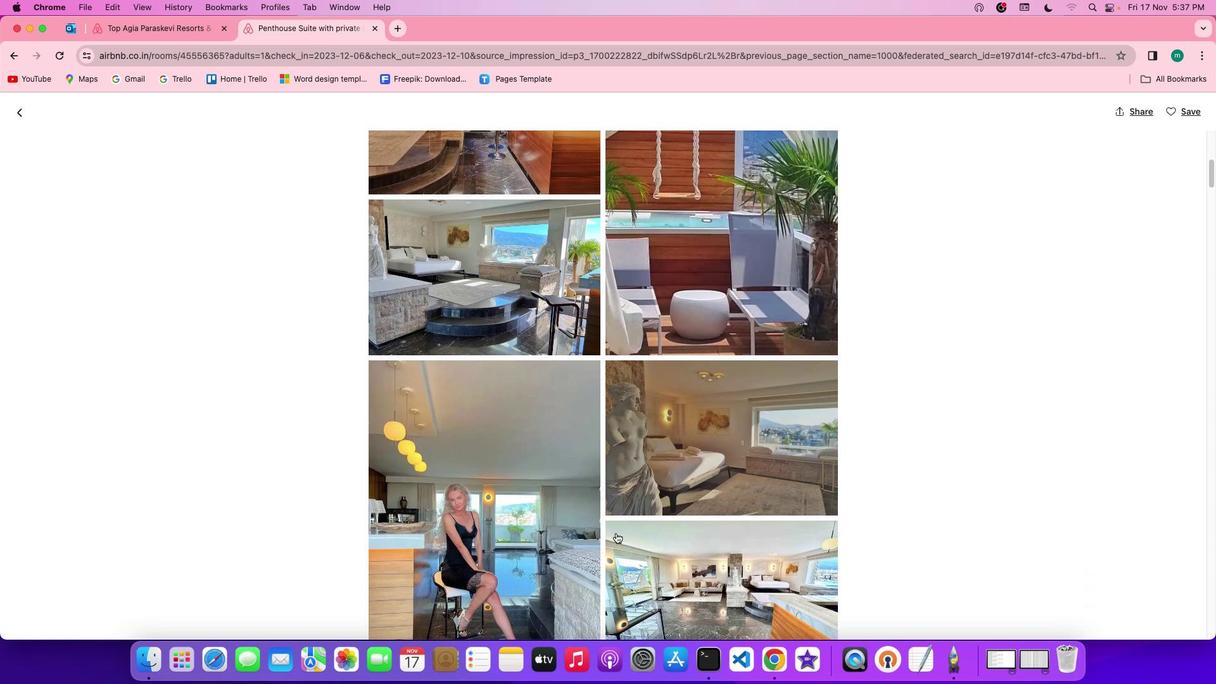 
Action: Mouse scrolled (615, 533) with delta (0, 0)
Screenshot: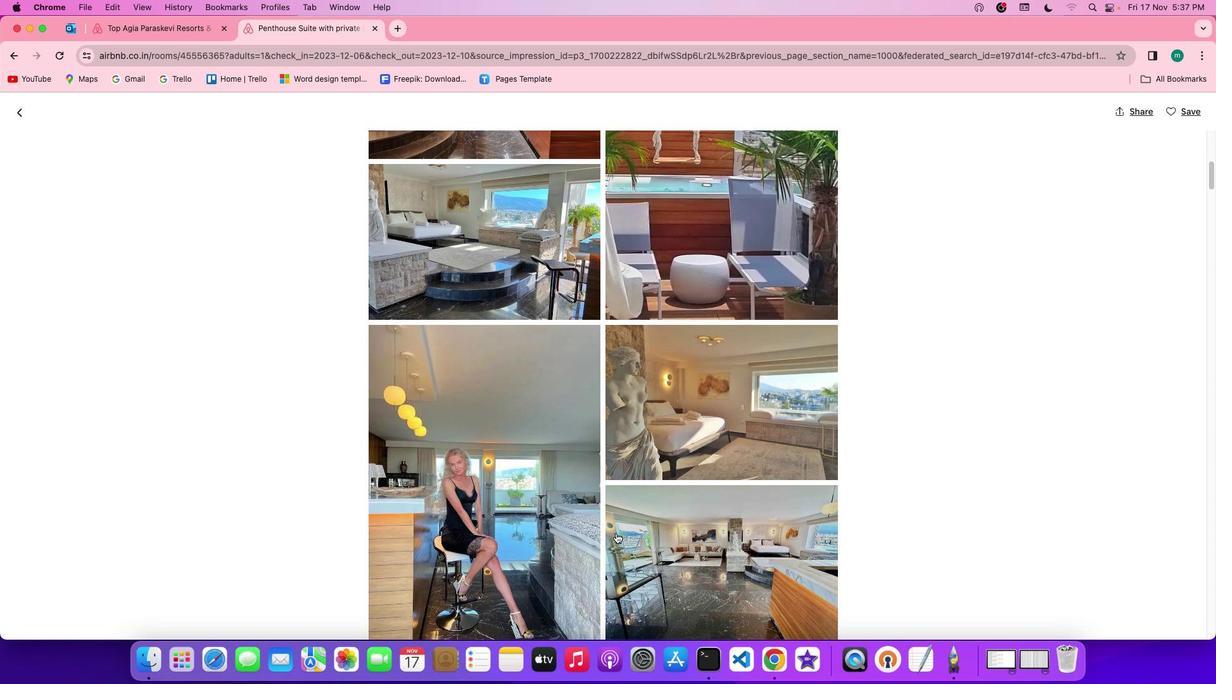 
Action: Mouse scrolled (615, 533) with delta (0, 0)
Screenshot: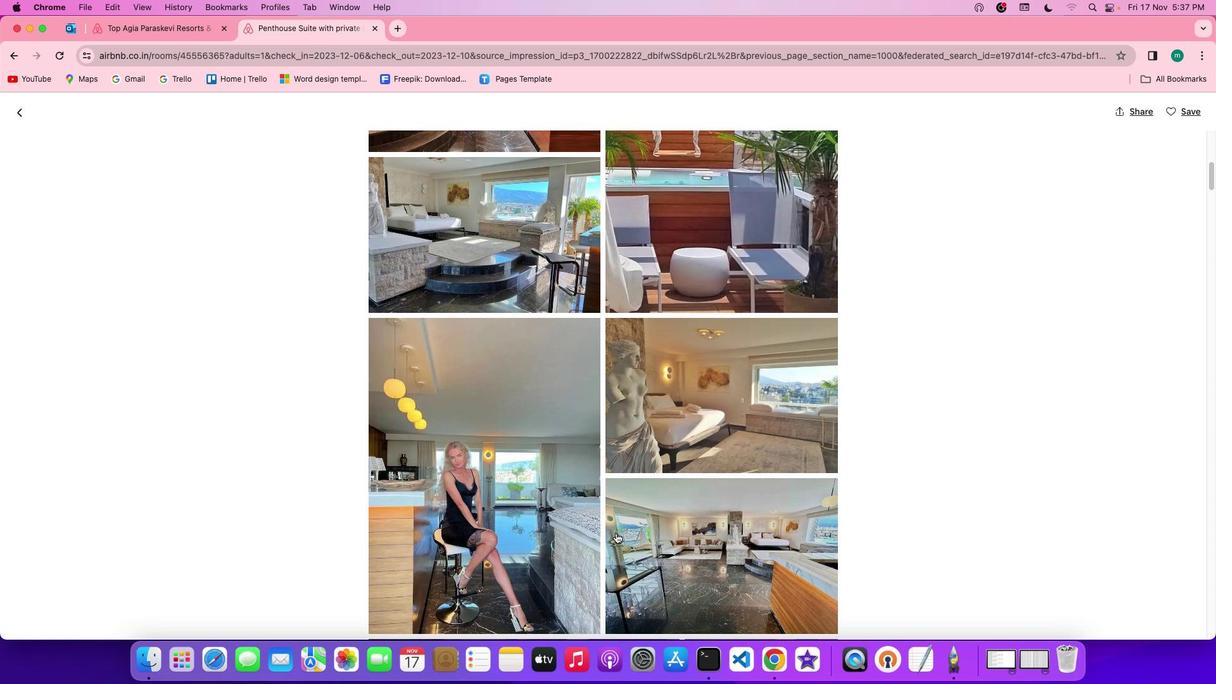 
Action: Mouse scrolled (615, 533) with delta (0, -1)
Screenshot: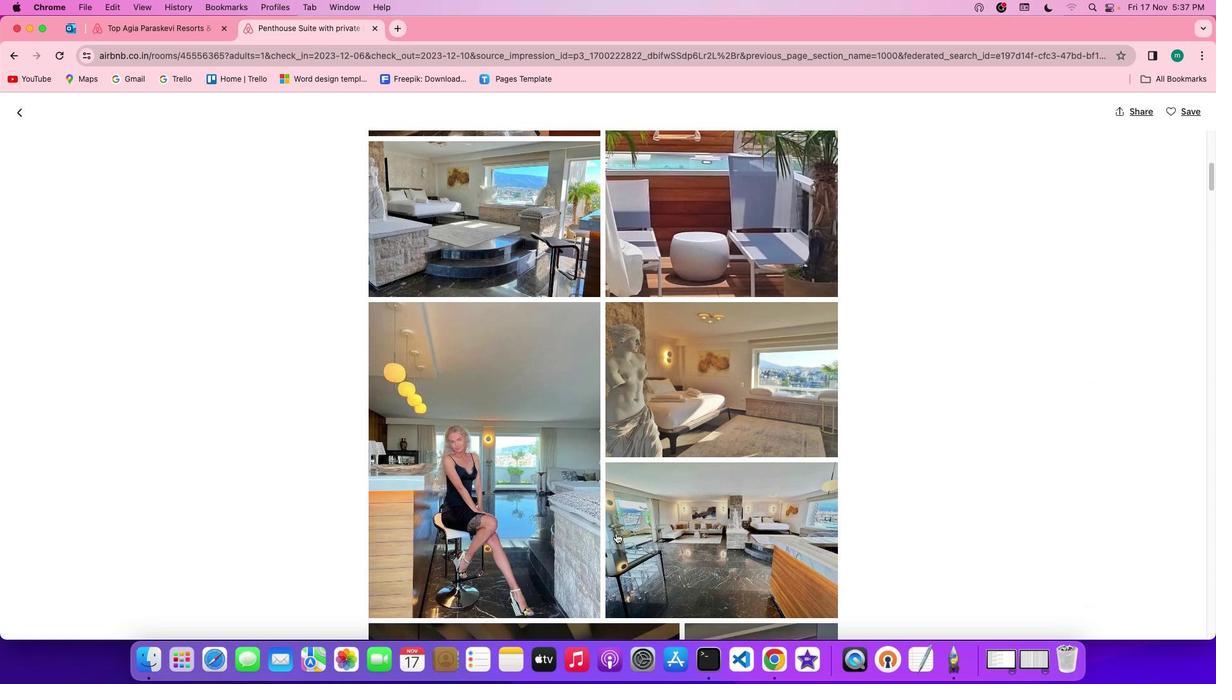 
Action: Mouse scrolled (615, 533) with delta (0, 0)
Screenshot: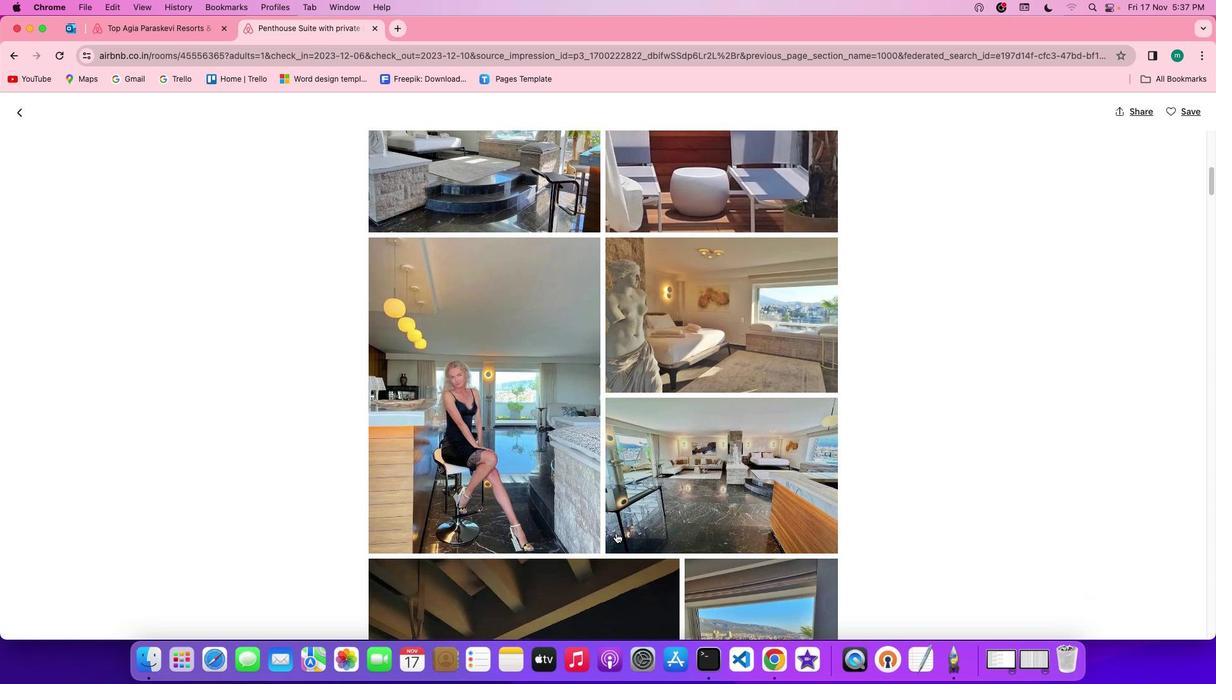 
Action: Mouse scrolled (615, 533) with delta (0, 0)
Screenshot: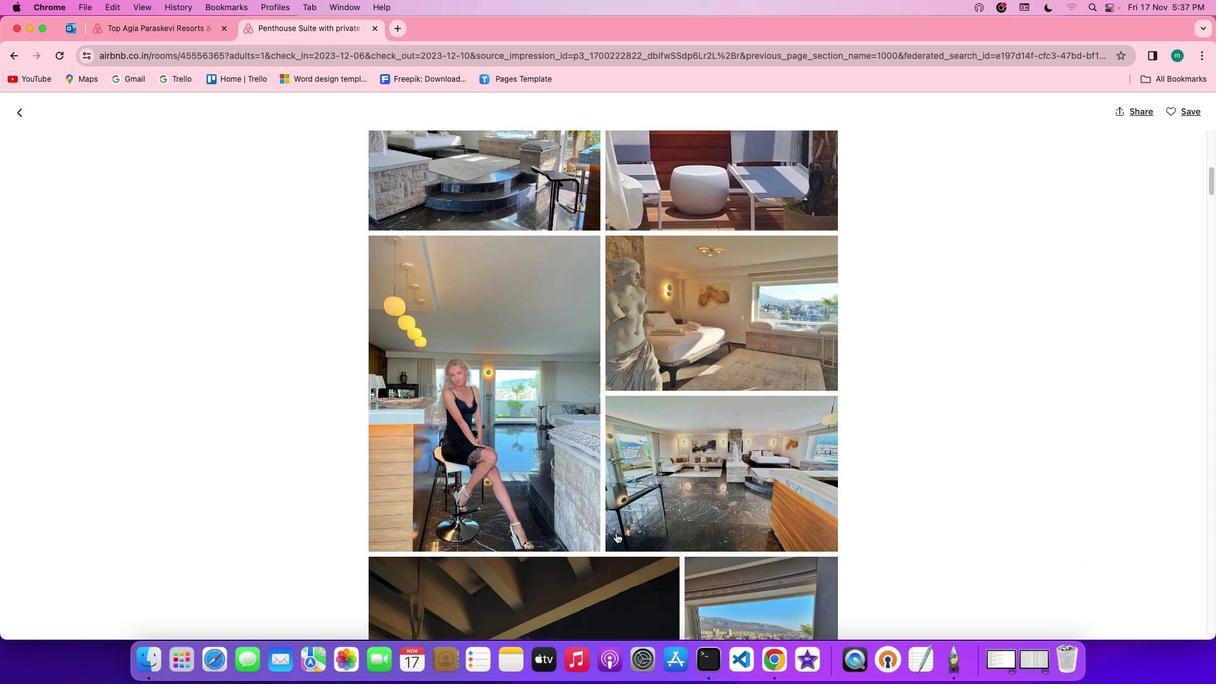 
Action: Mouse scrolled (615, 533) with delta (0, 0)
Screenshot: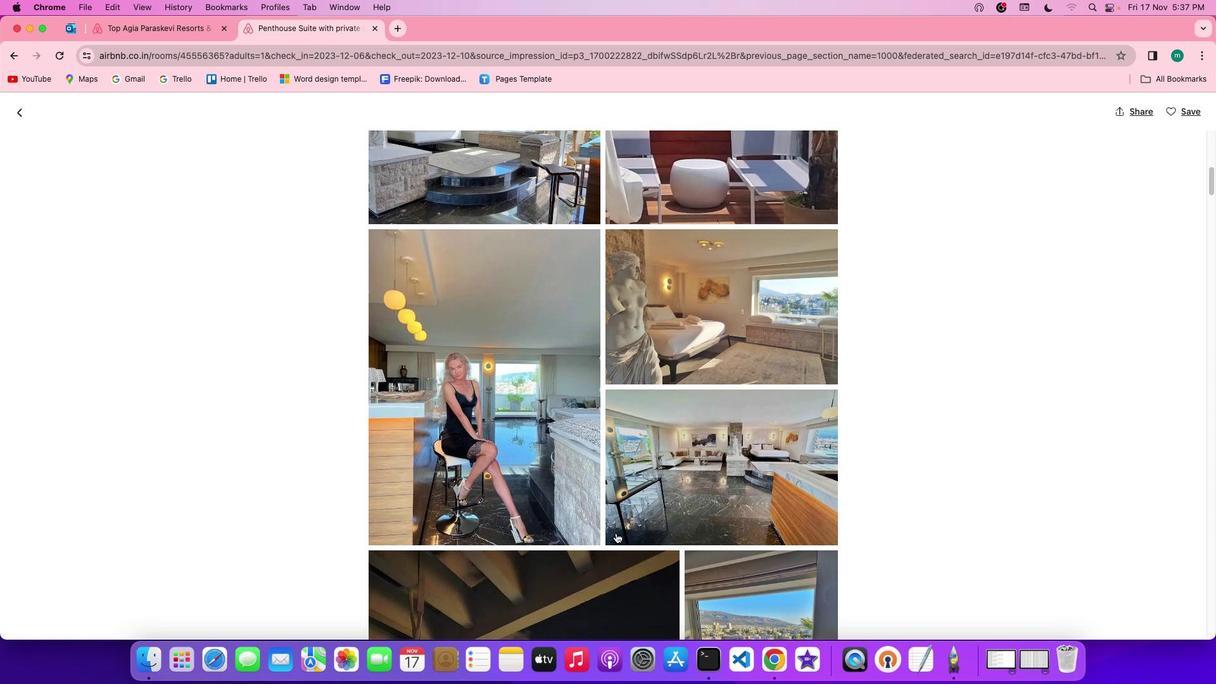 
Action: Mouse scrolled (615, 533) with delta (0, -1)
Screenshot: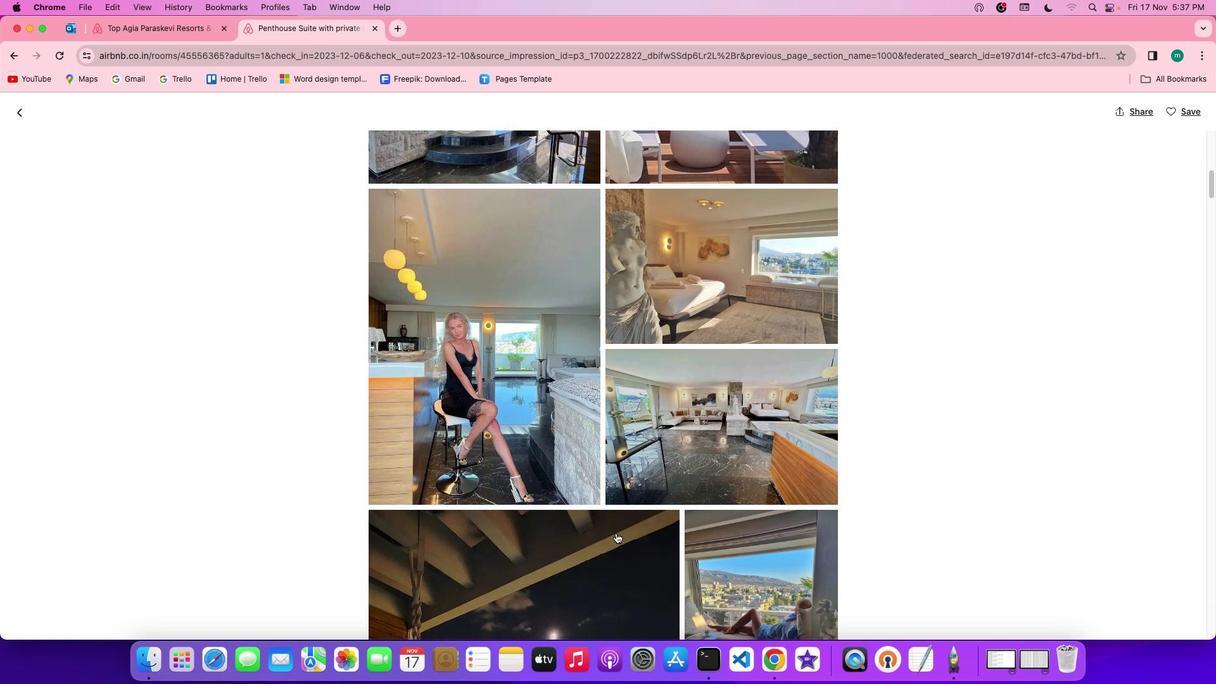 
Action: Mouse scrolled (615, 533) with delta (0, -1)
Screenshot: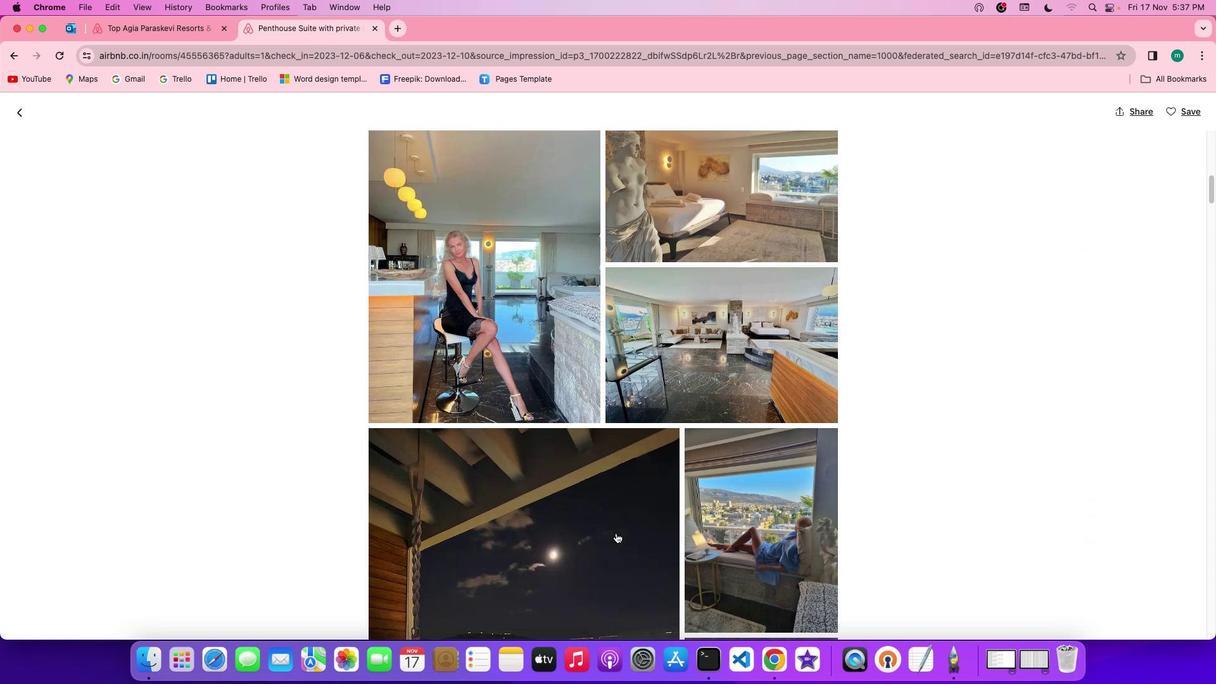 
Action: Mouse scrolled (615, 533) with delta (0, 0)
Screenshot: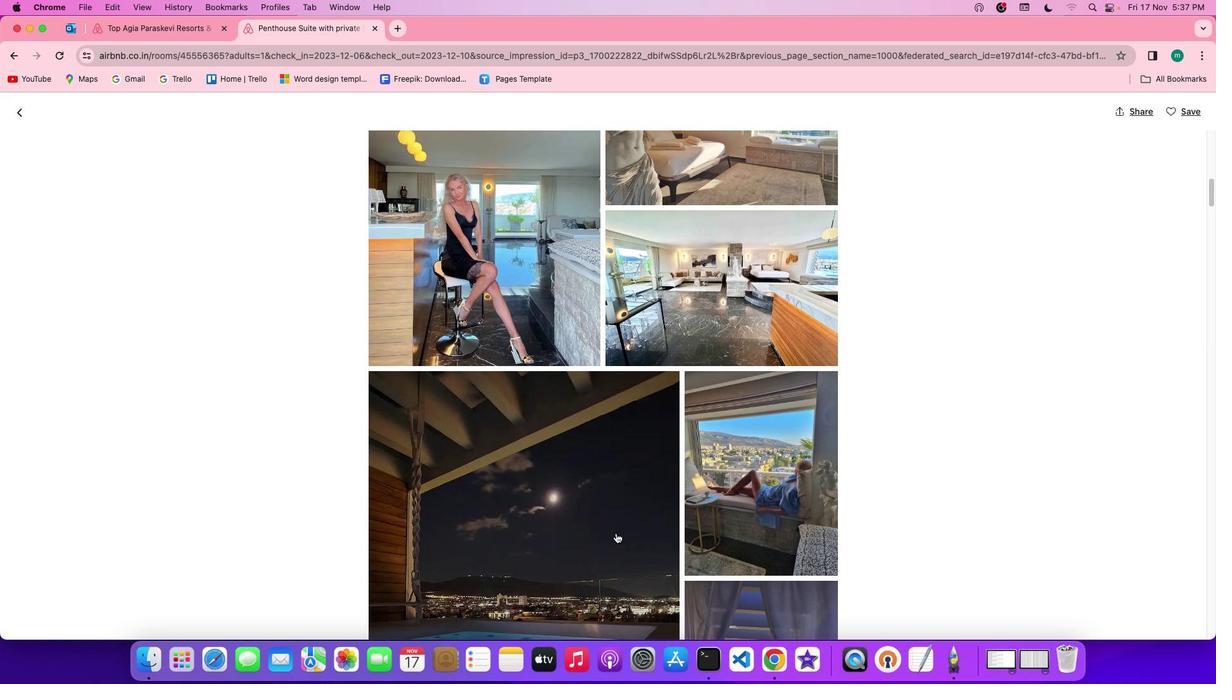 
Action: Mouse scrolled (615, 533) with delta (0, 0)
Screenshot: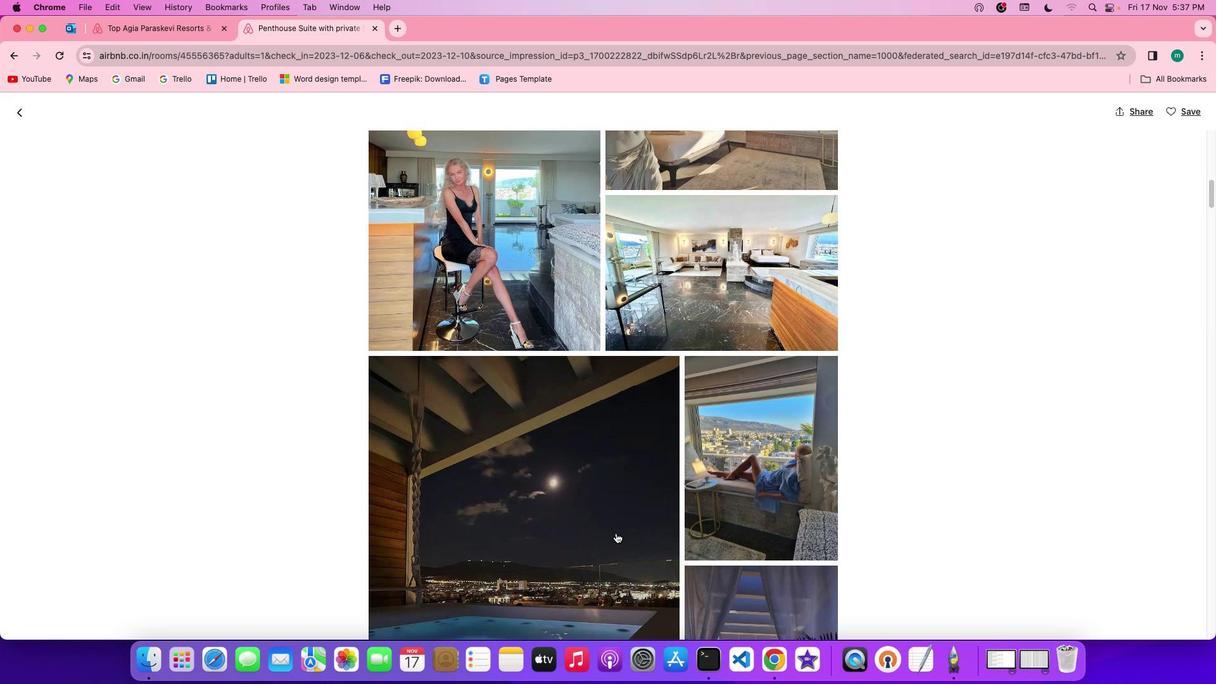 
Action: Mouse scrolled (615, 533) with delta (0, -1)
Screenshot: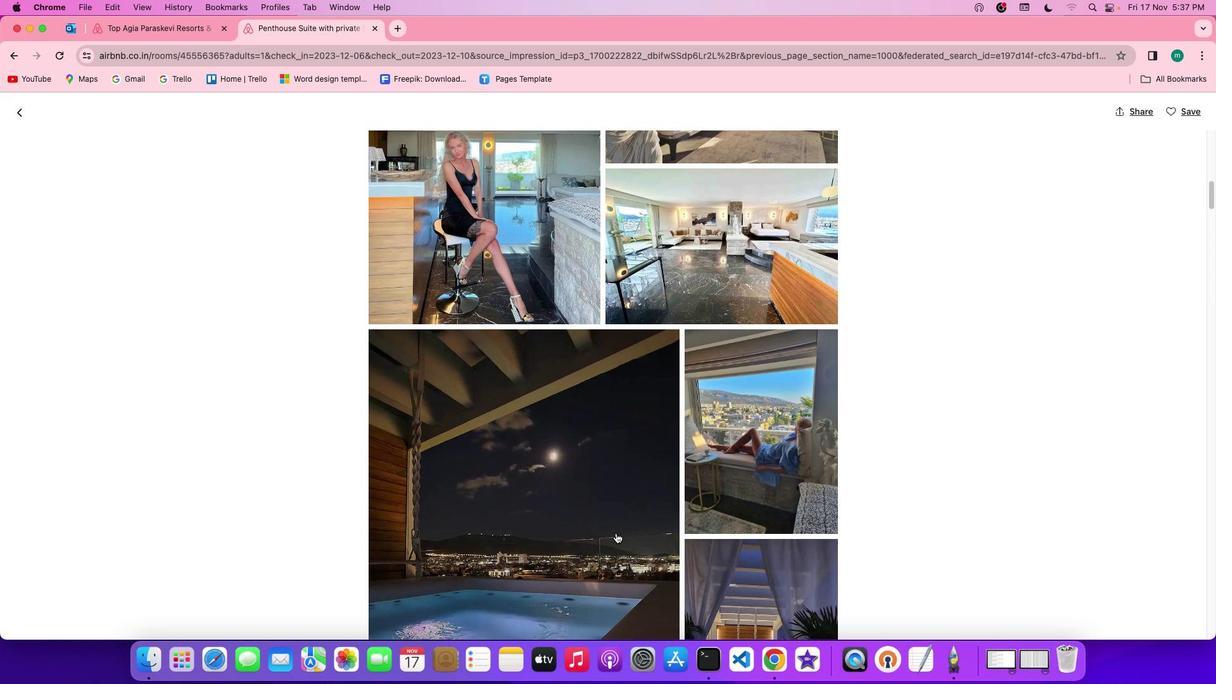 
Action: Mouse scrolled (615, 533) with delta (0, -1)
Screenshot: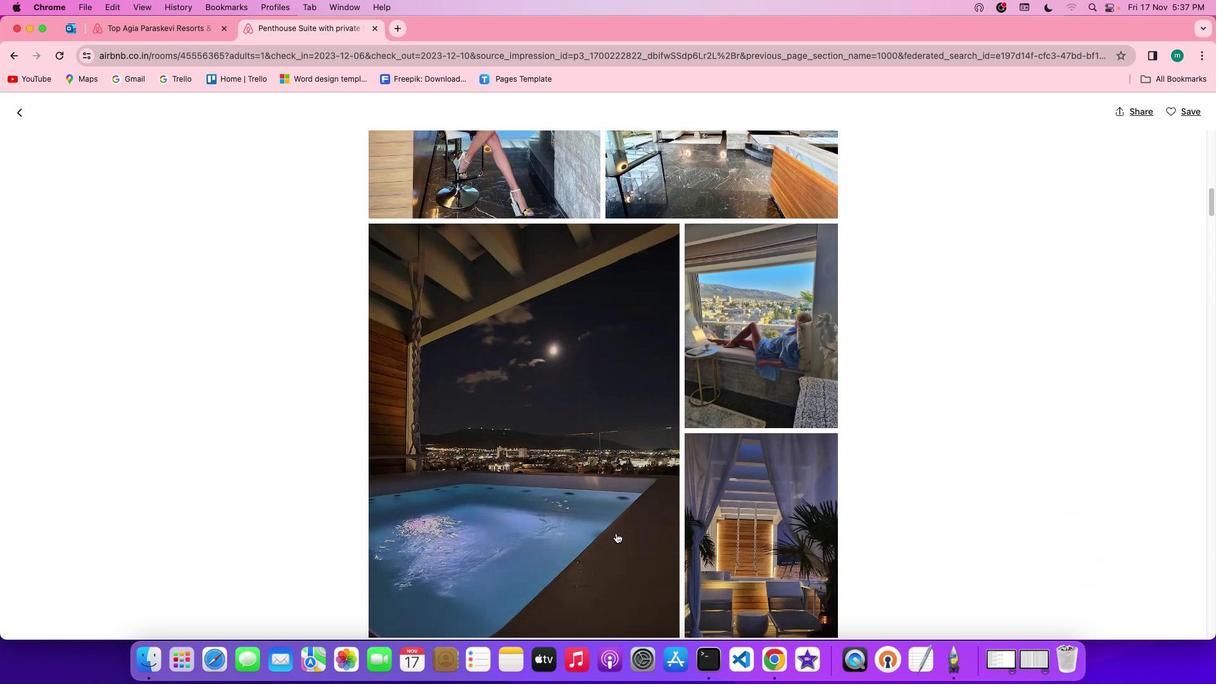 
Action: Mouse scrolled (615, 533) with delta (0, 0)
Screenshot: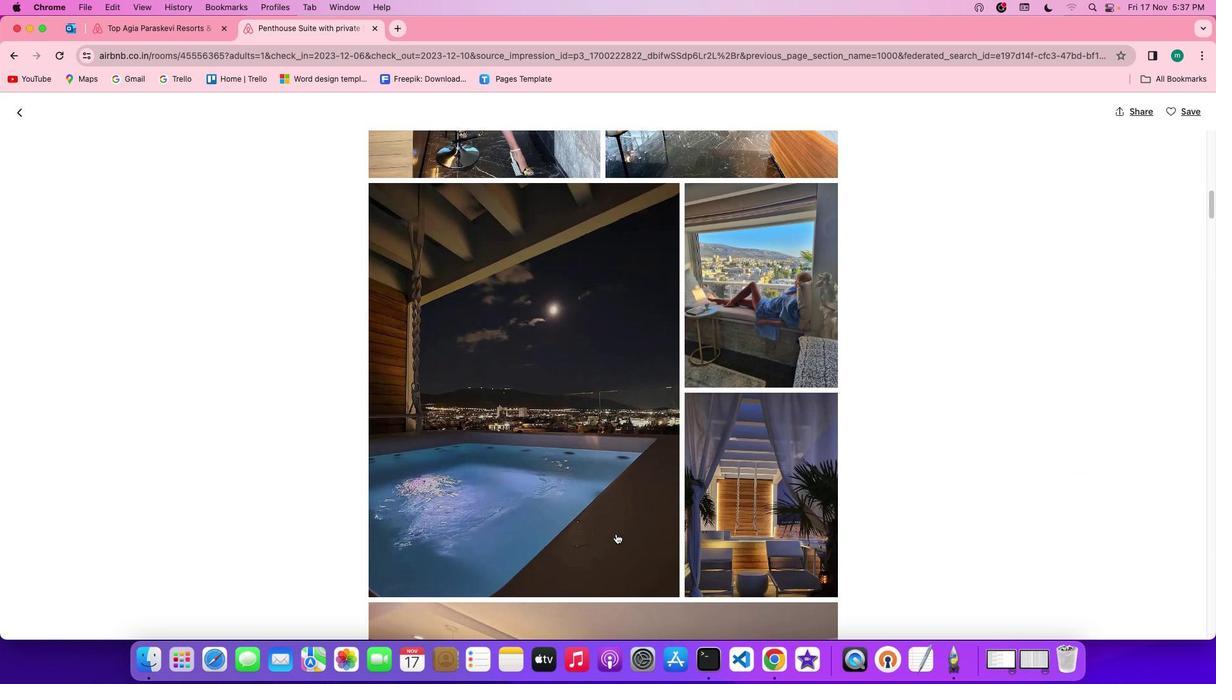 
Action: Mouse scrolled (615, 533) with delta (0, 0)
Screenshot: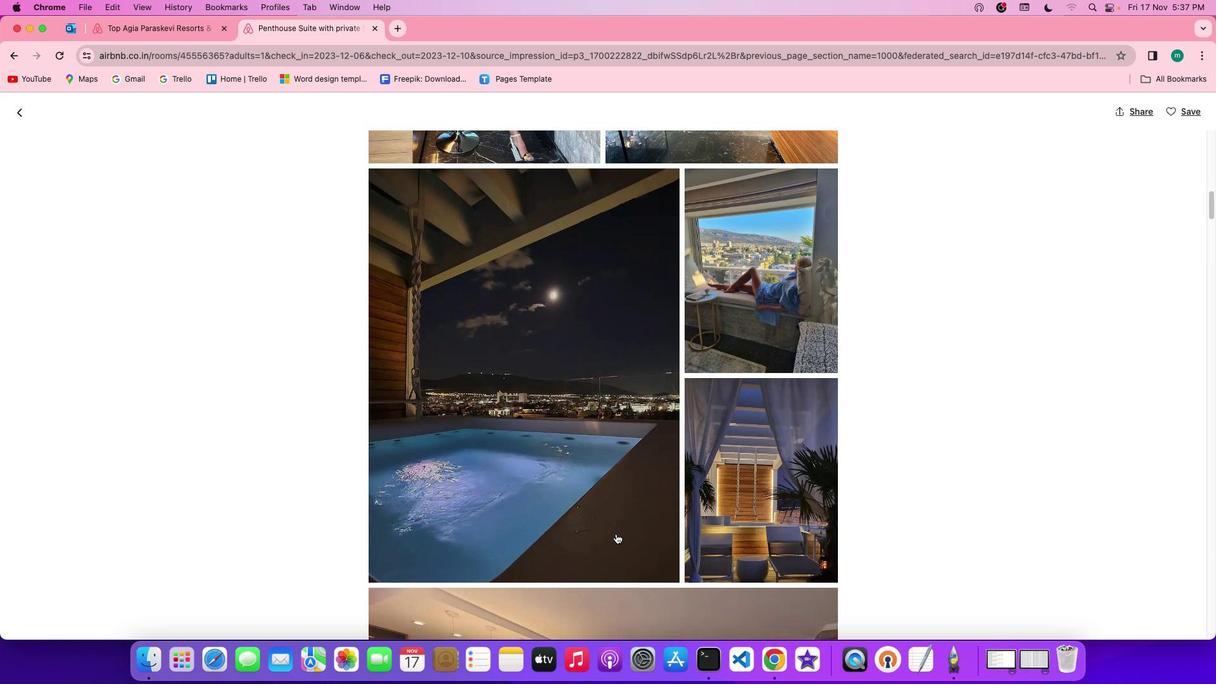
Action: Mouse scrolled (615, 533) with delta (0, -1)
Screenshot: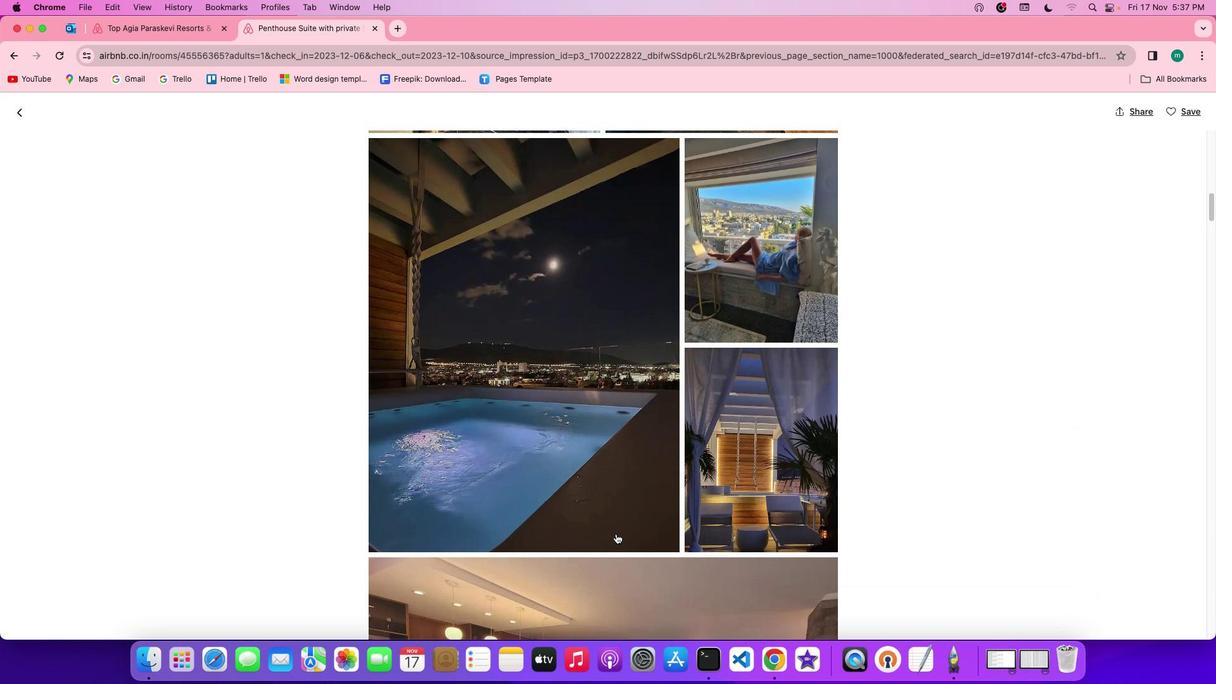 
Action: Mouse moved to (615, 533)
Screenshot: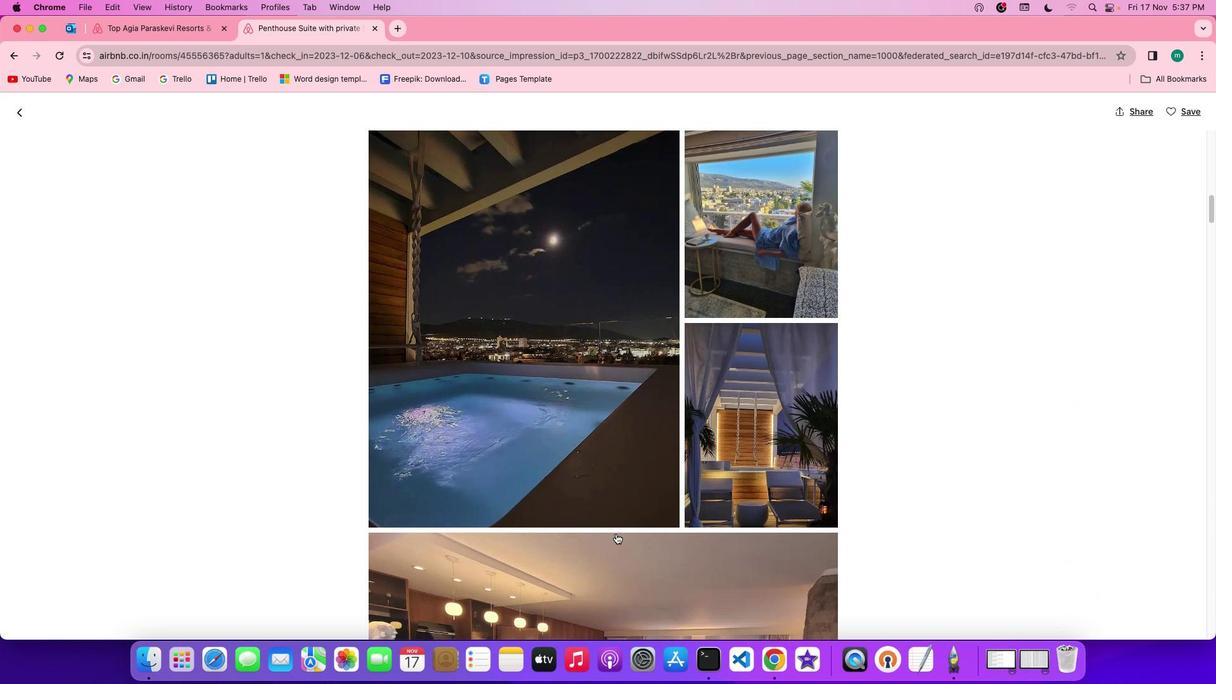 
Action: Mouse scrolled (615, 533) with delta (0, -2)
Screenshot: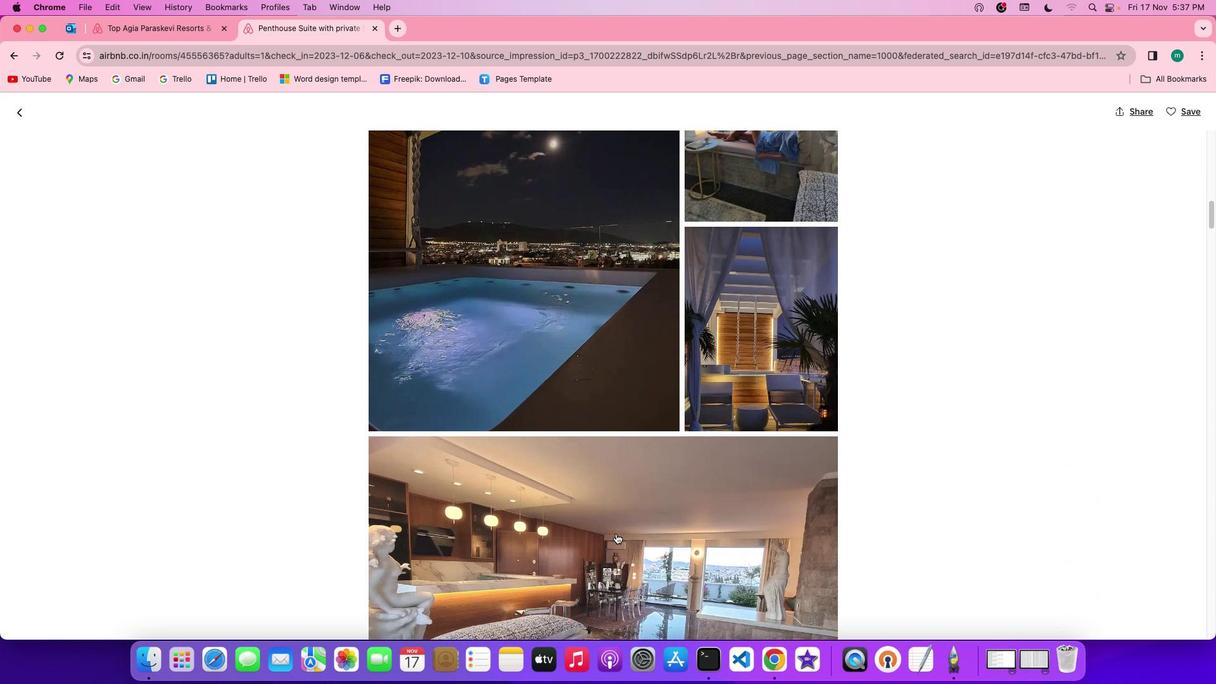 
Action: Mouse scrolled (615, 533) with delta (0, 0)
Screenshot: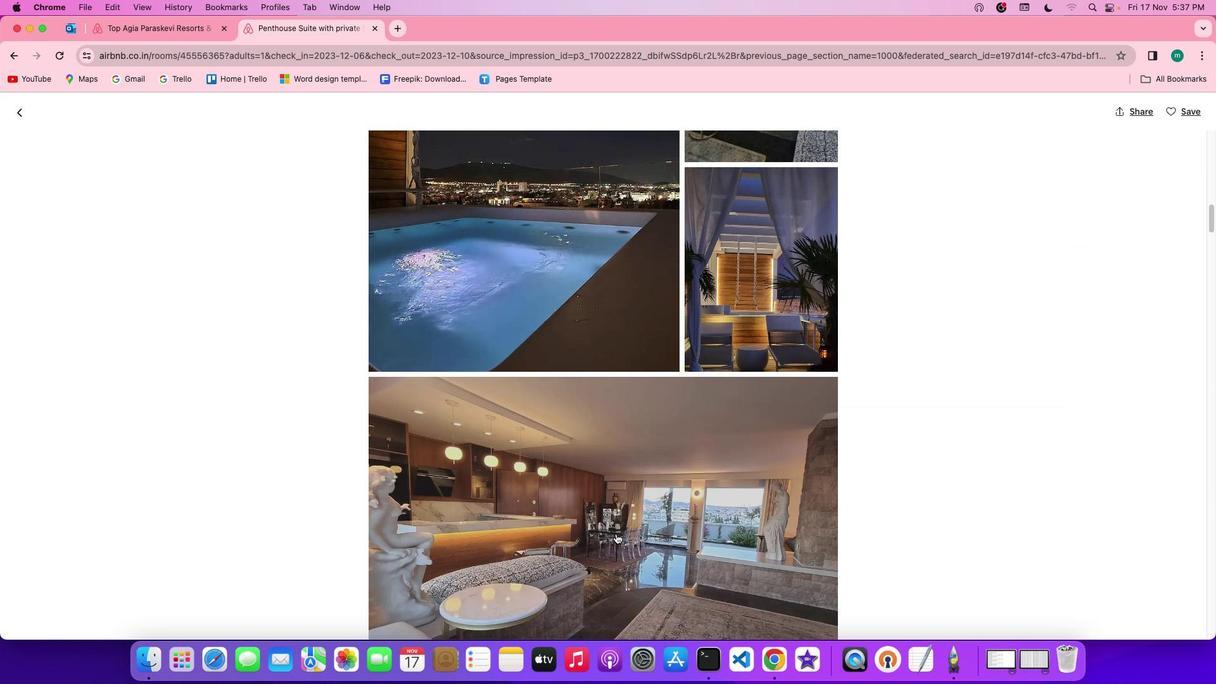 
Action: Mouse scrolled (615, 533) with delta (0, 0)
Screenshot: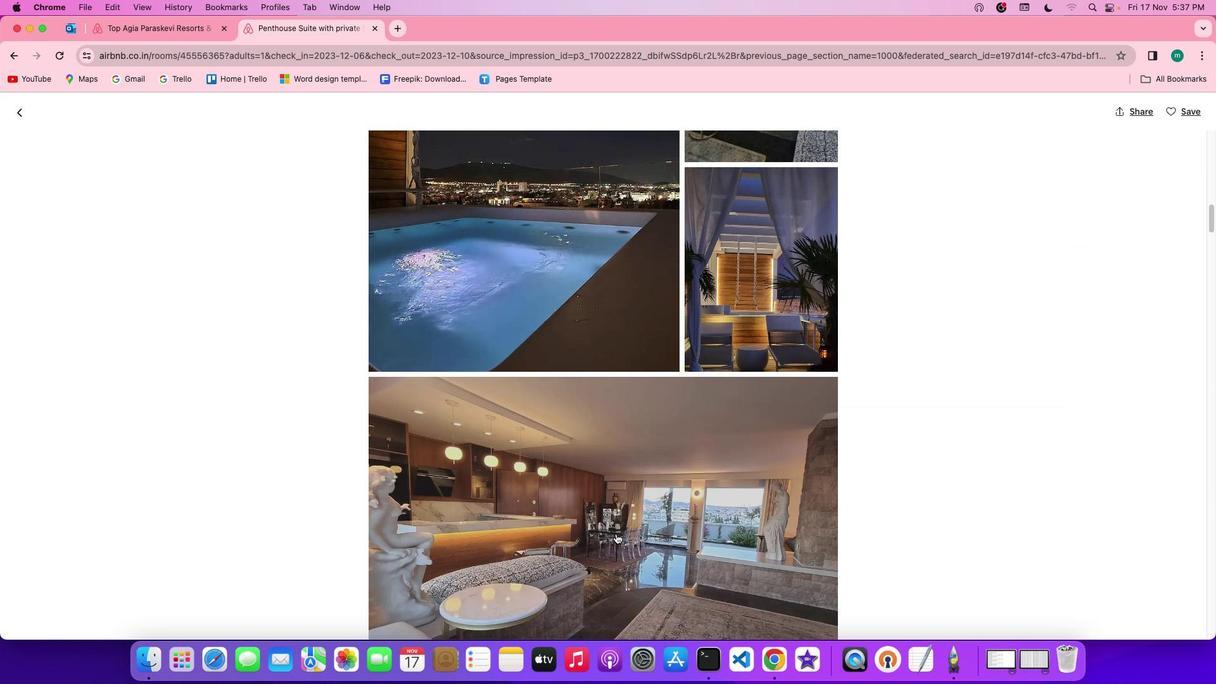 
Action: Mouse scrolled (615, 533) with delta (0, -1)
Screenshot: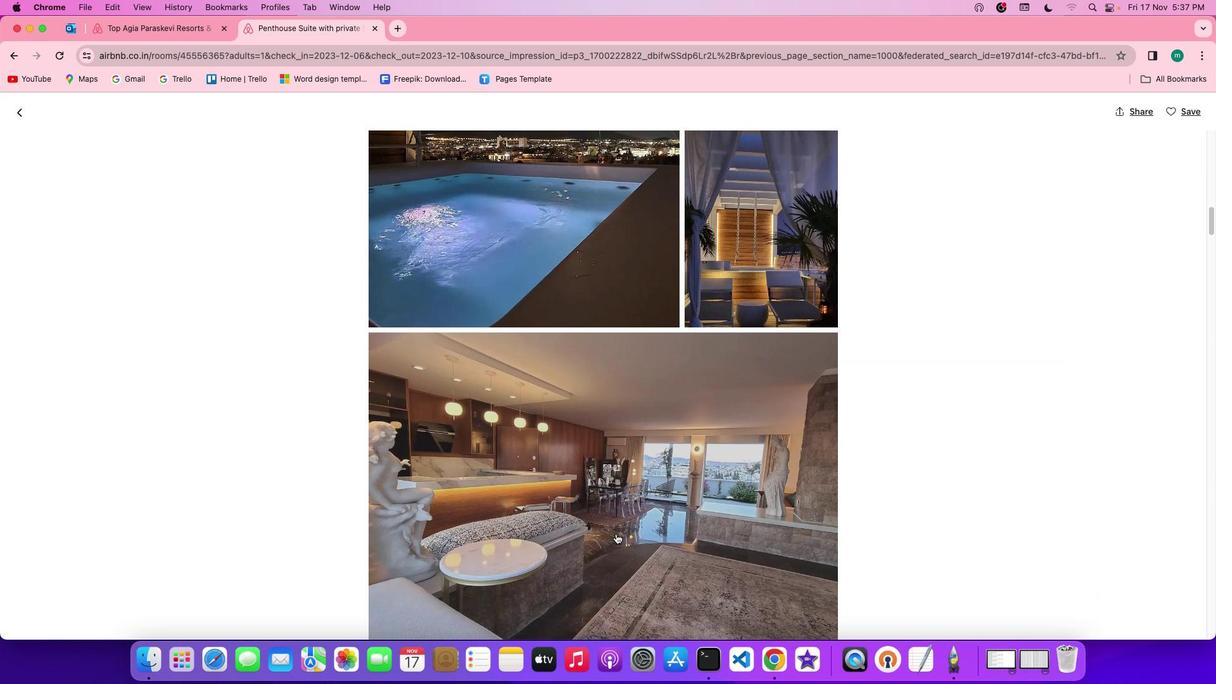 
Action: Mouse scrolled (615, 533) with delta (0, -1)
Screenshot: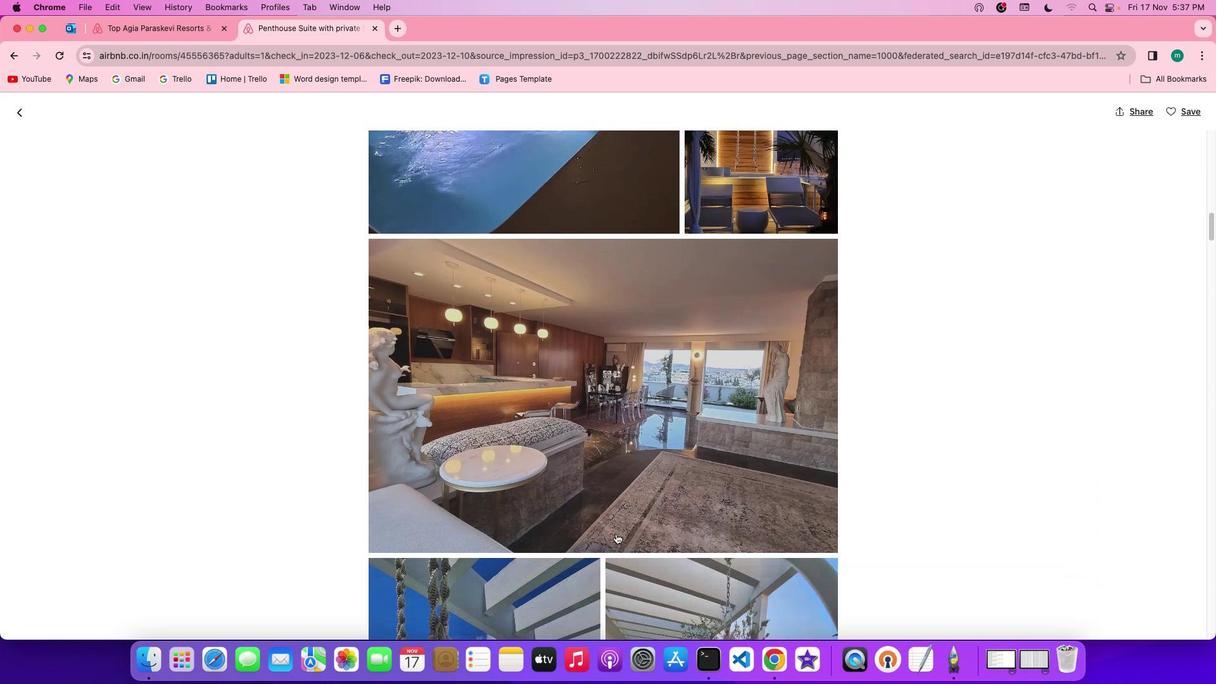 
Action: Mouse scrolled (615, 533) with delta (0, 0)
Screenshot: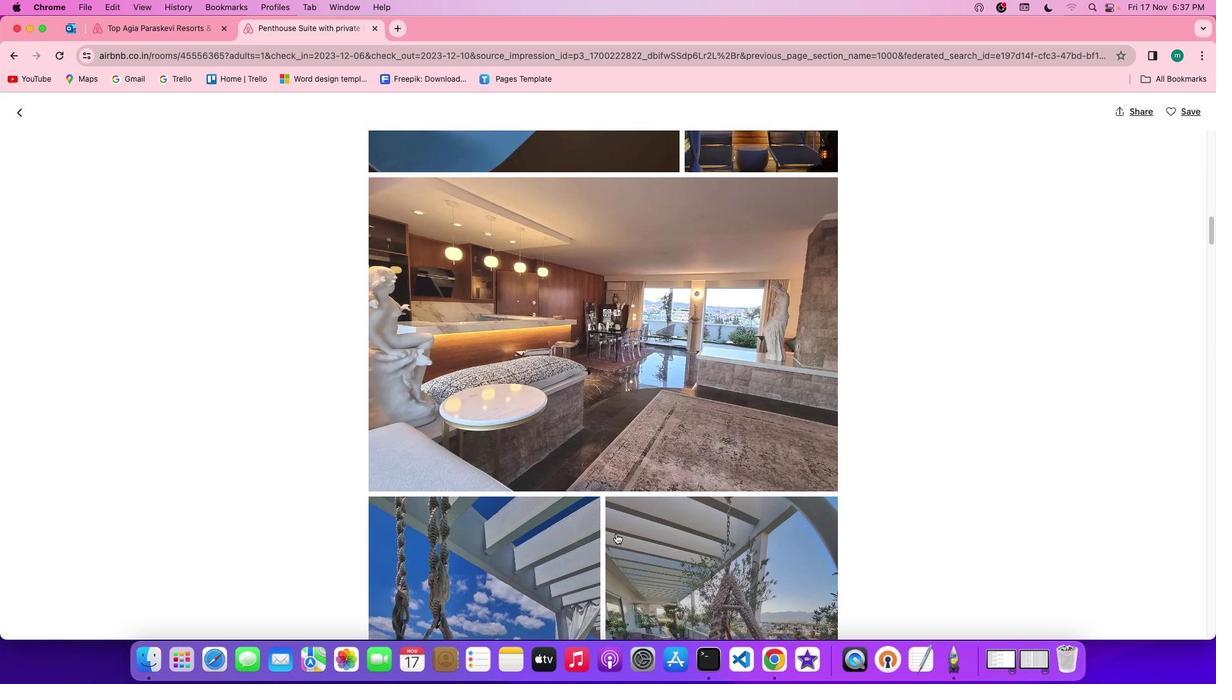 
Action: Mouse scrolled (615, 533) with delta (0, 0)
Screenshot: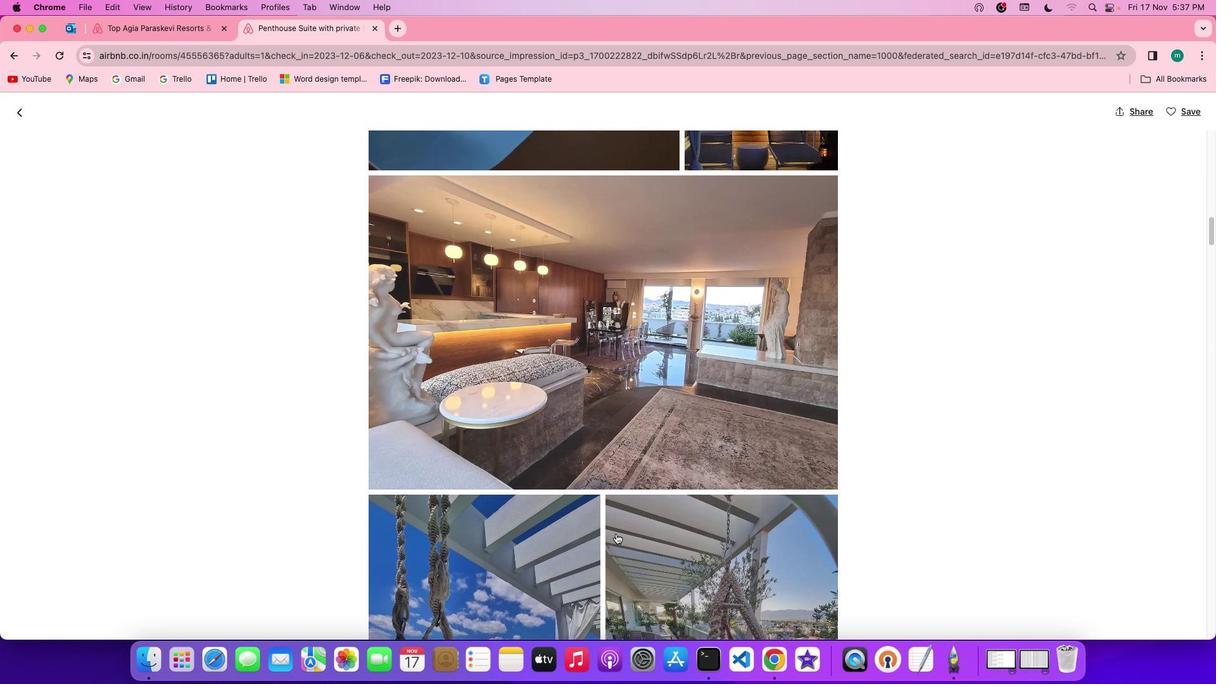 
Action: Mouse scrolled (615, 533) with delta (0, 0)
Screenshot: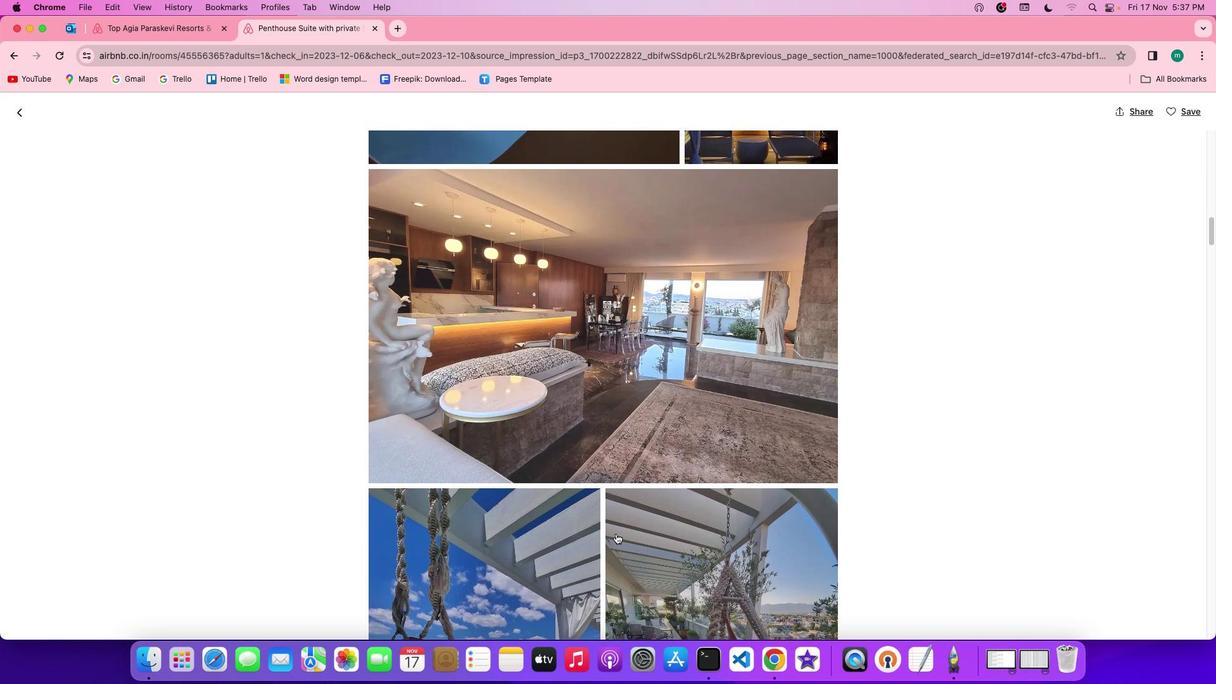 
Action: Mouse scrolled (615, 533) with delta (0, 0)
Screenshot: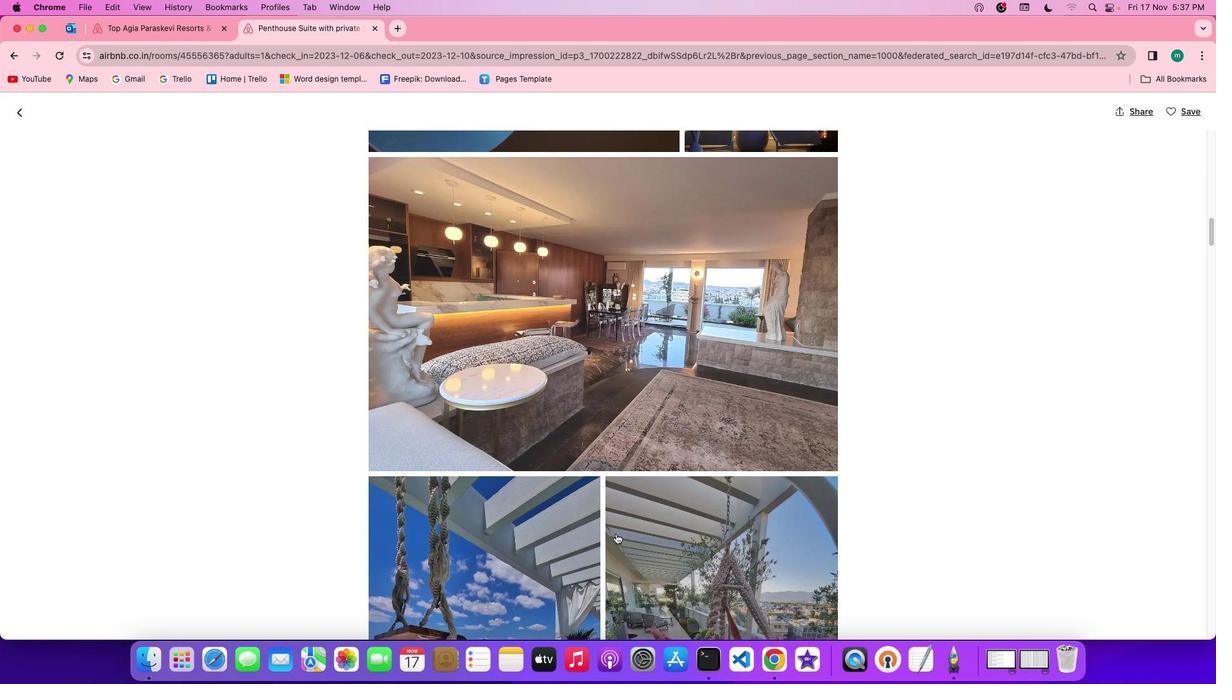 
Action: Mouse scrolled (615, 533) with delta (0, 0)
Screenshot: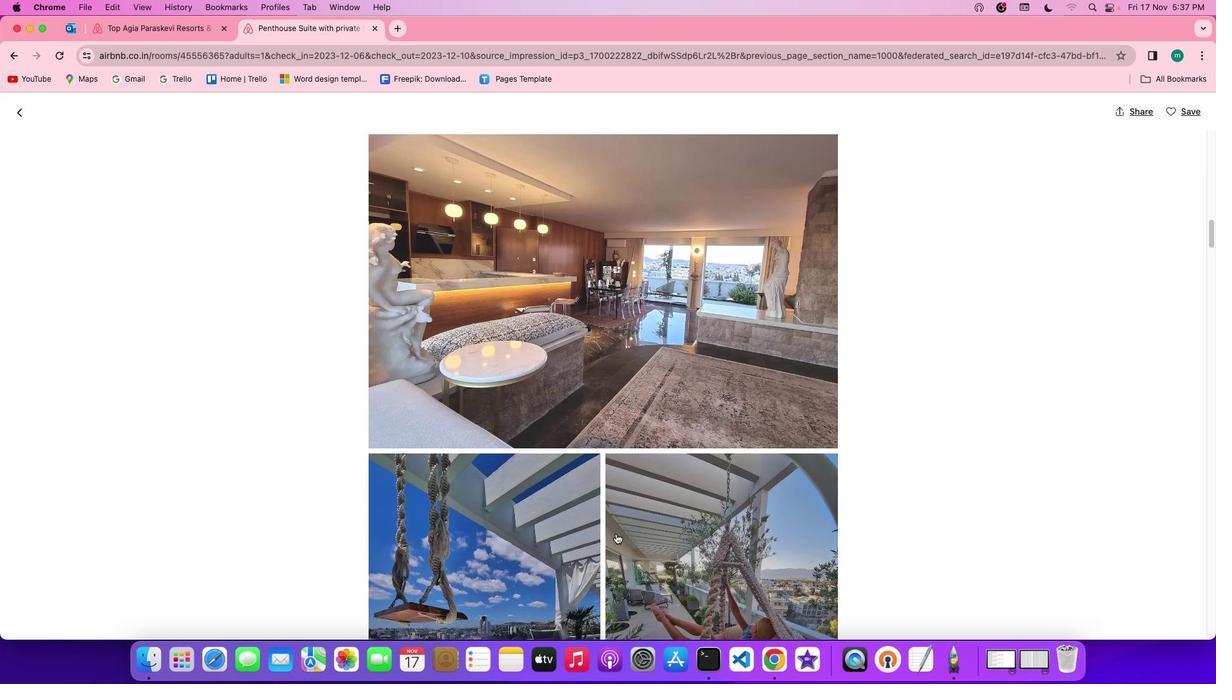 
Action: Mouse scrolled (615, 533) with delta (0, 0)
Screenshot: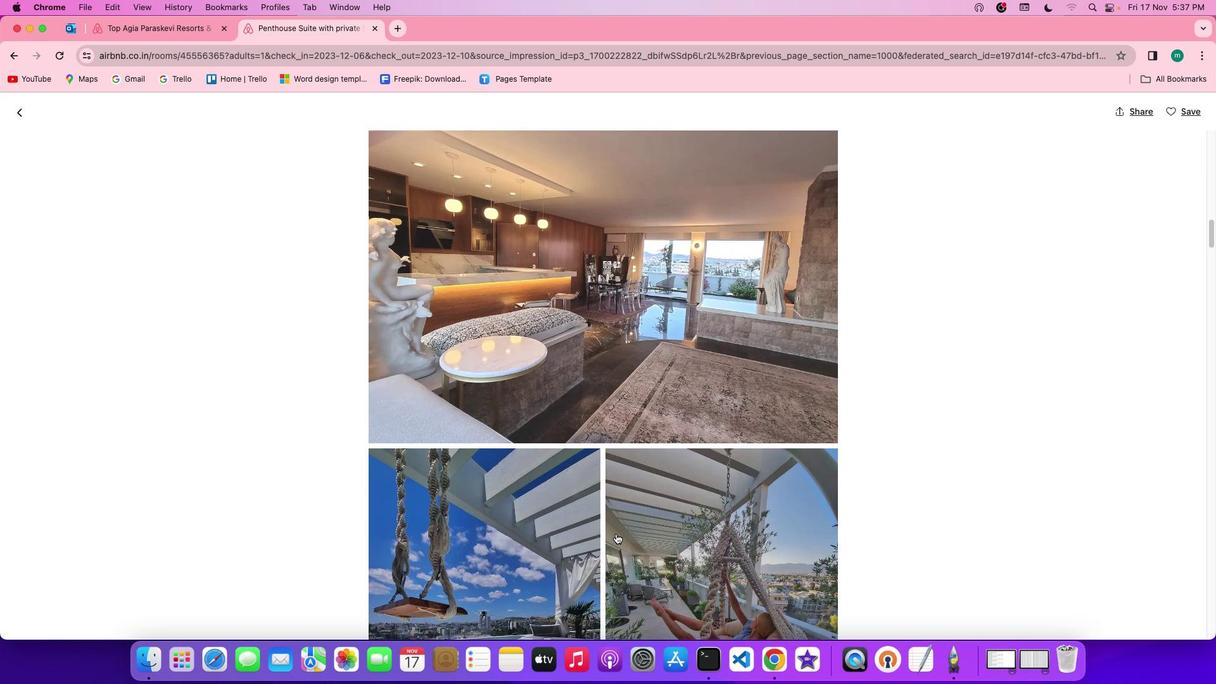 
Action: Mouse scrolled (615, 533) with delta (0, -1)
Screenshot: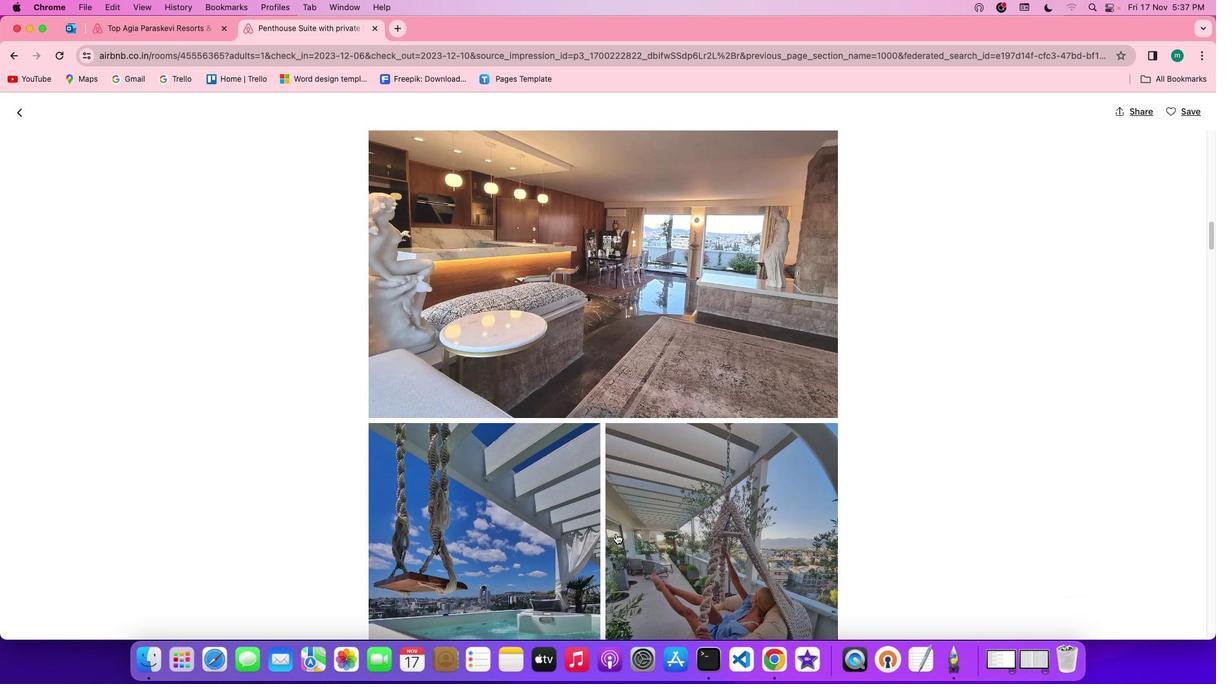 
Action: Mouse scrolled (615, 533) with delta (0, 0)
Screenshot: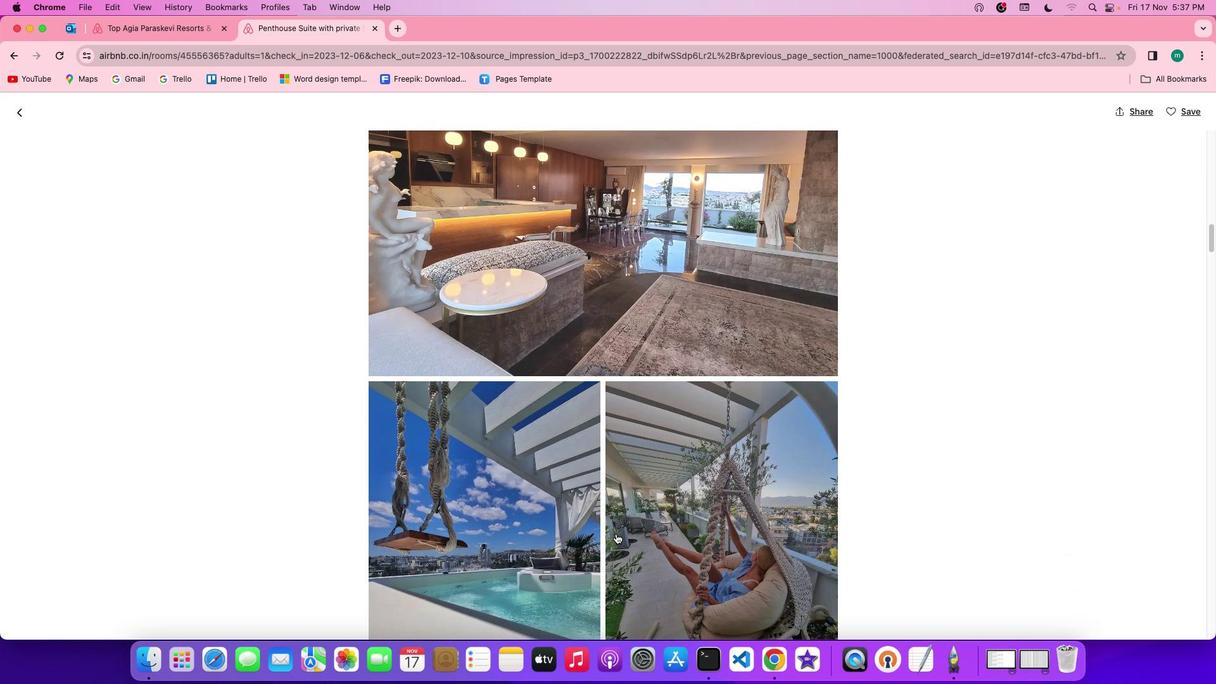 
Action: Mouse scrolled (615, 533) with delta (0, 0)
Screenshot: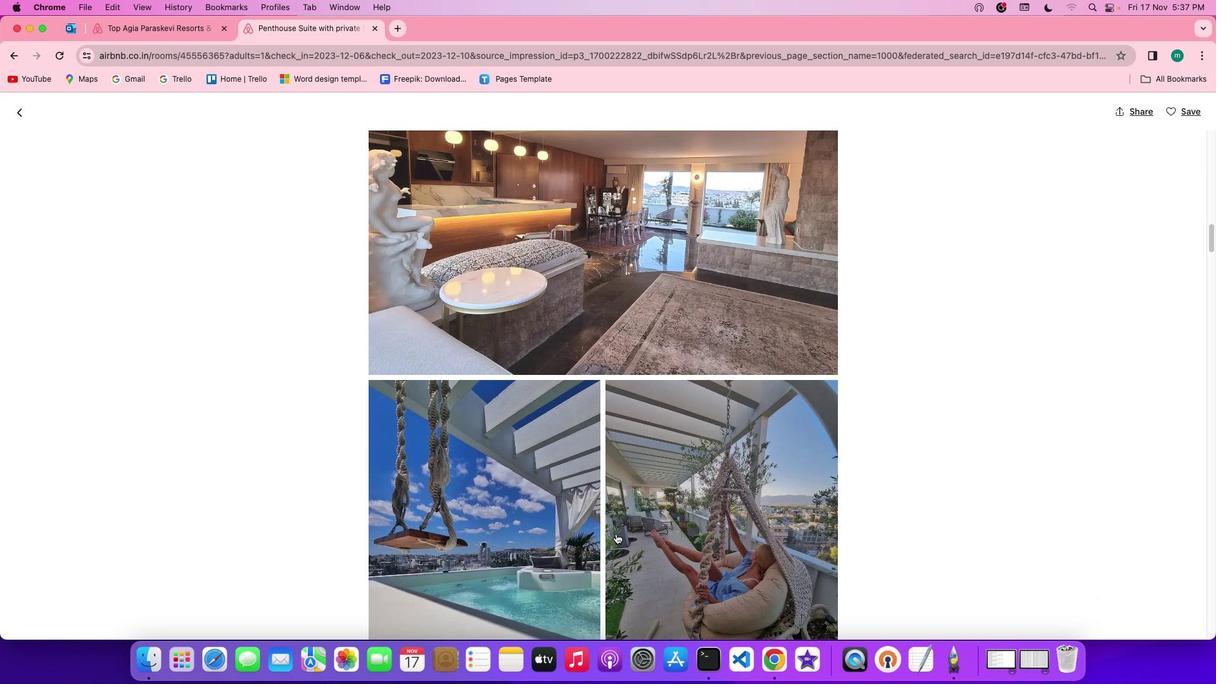 
Action: Mouse scrolled (615, 533) with delta (0, 0)
Screenshot: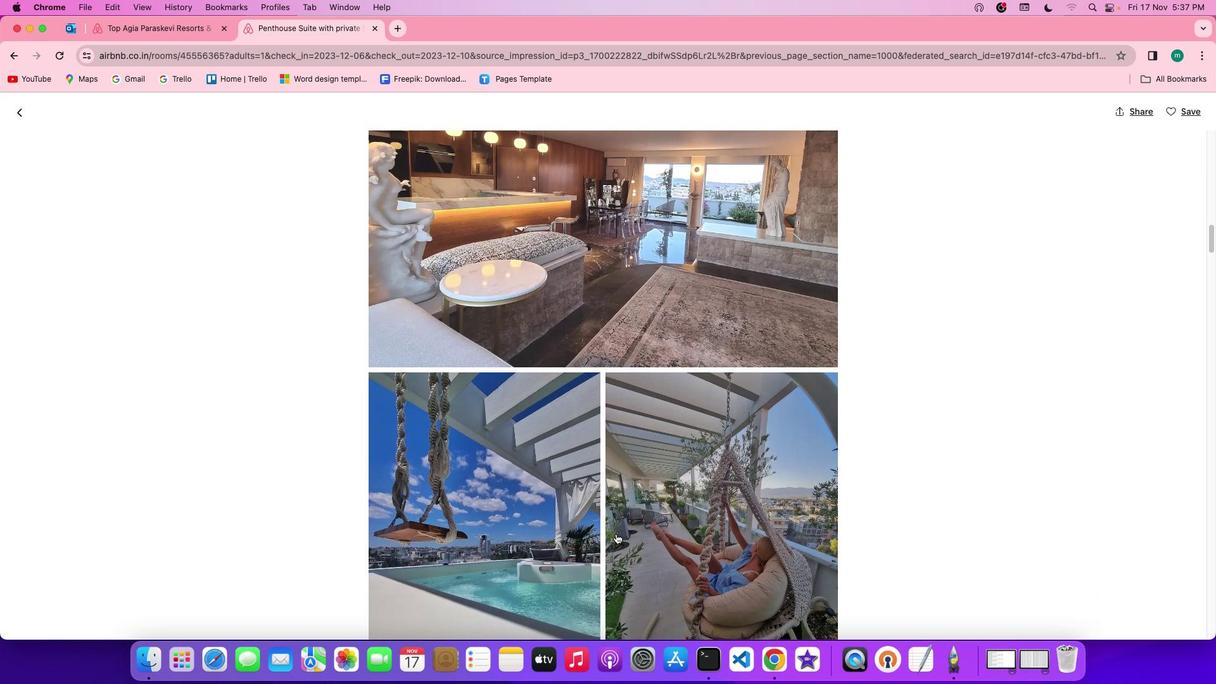 
Action: Mouse scrolled (615, 533) with delta (0, 0)
Screenshot: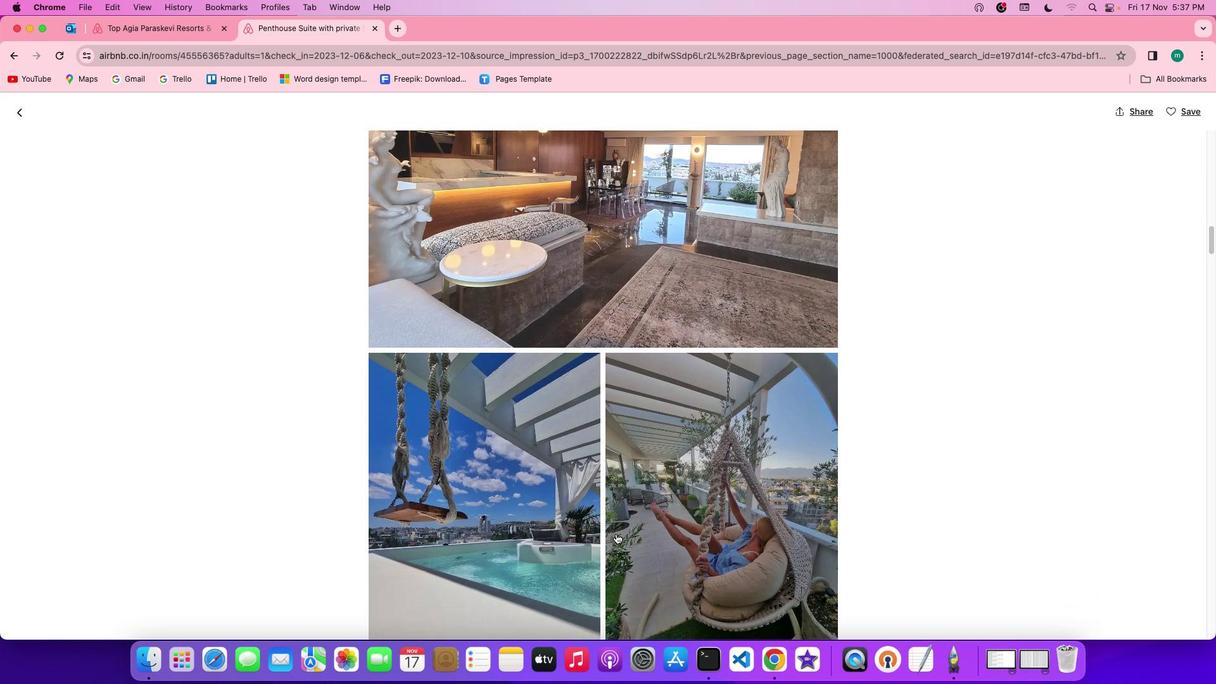
Action: Mouse scrolled (615, 533) with delta (0, 0)
Screenshot: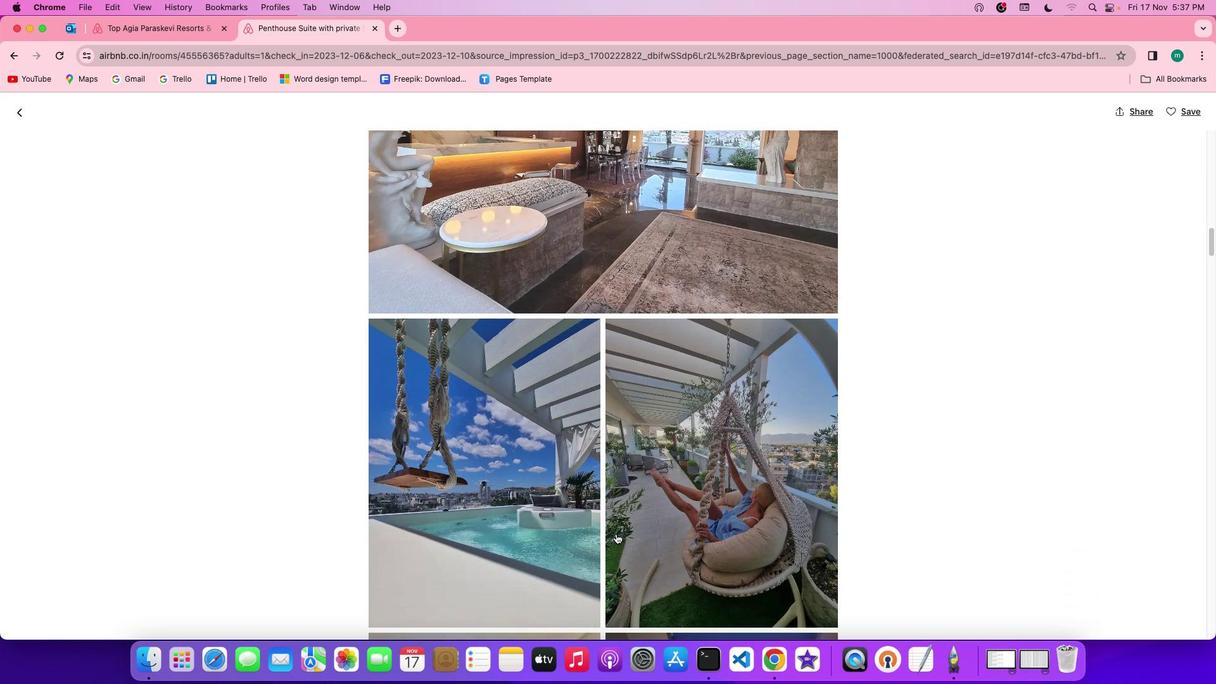 
Action: Mouse scrolled (615, 533) with delta (0, 0)
Screenshot: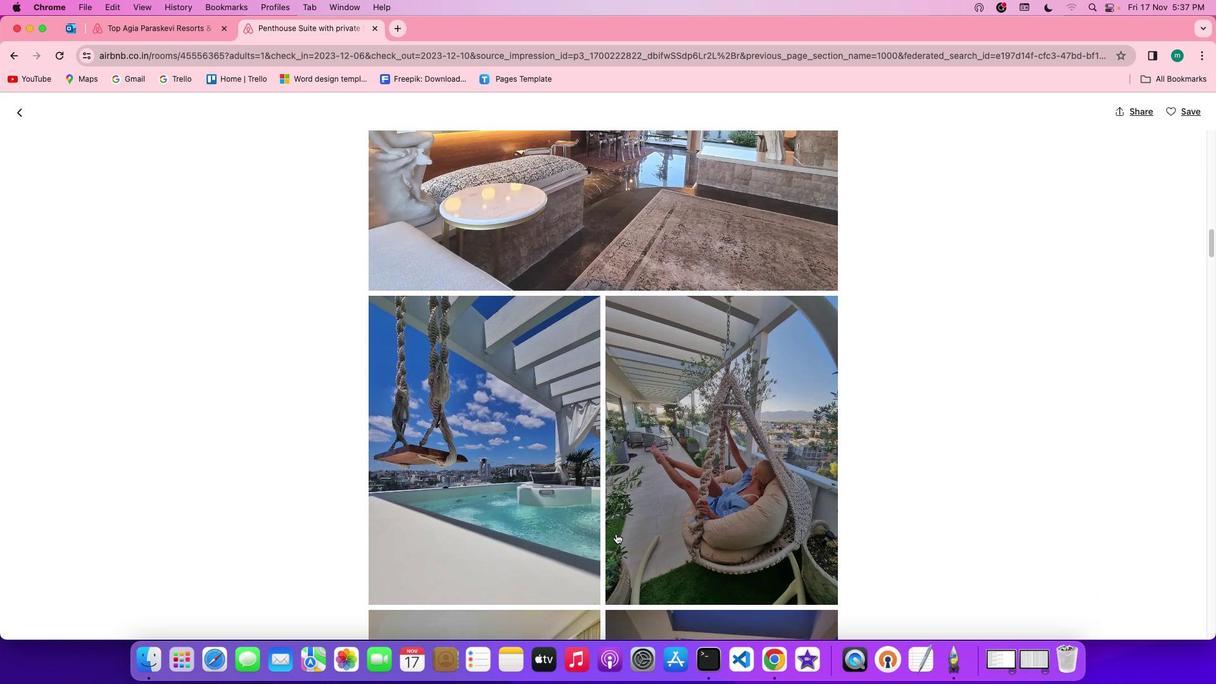 
Action: Mouse scrolled (615, 533) with delta (0, 0)
Screenshot: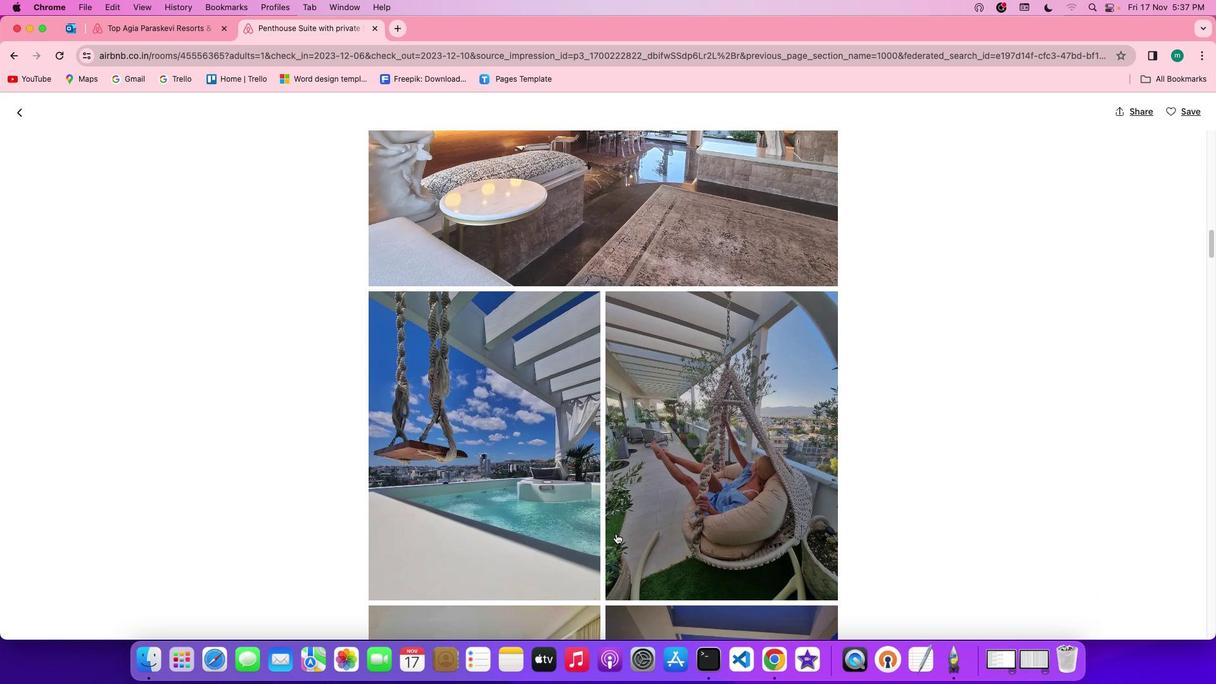 
Action: Mouse scrolled (615, 533) with delta (0, 0)
Screenshot: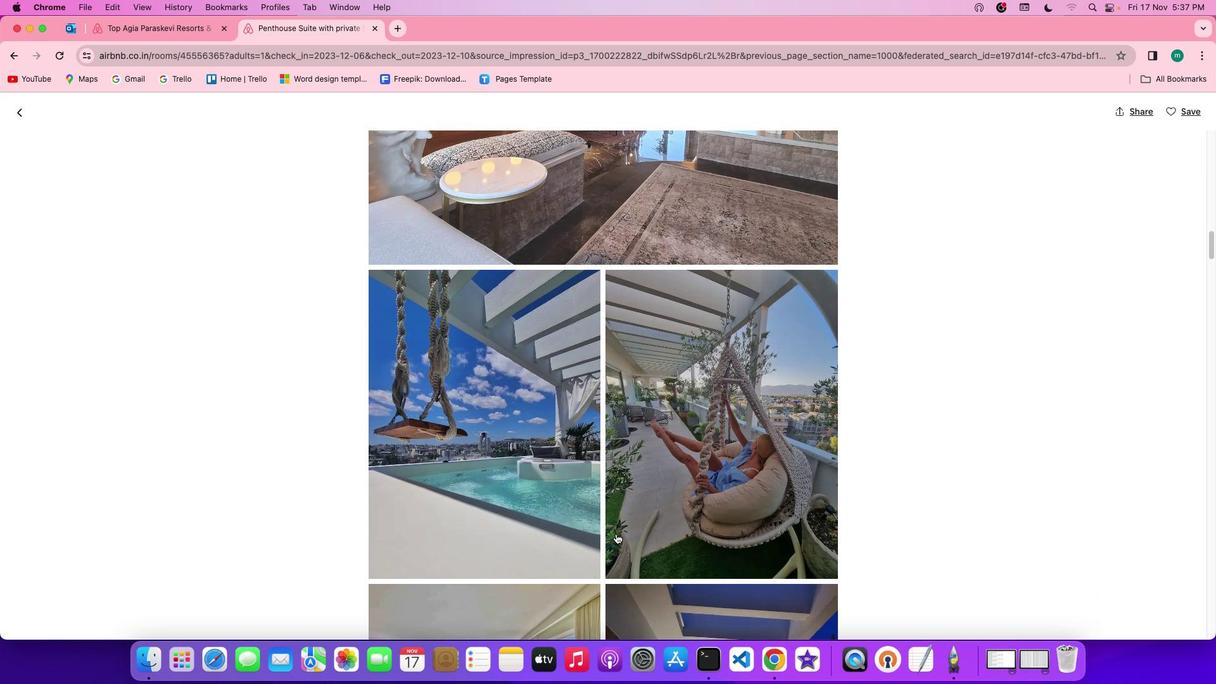 
Action: Mouse scrolled (615, 533) with delta (0, 0)
Screenshot: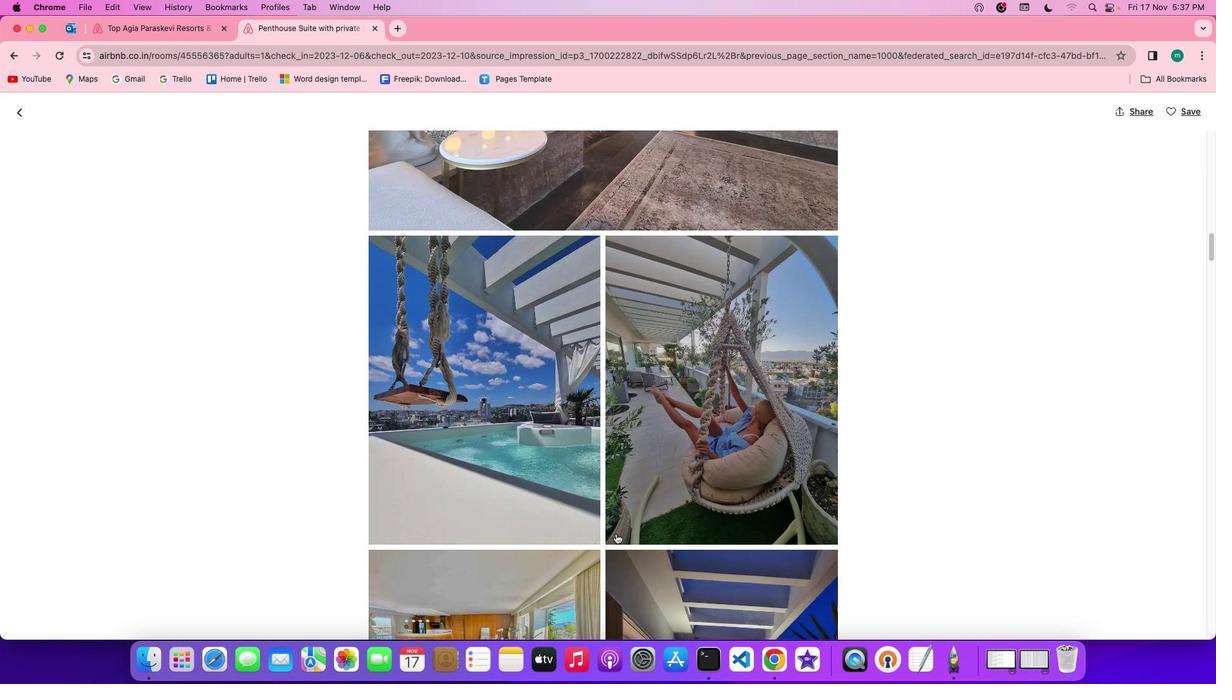 
Action: Mouse scrolled (615, 533) with delta (0, 0)
Screenshot: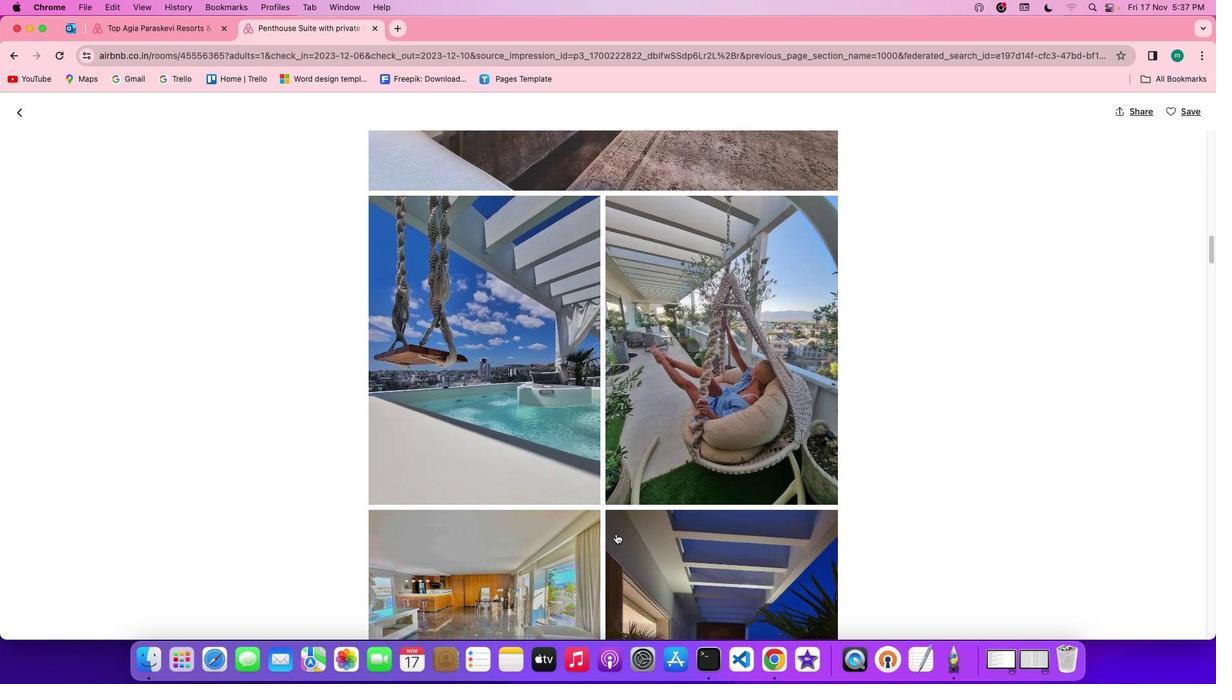 
Action: Mouse scrolled (615, 533) with delta (0, 0)
Screenshot: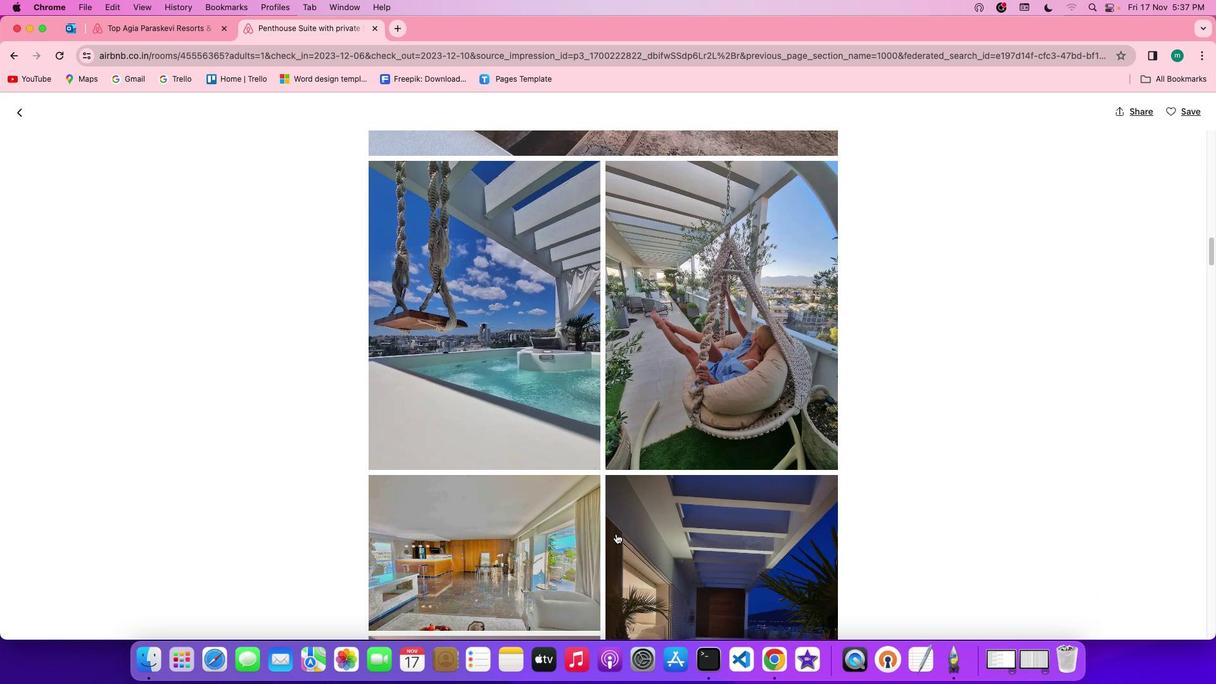 
Action: Mouse scrolled (615, 533) with delta (0, 0)
Screenshot: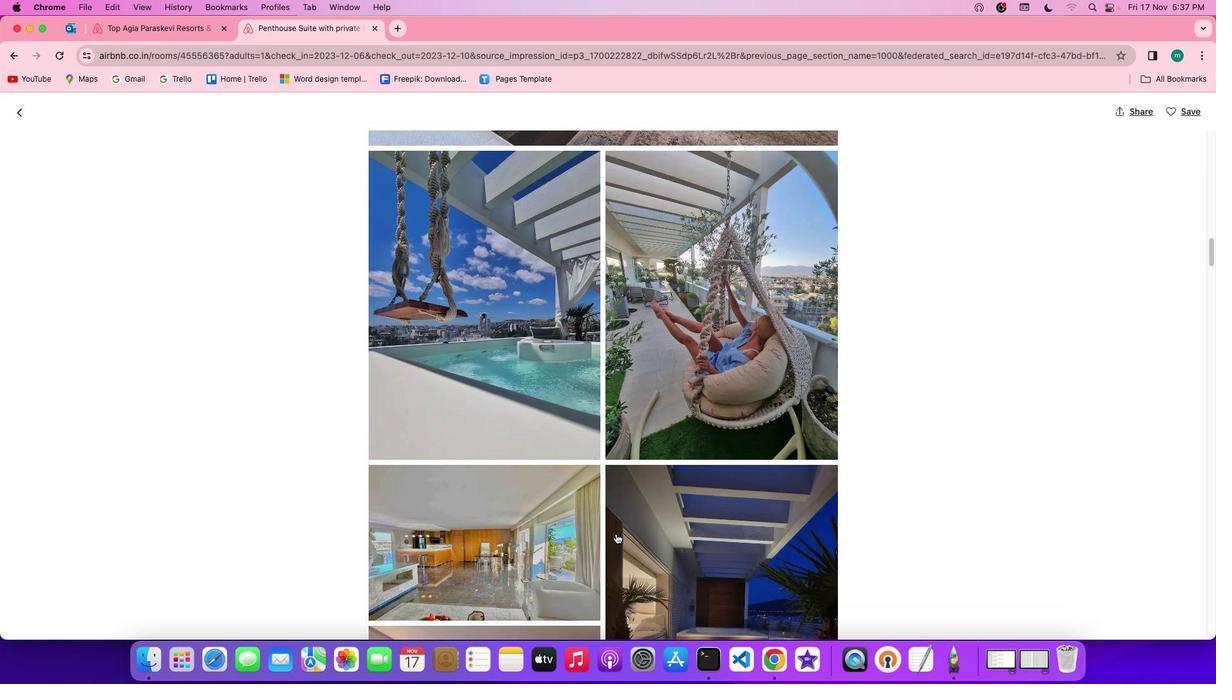 
Action: Mouse scrolled (615, 533) with delta (0, -1)
Screenshot: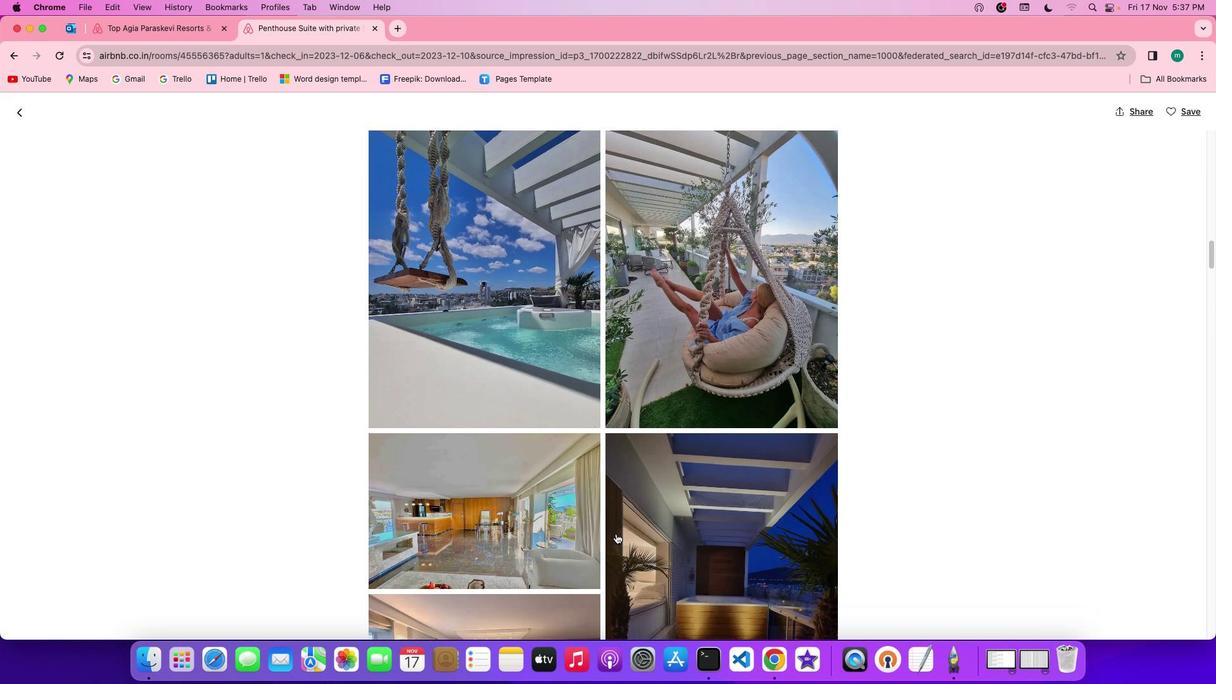 
Action: Mouse scrolled (615, 533) with delta (0, 0)
Screenshot: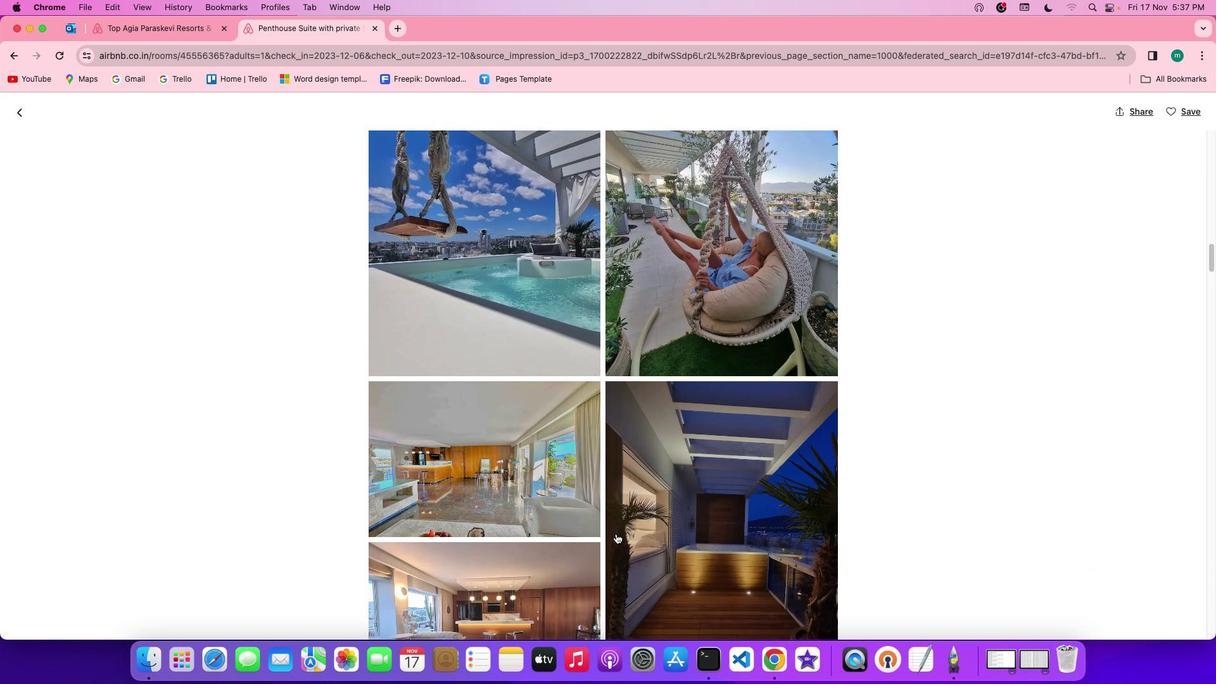 
Action: Mouse scrolled (615, 533) with delta (0, 0)
Screenshot: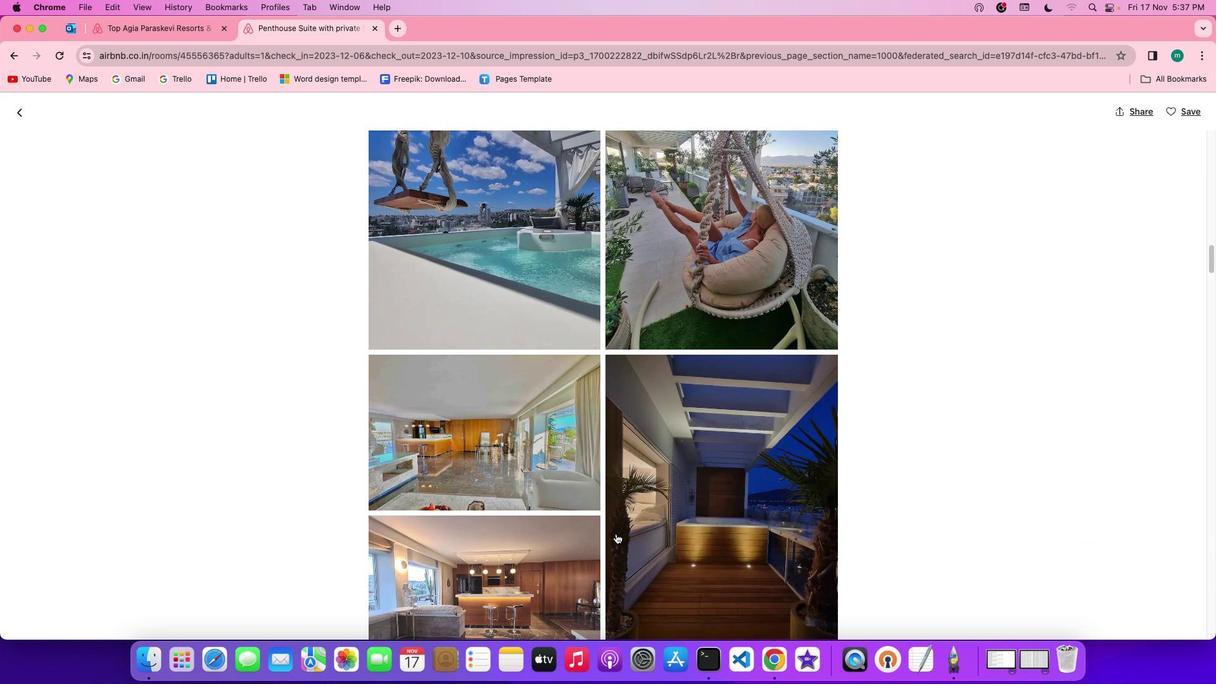 
Action: Mouse scrolled (615, 533) with delta (0, -1)
Screenshot: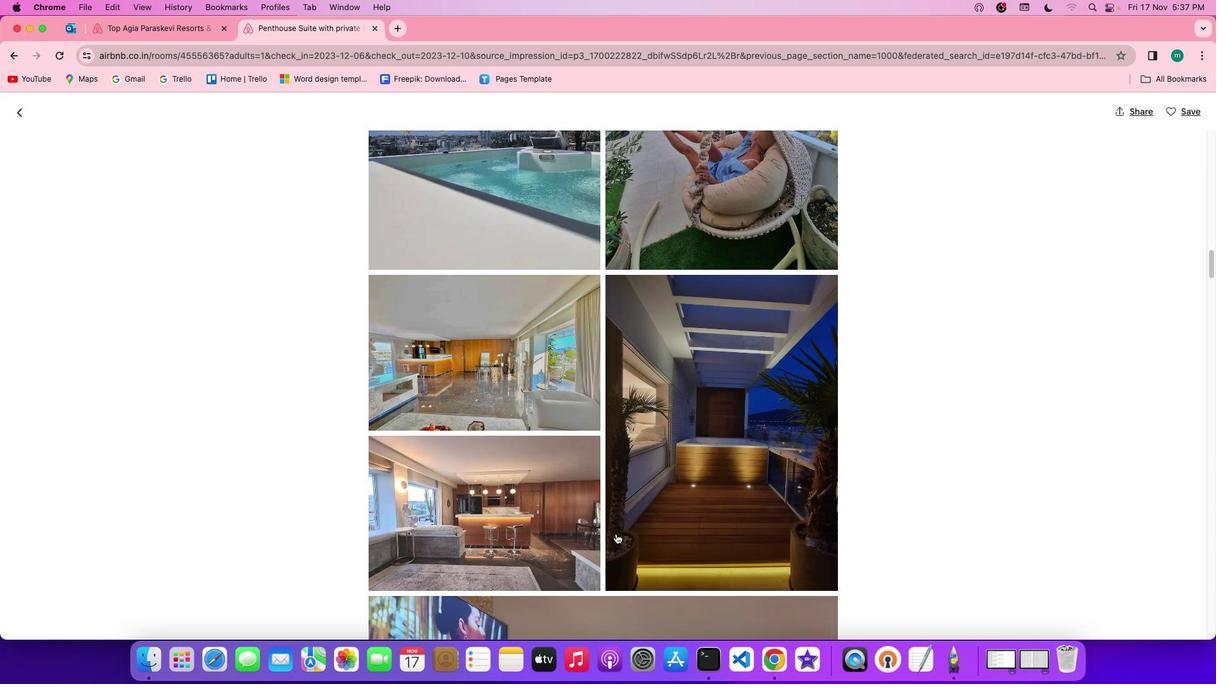 
Action: Mouse scrolled (615, 533) with delta (0, -2)
Screenshot: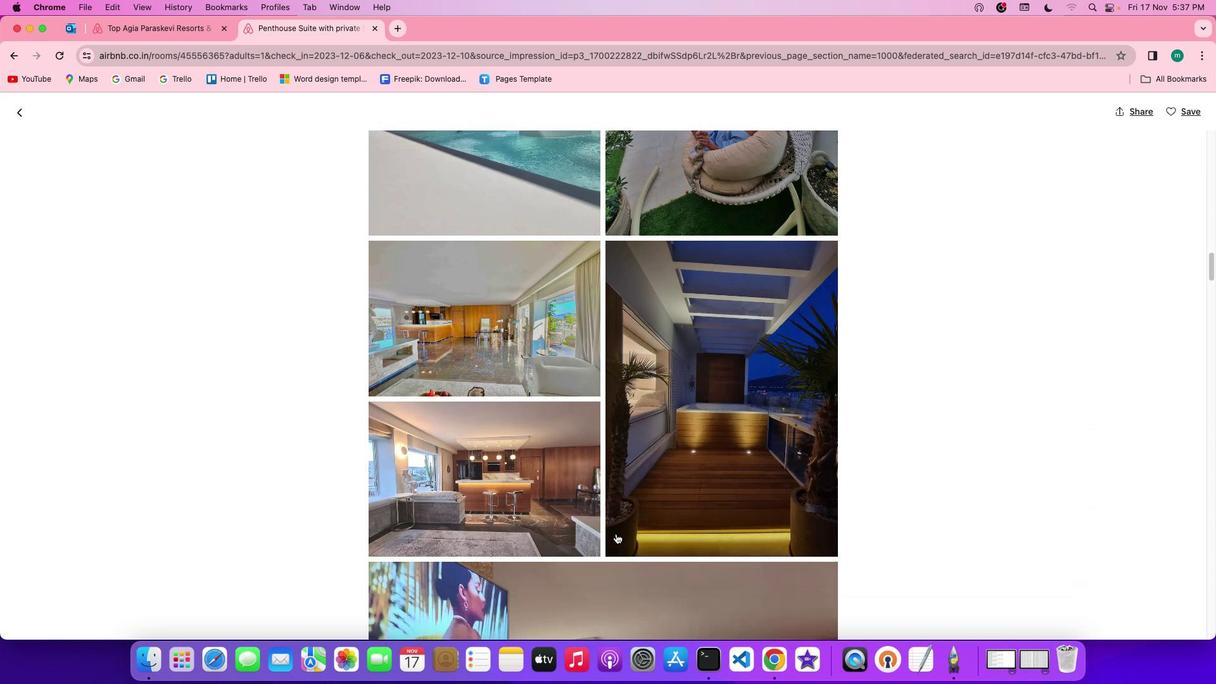
Action: Mouse scrolled (615, 533) with delta (0, 0)
Screenshot: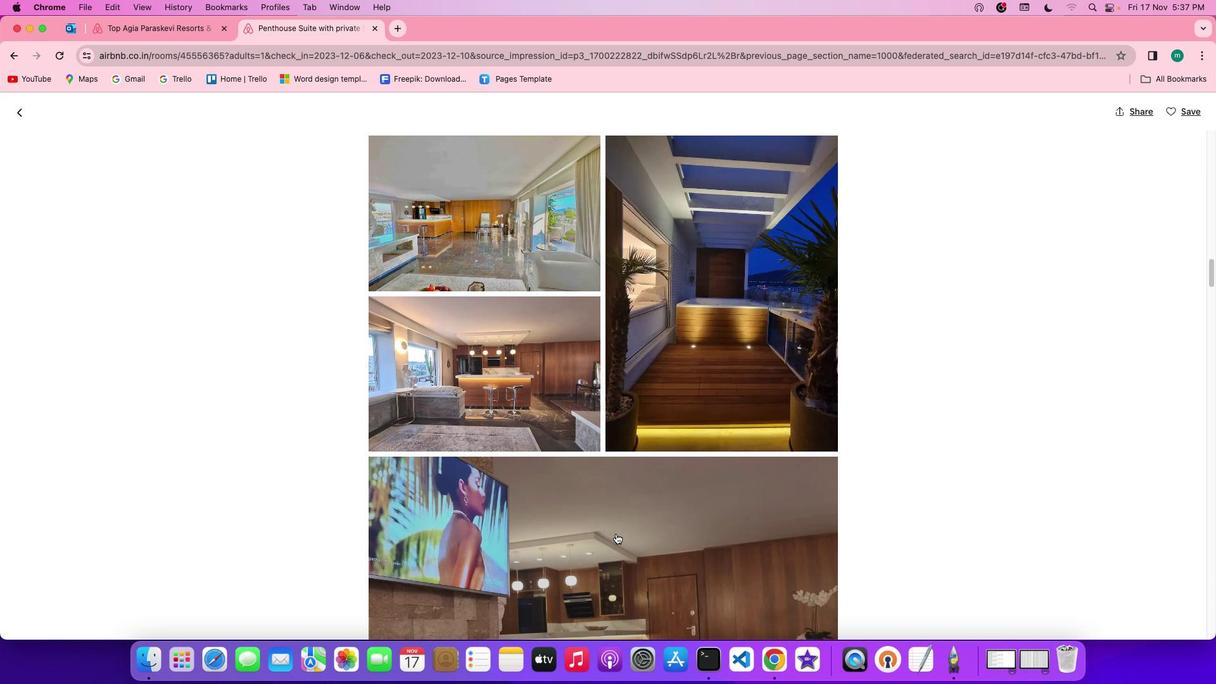 
Action: Mouse scrolled (615, 533) with delta (0, 0)
Screenshot: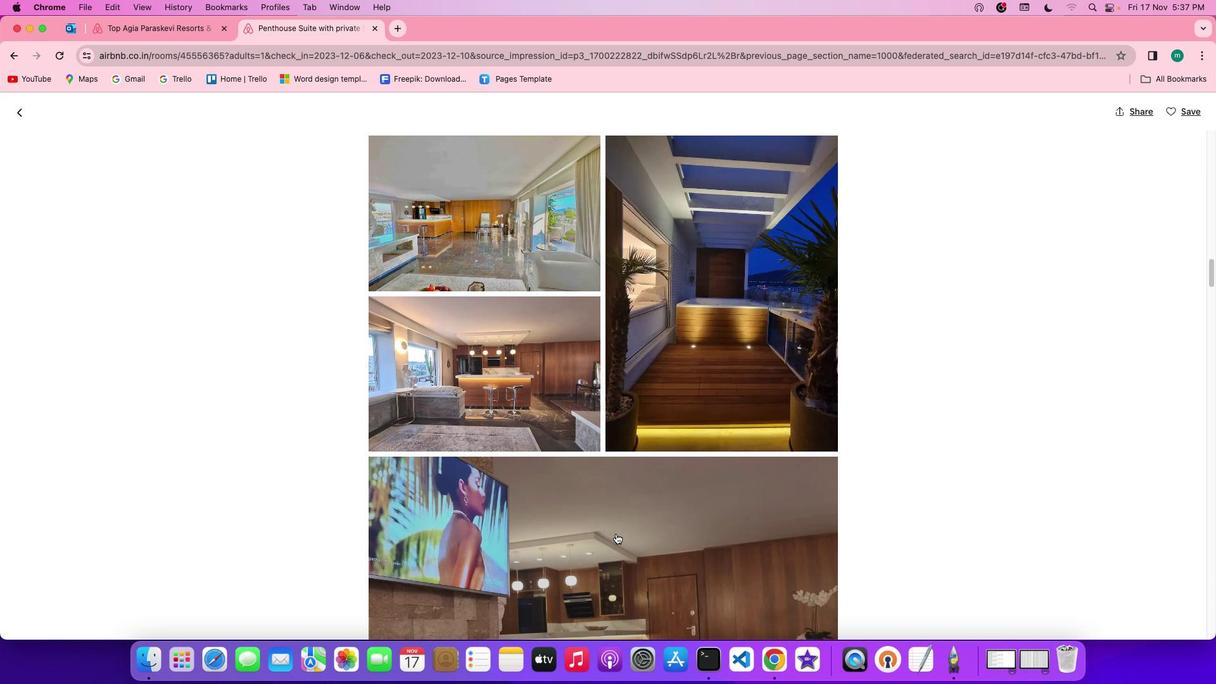 
Action: Mouse scrolled (615, 533) with delta (0, -1)
Screenshot: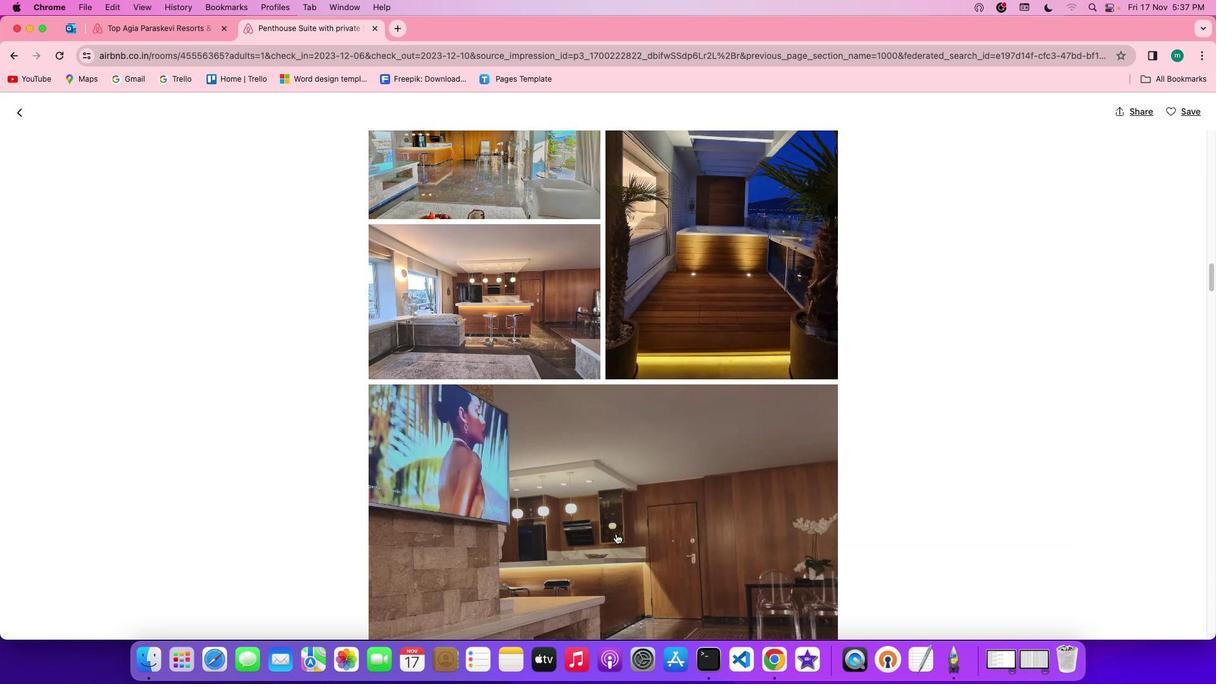 
Action: Mouse scrolled (615, 533) with delta (0, -2)
Screenshot: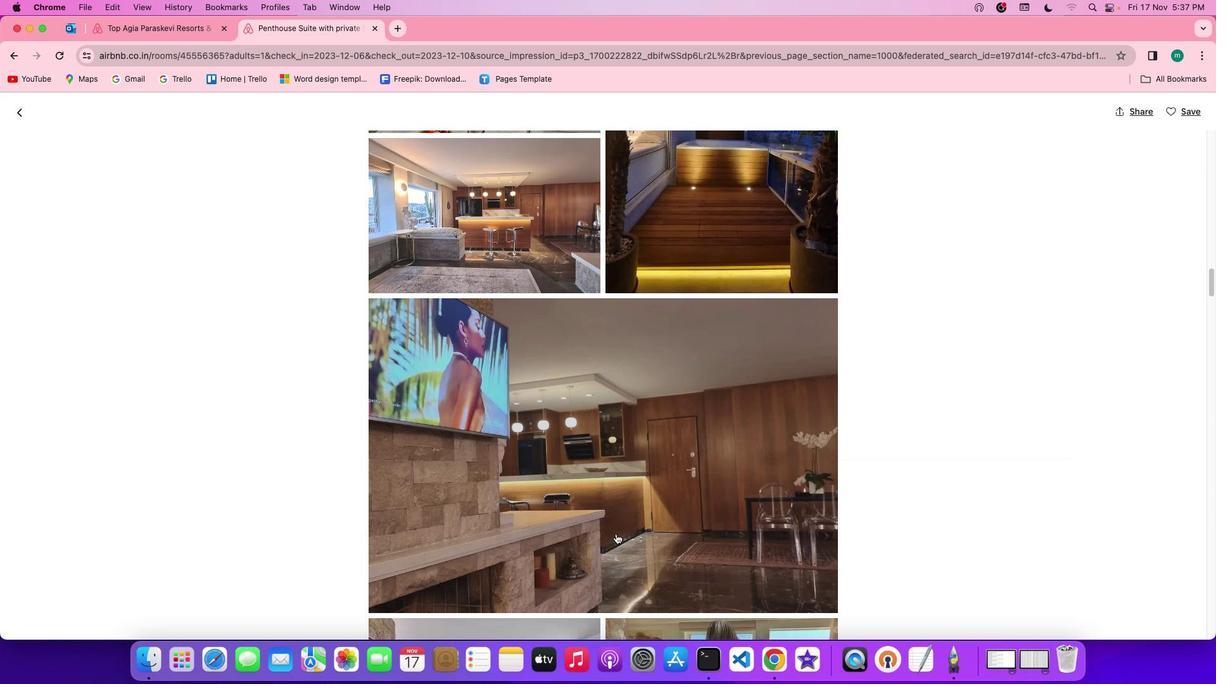
Action: Mouse scrolled (615, 533) with delta (0, 0)
Screenshot: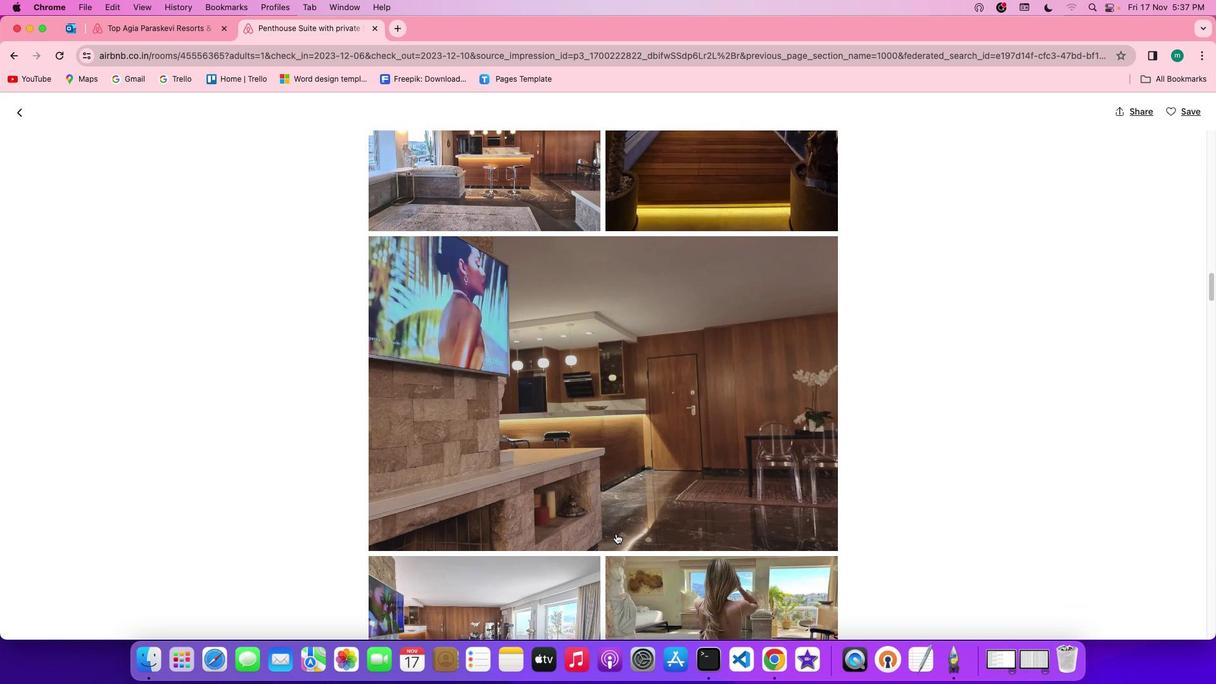 
Action: Mouse scrolled (615, 533) with delta (0, 0)
Screenshot: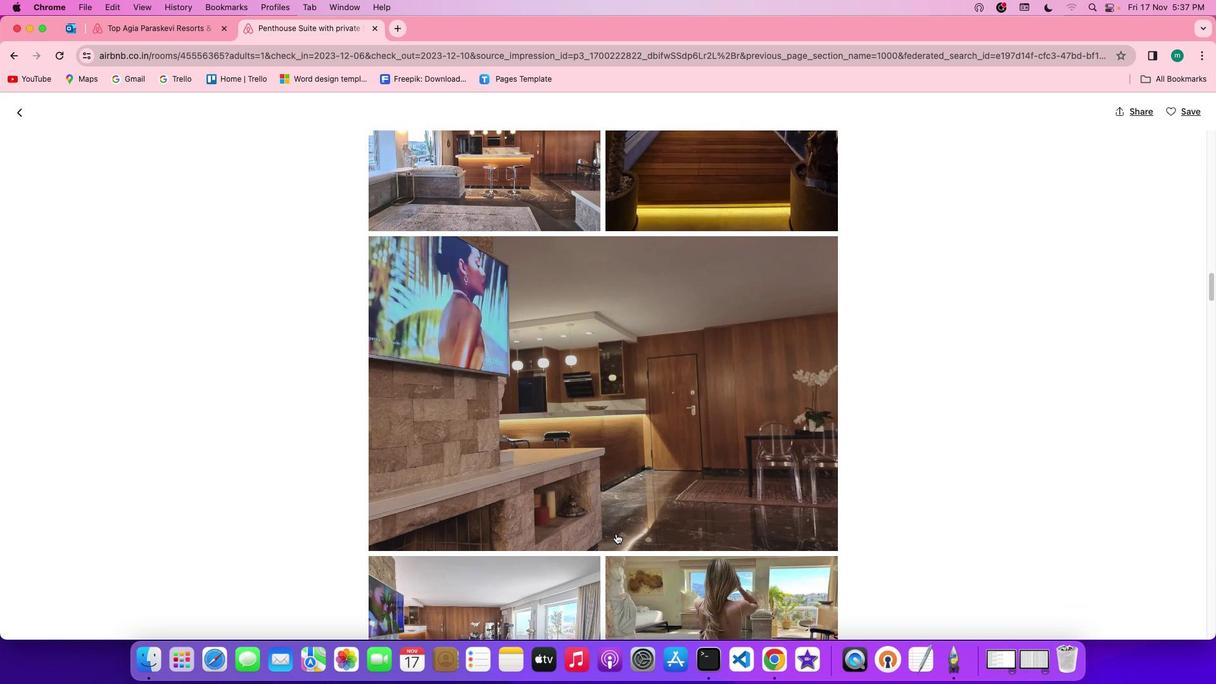 
Action: Mouse scrolled (615, 533) with delta (0, -1)
Screenshot: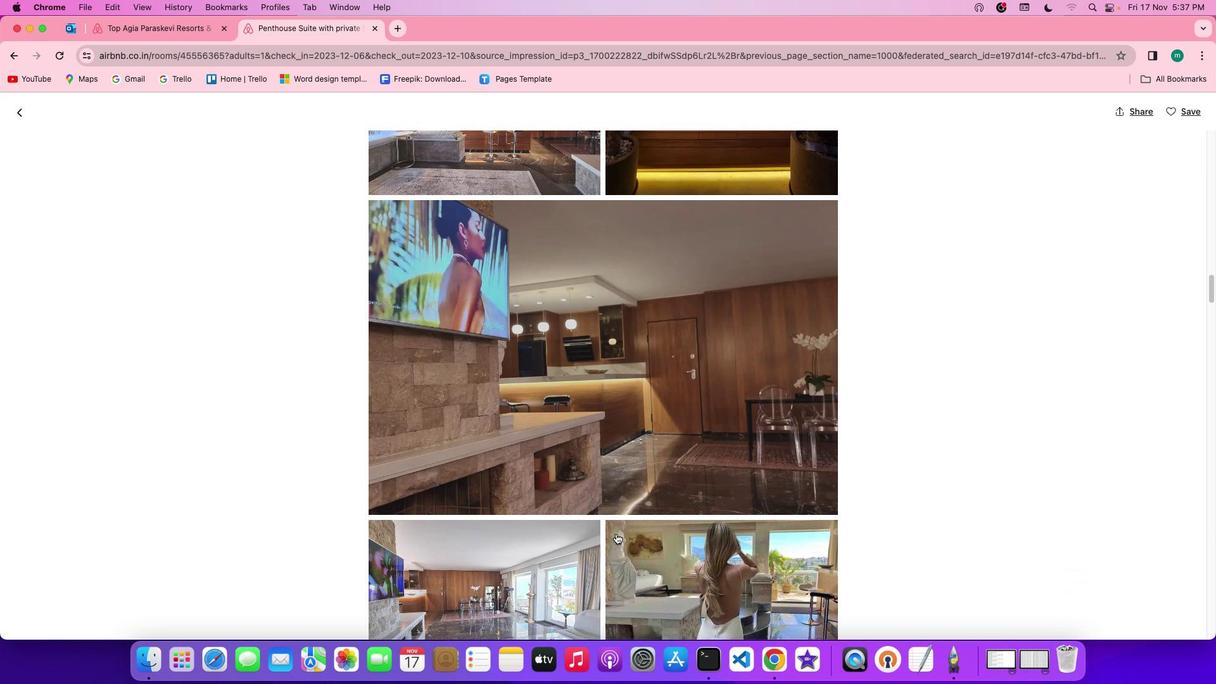 
Action: Mouse scrolled (615, 533) with delta (0, 0)
Screenshot: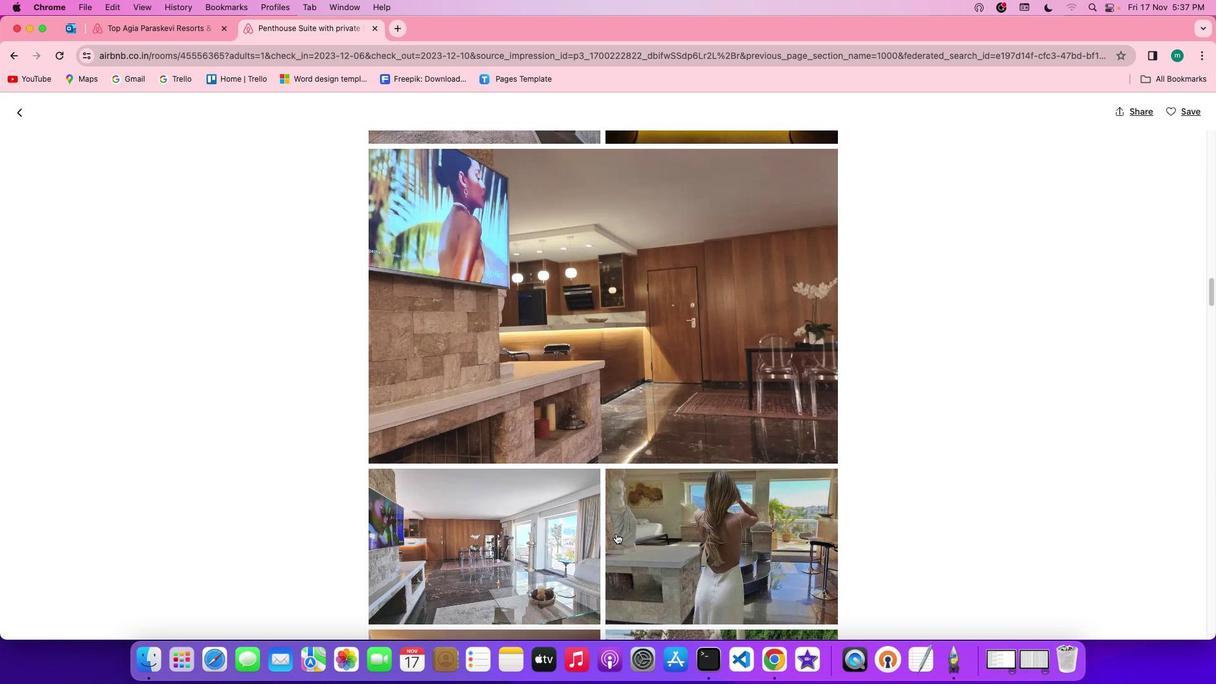 
Action: Mouse scrolled (615, 533) with delta (0, 0)
Screenshot: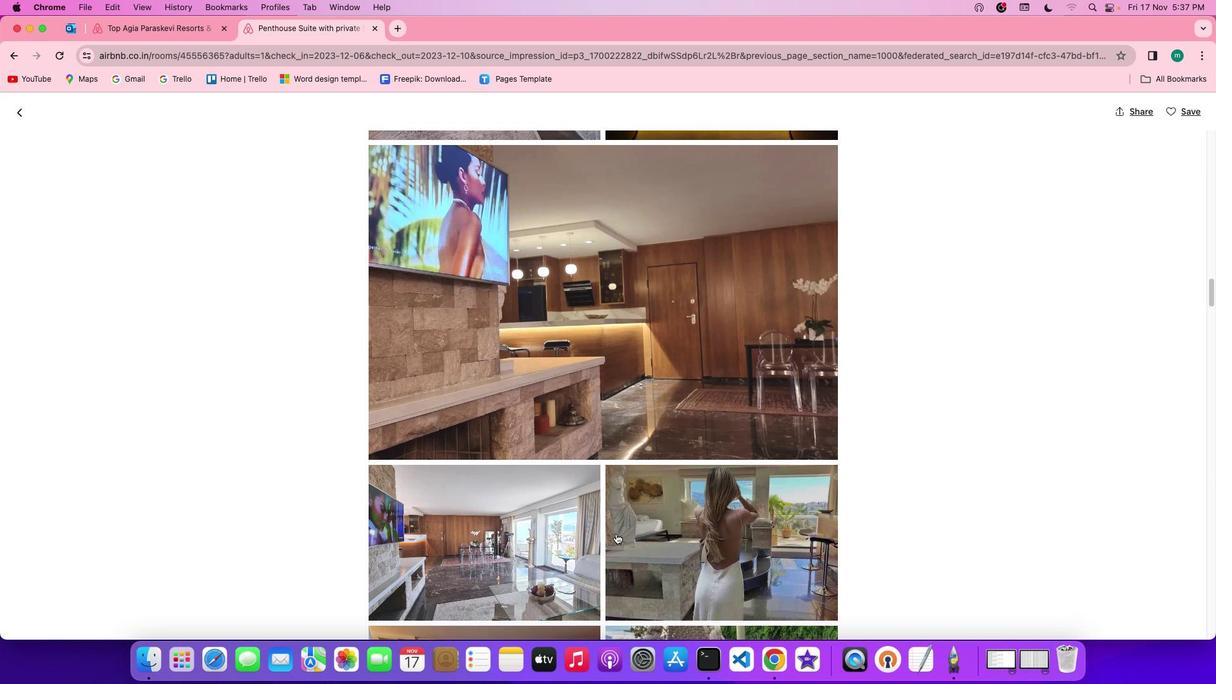 
Action: Mouse scrolled (615, 533) with delta (0, 0)
Screenshot: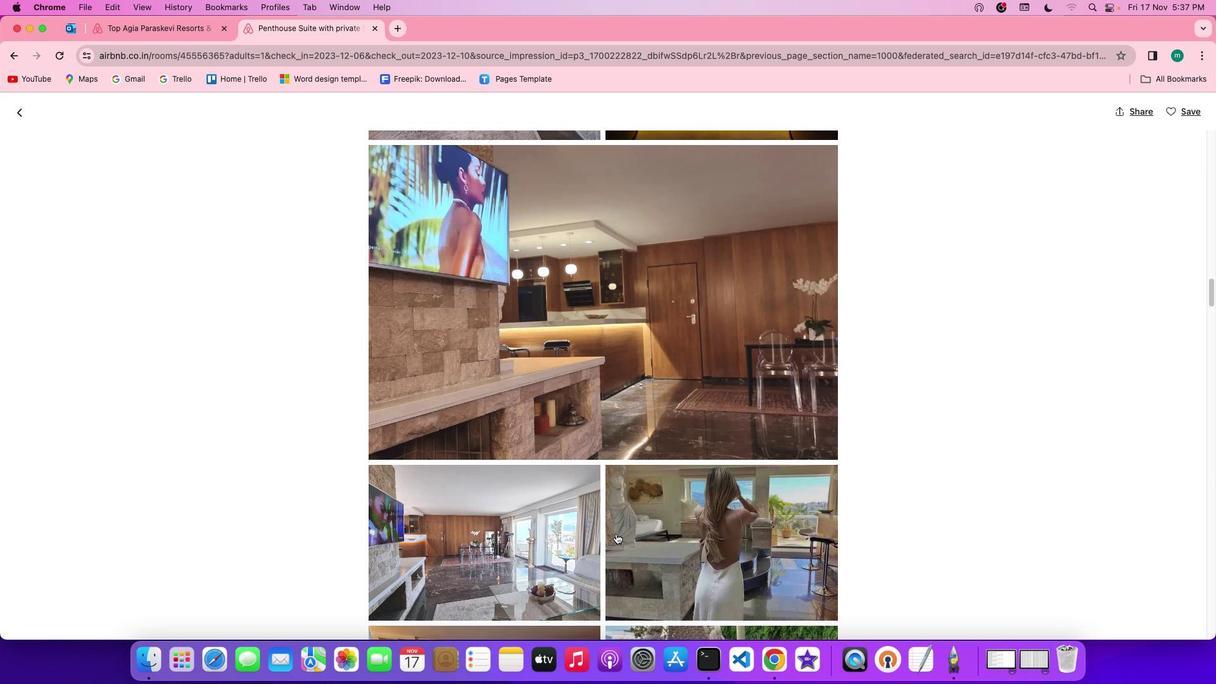 
Action: Mouse scrolled (615, 533) with delta (0, -1)
Screenshot: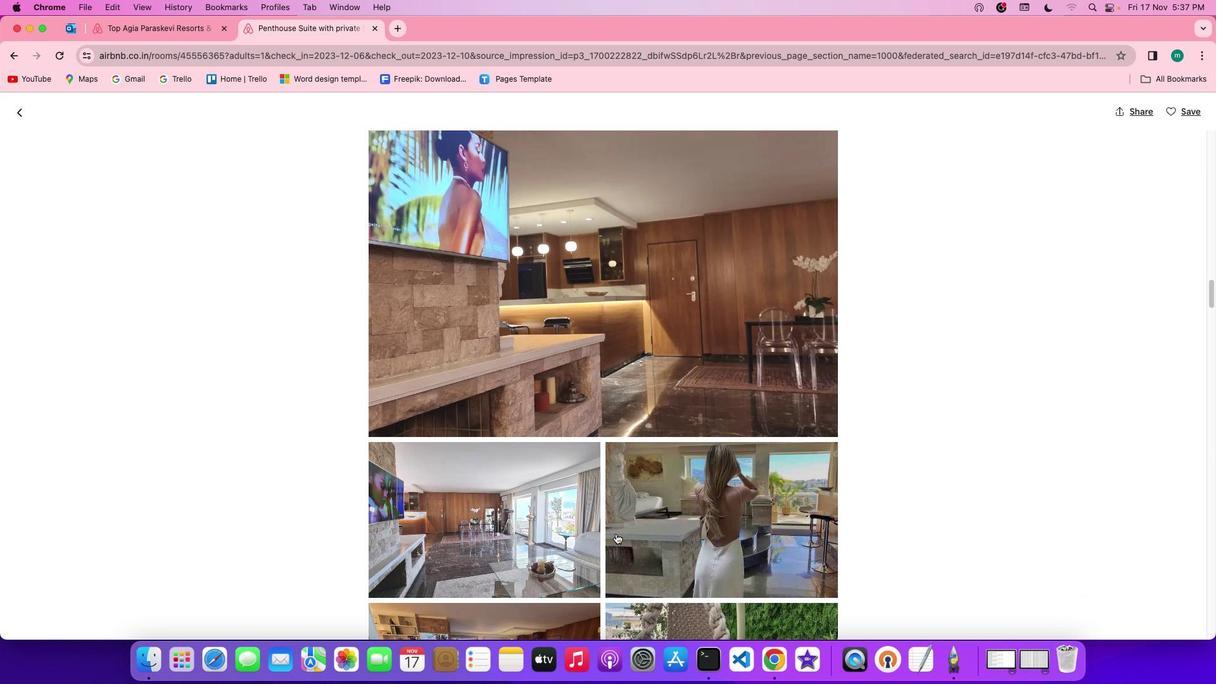 
Action: Mouse scrolled (615, 533) with delta (0, -1)
Screenshot: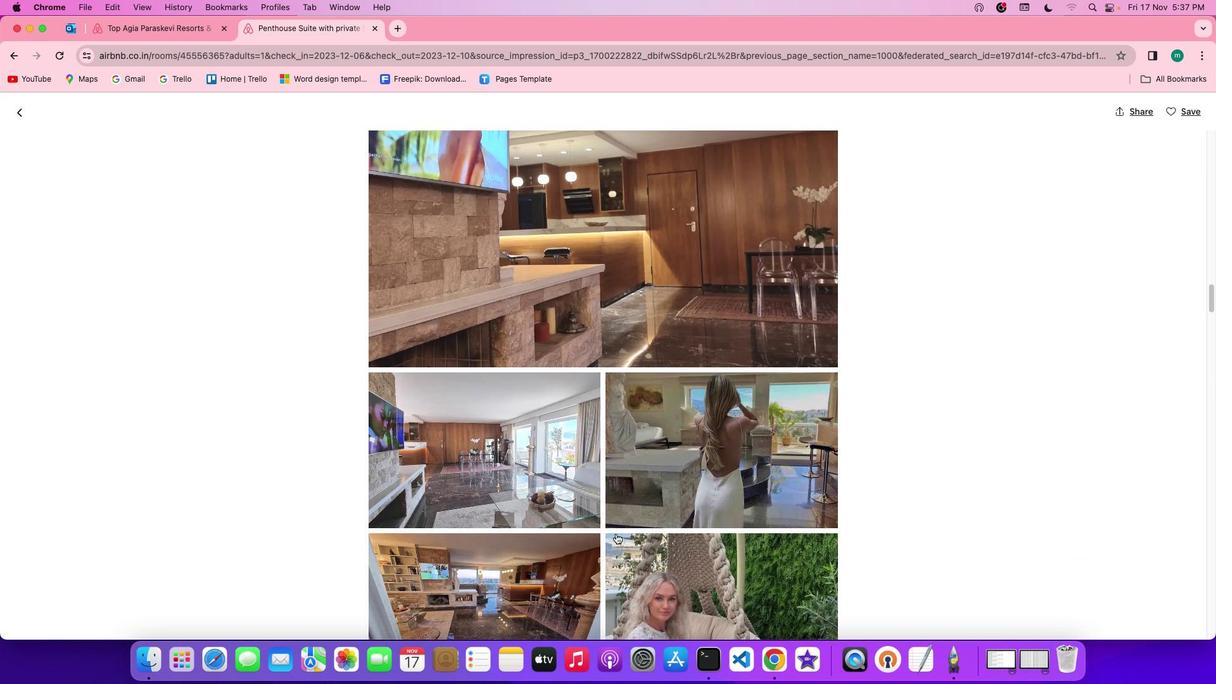 
Action: Mouse scrolled (615, 533) with delta (0, 0)
Screenshot: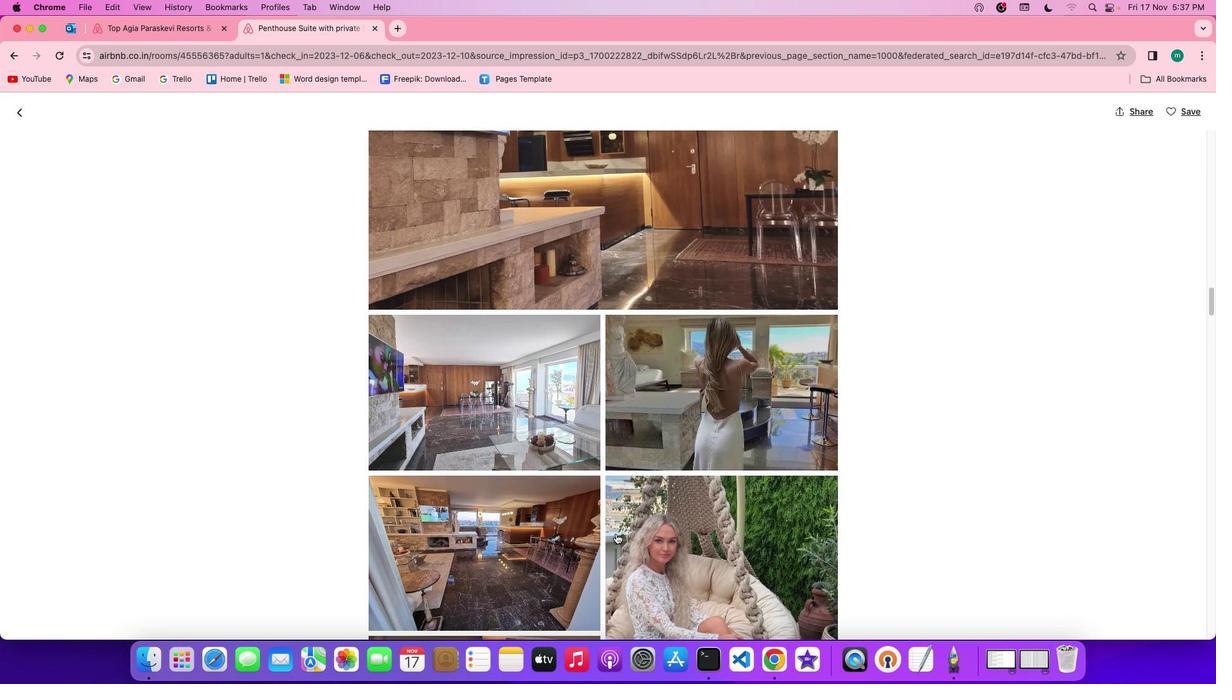 
Action: Mouse scrolled (615, 533) with delta (0, 0)
Screenshot: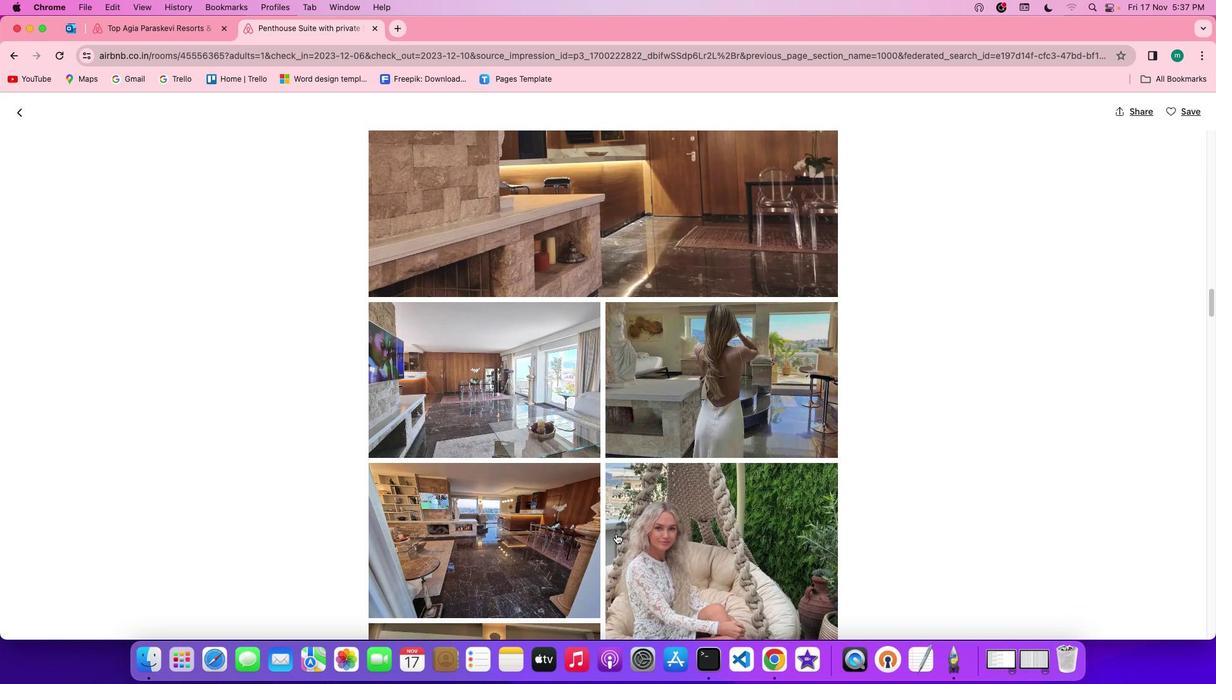 
Action: Mouse scrolled (615, 533) with delta (0, -1)
Screenshot: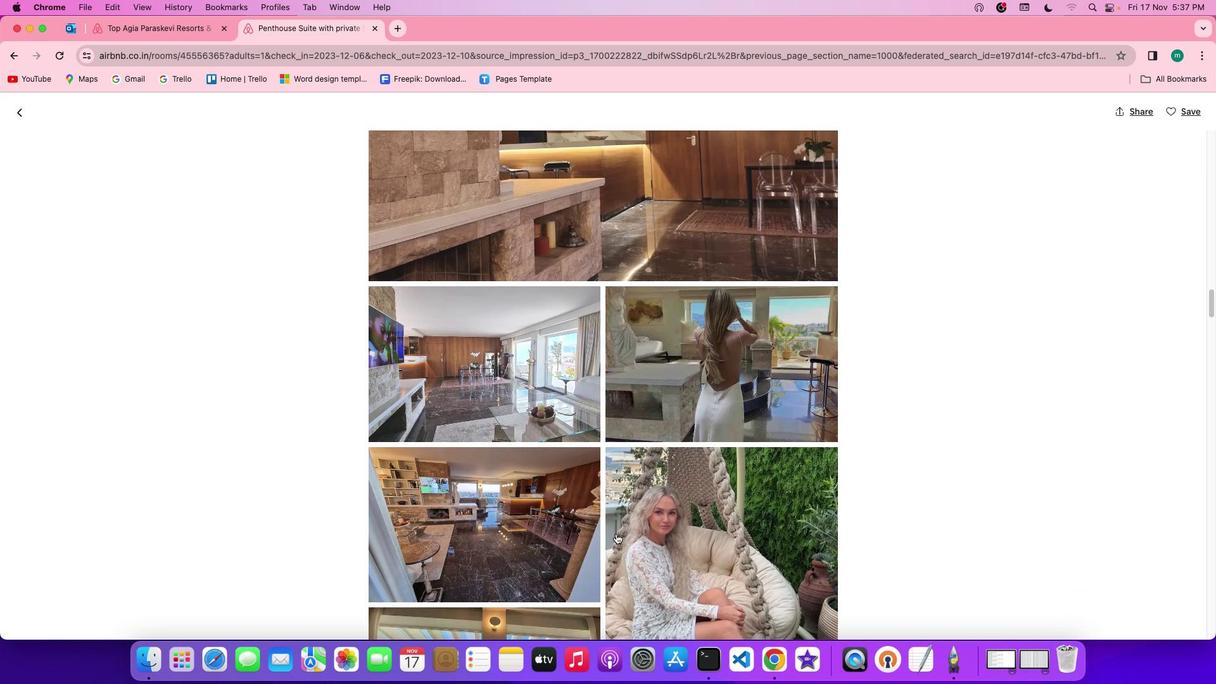 
Action: Mouse scrolled (615, 533) with delta (0, 0)
Screenshot: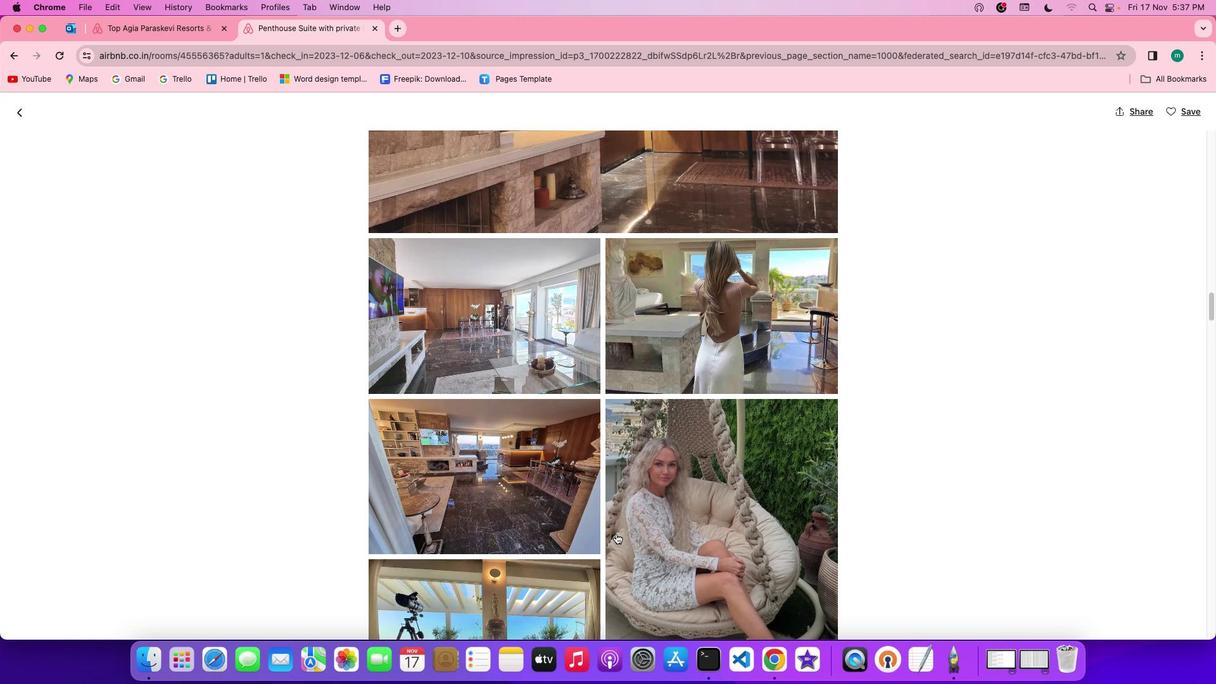 
Action: Mouse scrolled (615, 533) with delta (0, 0)
Screenshot: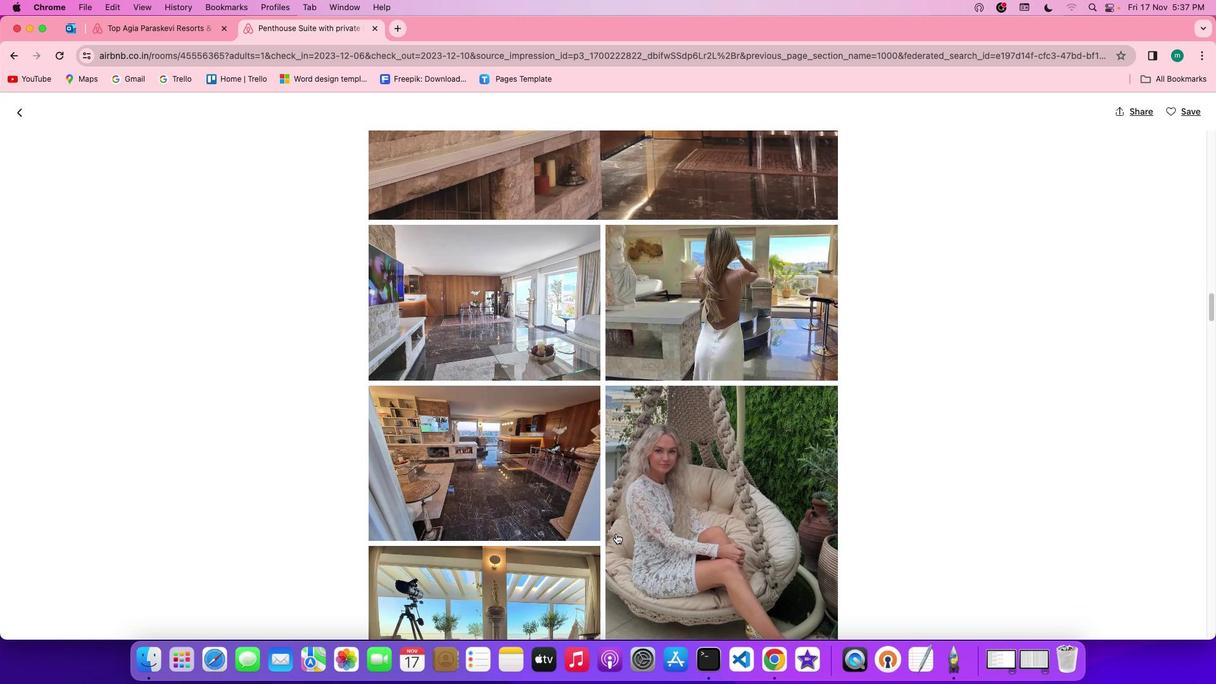 
Action: Mouse scrolled (615, 533) with delta (0, 0)
Screenshot: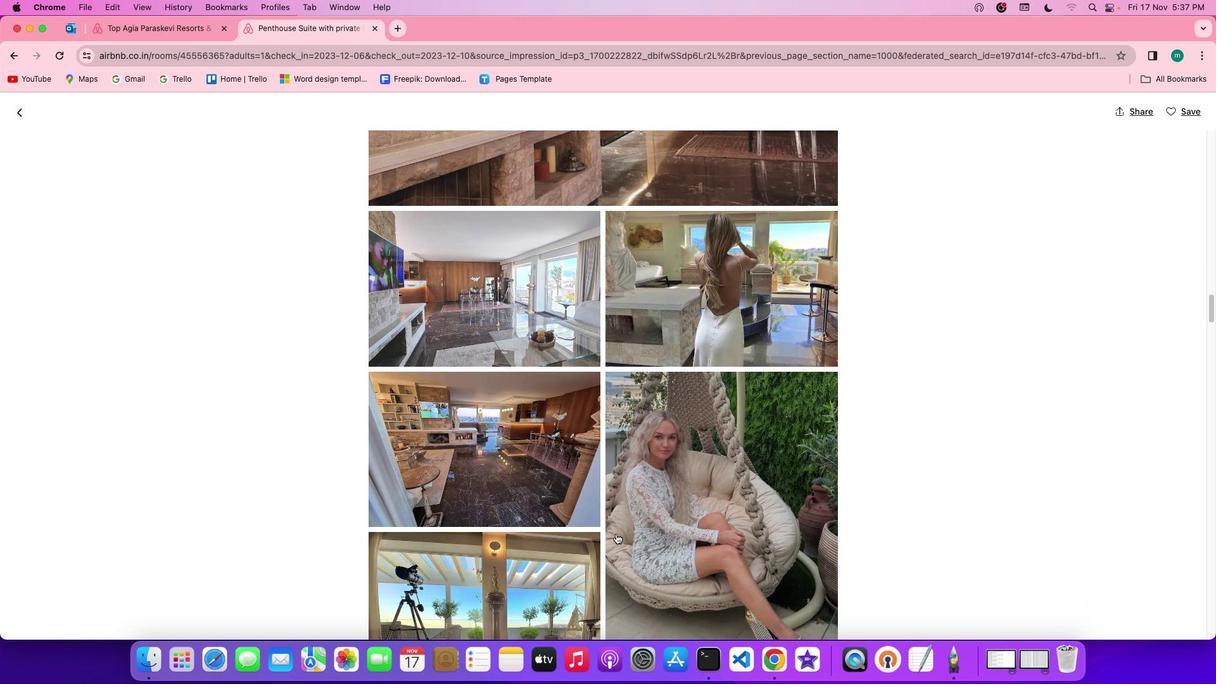 
Action: Mouse scrolled (615, 533) with delta (0, -1)
Screenshot: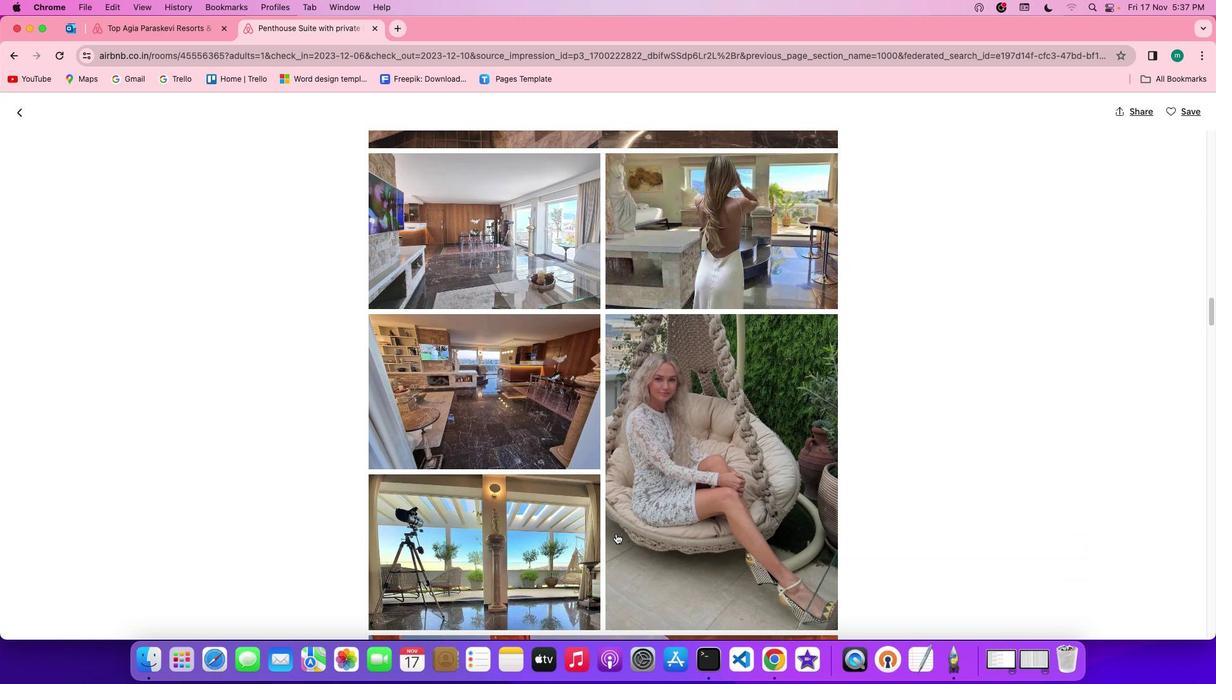 
Action: Mouse moved to (612, 535)
Screenshot: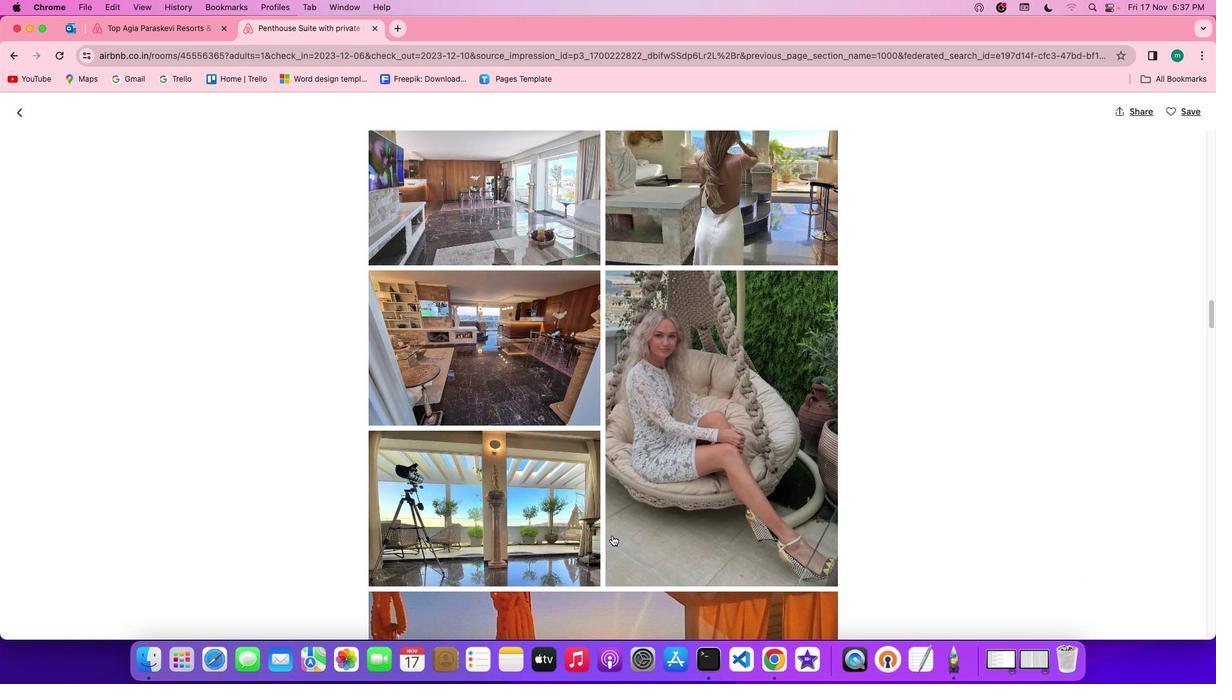 
Action: Mouse scrolled (612, 535) with delta (0, 0)
Screenshot: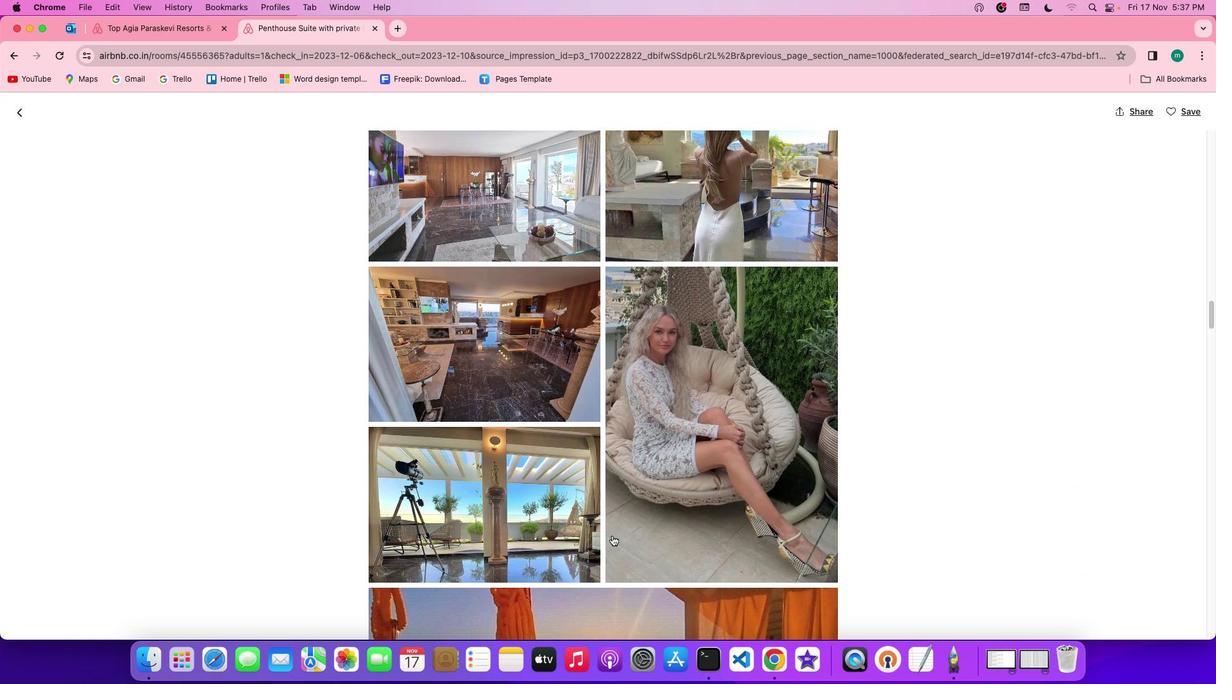 
Action: Mouse scrolled (612, 535) with delta (0, 0)
Screenshot: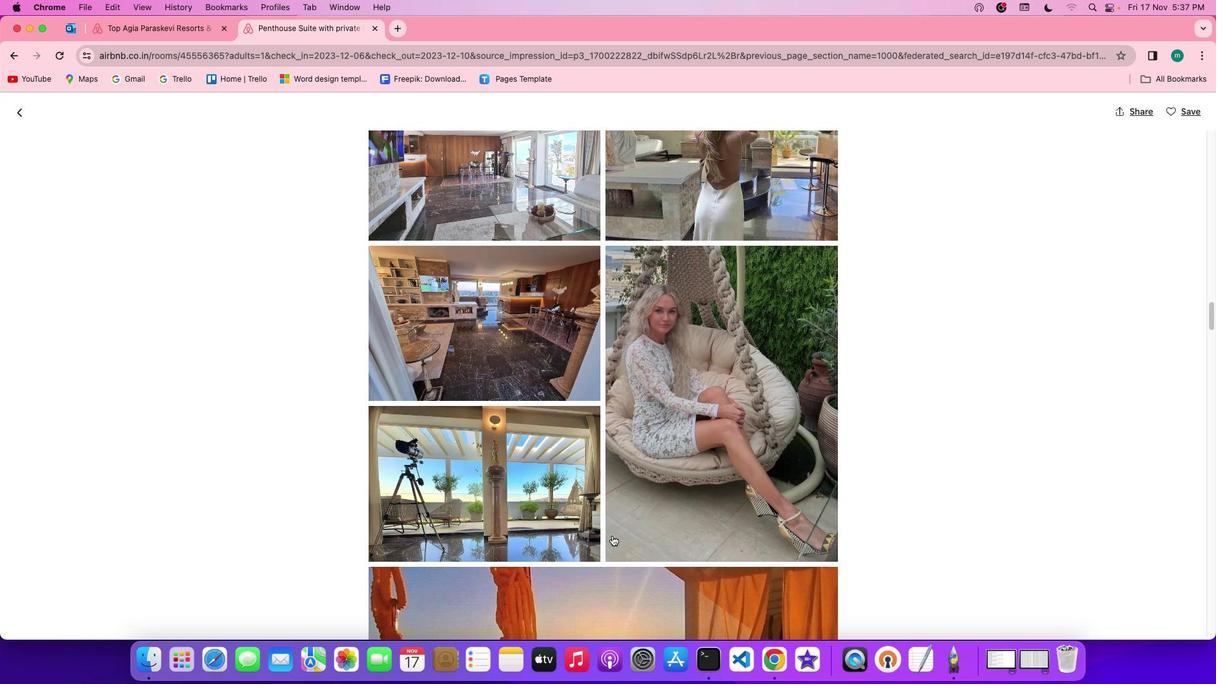 
Action: Mouse scrolled (612, 535) with delta (0, -1)
Screenshot: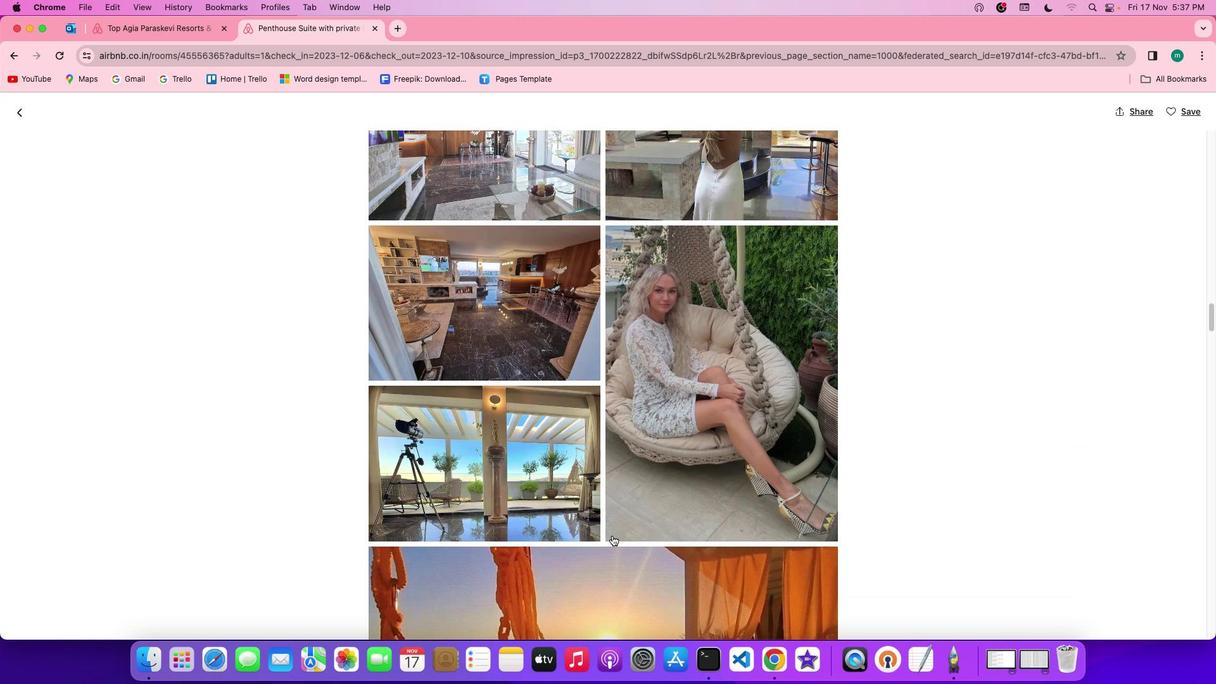 
Action: Mouse scrolled (612, 535) with delta (0, 0)
Screenshot: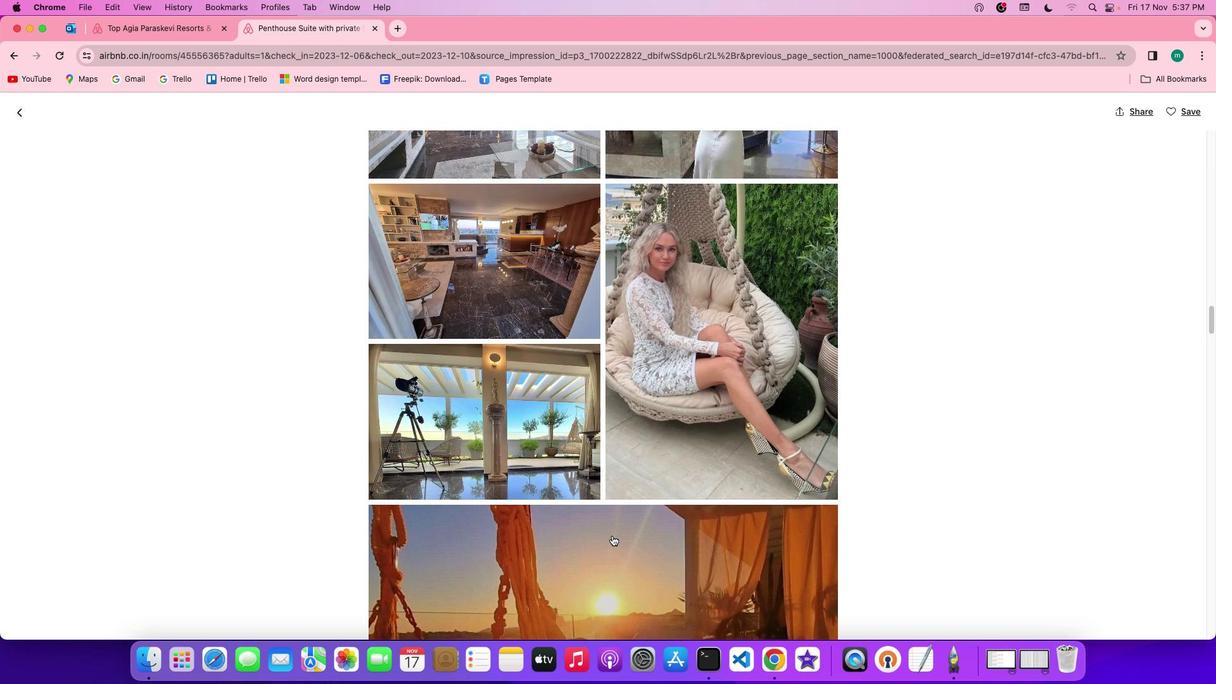 
Action: Mouse scrolled (612, 535) with delta (0, 0)
Screenshot: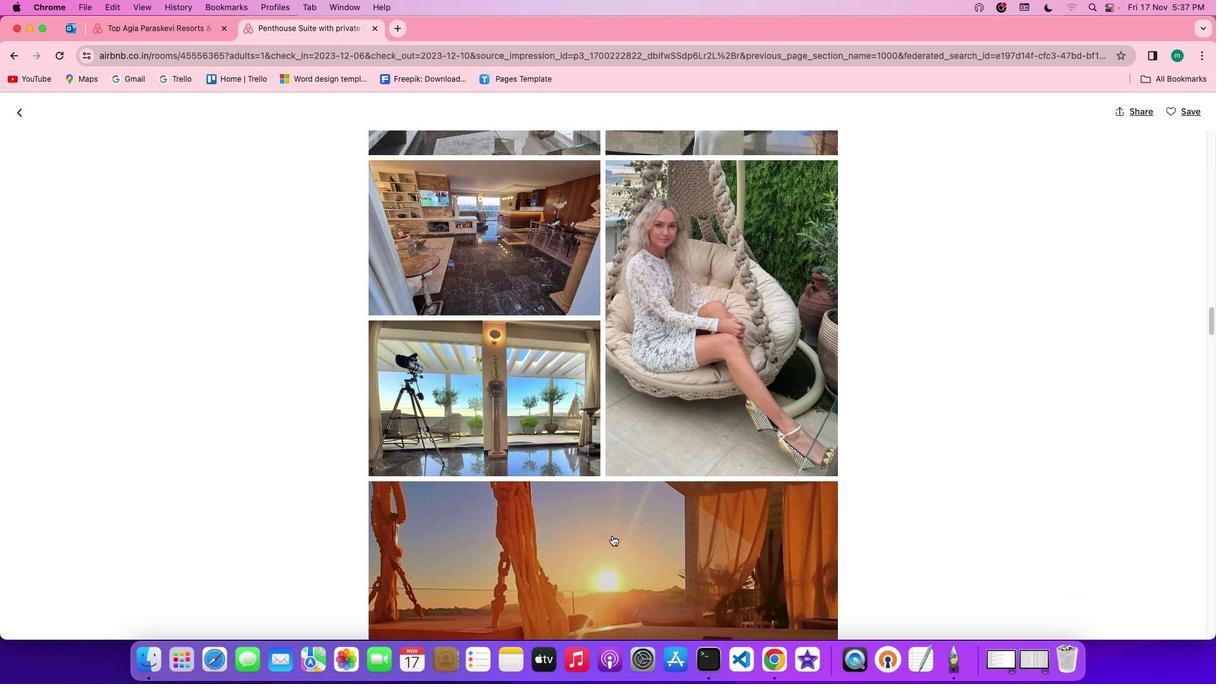 
Action: Mouse scrolled (612, 535) with delta (0, -1)
Screenshot: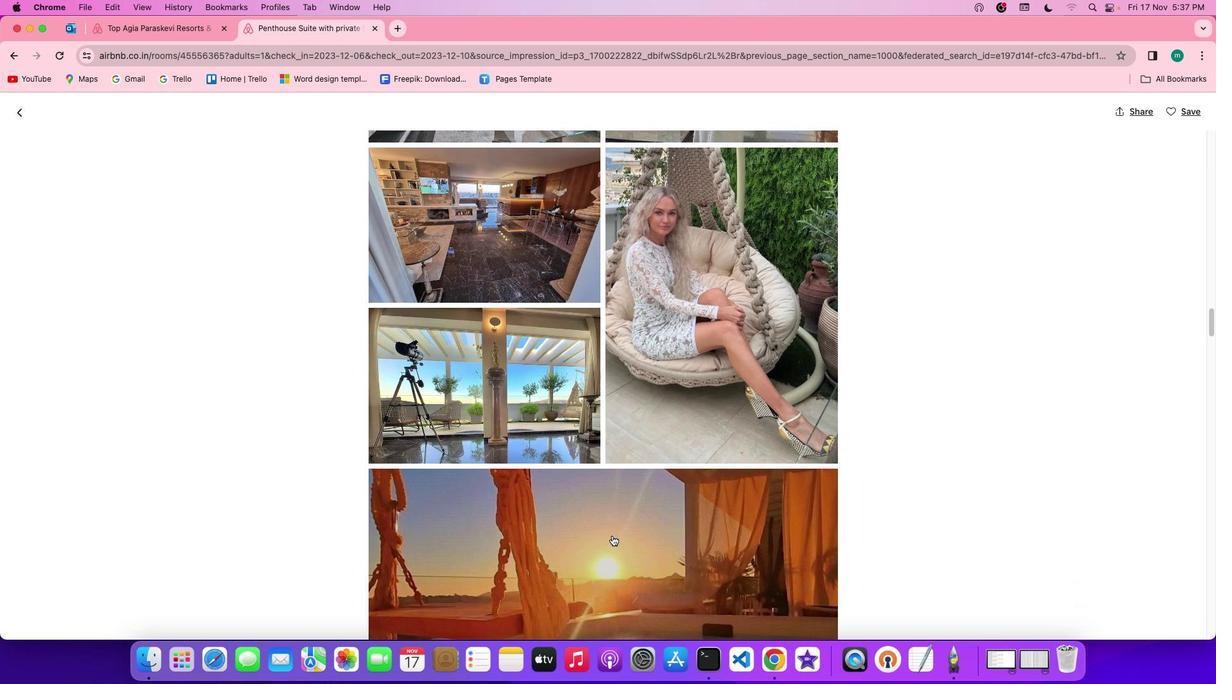 
Action: Mouse scrolled (612, 535) with delta (0, -1)
Screenshot: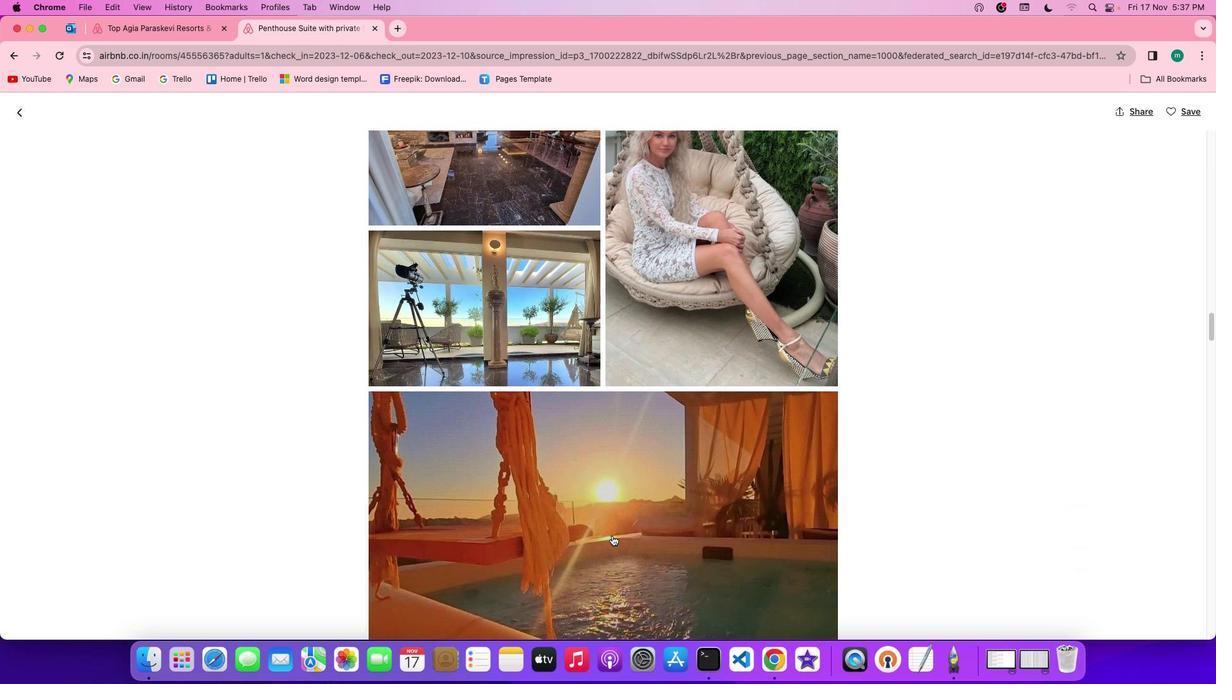 
Action: Mouse scrolled (612, 535) with delta (0, 0)
